 Task: Find and compare Airbnb accommodations in San Francisco for a stay from June 1st to June 2nd for one guest.
Action: Mouse moved to (749, 116)
Screenshot: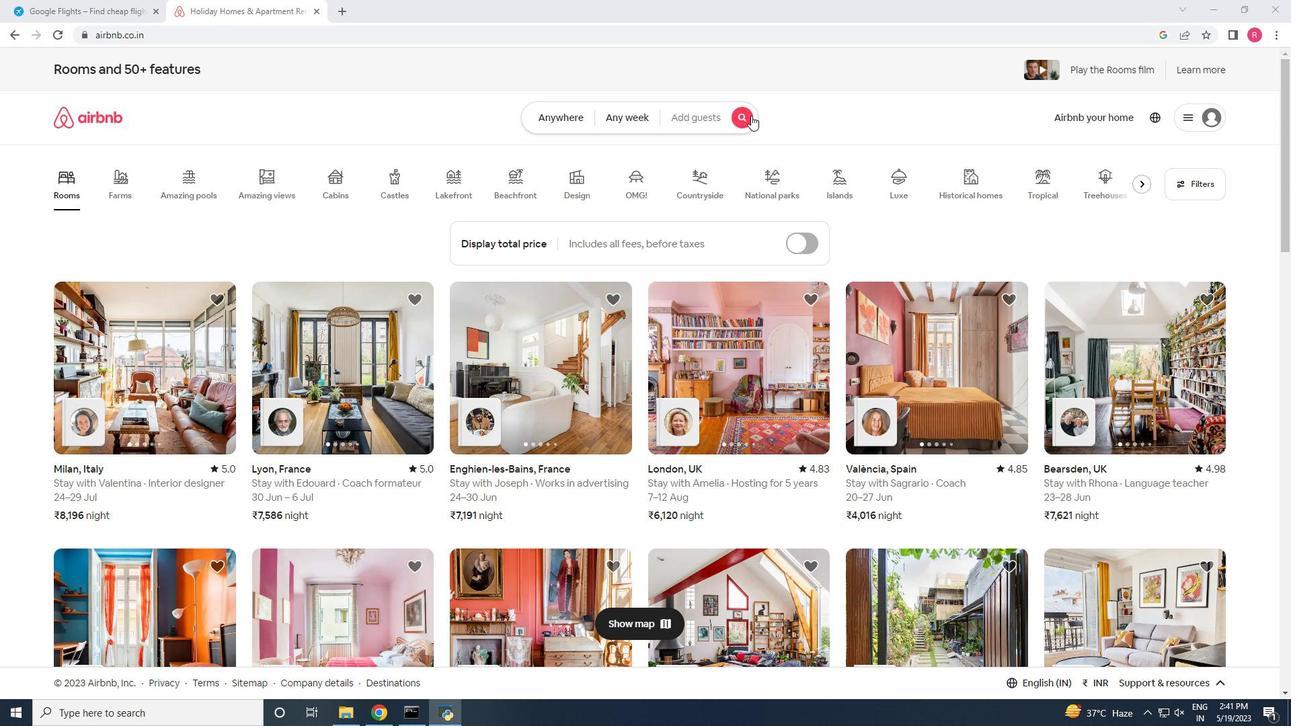 
Action: Mouse pressed left at (749, 116)
Screenshot: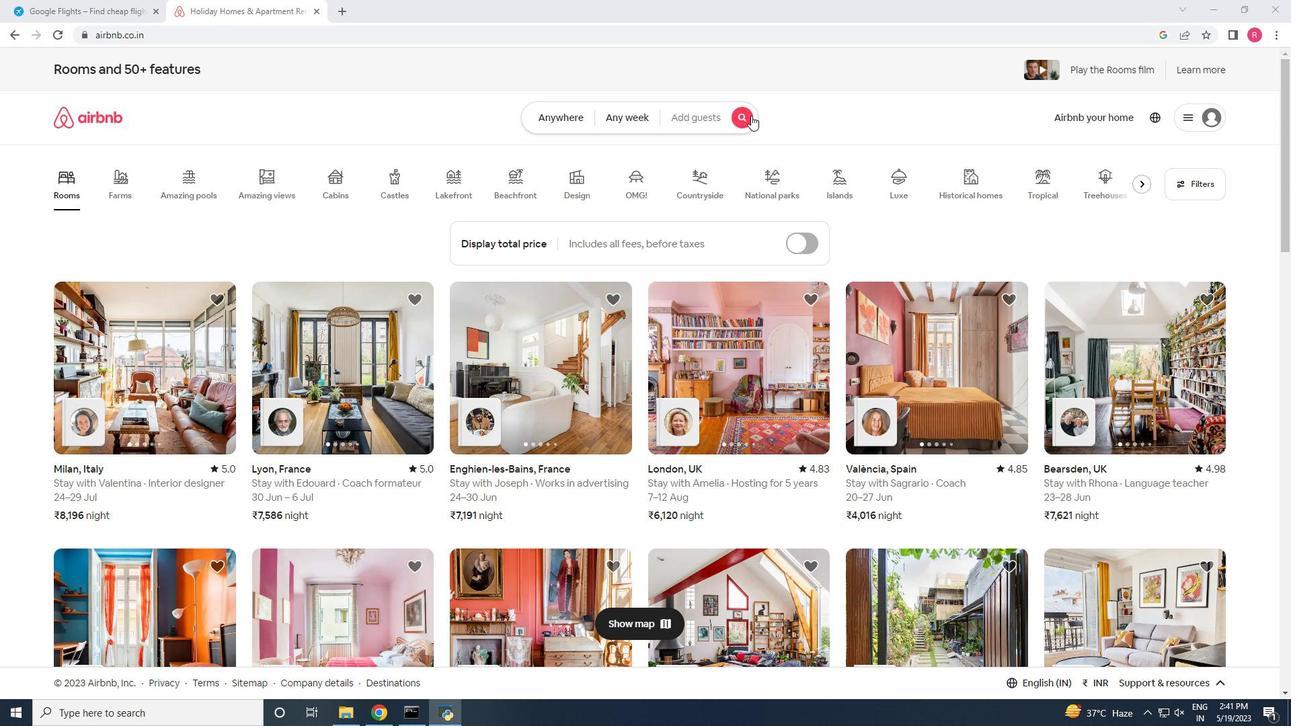 
Action: Mouse moved to (413, 181)
Screenshot: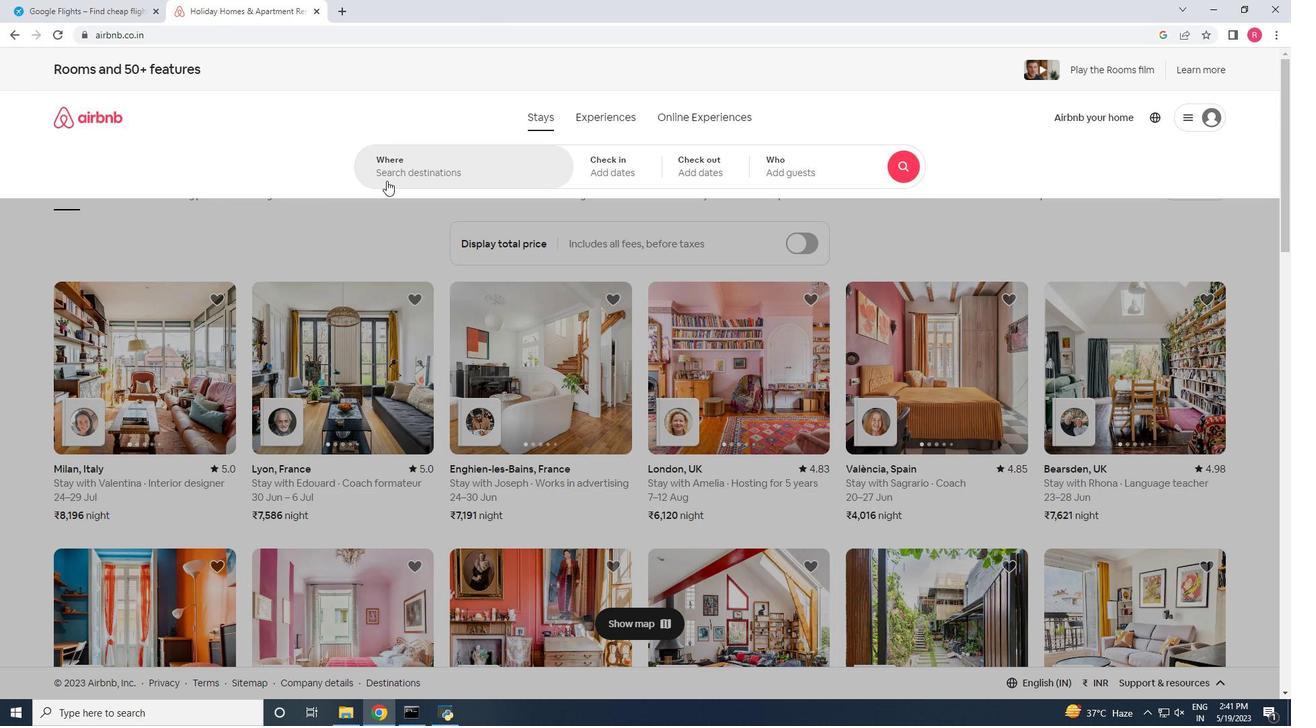 
Action: Mouse pressed left at (413, 181)
Screenshot: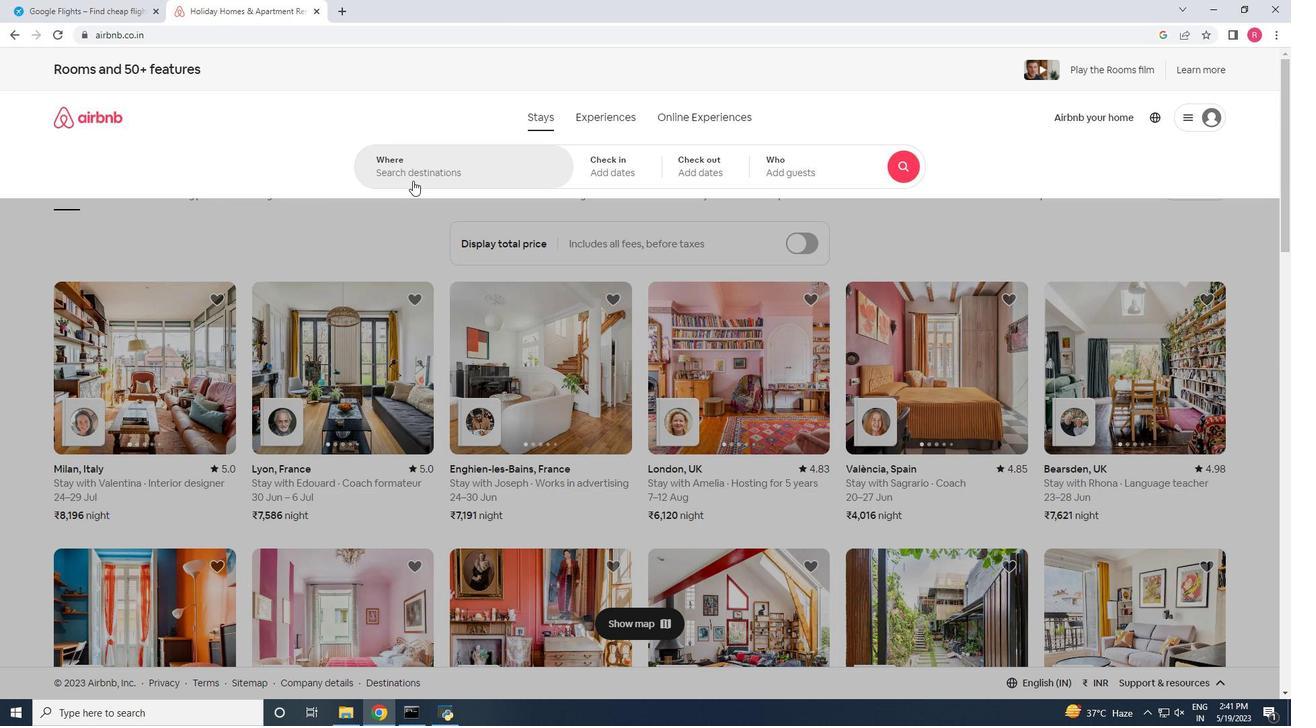 
Action: Mouse moved to (413, 180)
Screenshot: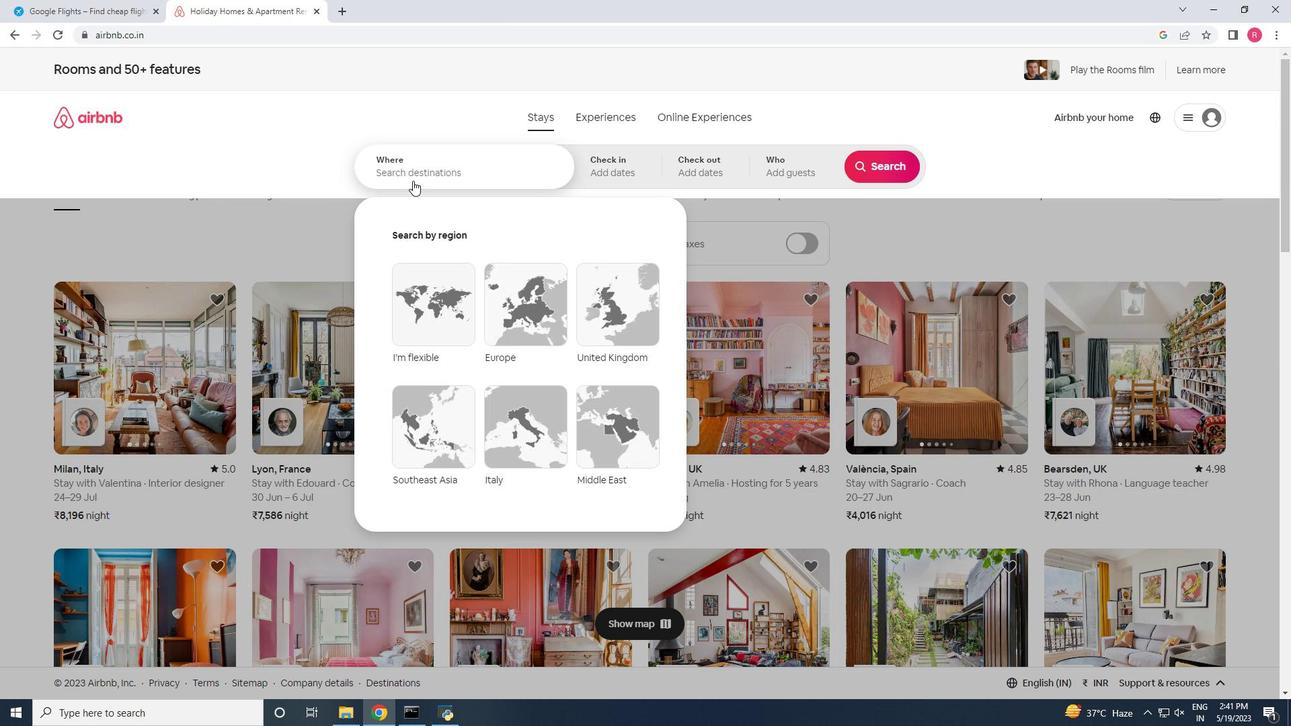 
Action: Key pressed golden<Key.space><Key.space>gatebridge<Key.enter>
Screenshot: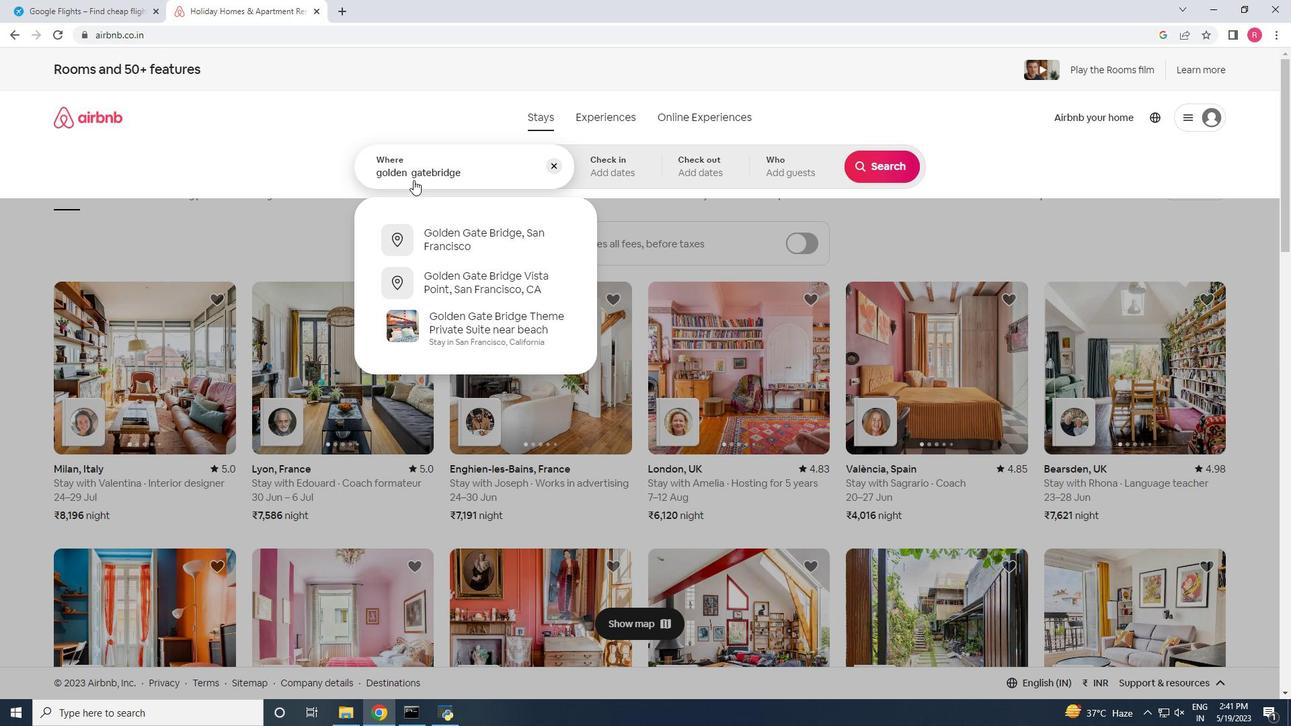 
Action: Mouse moved to (811, 327)
Screenshot: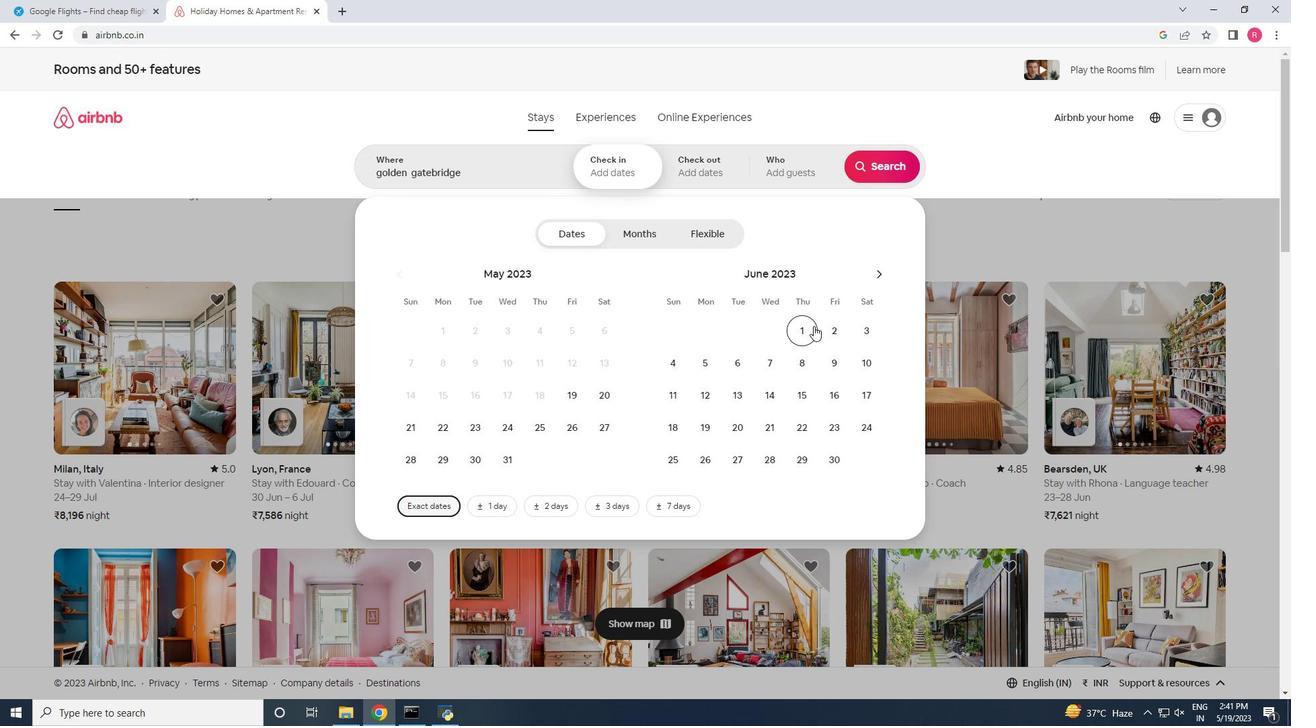 
Action: Mouse pressed left at (811, 327)
Screenshot: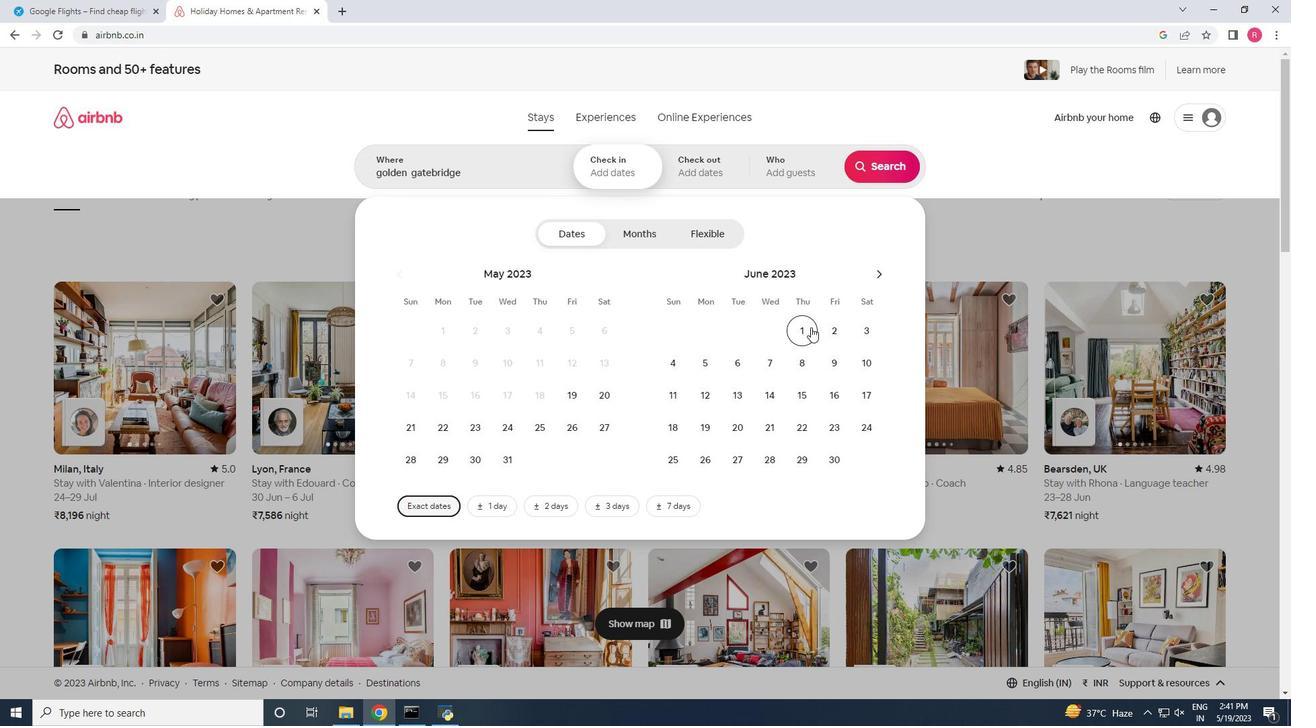 
Action: Mouse moved to (831, 332)
Screenshot: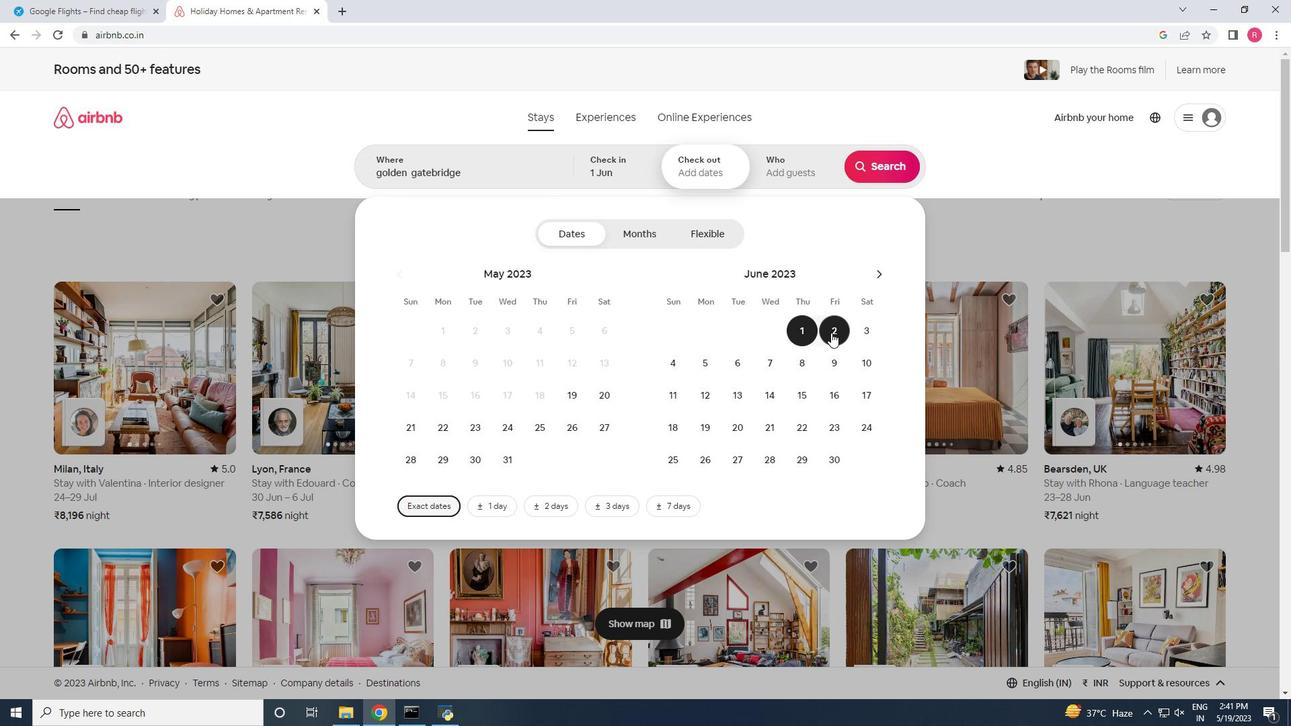 
Action: Mouse pressed left at (831, 332)
Screenshot: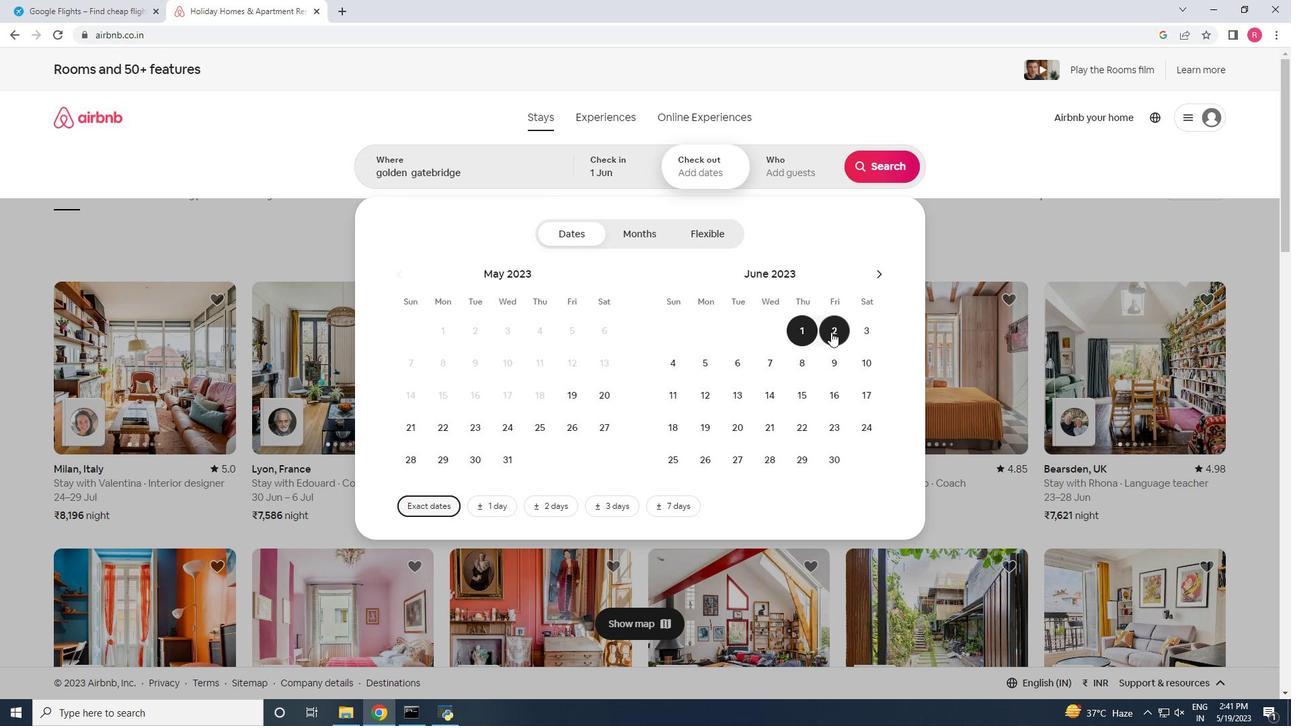 
Action: Mouse moved to (792, 174)
Screenshot: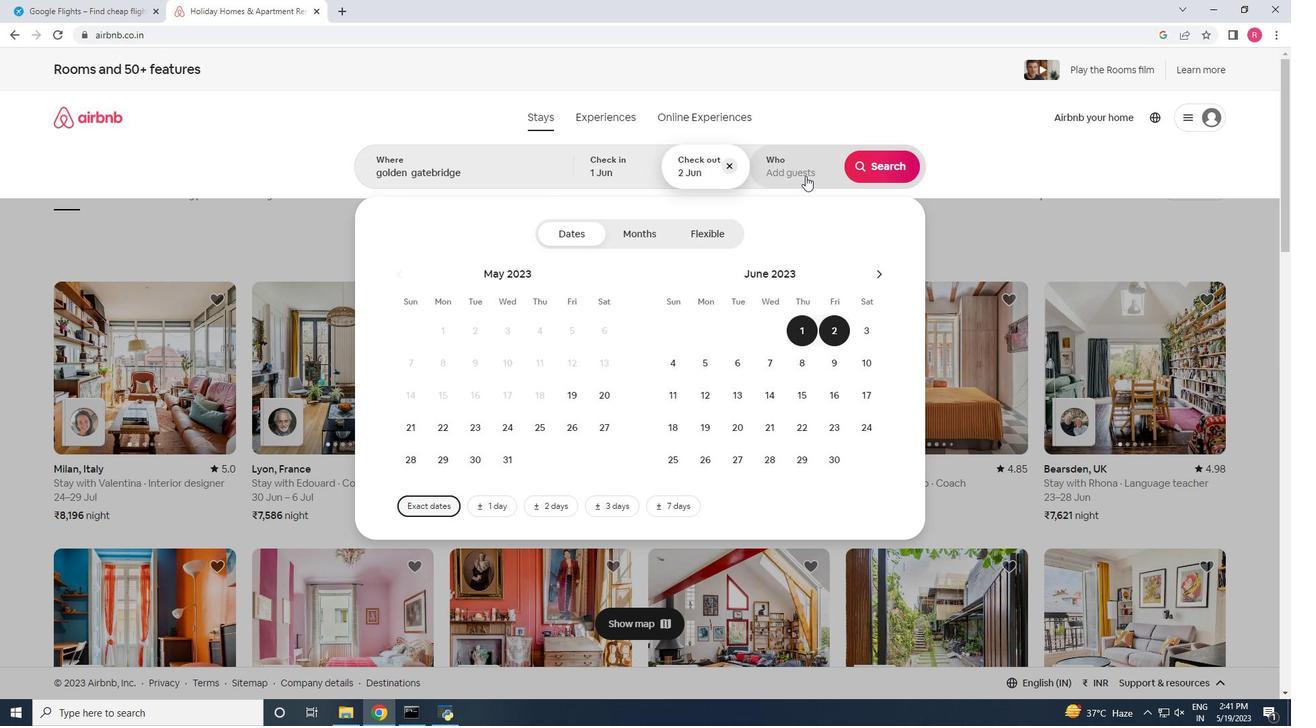 
Action: Mouse pressed left at (792, 174)
Screenshot: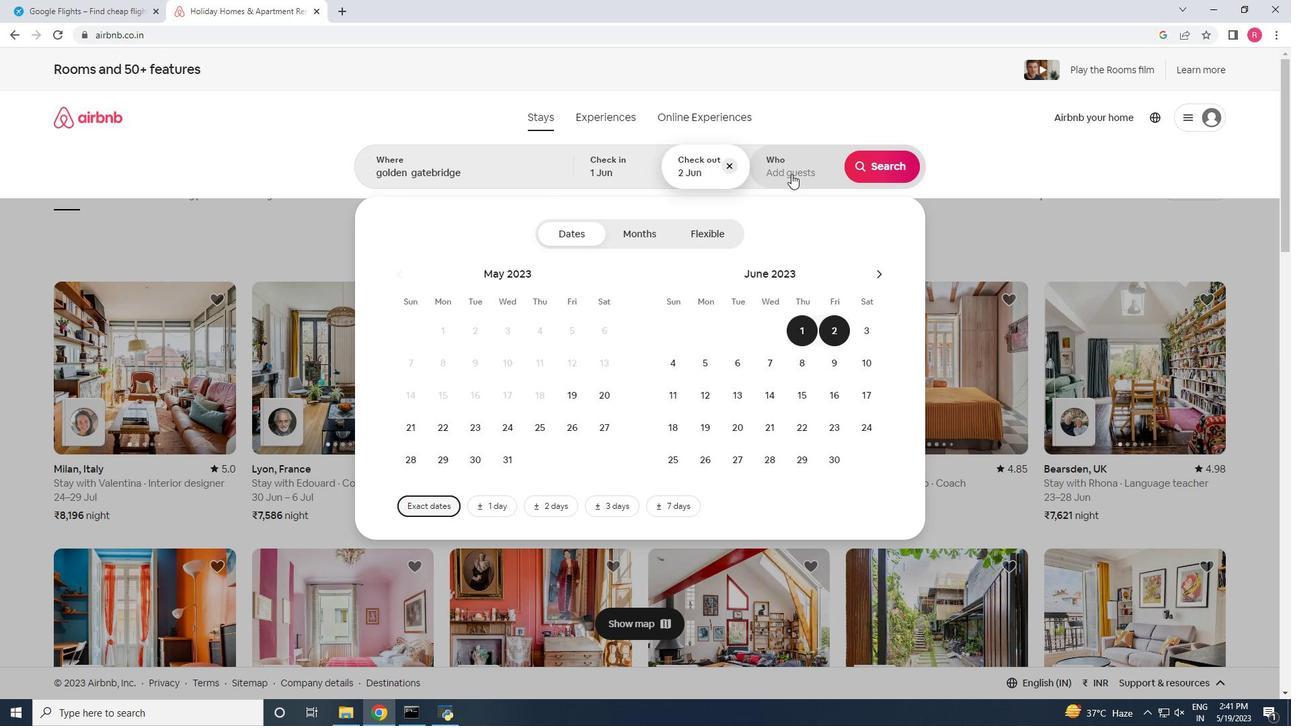 
Action: Mouse moved to (882, 240)
Screenshot: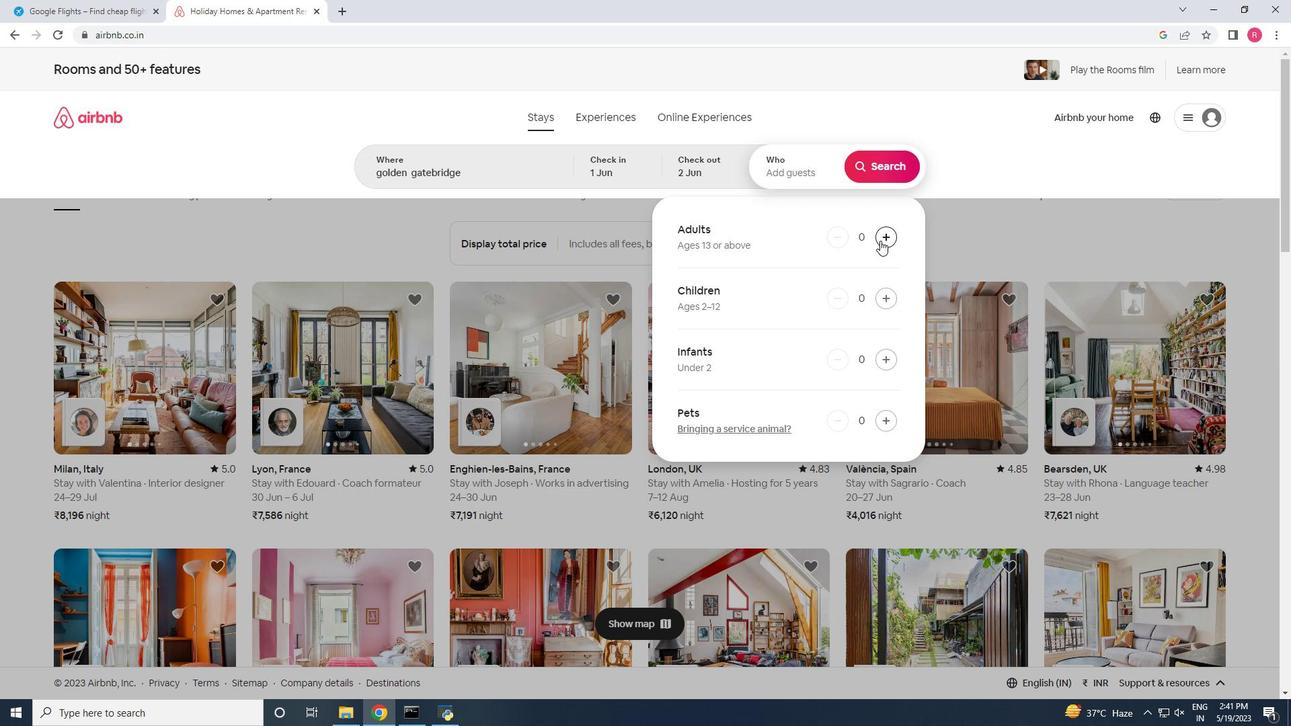 
Action: Mouse pressed left at (882, 240)
Screenshot: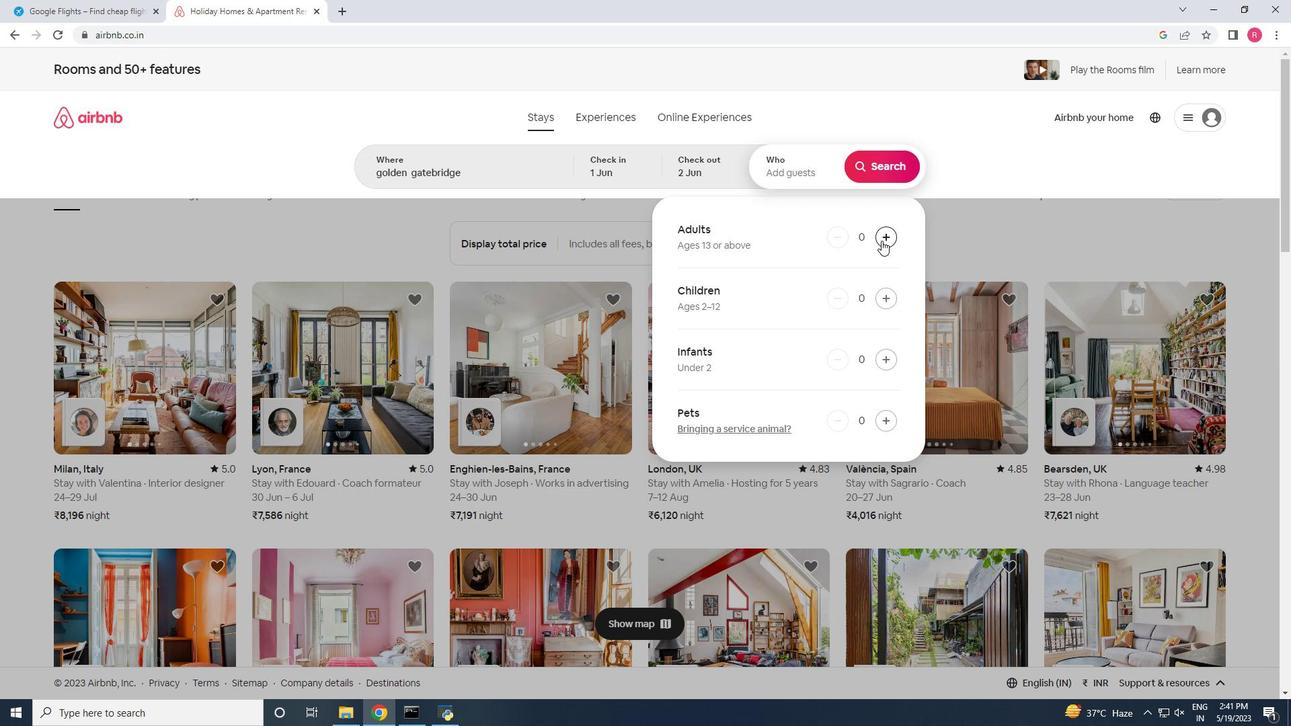 
Action: Mouse moved to (871, 160)
Screenshot: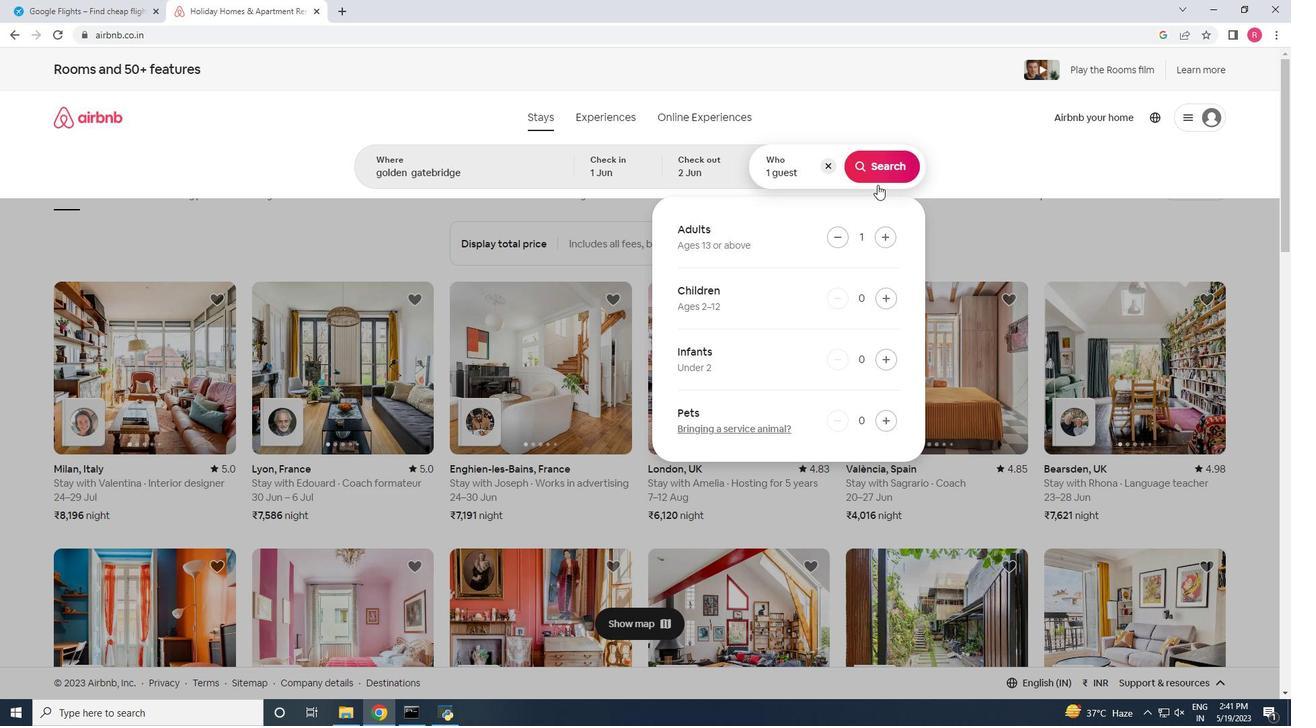 
Action: Mouse pressed left at (871, 160)
Screenshot: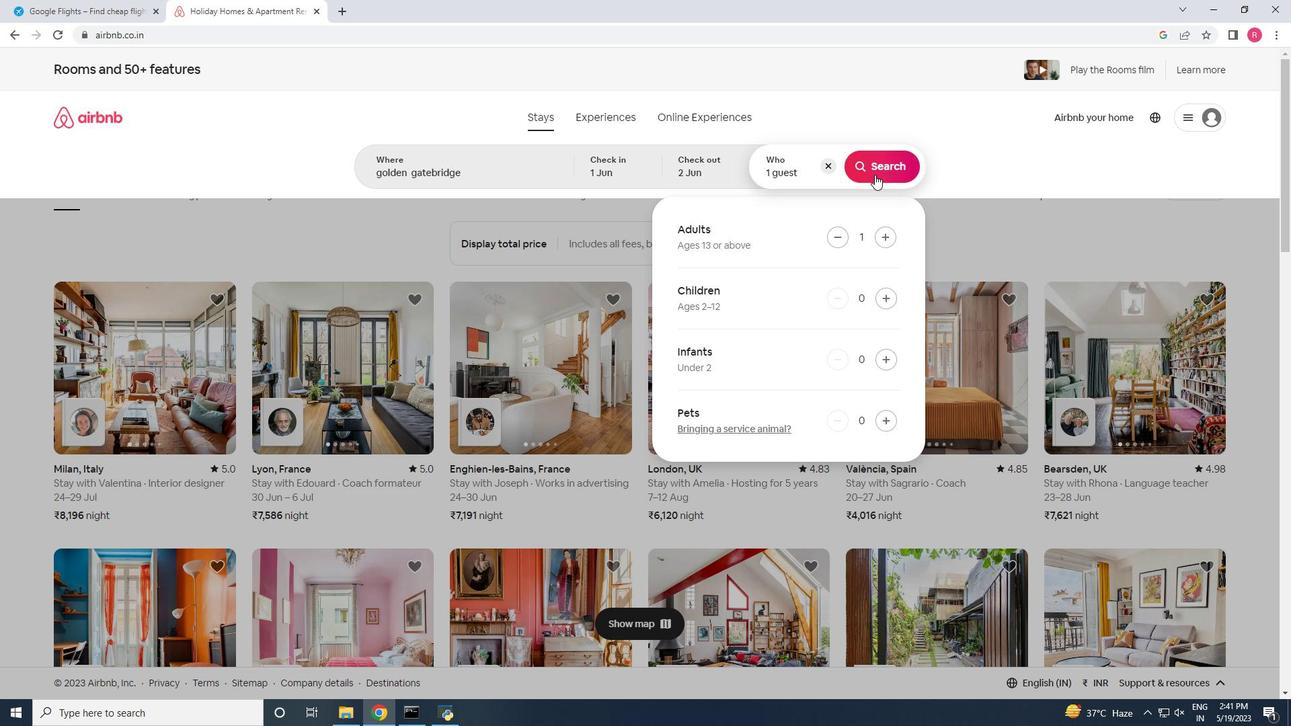 
Action: Mouse moved to (593, 320)
Screenshot: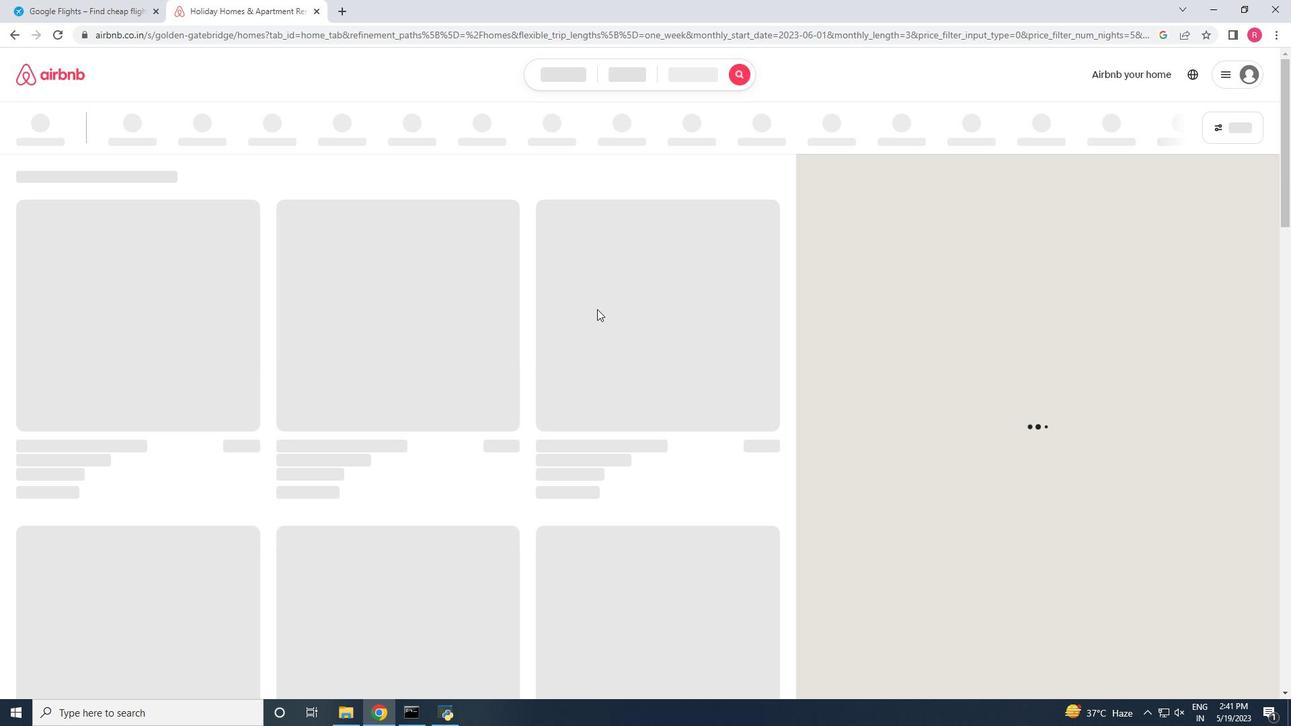 
Action: Mouse scrolled (593, 320) with delta (0, 0)
Screenshot: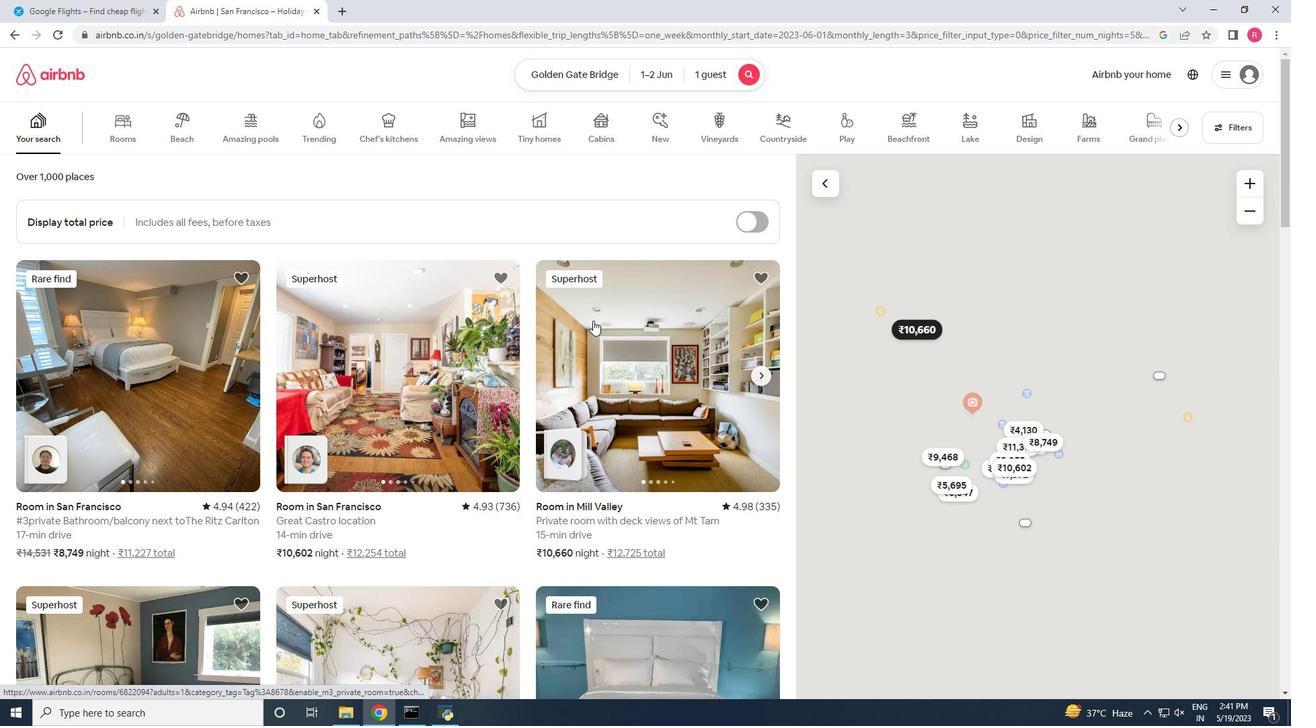 
Action: Mouse moved to (595, 320)
Screenshot: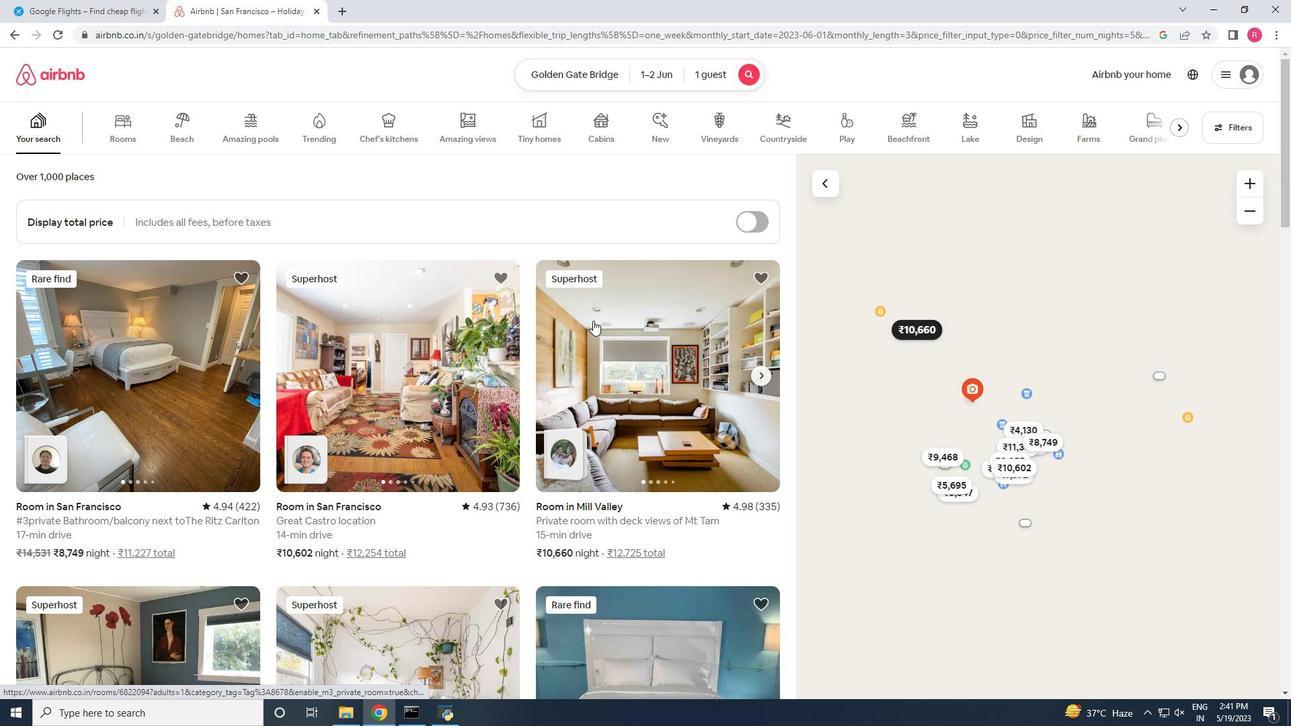 
Action: Mouse scrolled (595, 319) with delta (0, 0)
Screenshot: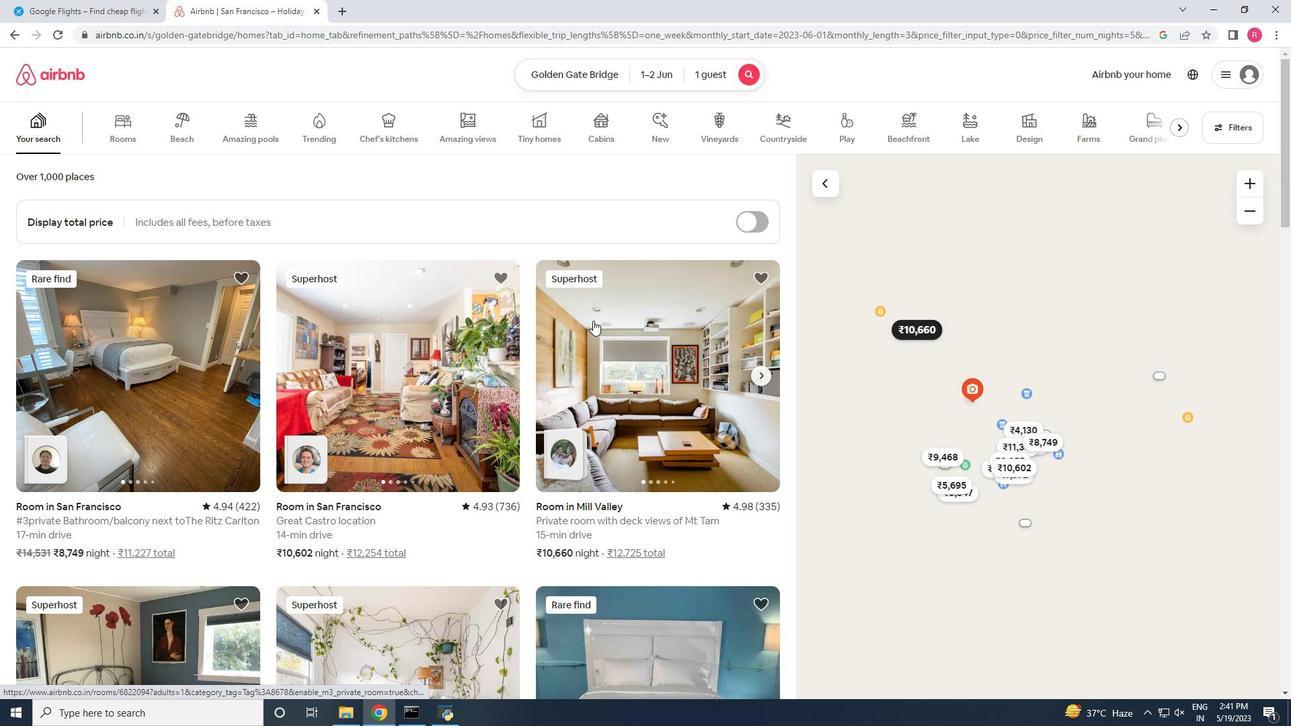 
Action: Mouse moved to (596, 319)
Screenshot: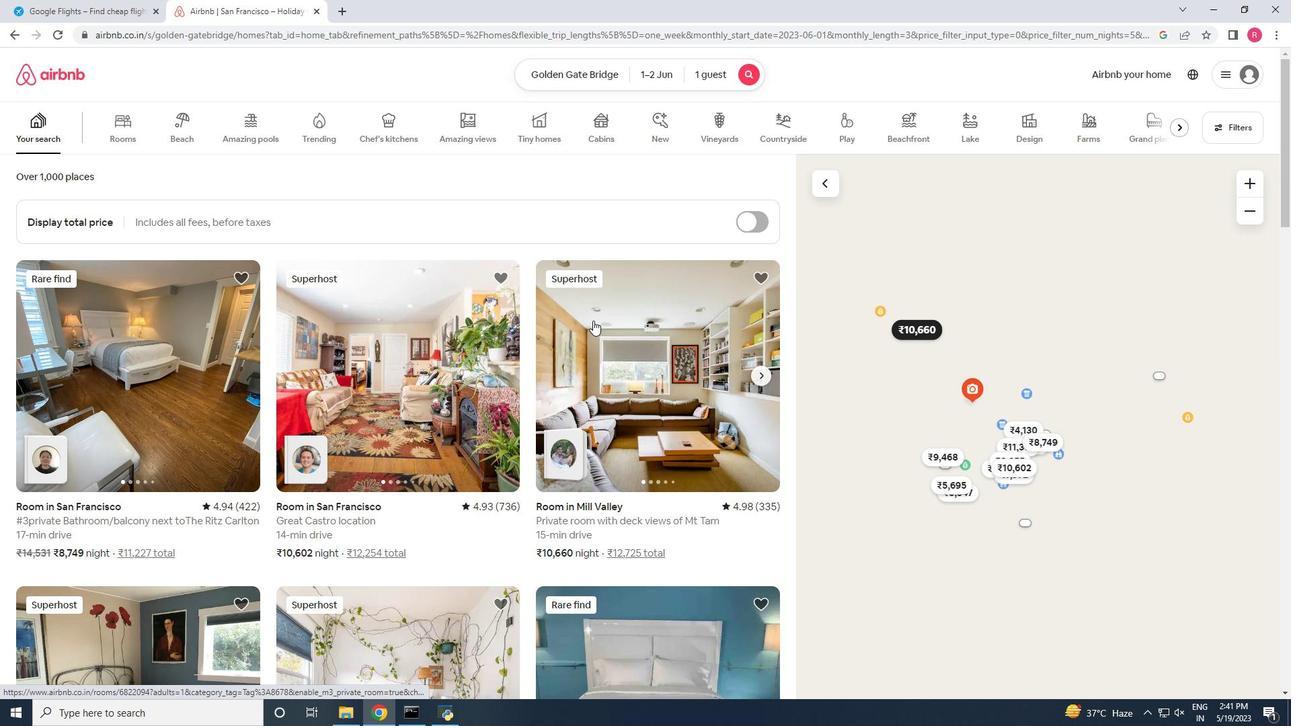 
Action: Mouse scrolled (596, 318) with delta (0, 0)
Screenshot: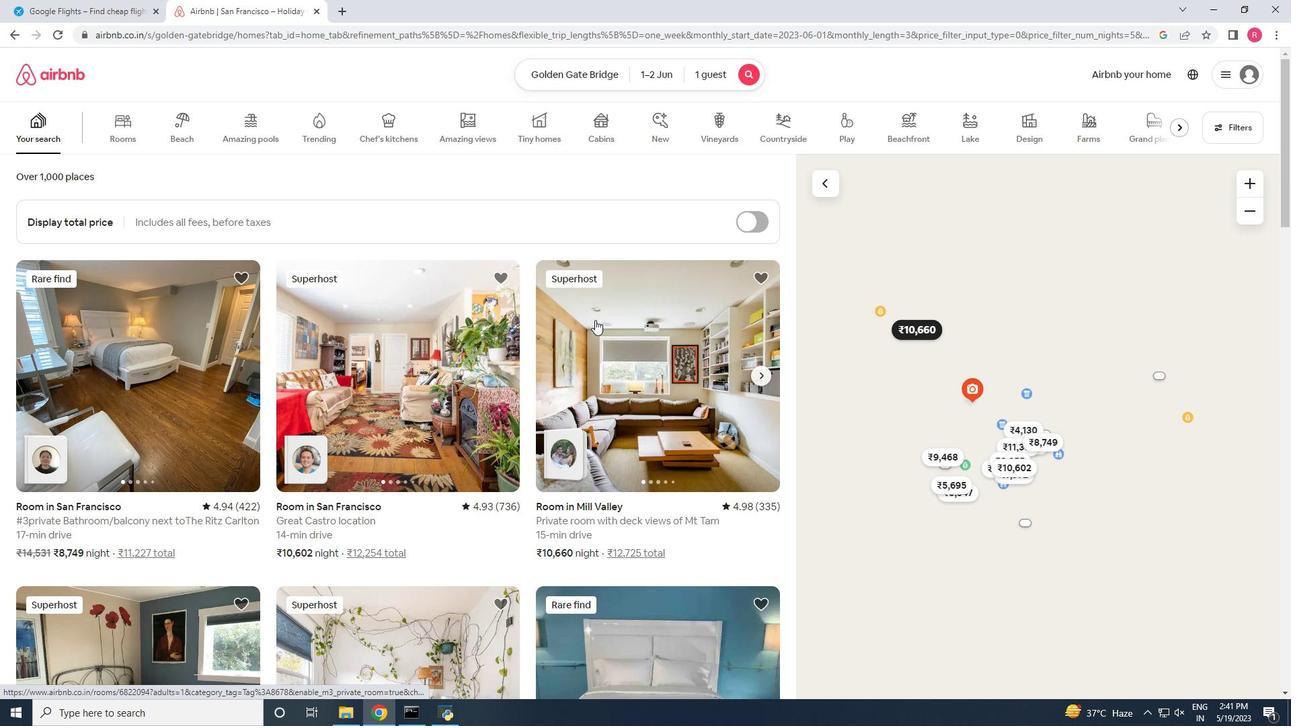 
Action: Mouse scrolled (596, 318) with delta (0, 0)
Screenshot: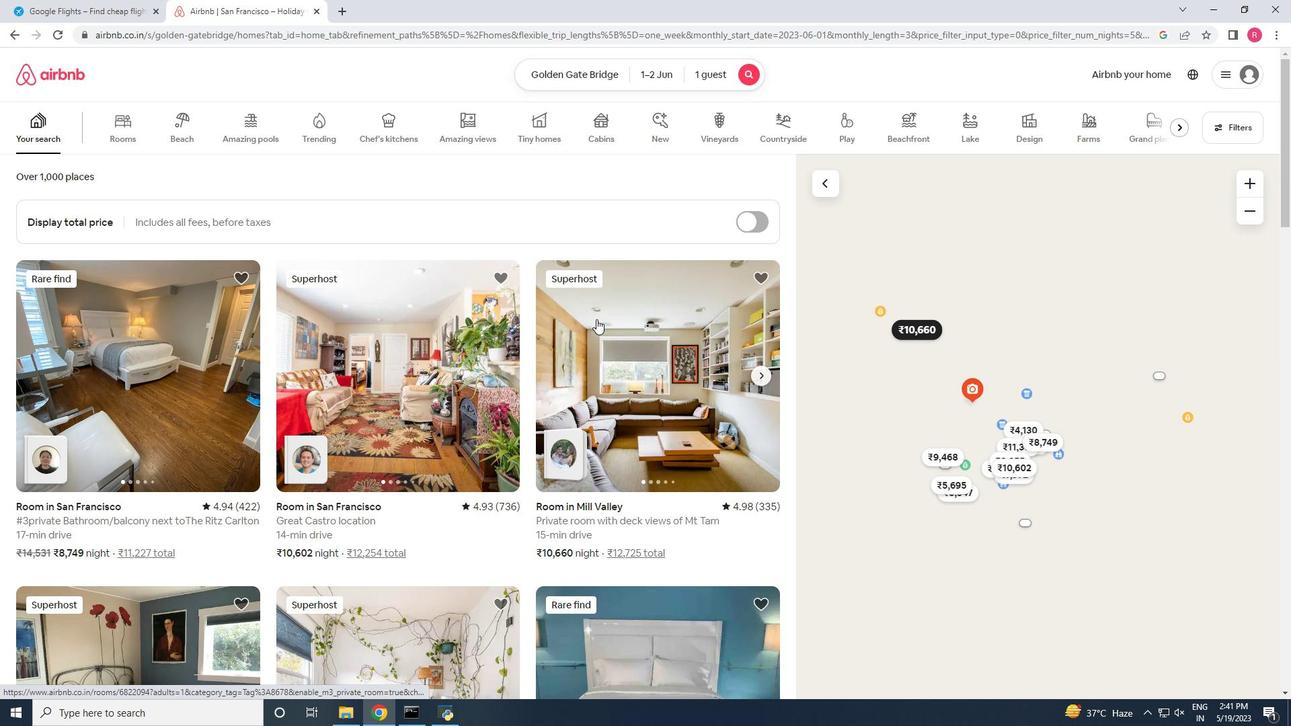 
Action: Mouse scrolled (596, 320) with delta (0, 0)
Screenshot: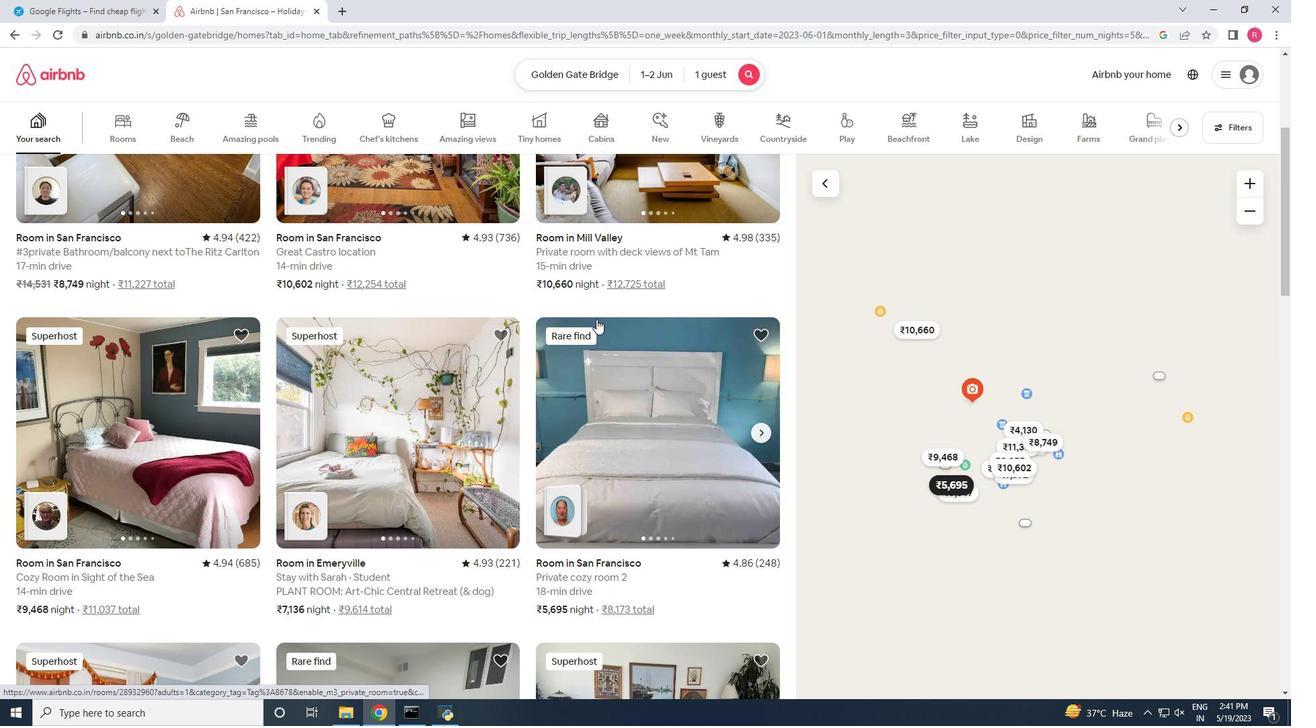 
Action: Mouse moved to (572, 366)
Screenshot: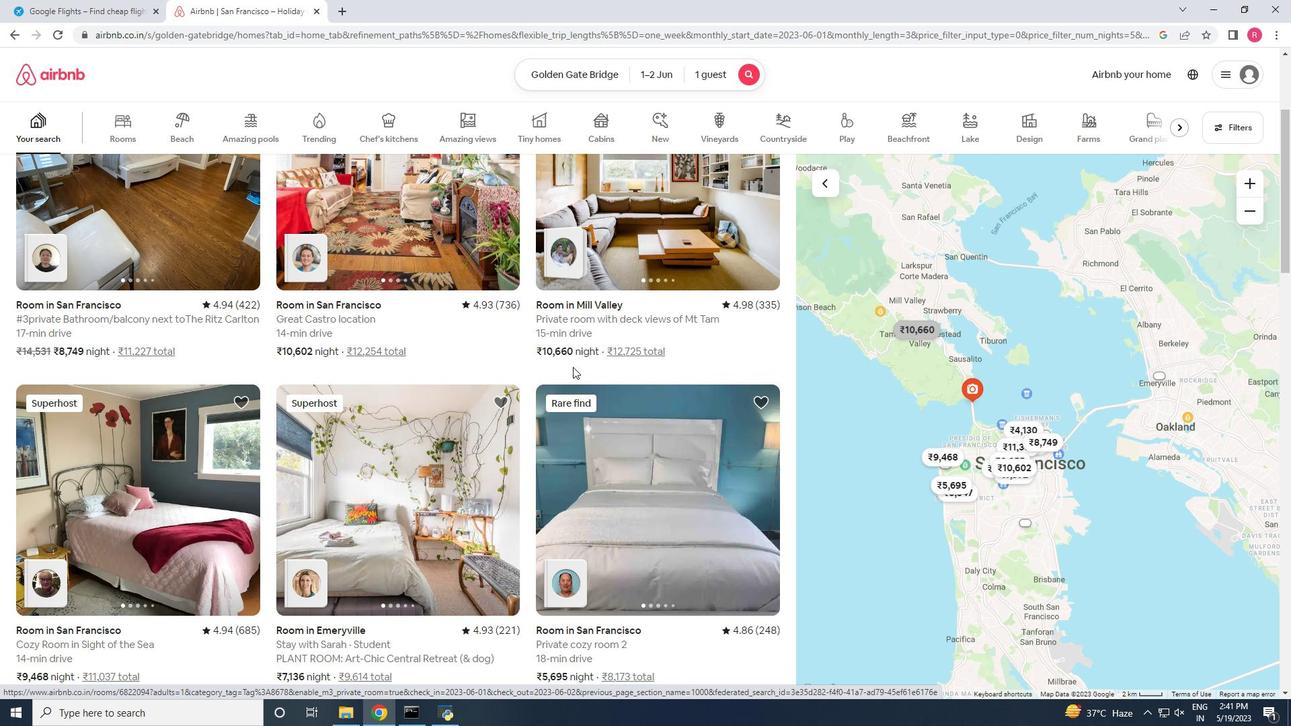 
Action: Mouse scrolled (572, 365) with delta (0, 0)
Screenshot: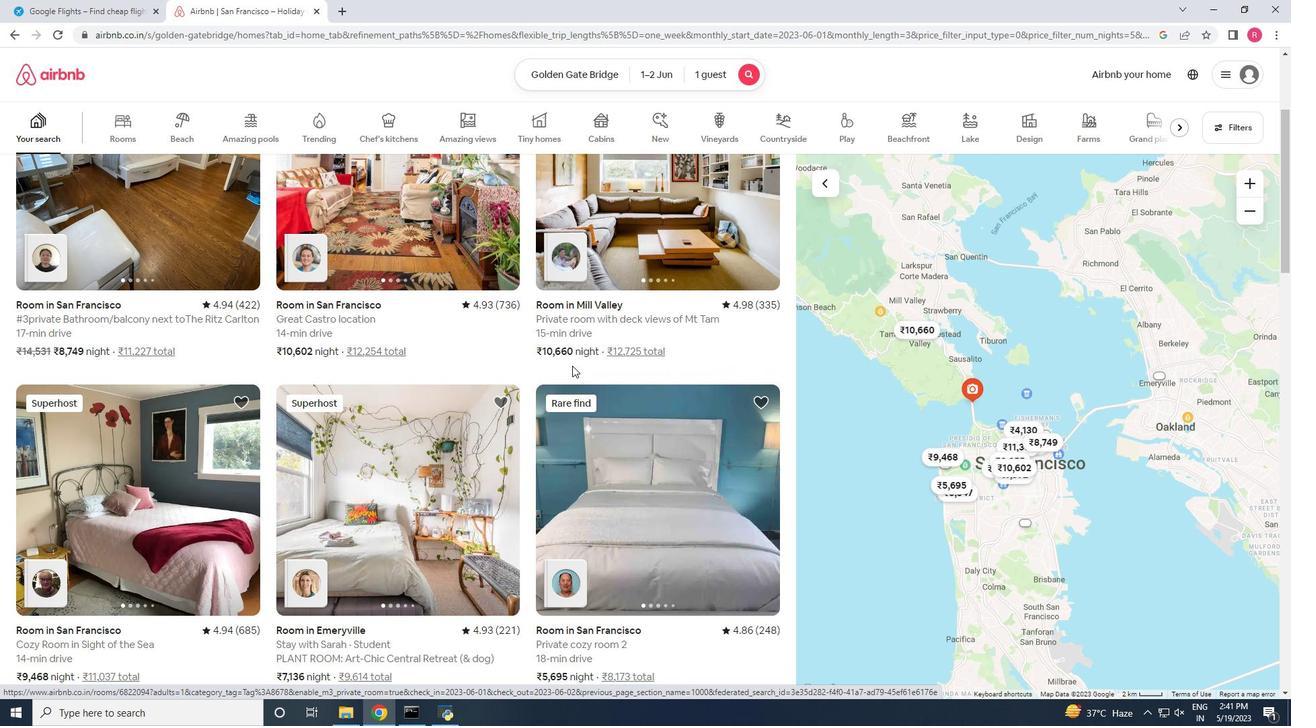 
Action: Mouse scrolled (572, 365) with delta (0, 0)
Screenshot: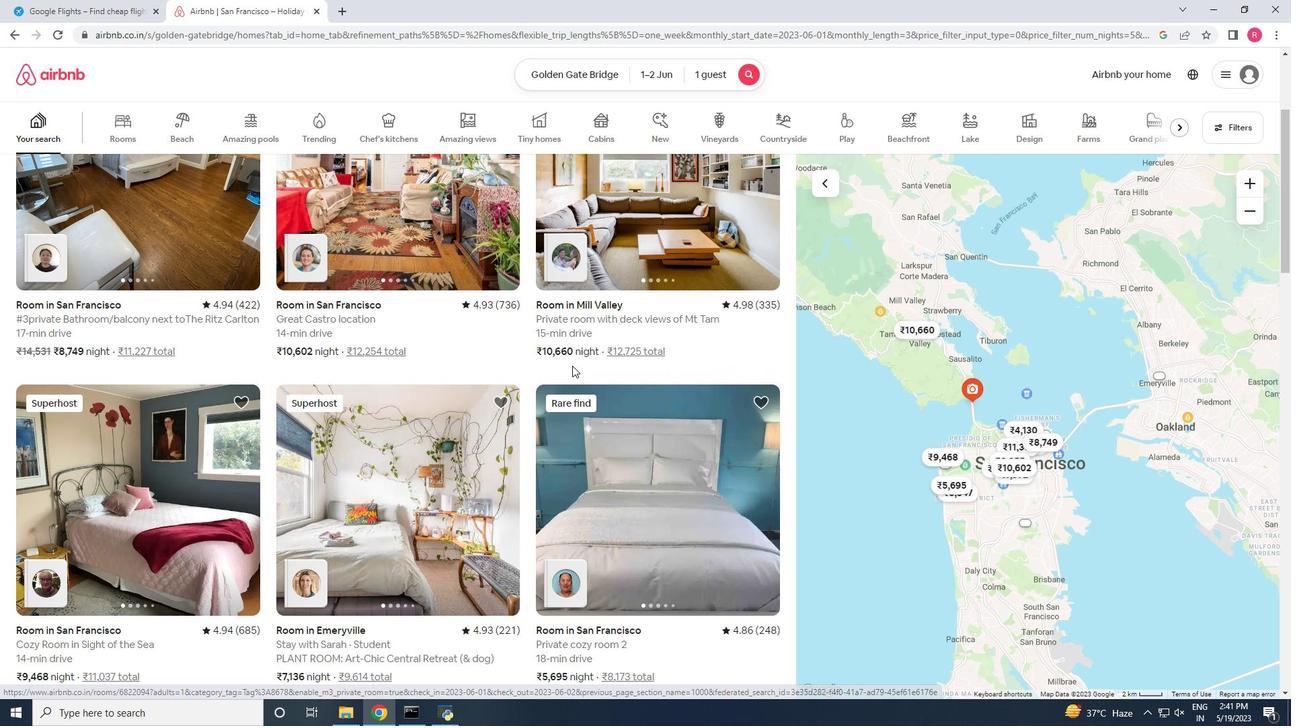 
Action: Mouse scrolled (572, 365) with delta (0, 0)
Screenshot: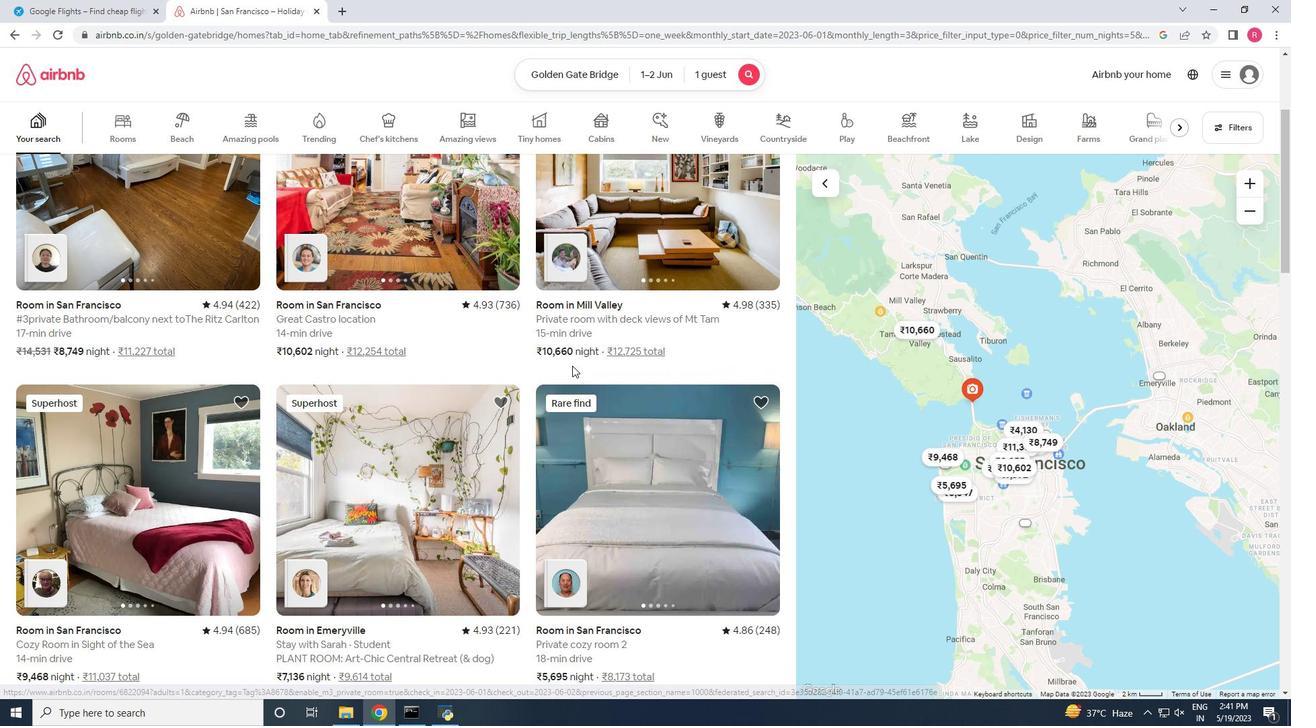 
Action: Mouse scrolled (572, 365) with delta (0, 0)
Screenshot: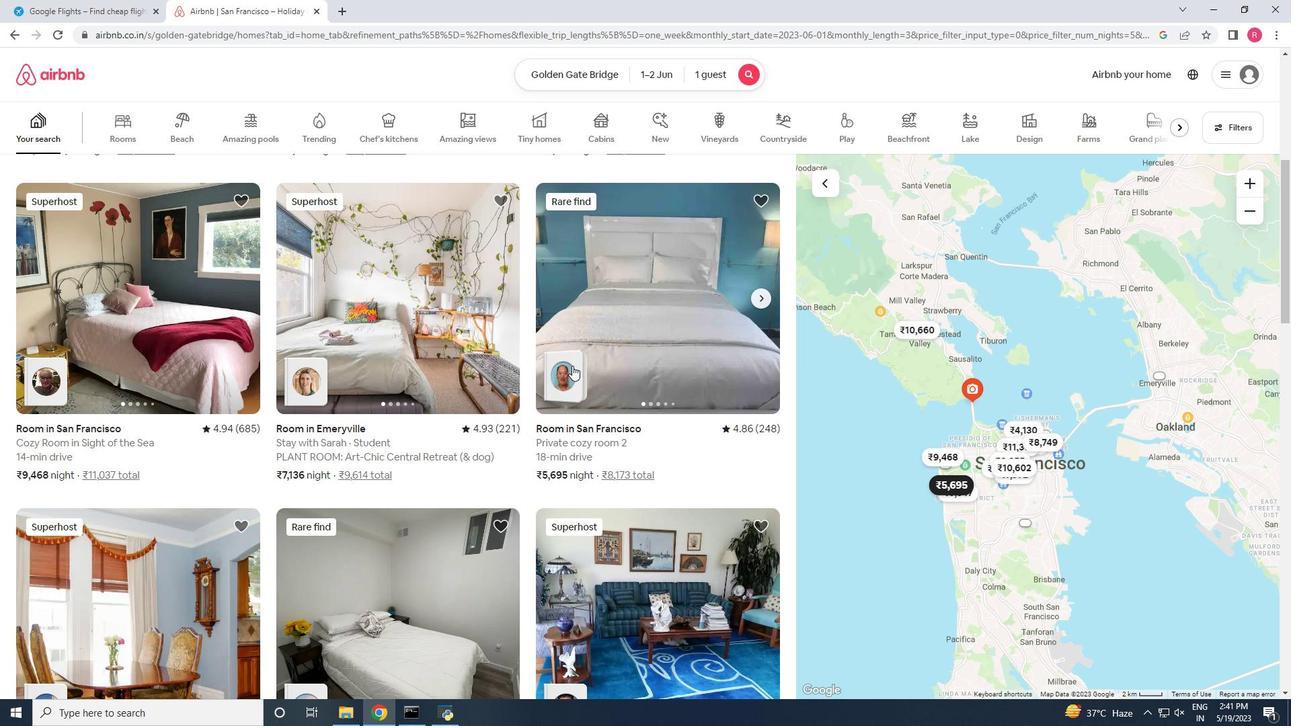 
Action: Mouse scrolled (572, 365) with delta (0, 0)
Screenshot: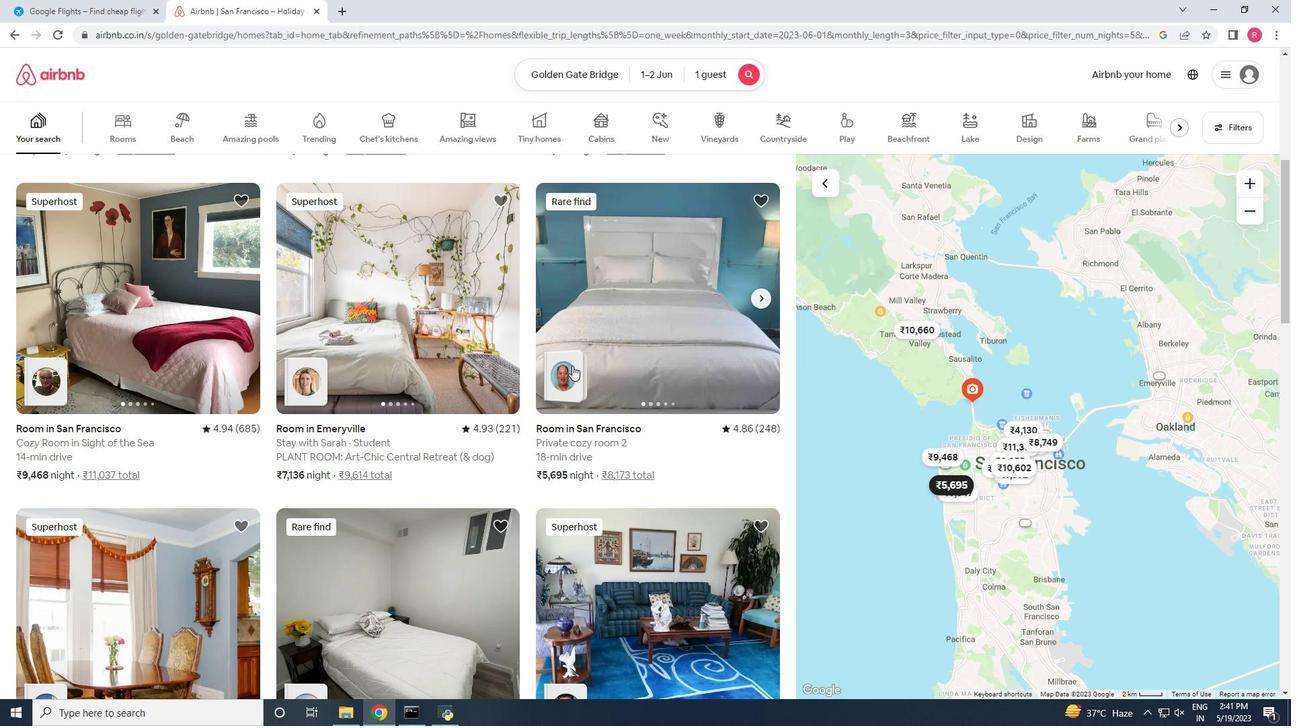 
Action: Mouse scrolled (572, 365) with delta (0, 0)
Screenshot: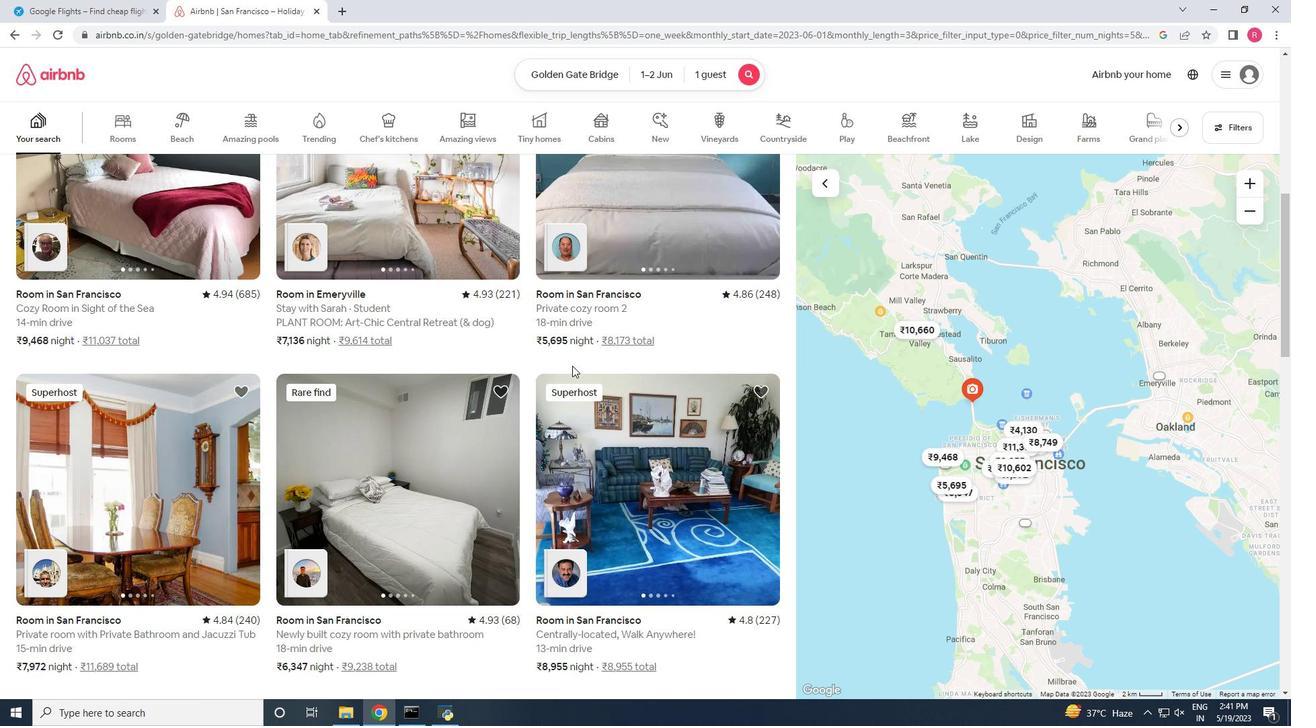 
Action: Mouse scrolled (572, 365) with delta (0, 0)
Screenshot: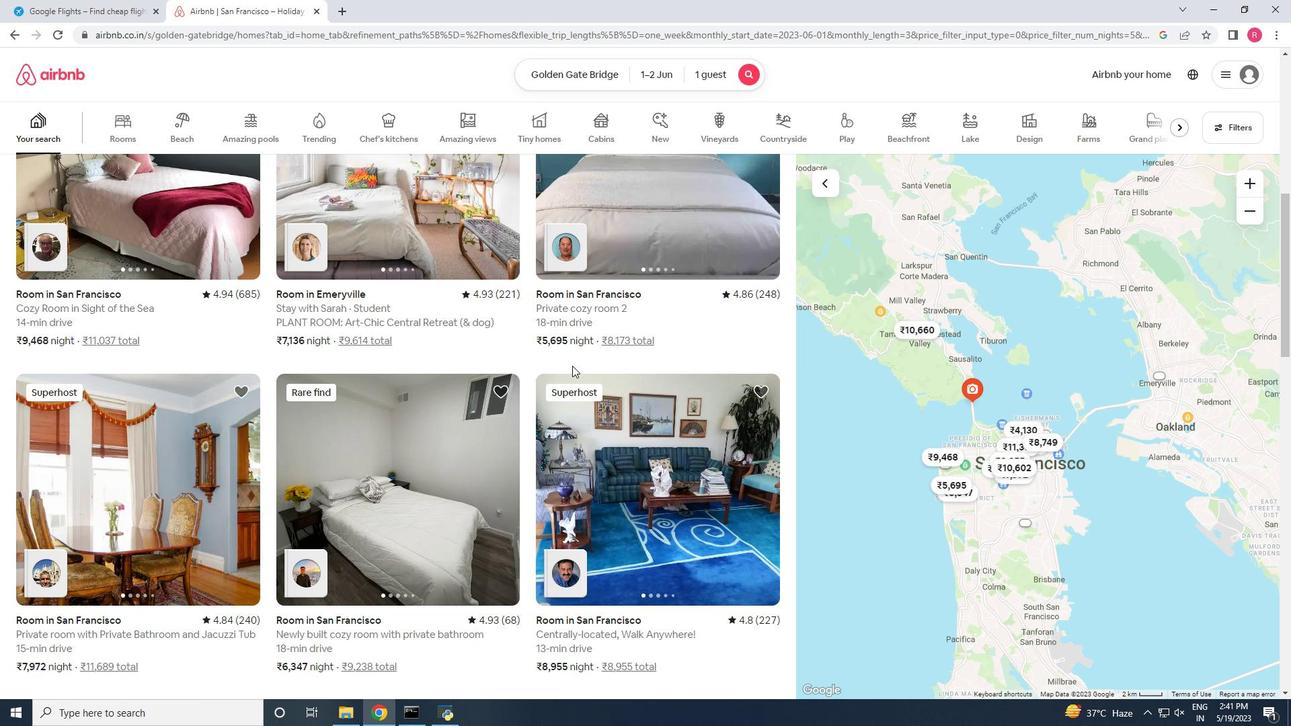 
Action: Mouse scrolled (572, 365) with delta (0, 0)
Screenshot: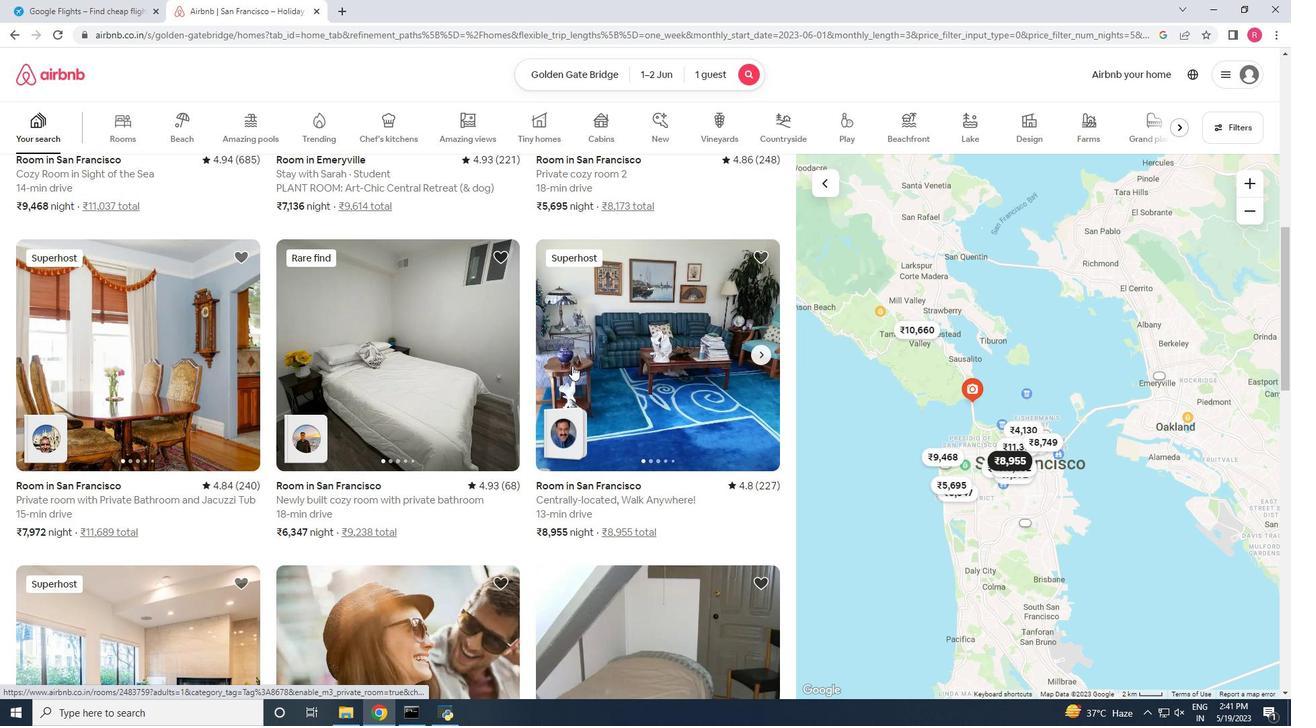 
Action: Mouse scrolled (572, 365) with delta (0, 0)
Screenshot: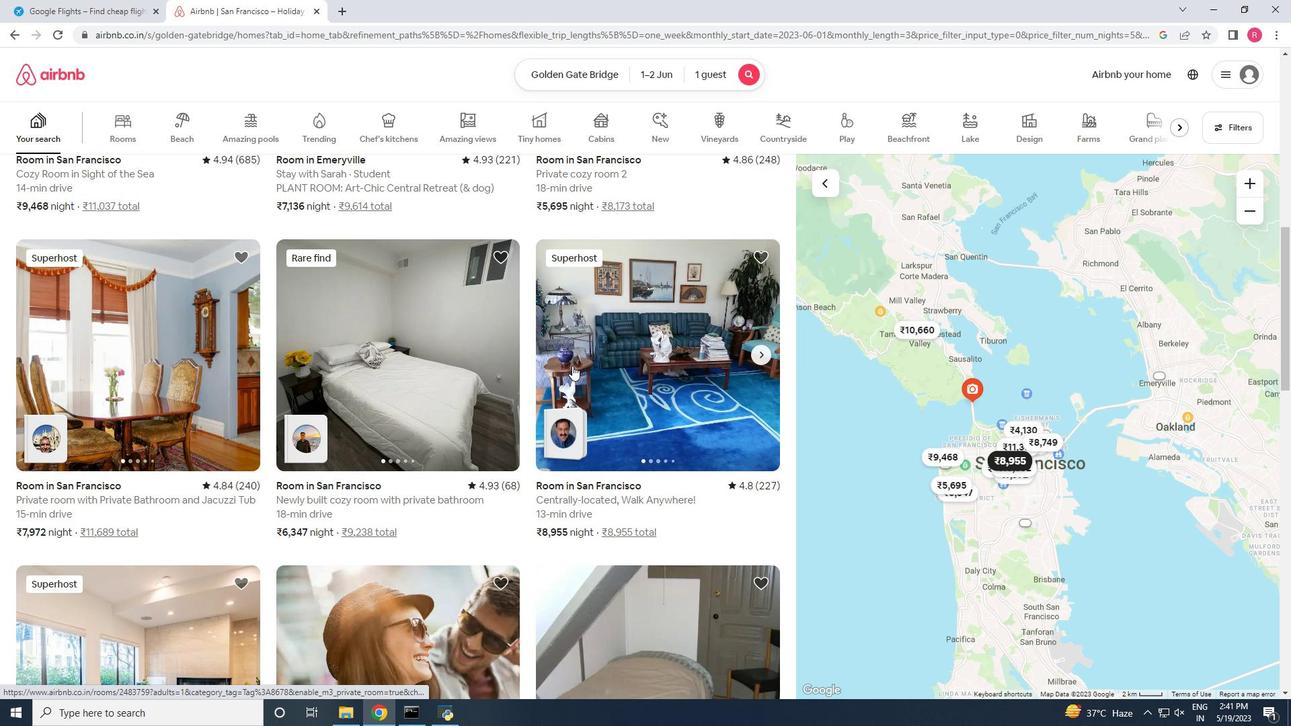 
Action: Mouse moved to (571, 366)
Screenshot: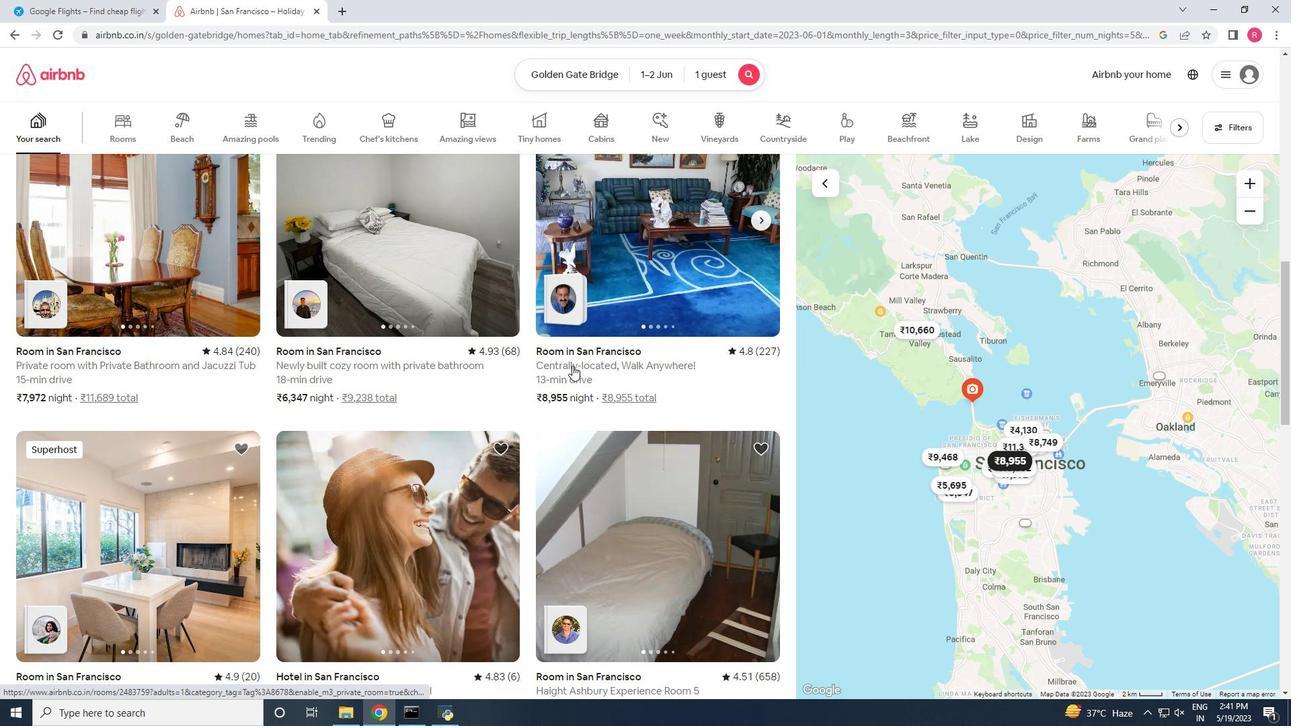 
Action: Mouse scrolled (571, 365) with delta (0, 0)
Screenshot: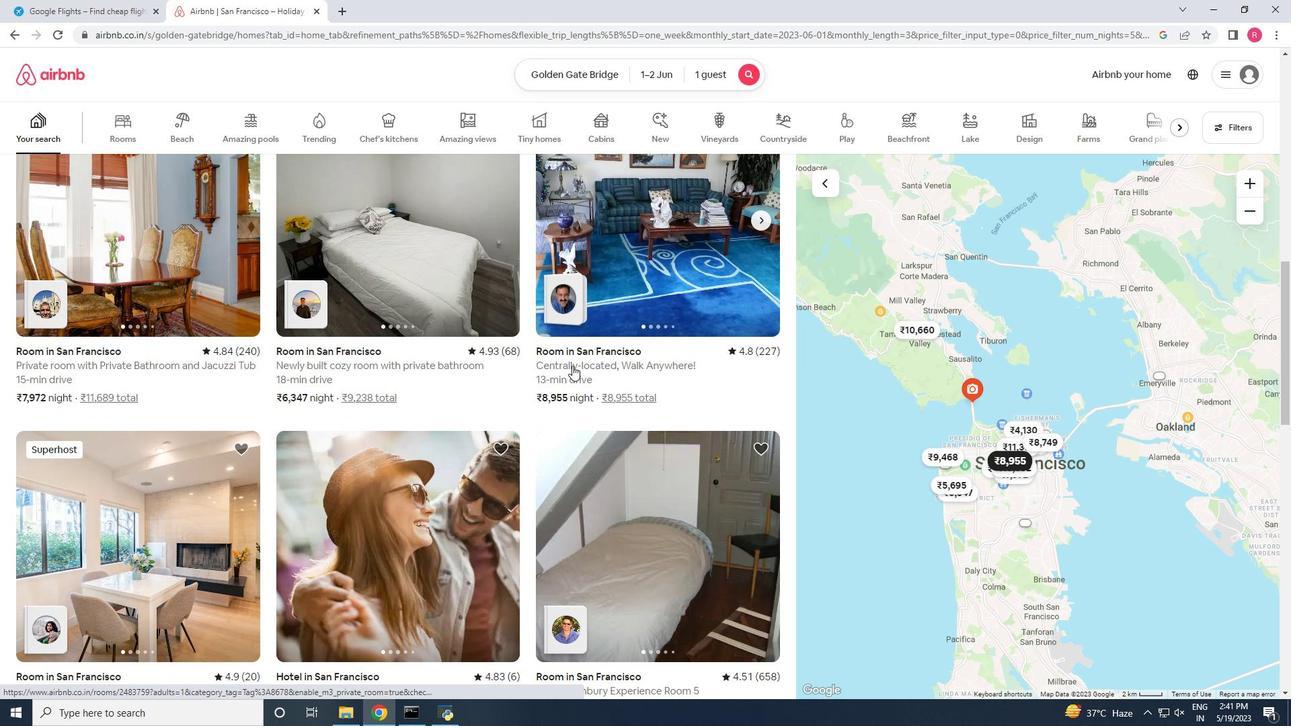 
Action: Mouse scrolled (571, 365) with delta (0, 0)
Screenshot: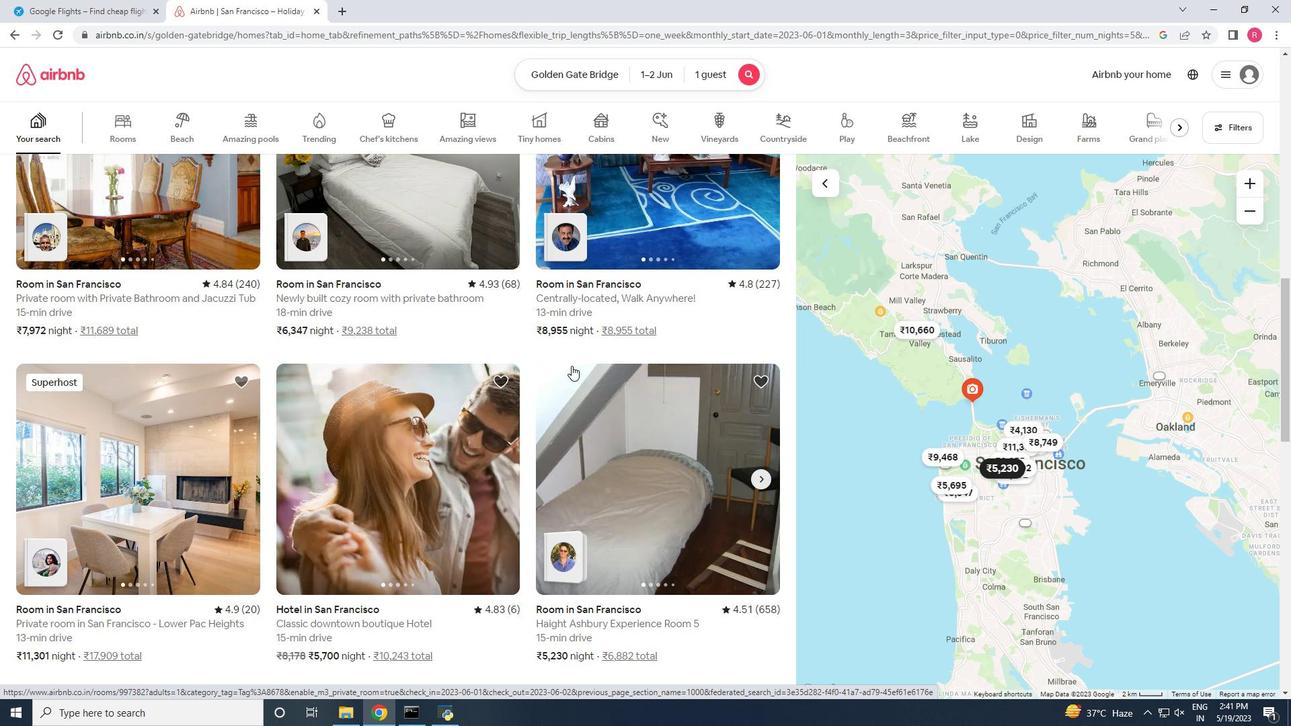 
Action: Mouse scrolled (571, 365) with delta (0, 0)
Screenshot: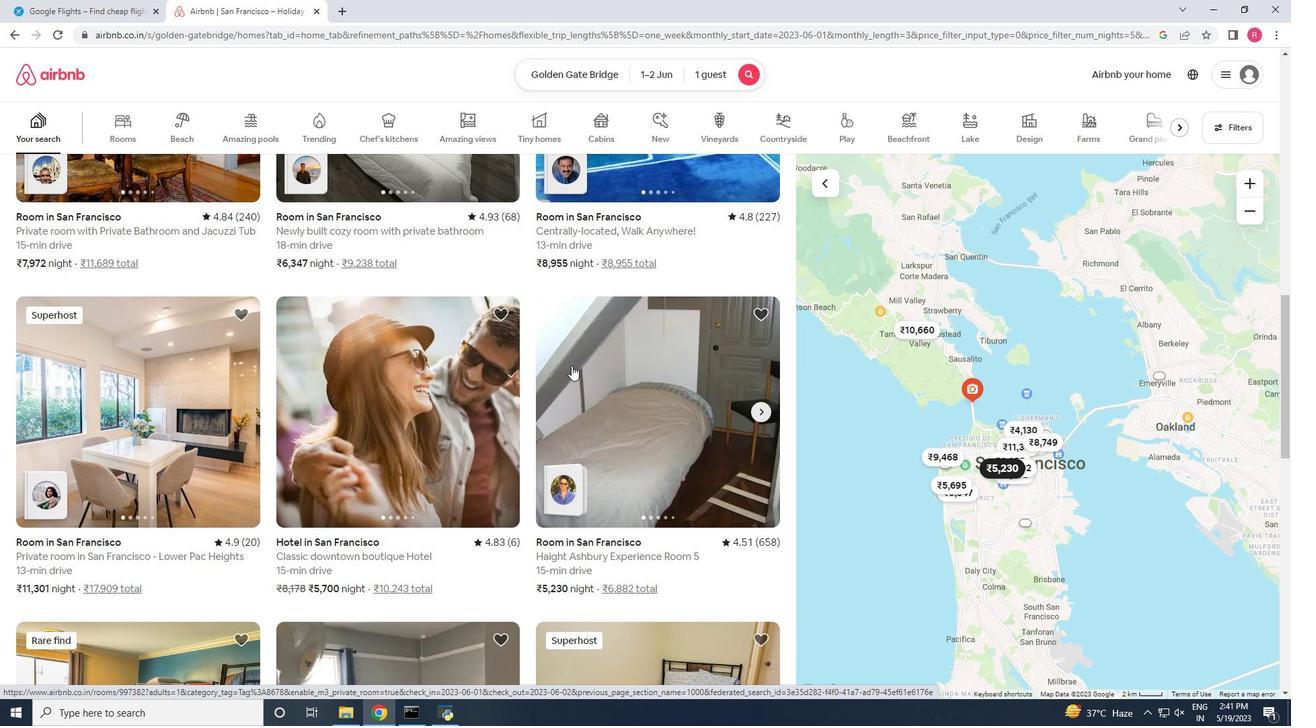 
Action: Mouse scrolled (571, 365) with delta (0, 0)
Screenshot: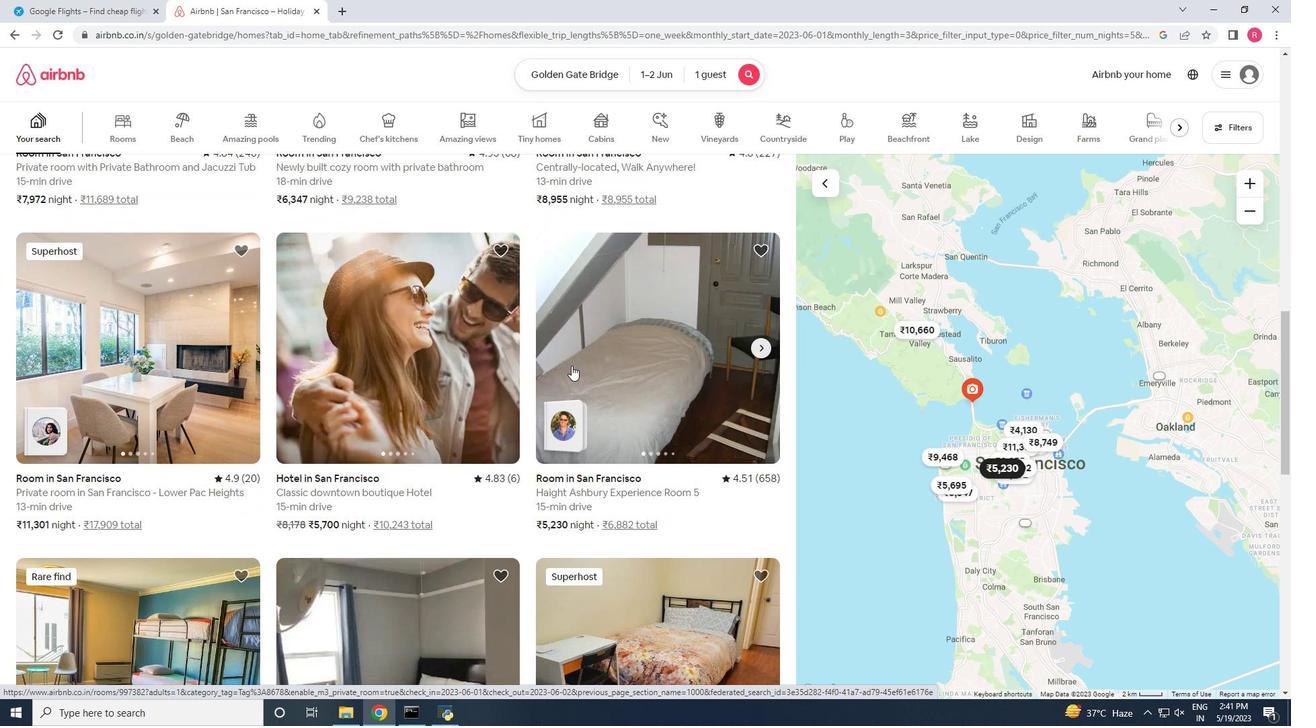 
Action: Mouse scrolled (571, 365) with delta (0, 0)
Screenshot: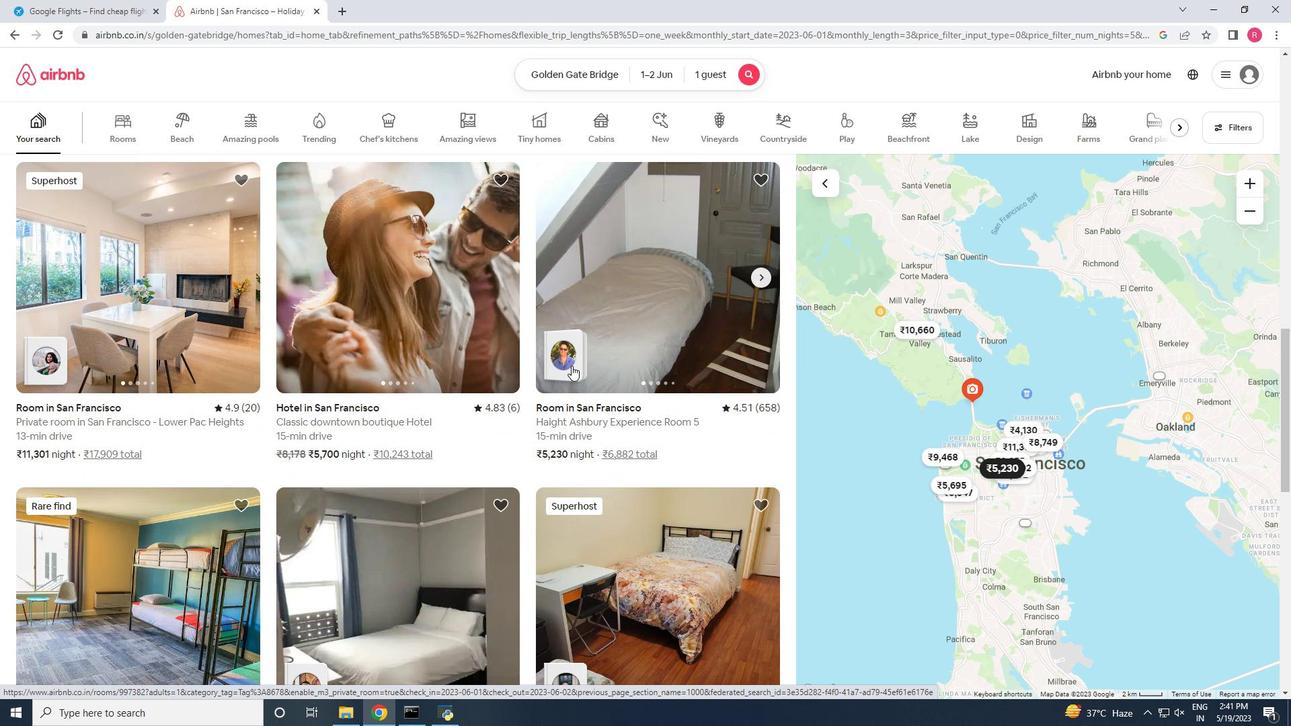 
Action: Mouse scrolled (571, 365) with delta (0, 0)
Screenshot: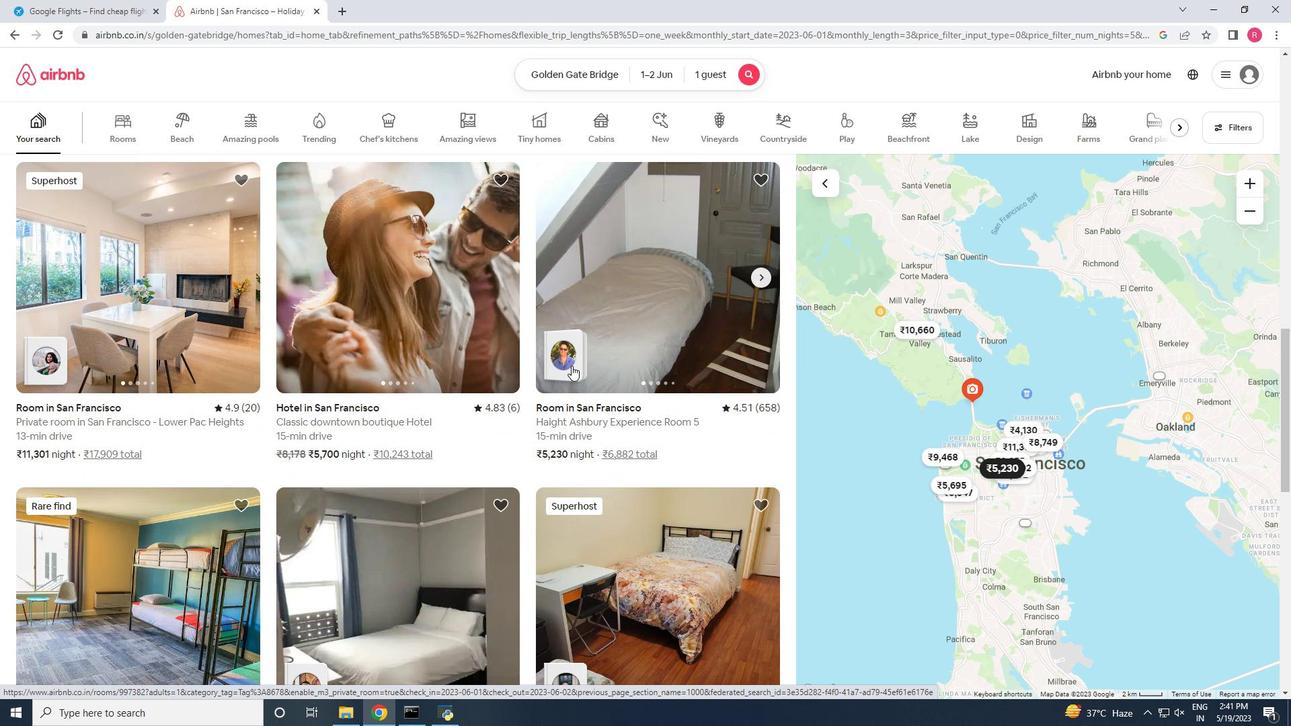 
Action: Mouse scrolled (571, 365) with delta (0, 0)
Screenshot: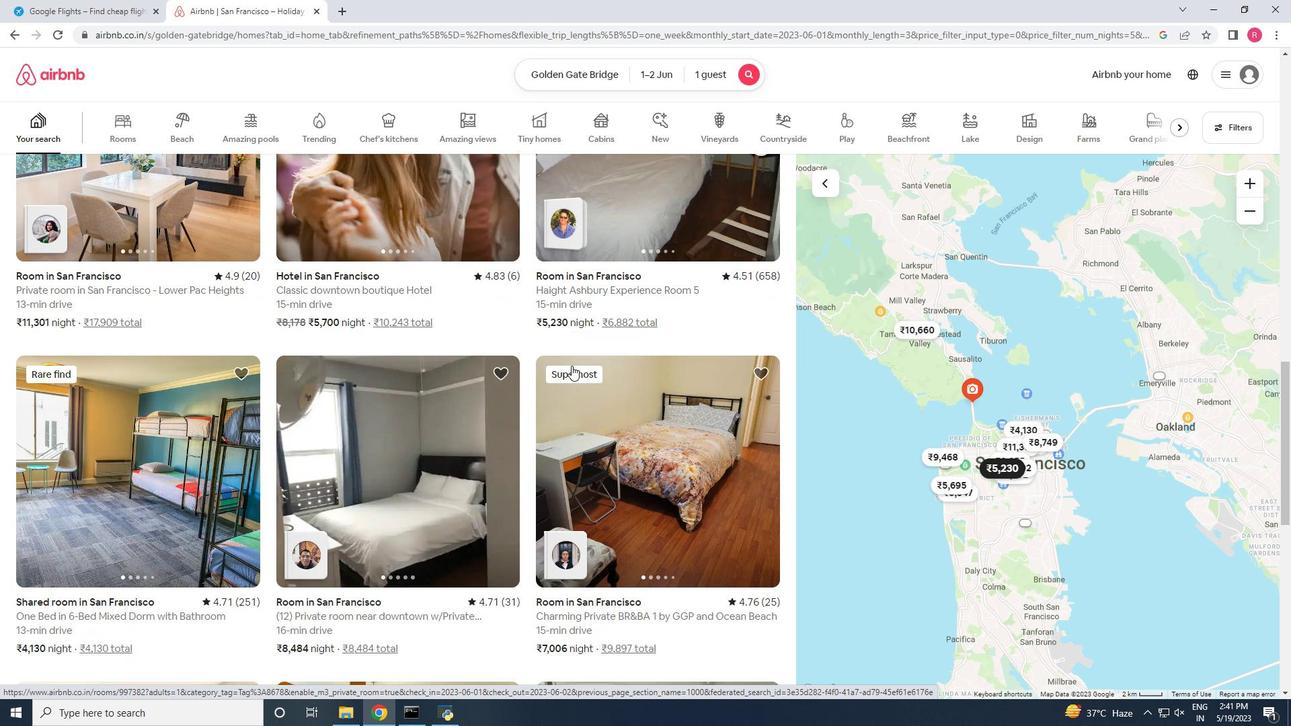 
Action: Mouse moved to (571, 370)
Screenshot: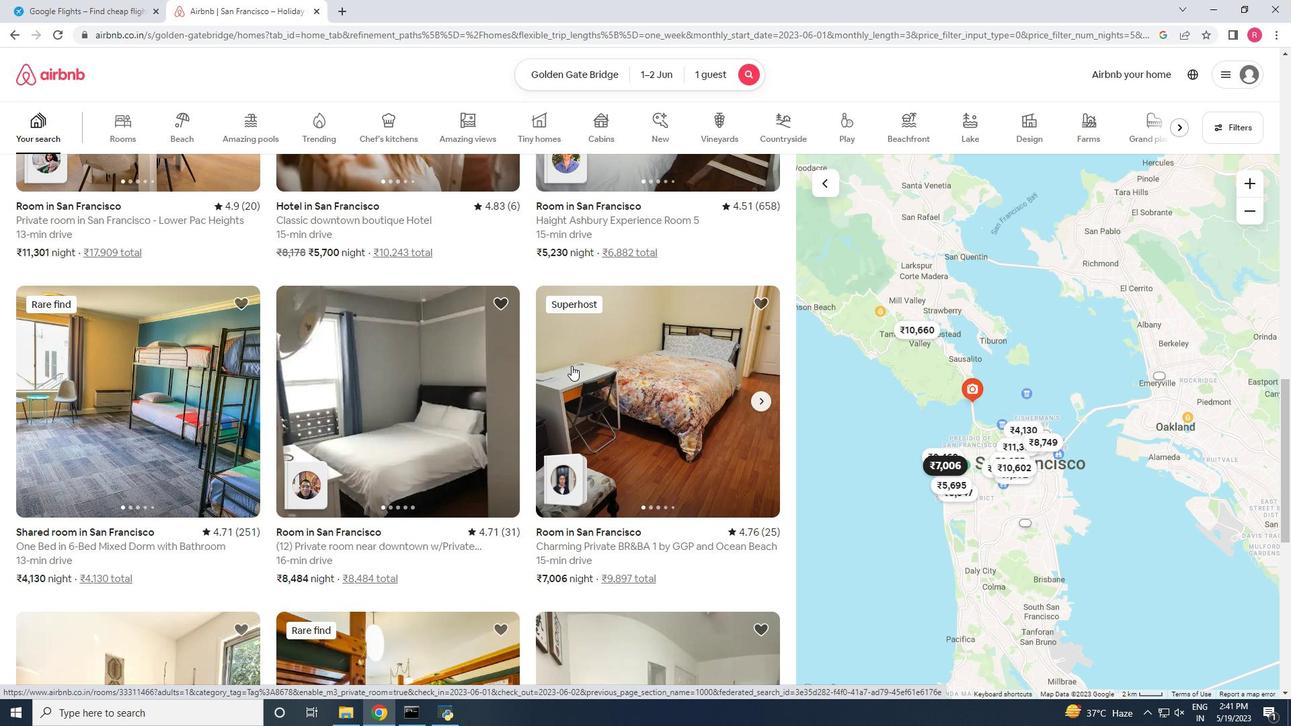
Action: Mouse scrolled (571, 366) with delta (0, 0)
Screenshot: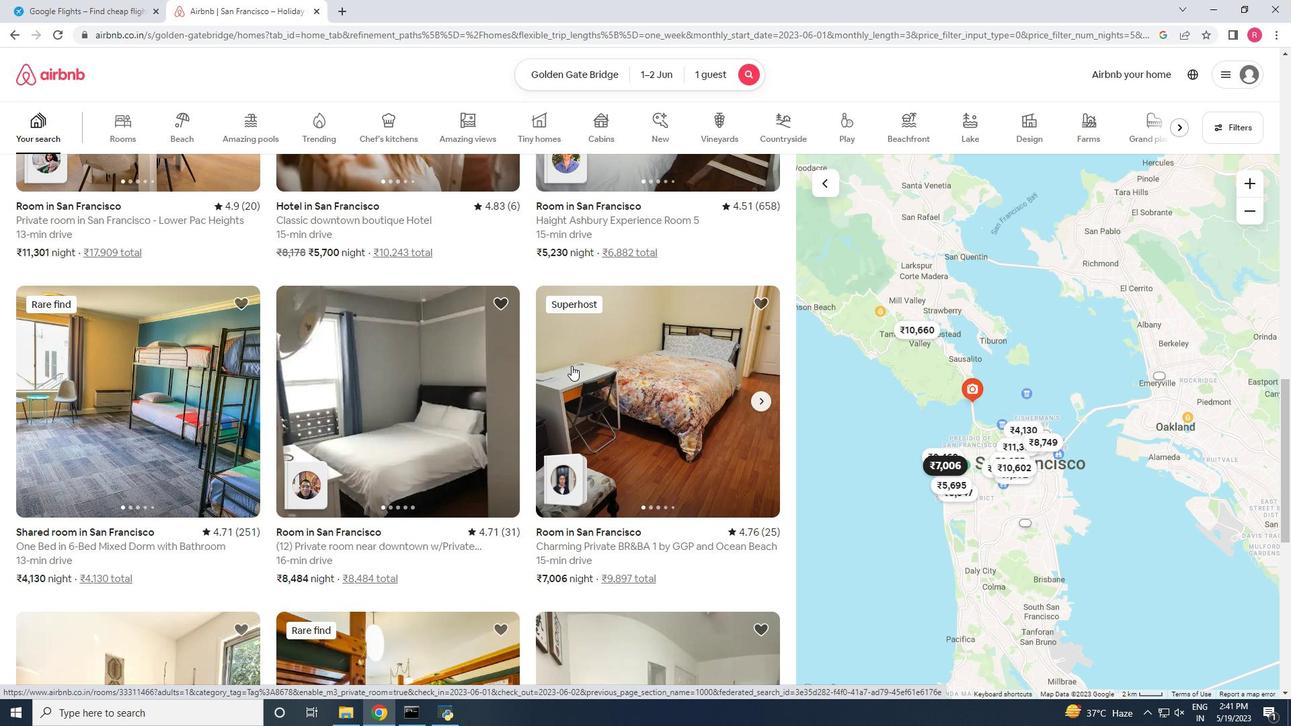
Action: Mouse moved to (559, 374)
Screenshot: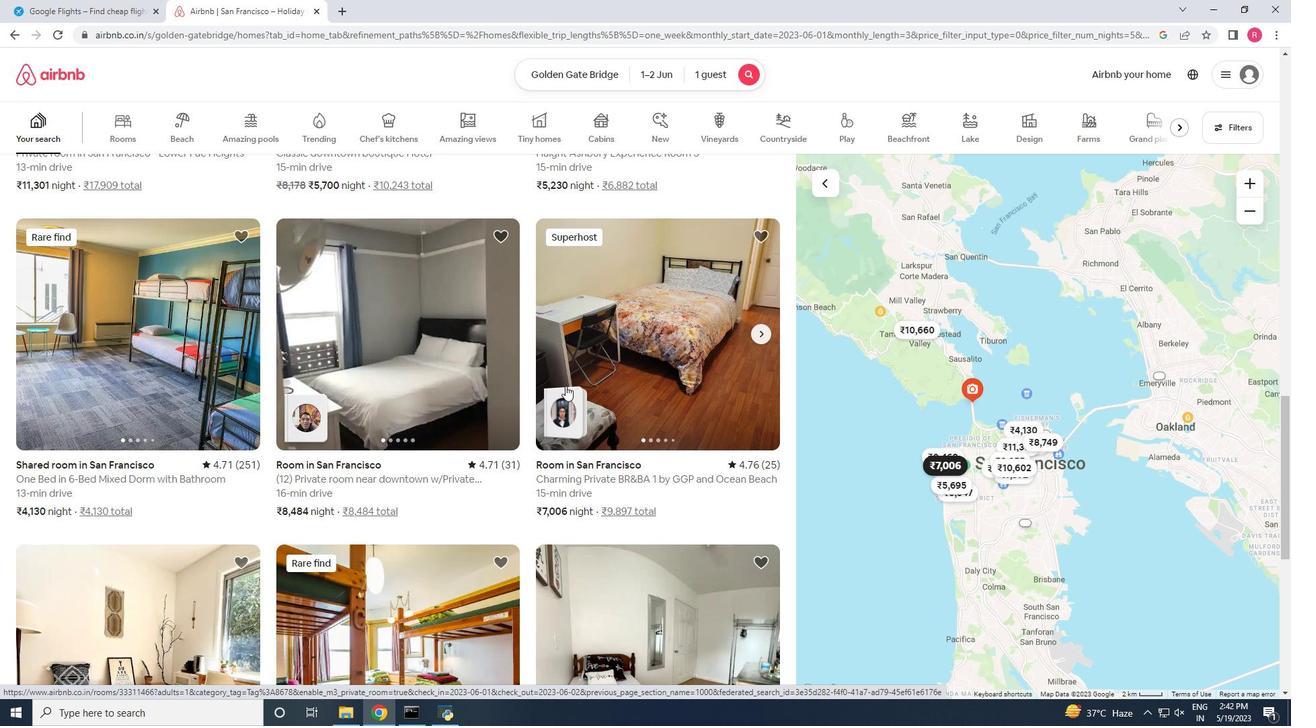 
Action: Mouse scrolled (559, 373) with delta (0, 0)
Screenshot: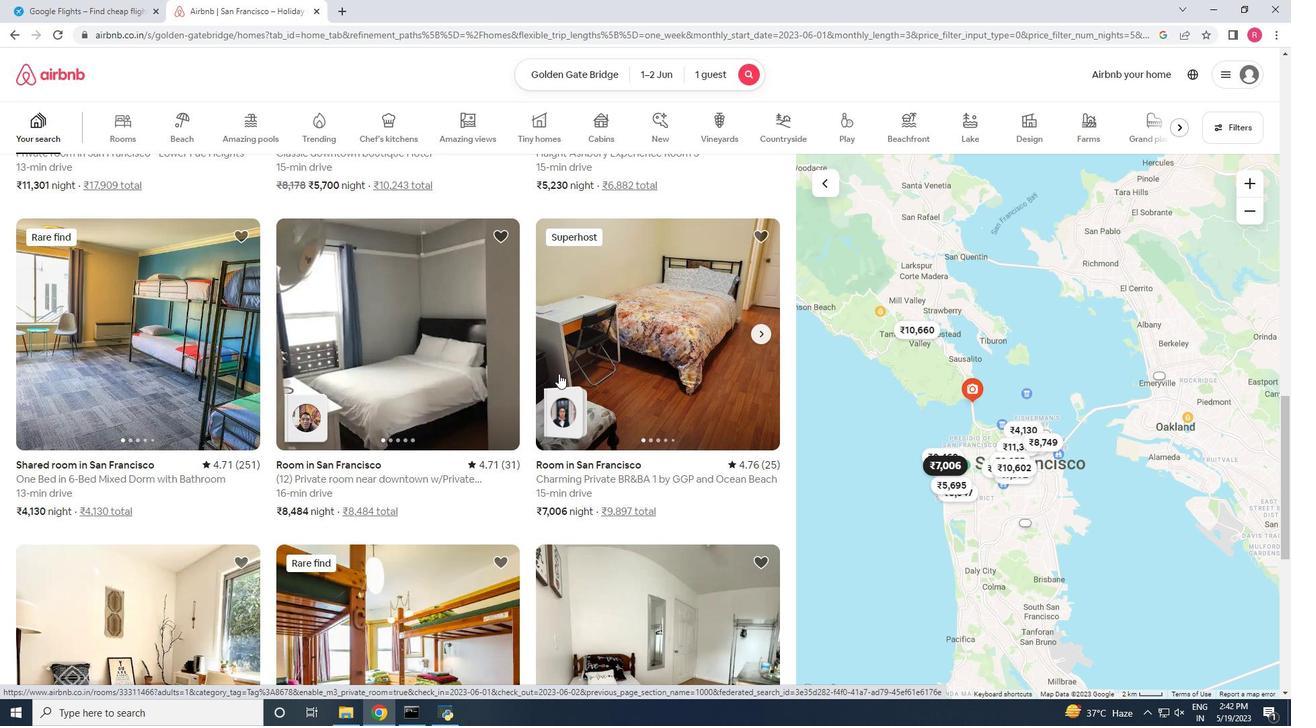 
Action: Mouse scrolled (559, 373) with delta (0, 0)
Screenshot: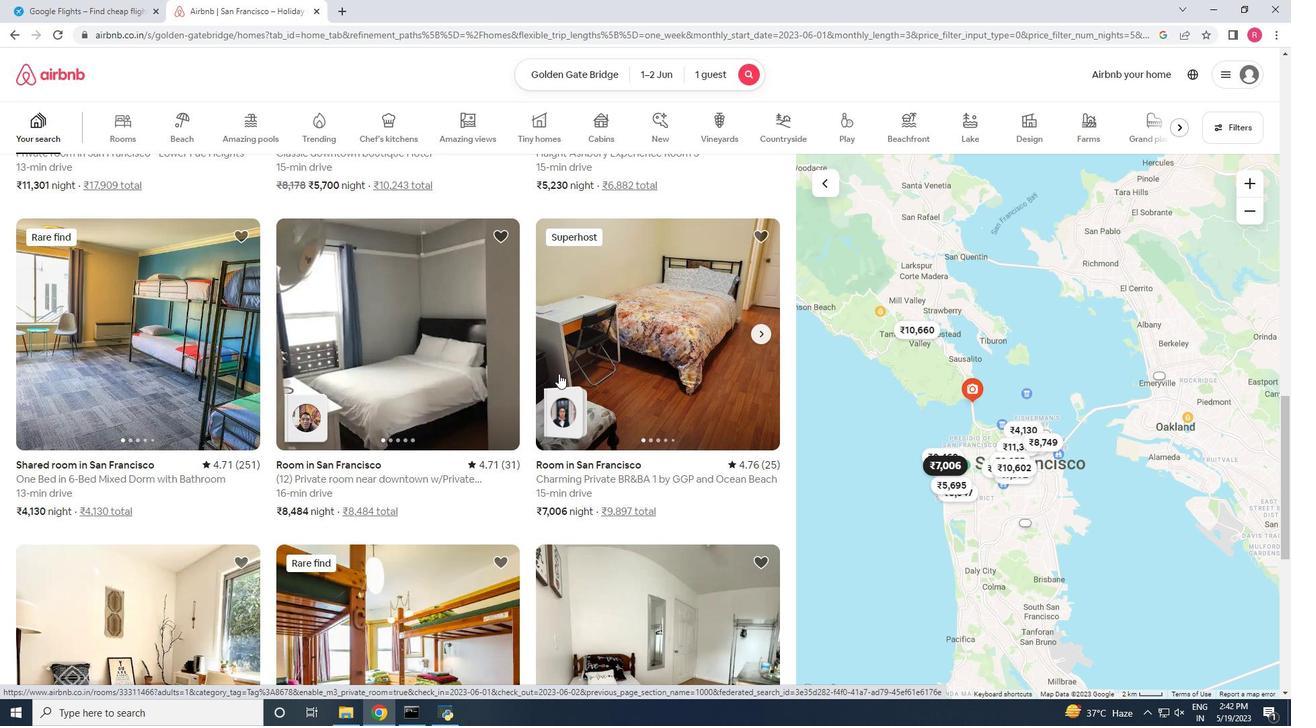
Action: Mouse scrolled (559, 373) with delta (0, 0)
Screenshot: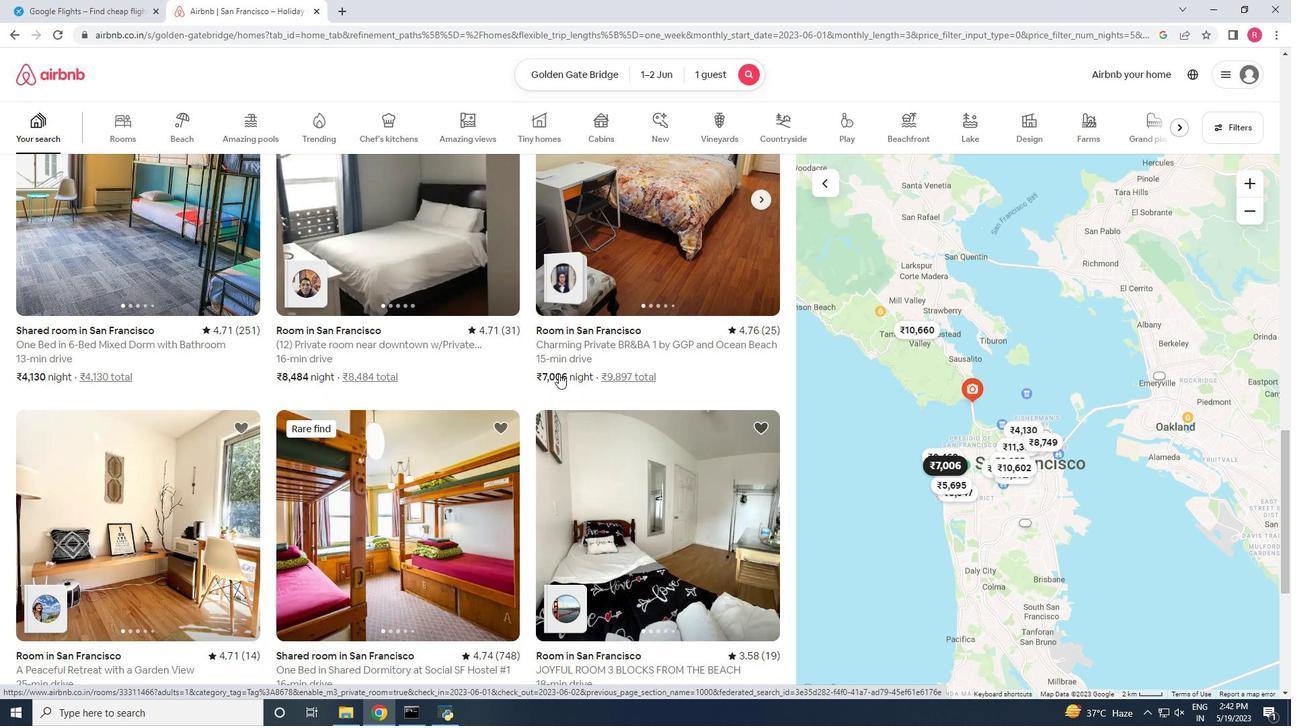 
Action: Mouse scrolled (559, 373) with delta (0, 0)
Screenshot: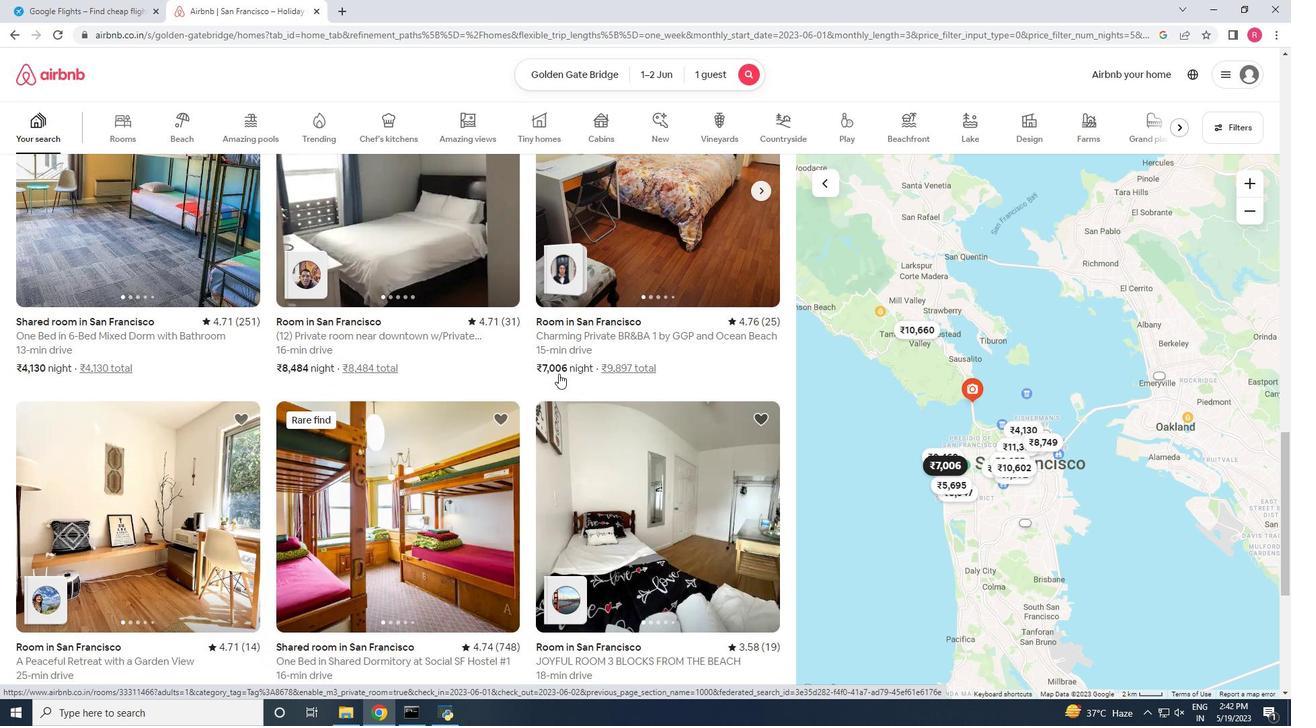 
Action: Mouse scrolled (559, 373) with delta (0, 0)
Screenshot: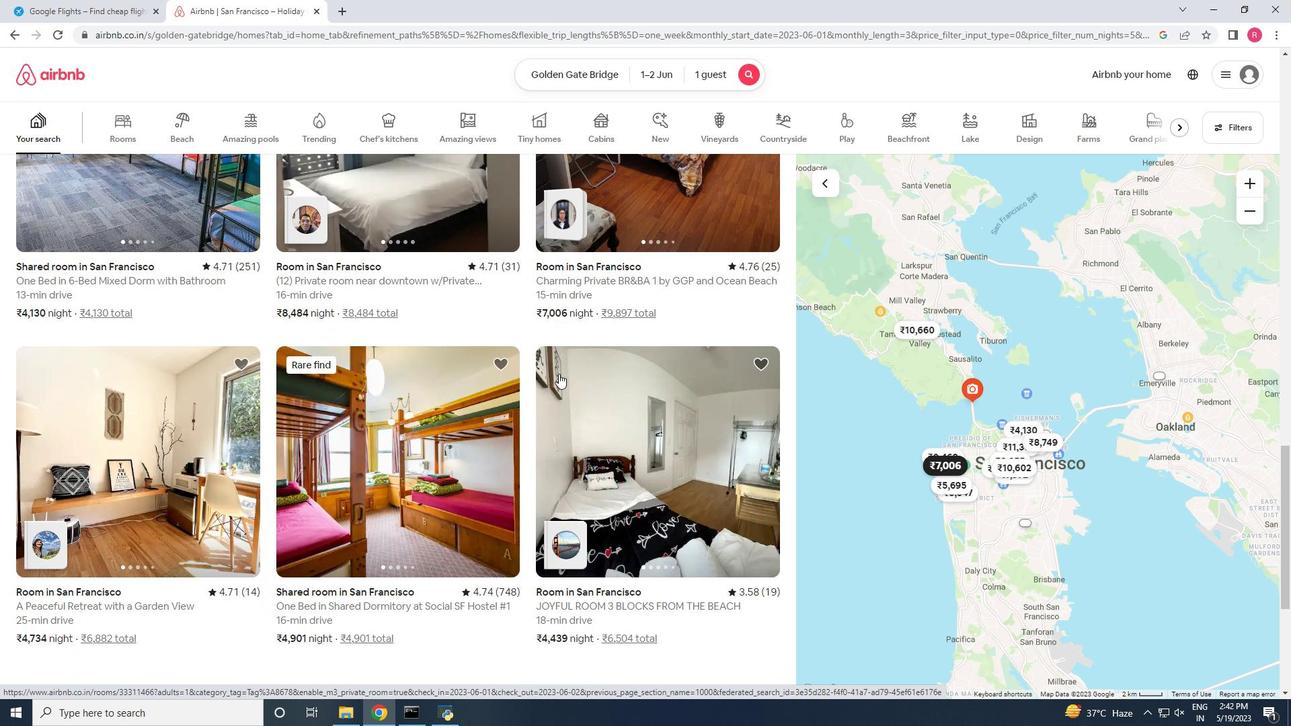 
Action: Mouse moved to (538, 446)
Screenshot: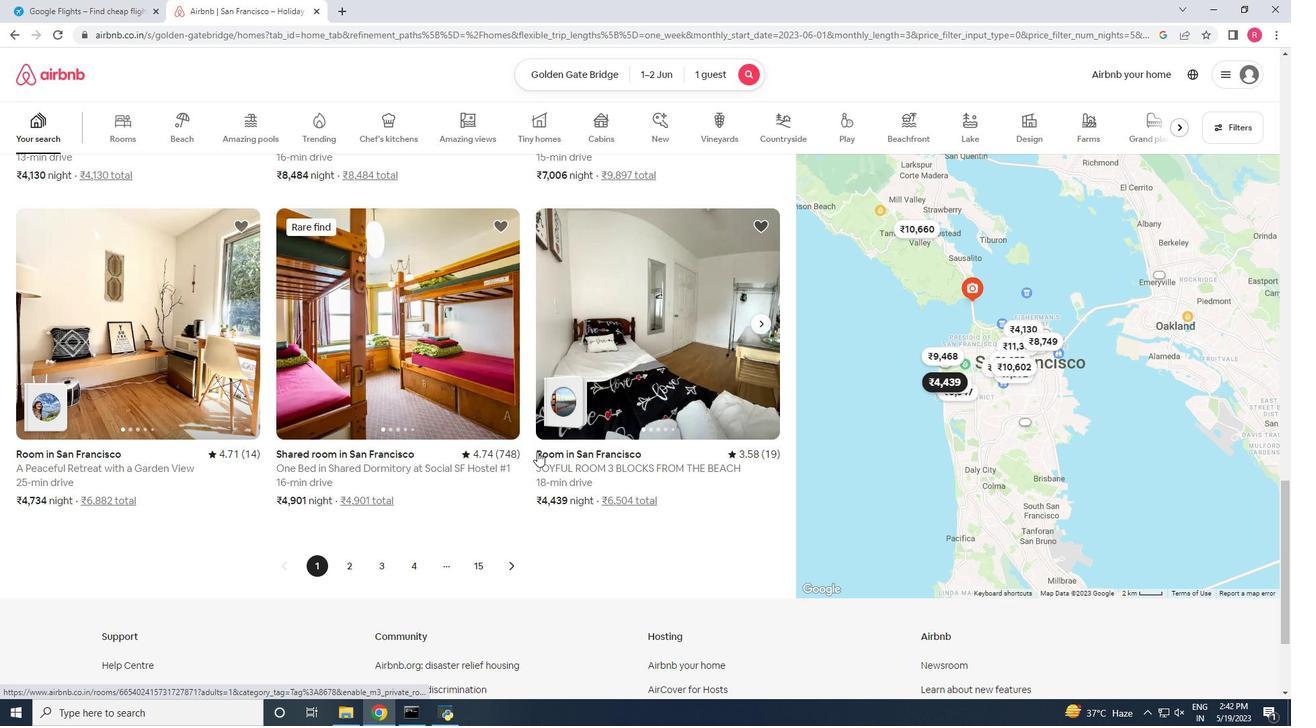 
Action: Mouse scrolled (538, 447) with delta (0, 0)
Screenshot: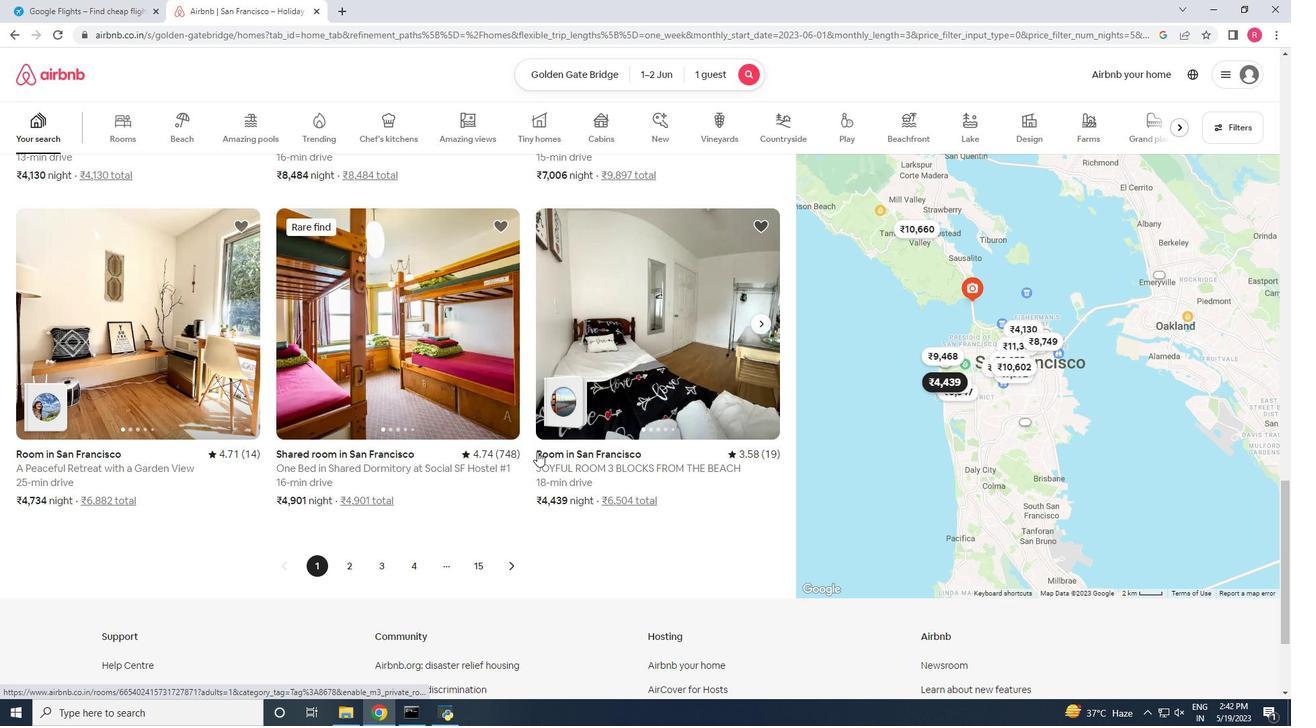 
Action: Mouse moved to (539, 444)
Screenshot: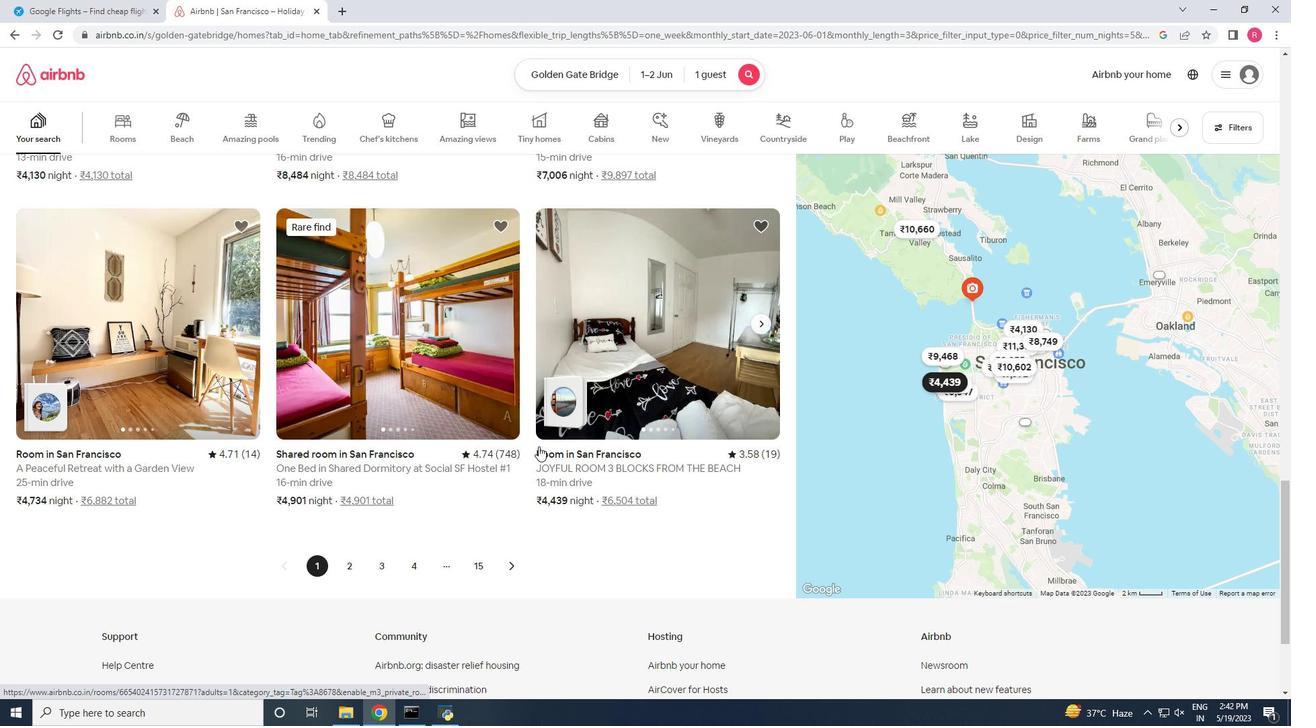 
Action: Mouse scrolled (539, 445) with delta (0, 0)
Screenshot: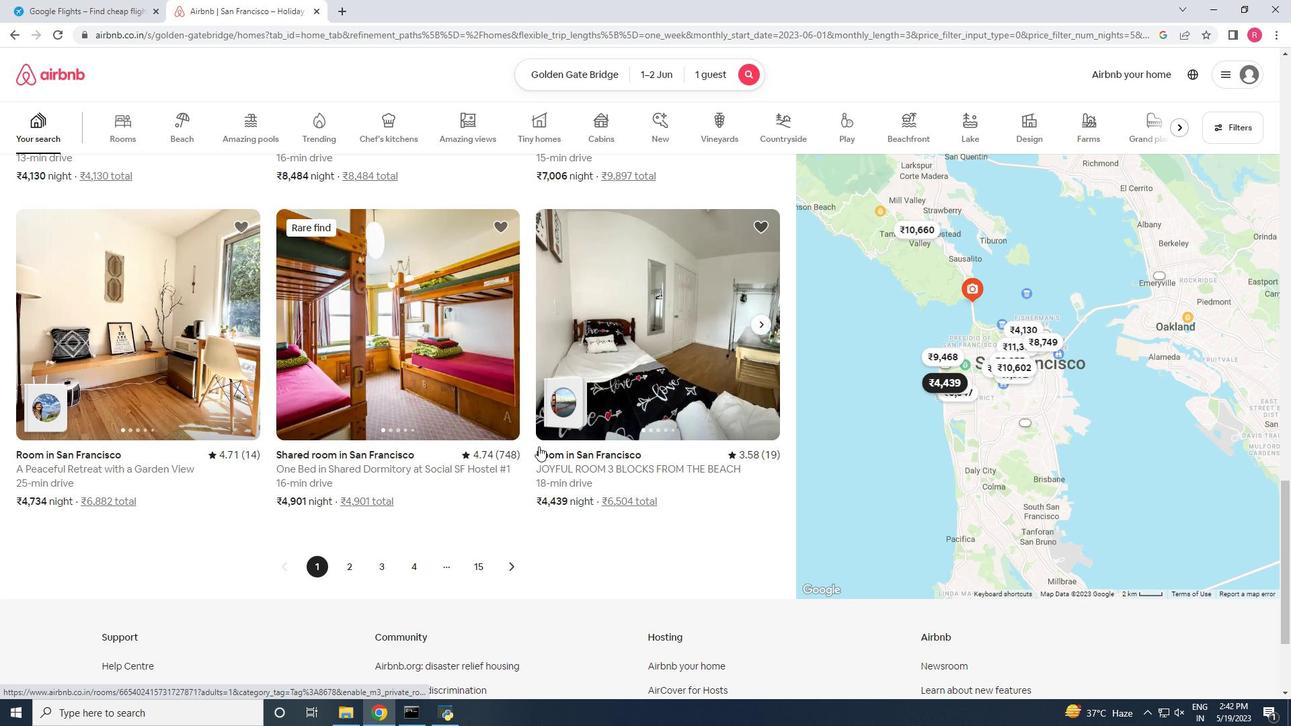 
Action: Mouse scrolled (539, 445) with delta (0, 0)
Screenshot: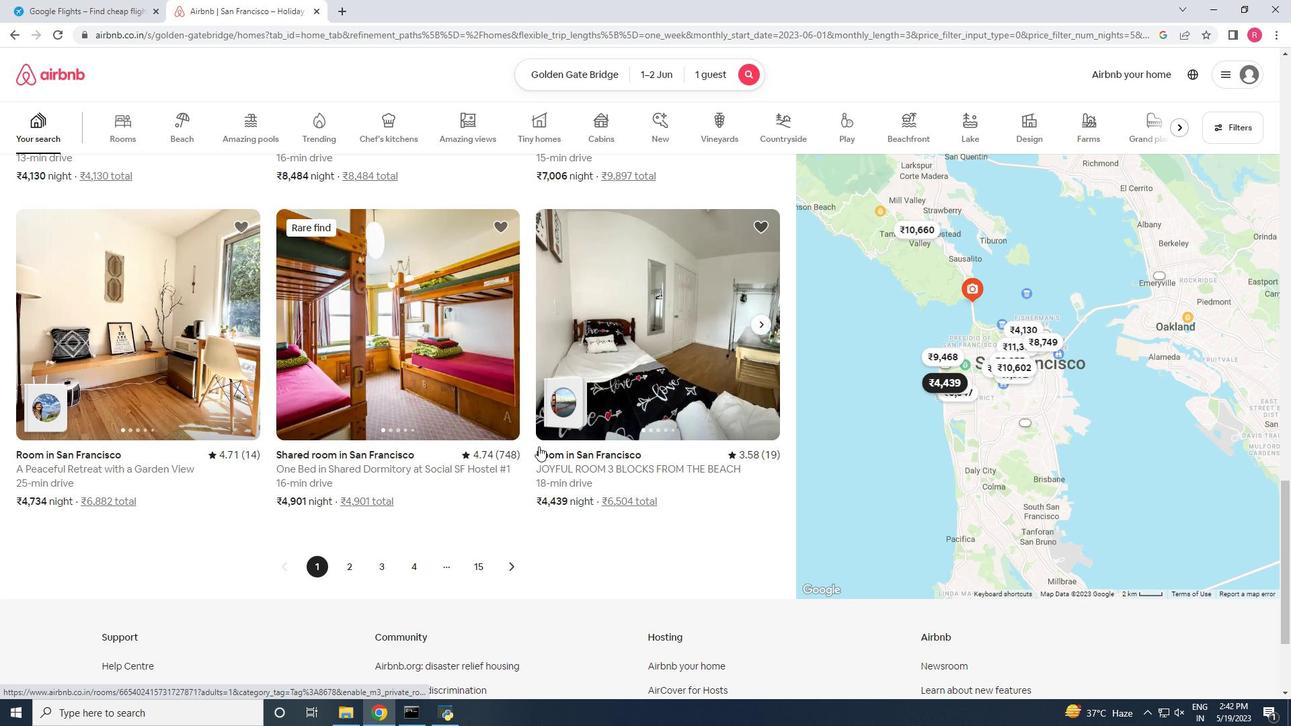 
Action: Mouse scrolled (539, 445) with delta (0, 0)
Screenshot: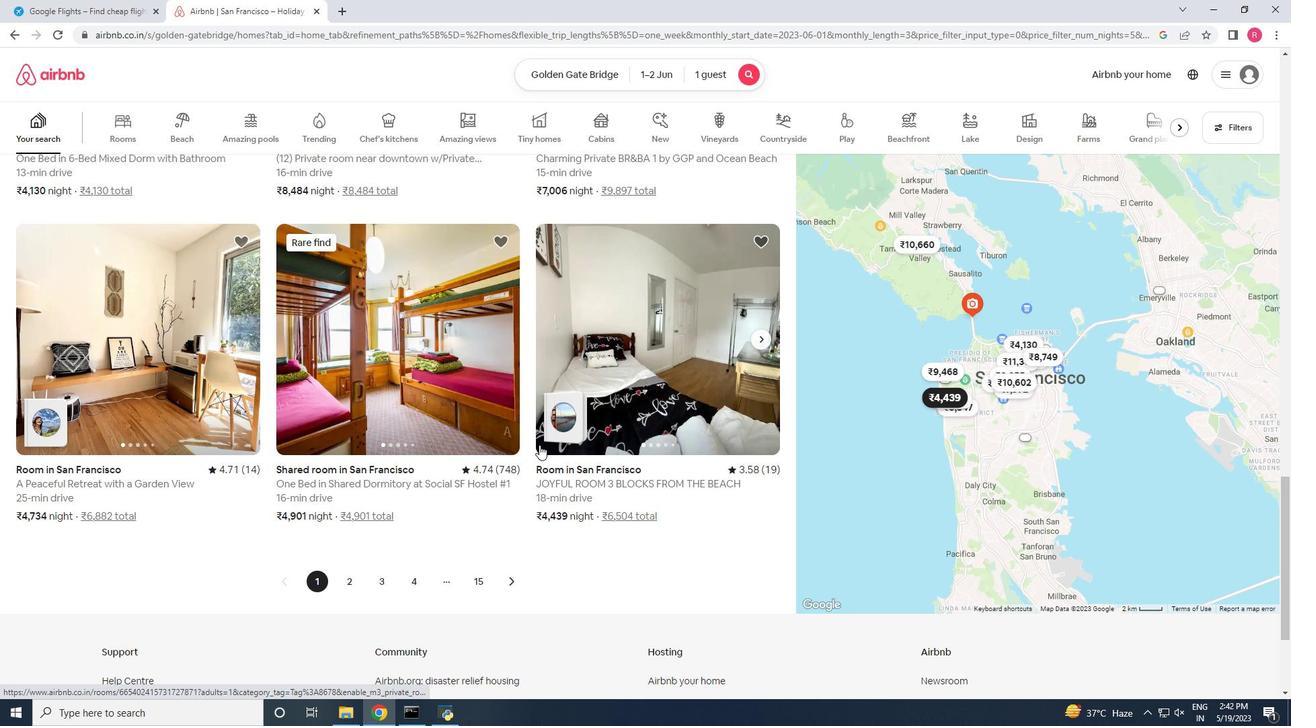 
Action: Mouse scrolled (539, 445) with delta (0, 0)
Screenshot: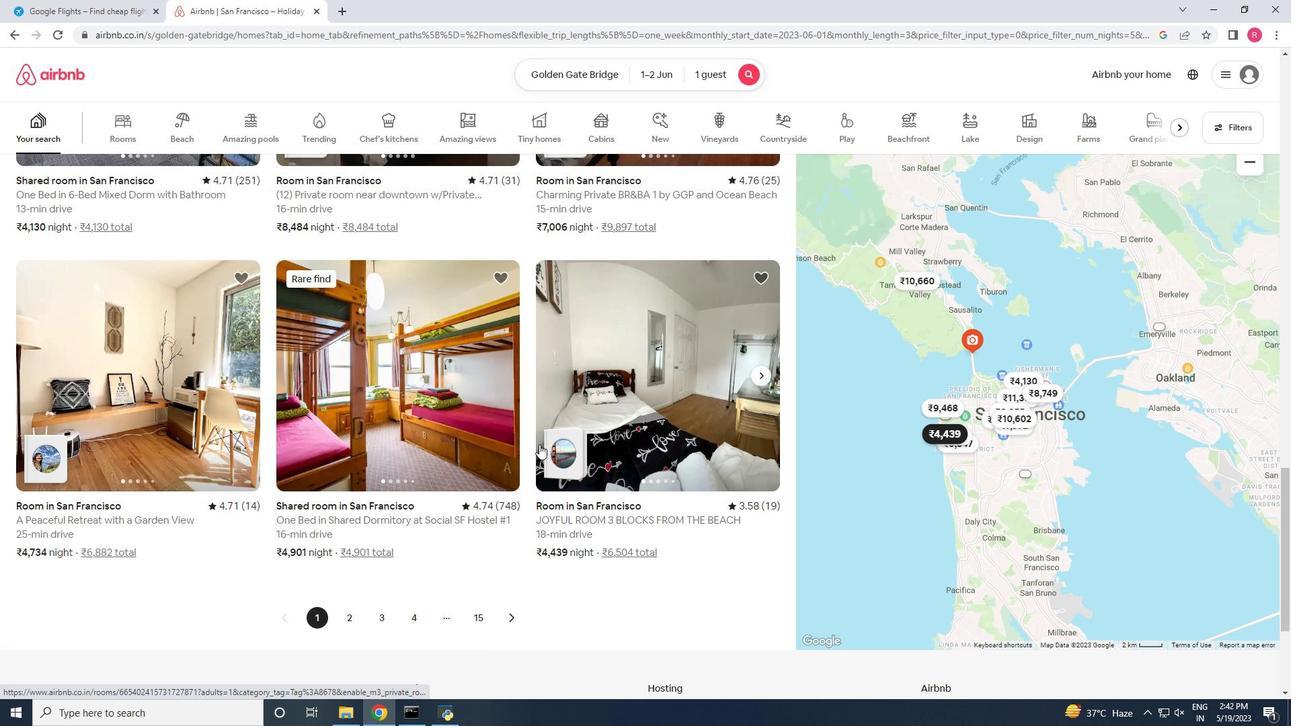
Action: Mouse scrolled (539, 445) with delta (0, 0)
Screenshot: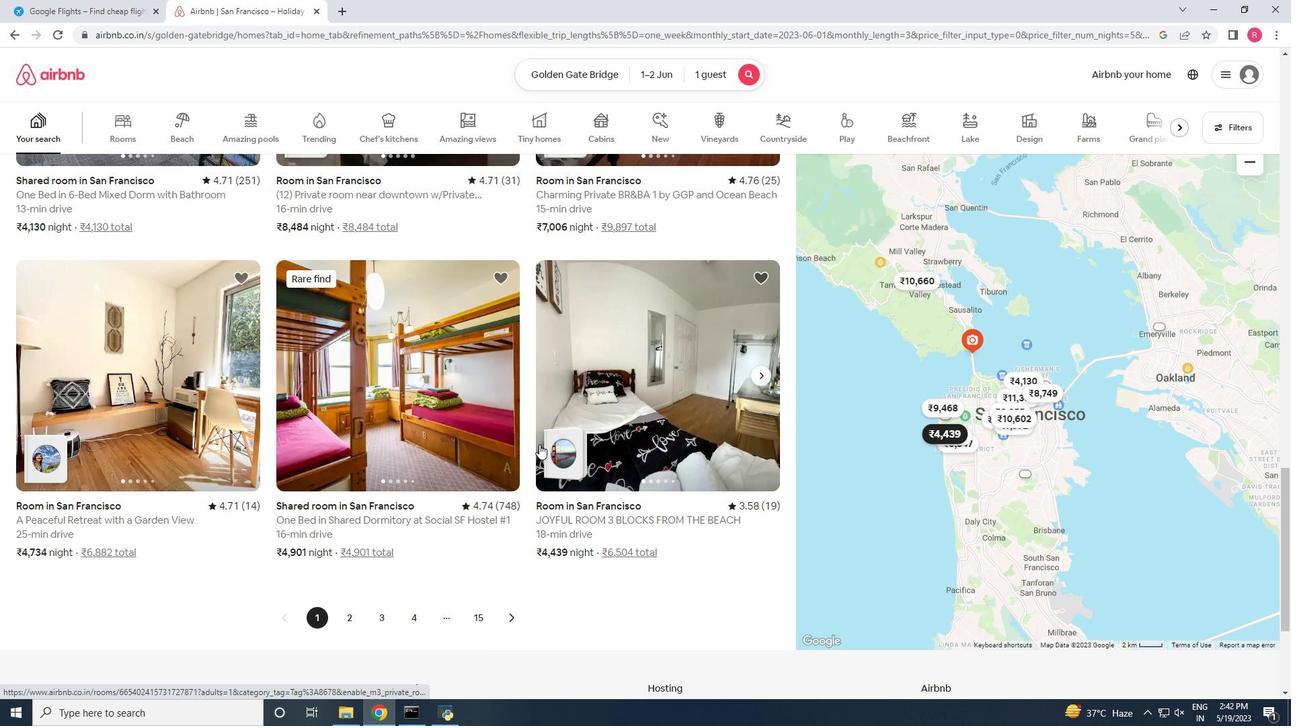 
Action: Mouse moved to (539, 443)
Screenshot: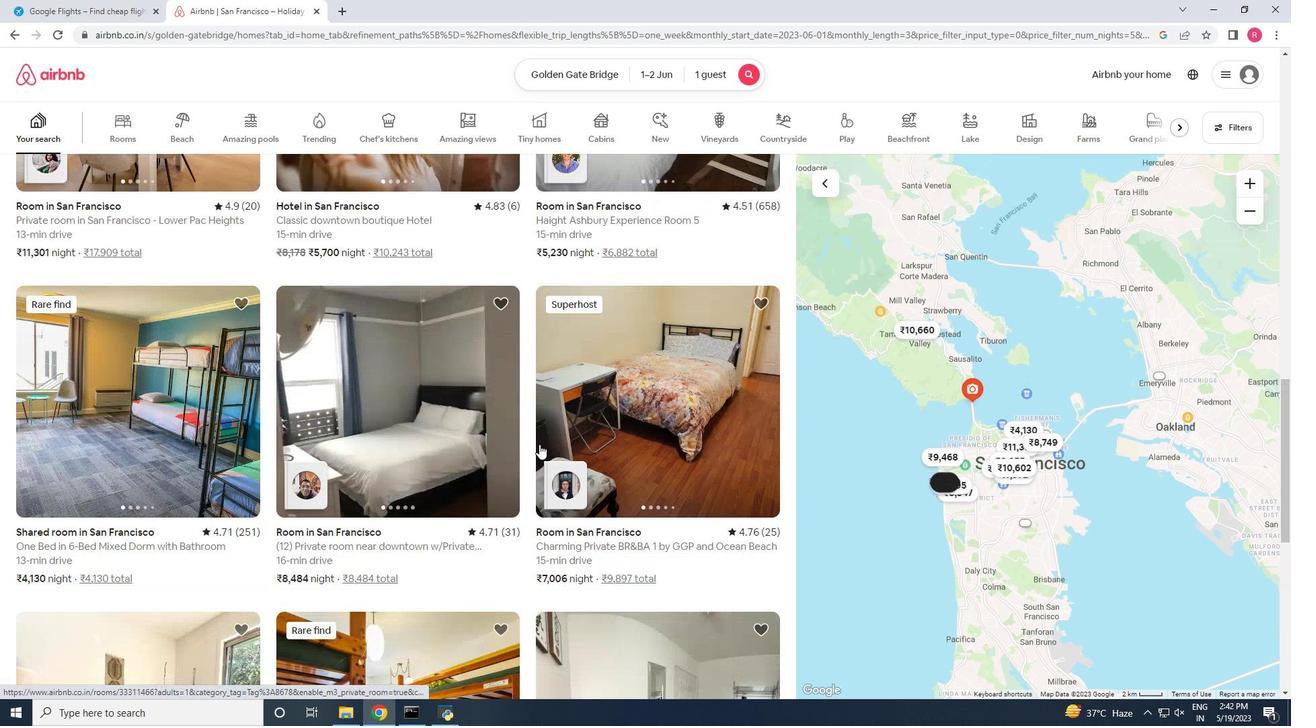 
Action: Mouse scrolled (539, 444) with delta (0, 0)
Screenshot: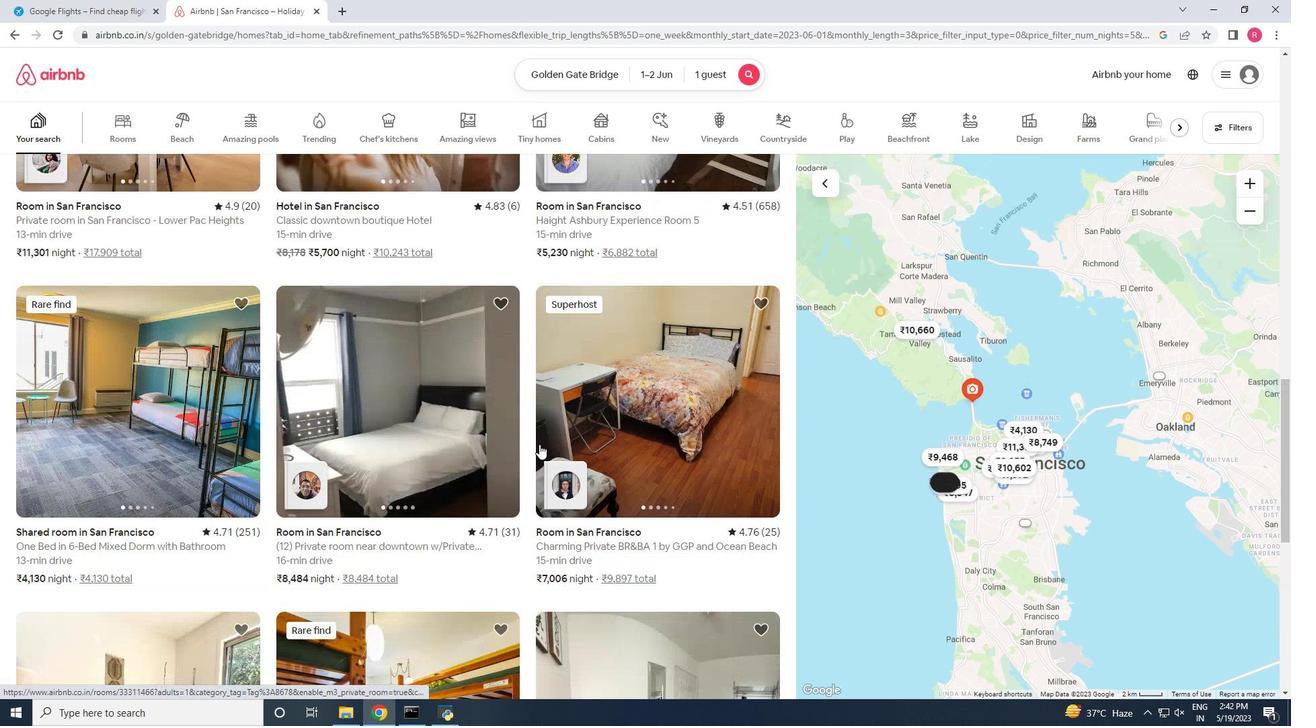
Action: Mouse moved to (540, 442)
Screenshot: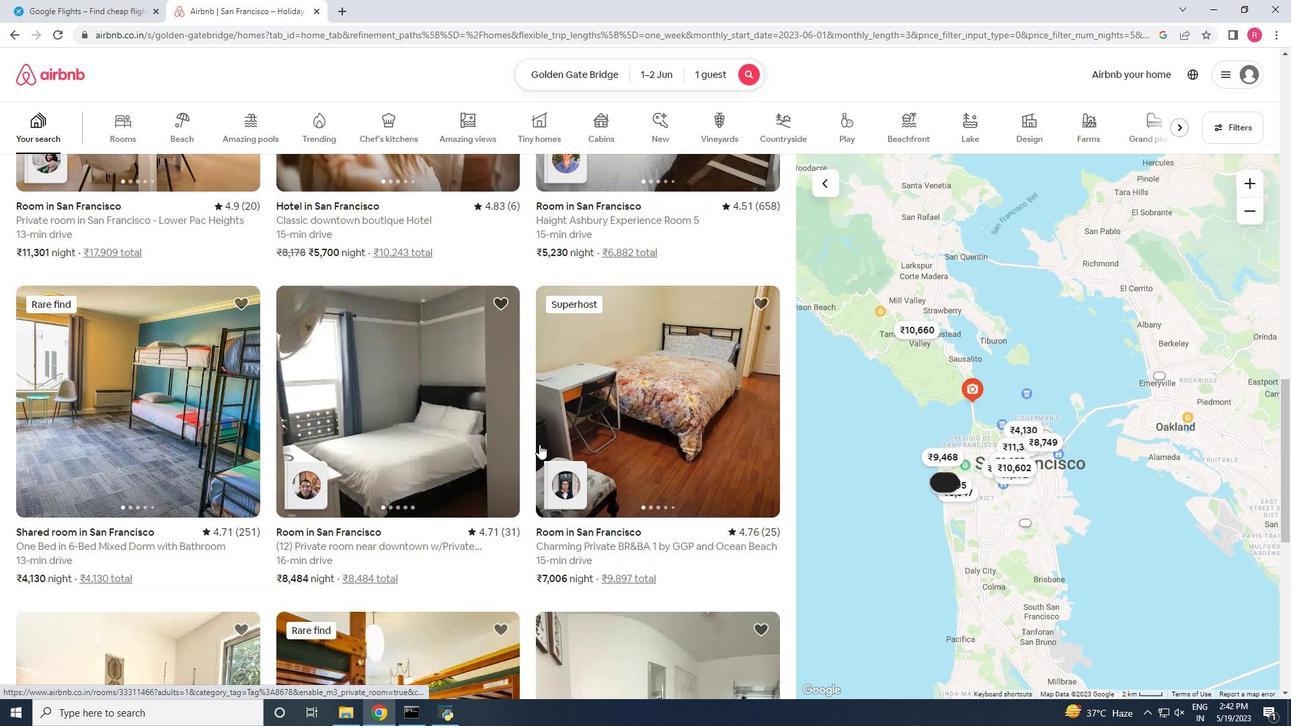 
Action: Mouse scrolled (540, 443) with delta (0, 0)
Screenshot: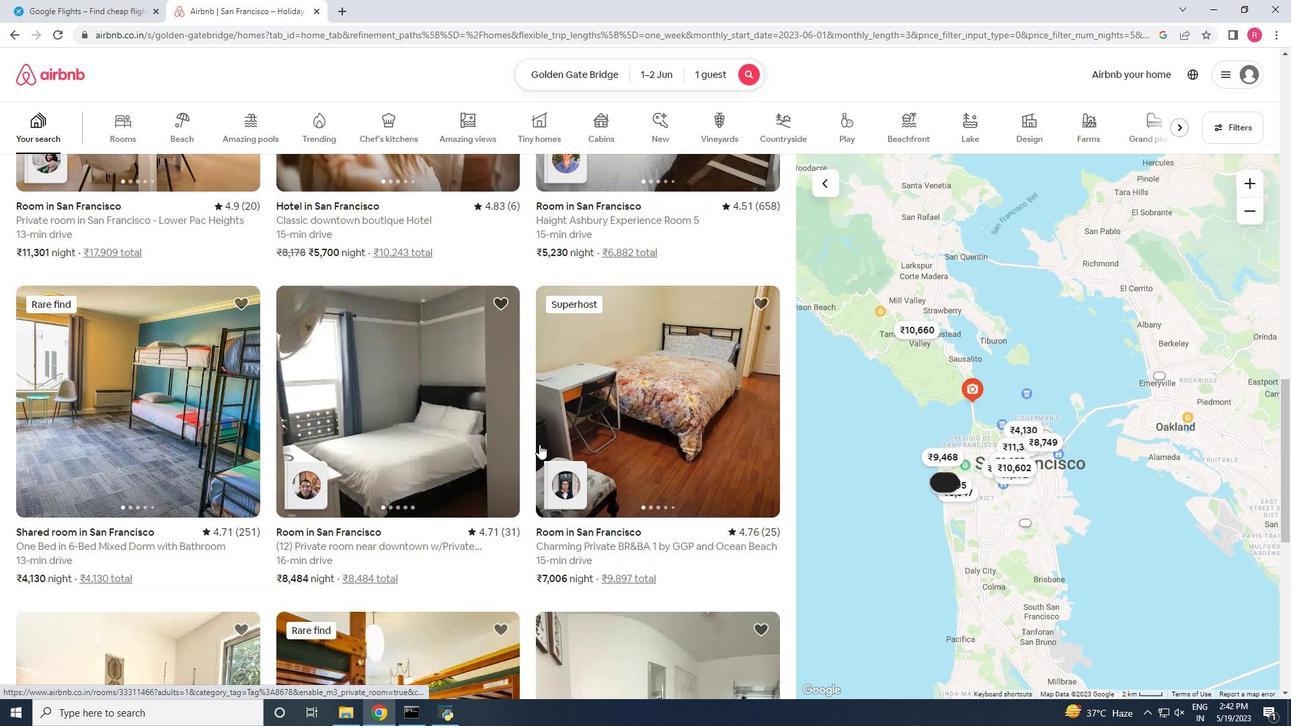 
Action: Mouse scrolled (540, 443) with delta (0, 0)
Screenshot: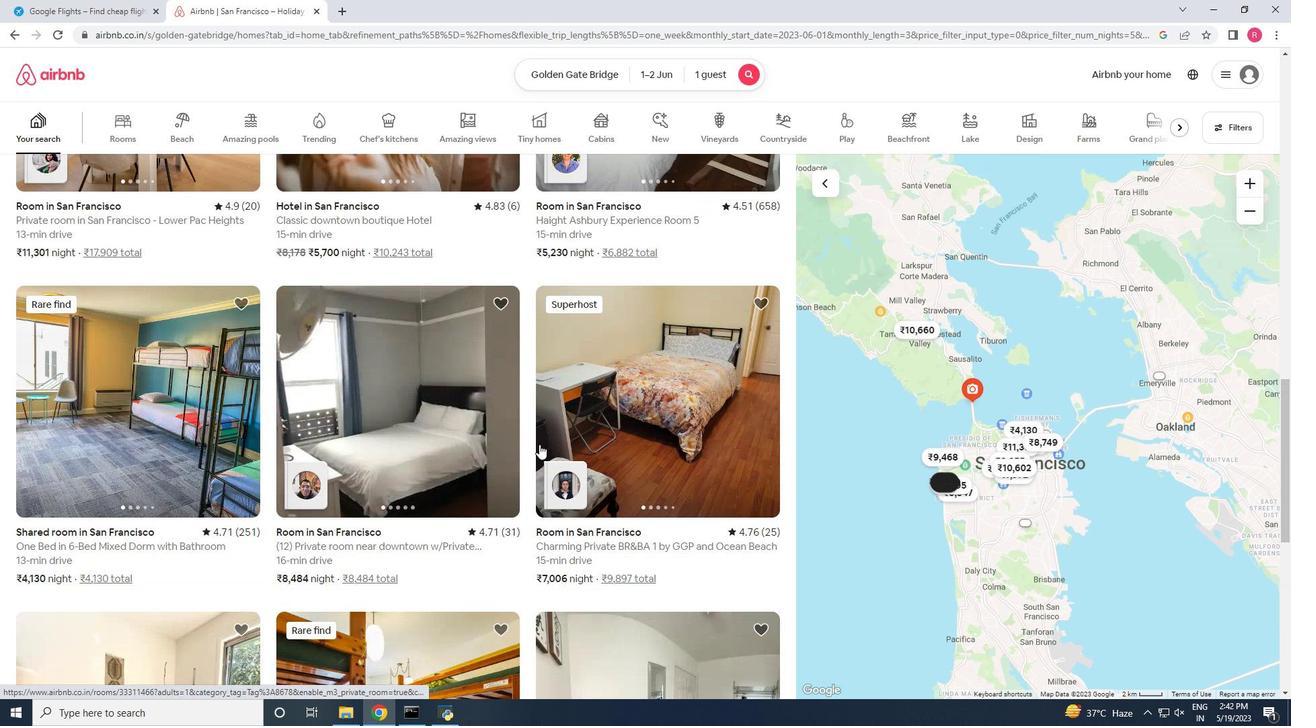 
Action: Mouse moved to (545, 444)
Screenshot: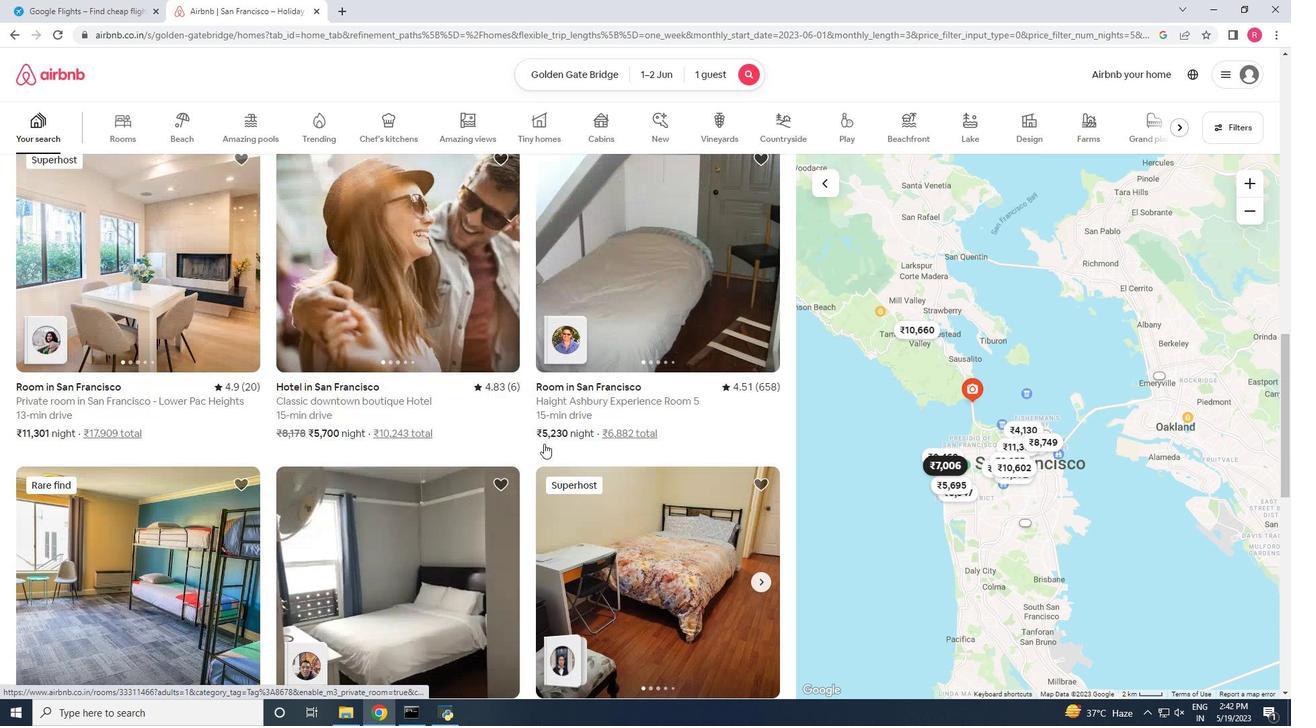 
Action: Mouse scrolled (545, 445) with delta (0, 0)
Screenshot: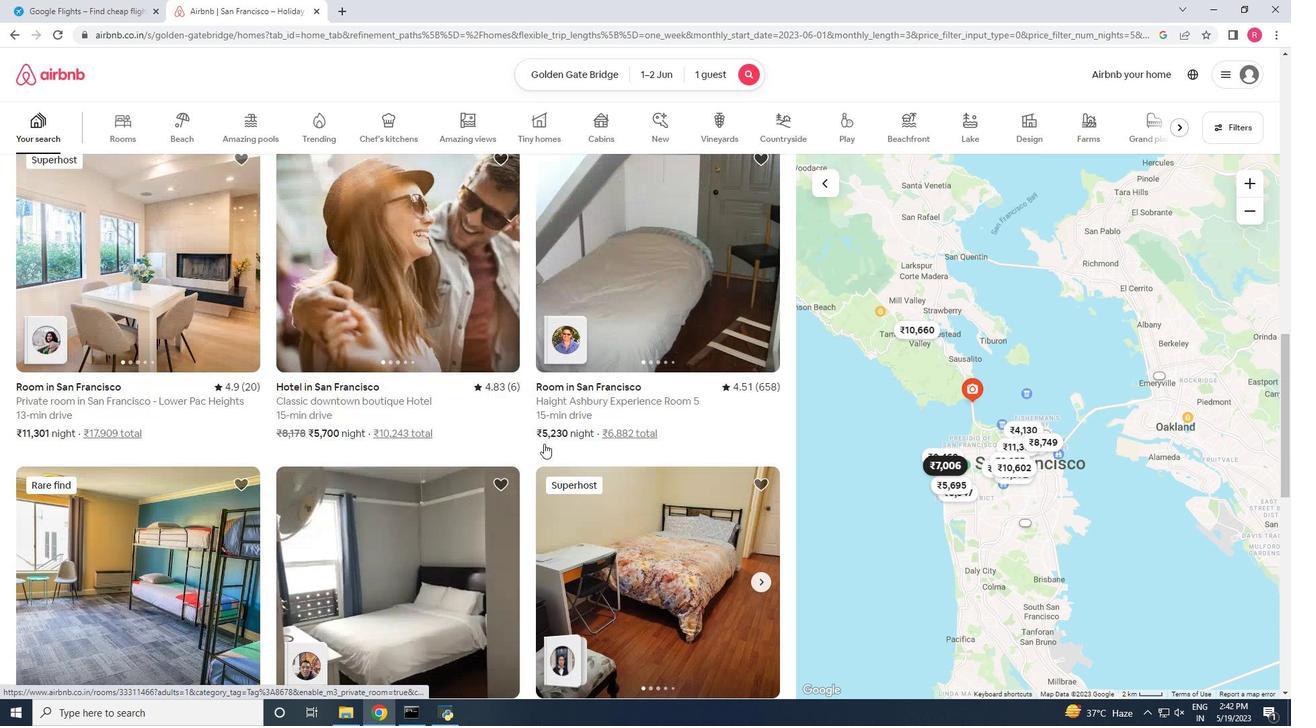 
Action: Mouse moved to (547, 442)
Screenshot: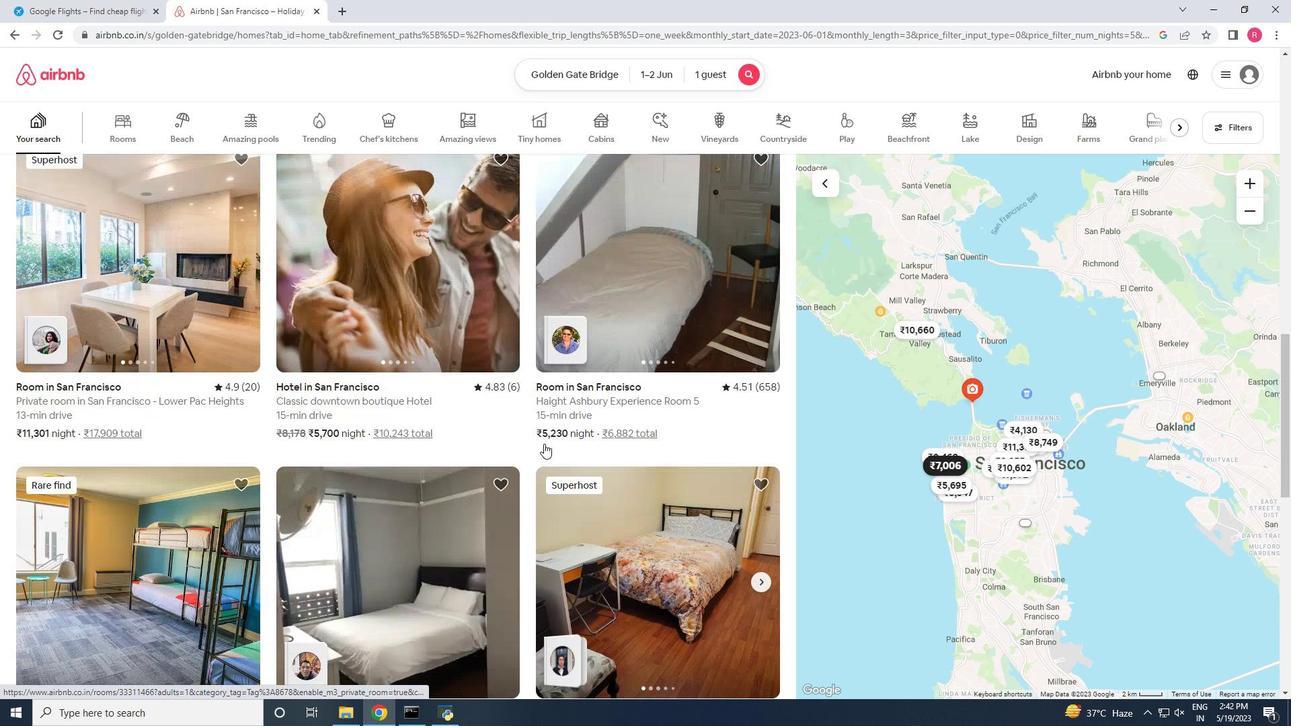 
Action: Mouse scrolled (547, 443) with delta (0, 0)
Screenshot: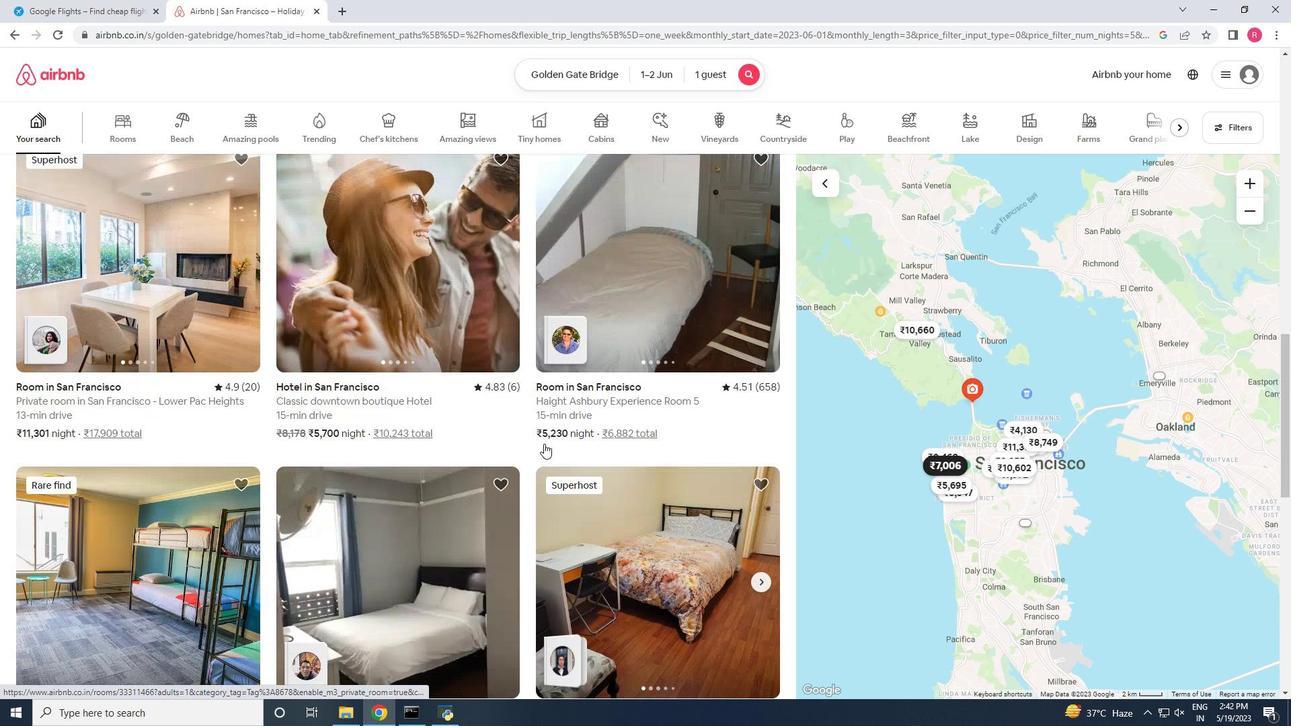 
Action: Mouse scrolled (547, 443) with delta (0, 0)
Screenshot: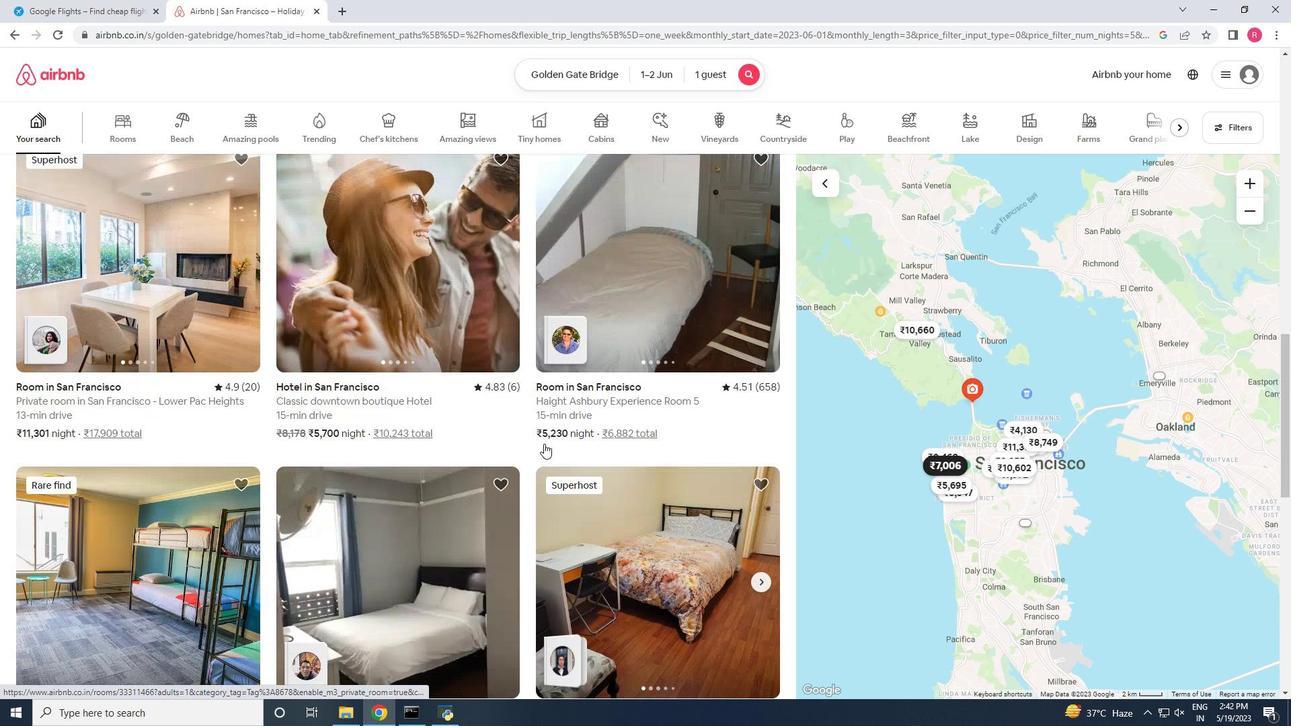 
Action: Mouse scrolled (547, 443) with delta (0, 0)
Screenshot: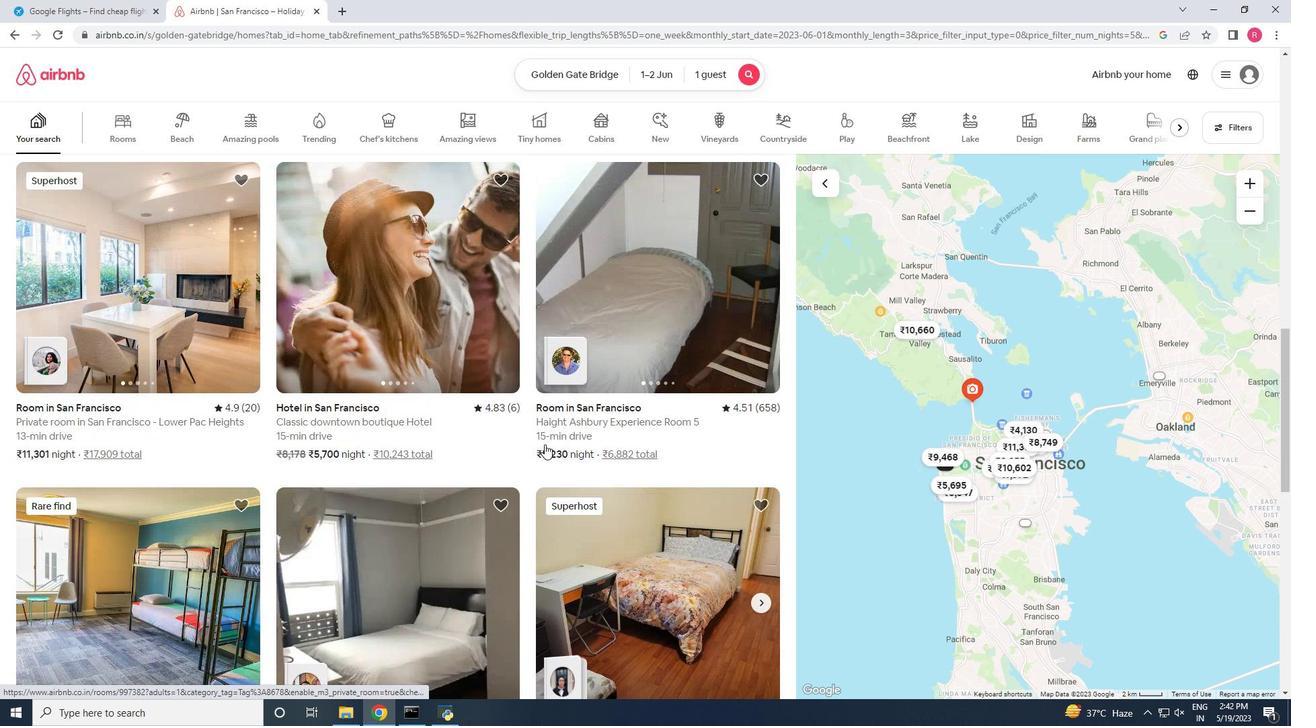 
Action: Mouse scrolled (547, 443) with delta (0, 0)
Screenshot: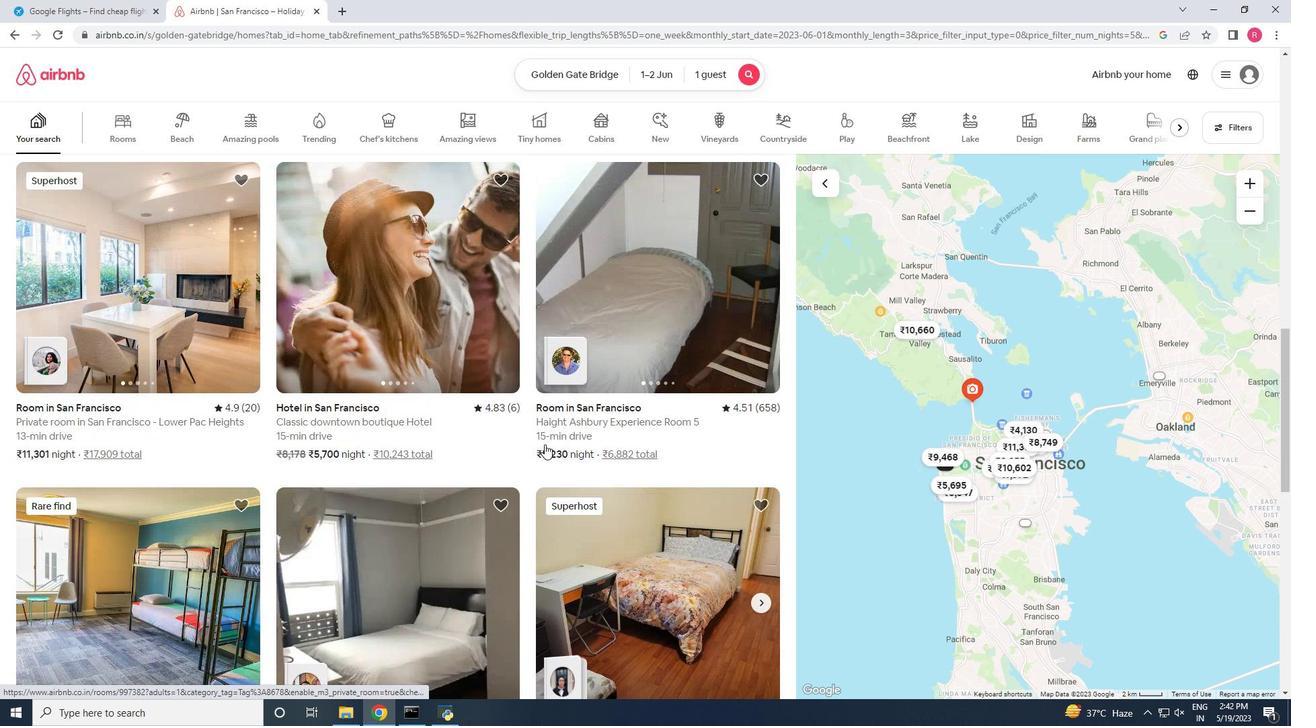 
Action: Mouse moved to (547, 440)
Screenshot: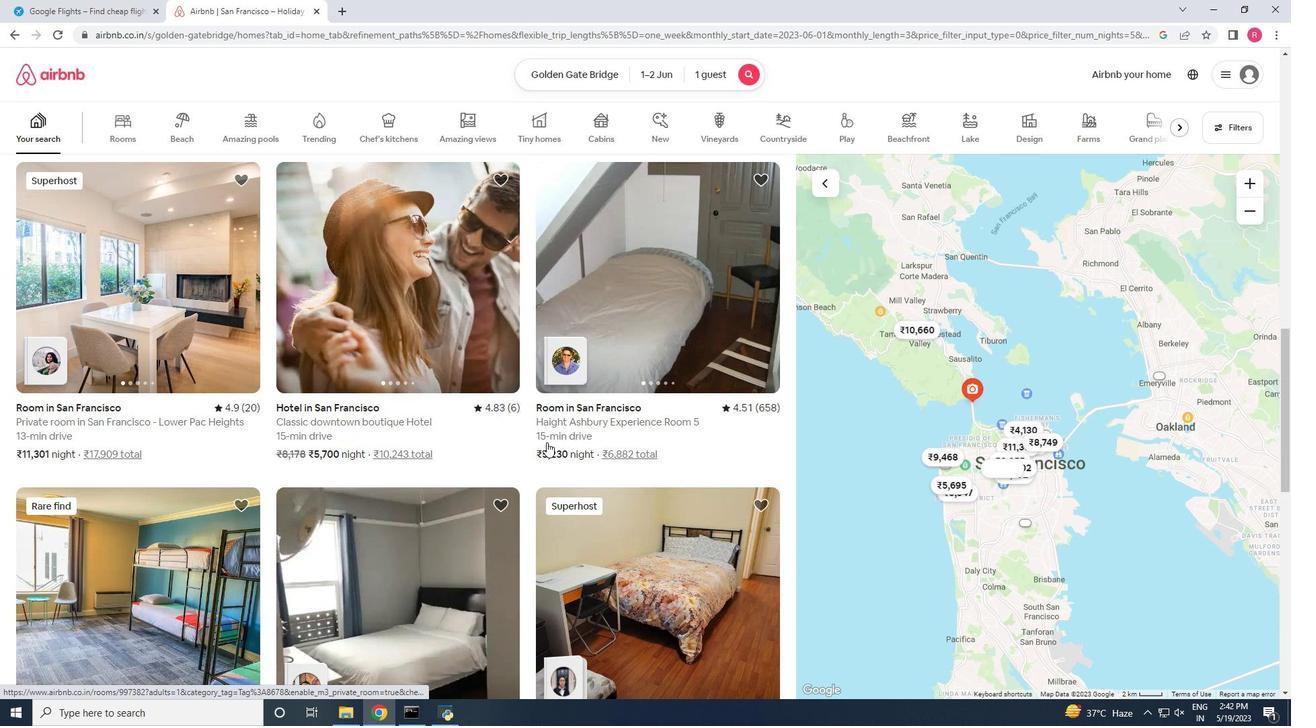 
Action: Mouse scrolled (547, 441) with delta (0, 0)
Screenshot: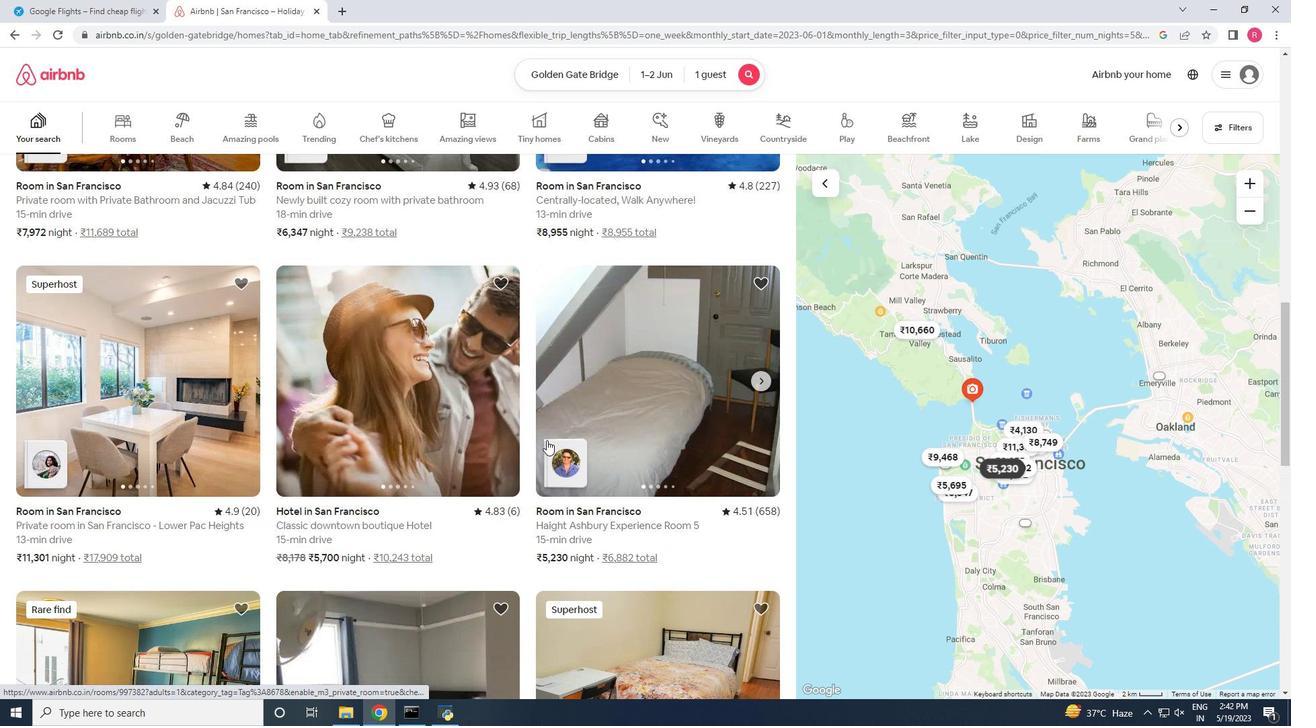 
Action: Mouse scrolled (547, 441) with delta (0, 0)
Screenshot: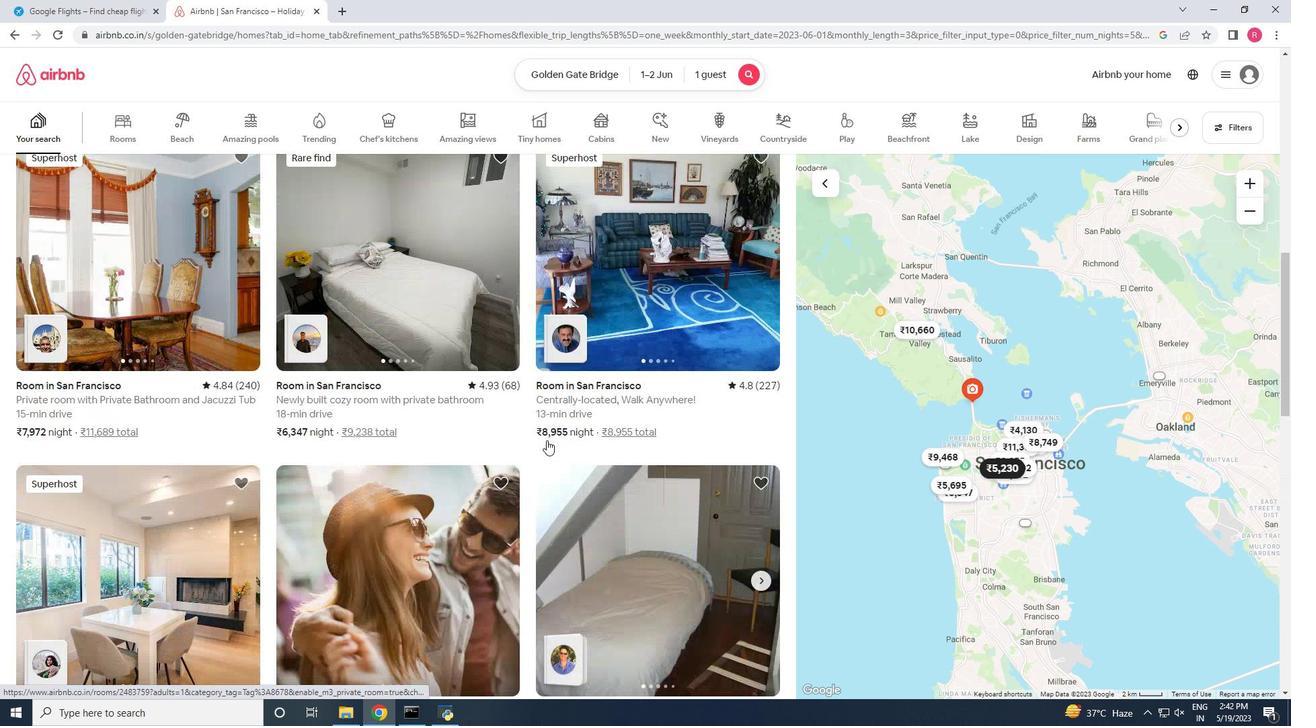 
Action: Mouse scrolled (547, 441) with delta (0, 0)
Screenshot: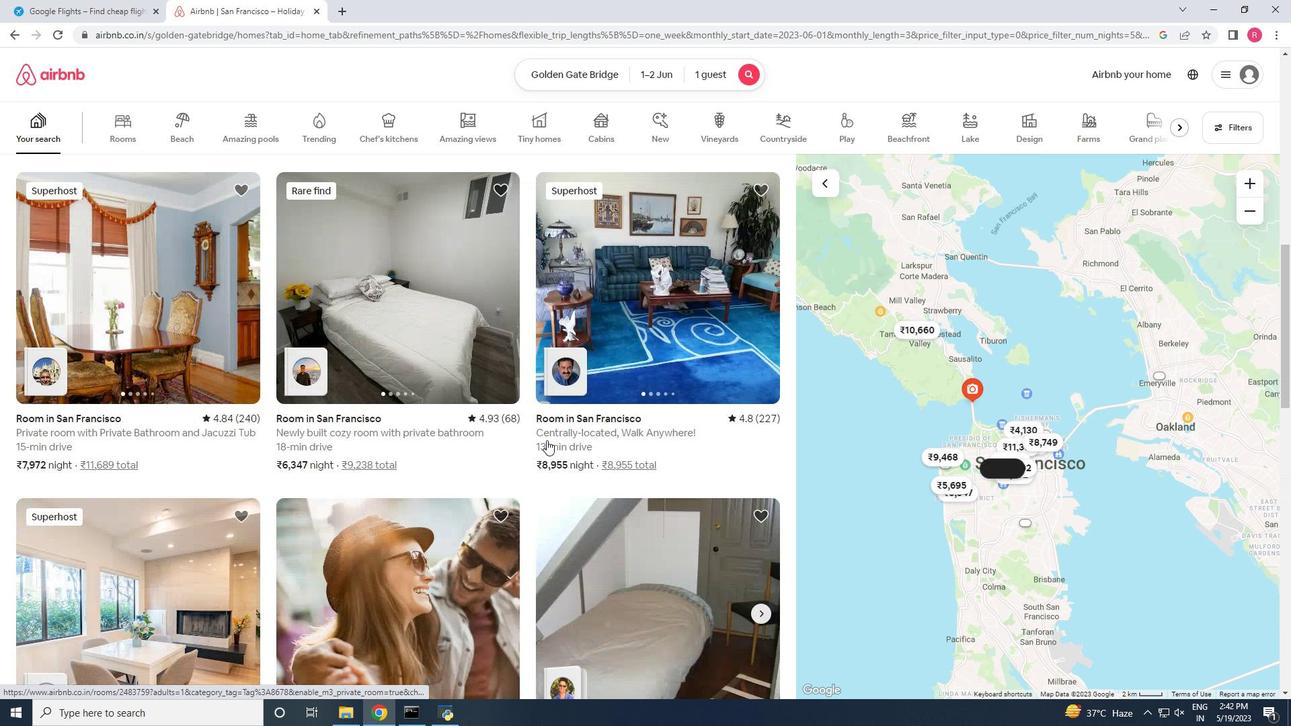
Action: Mouse moved to (552, 435)
Screenshot: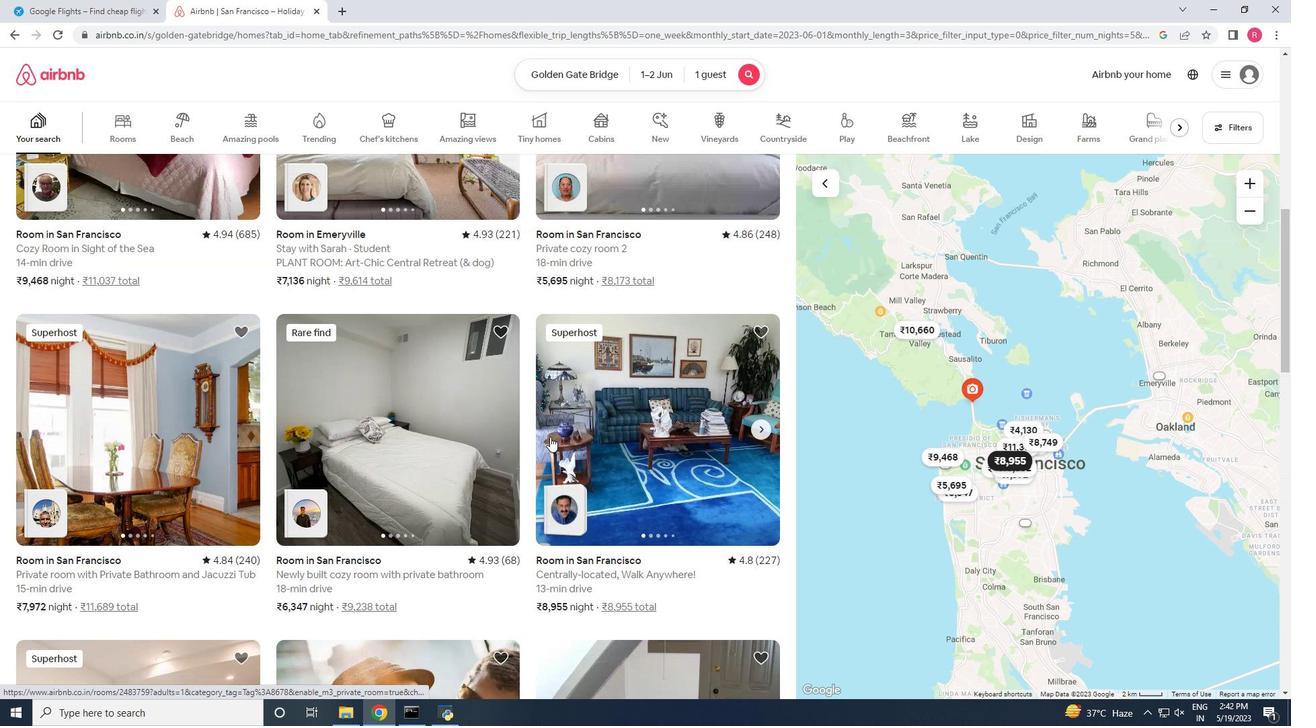 
Action: Mouse scrolled (552, 436) with delta (0, 0)
Screenshot: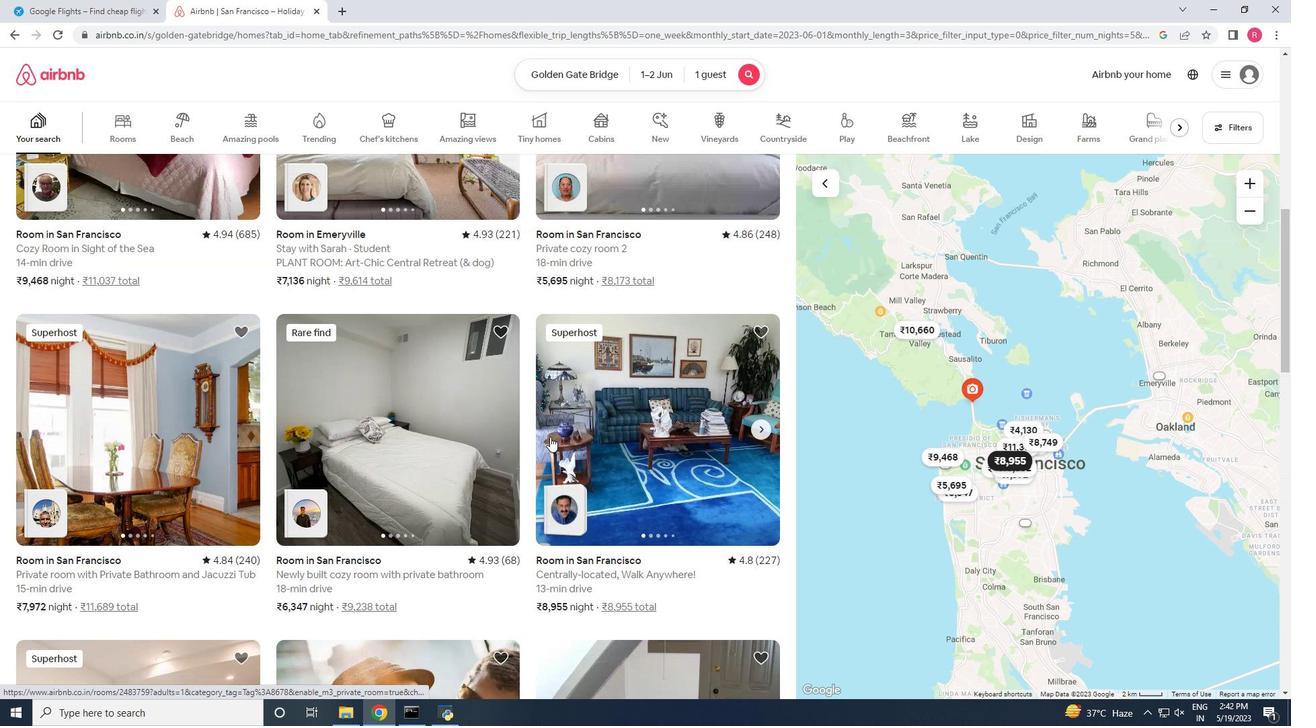 
Action: Mouse scrolled (552, 436) with delta (0, 0)
Screenshot: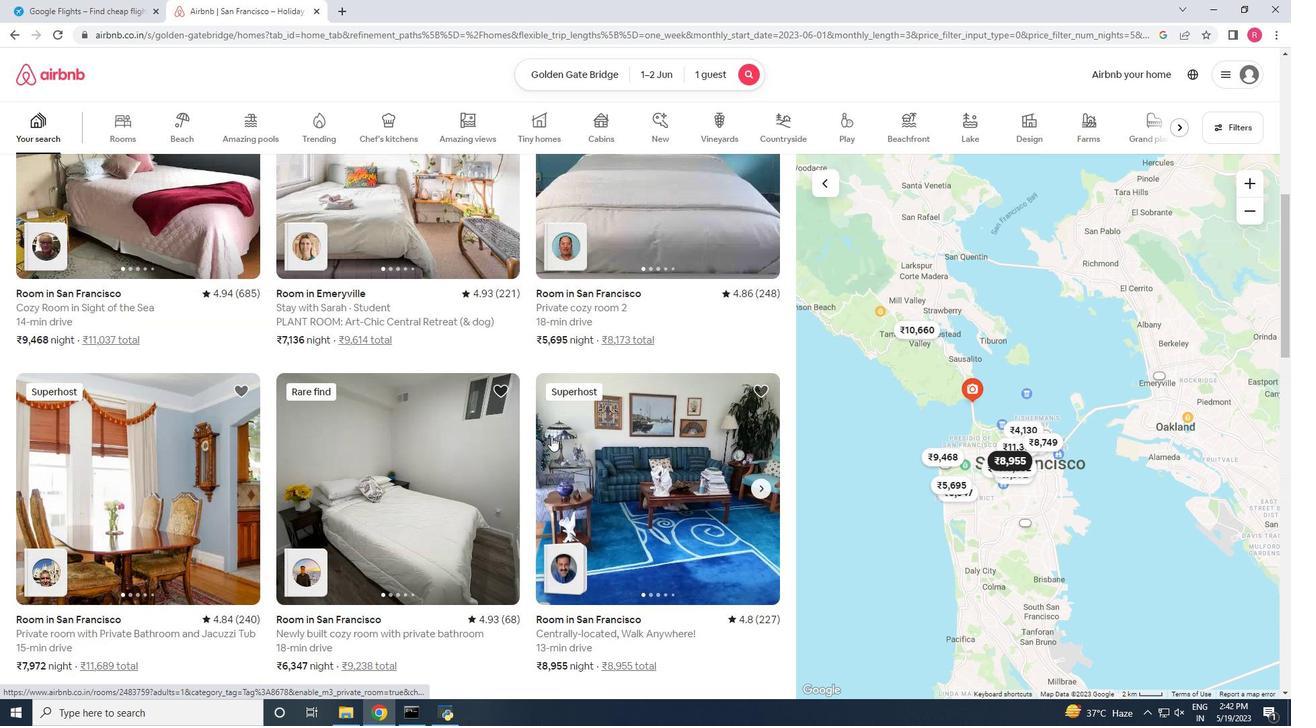 
Action: Mouse scrolled (552, 436) with delta (0, 0)
Screenshot: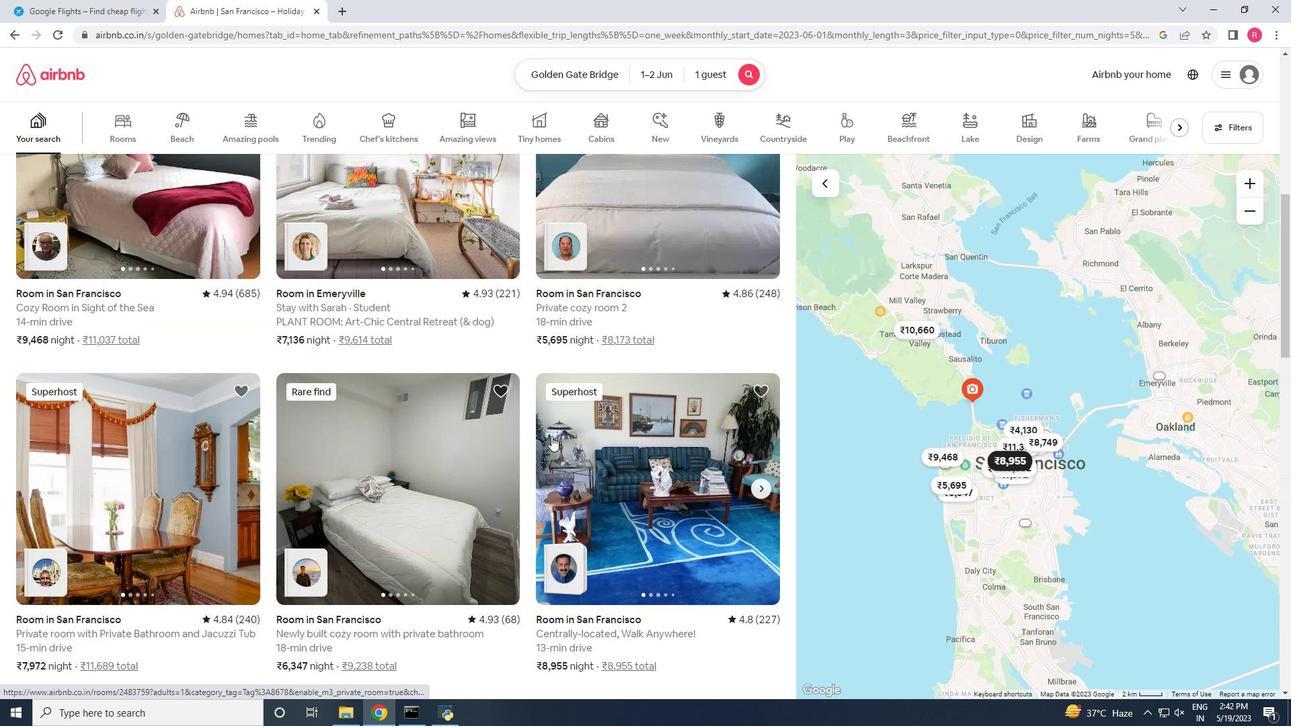 
Action: Mouse scrolled (552, 436) with delta (0, 0)
Screenshot: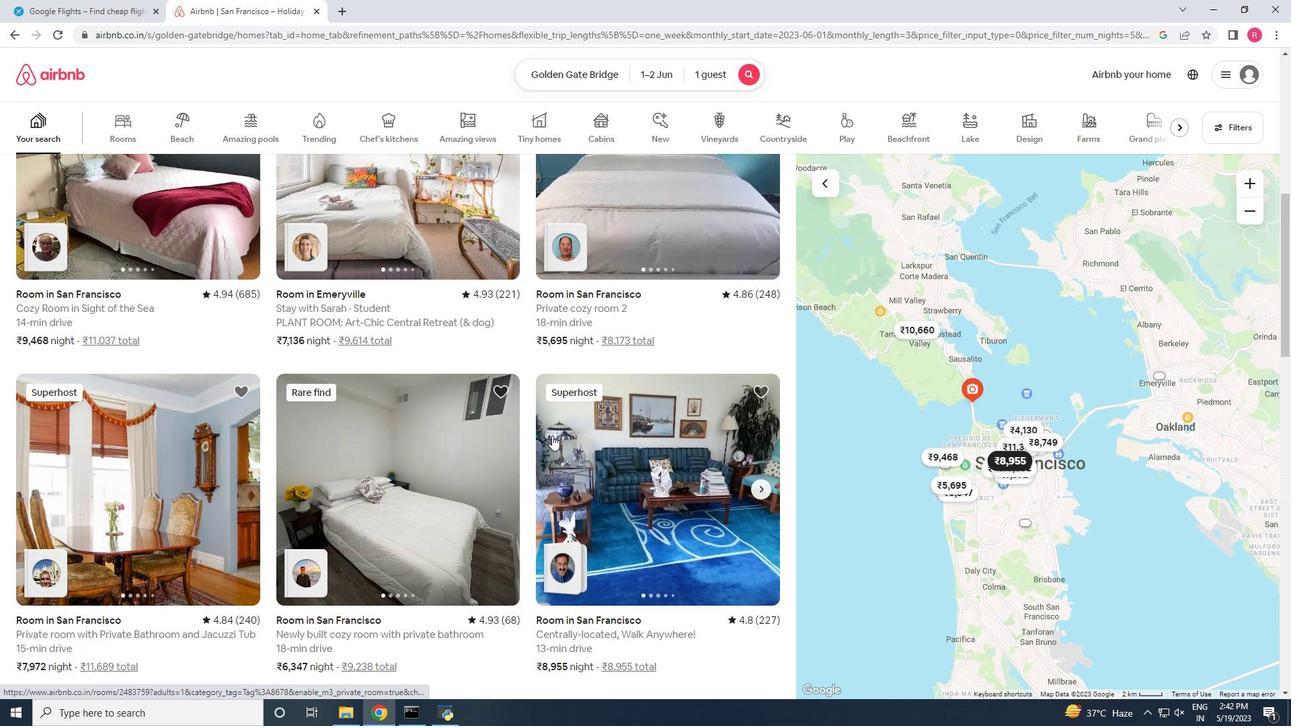 
Action: Mouse scrolled (552, 436) with delta (0, 0)
Screenshot: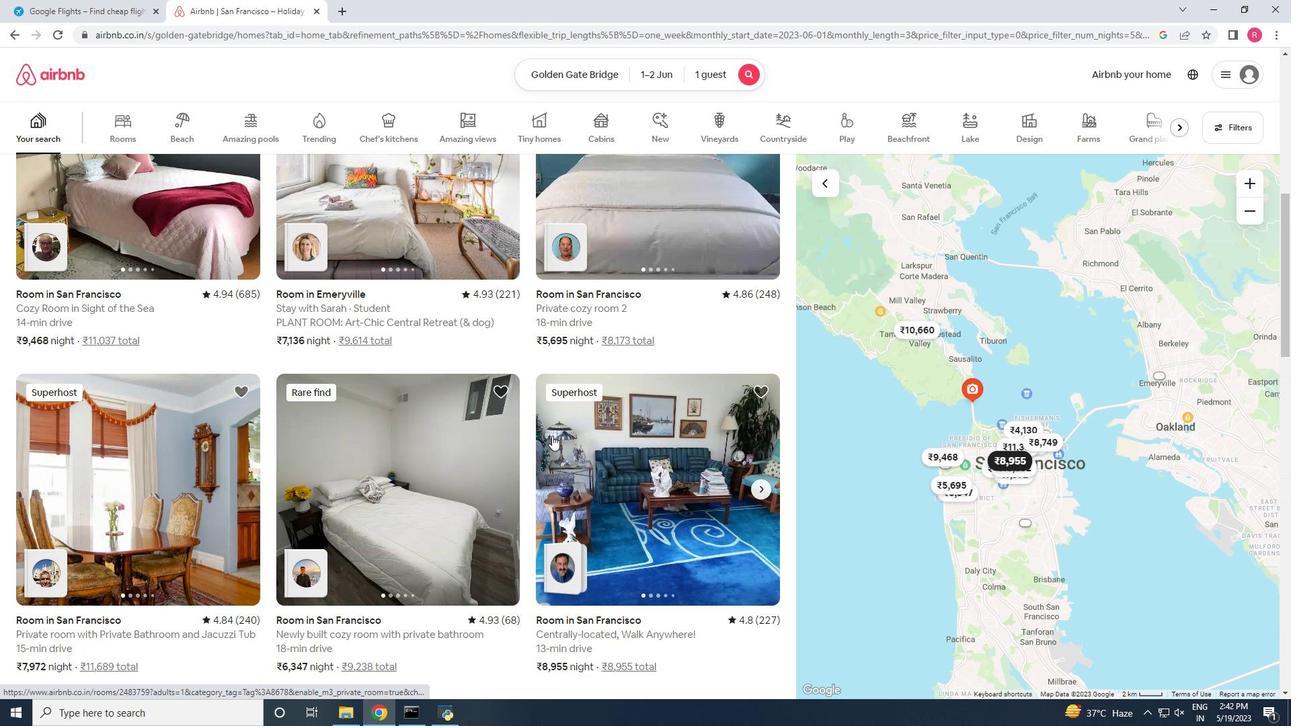 
Action: Mouse scrolled (552, 436) with delta (0, 0)
Screenshot: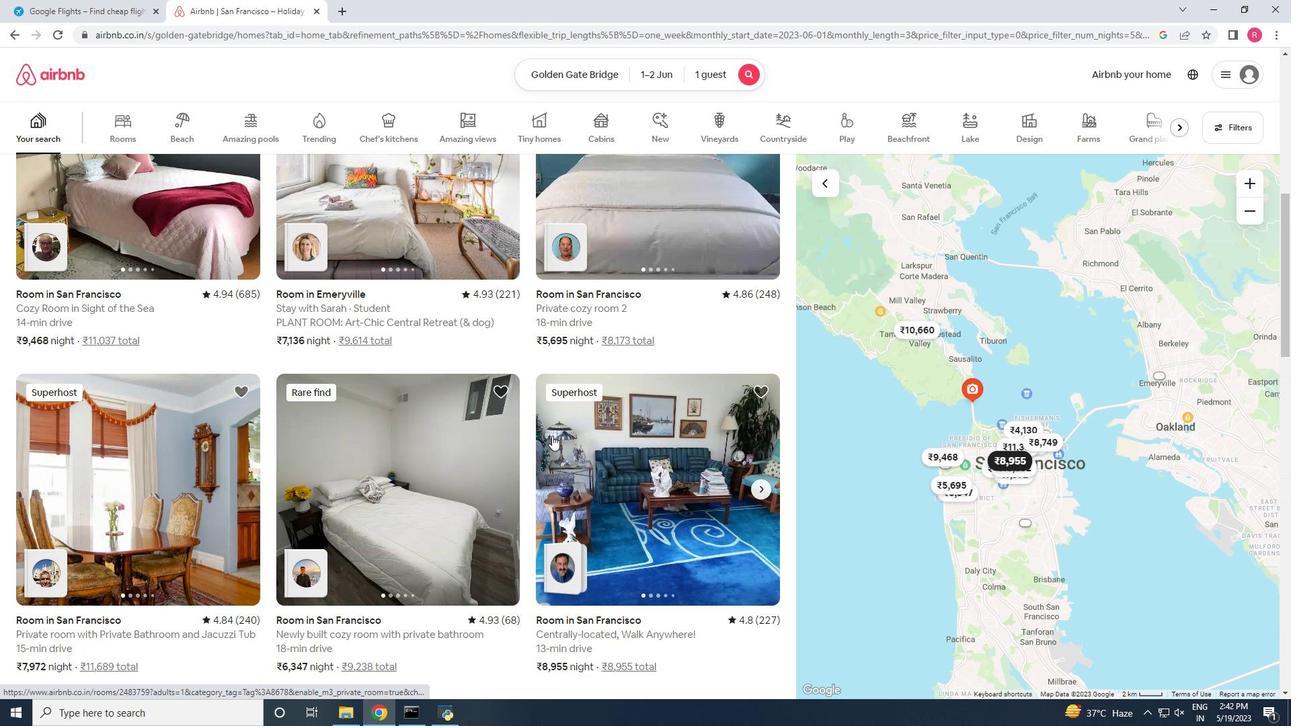 
Action: Mouse scrolled (552, 436) with delta (0, 0)
Screenshot: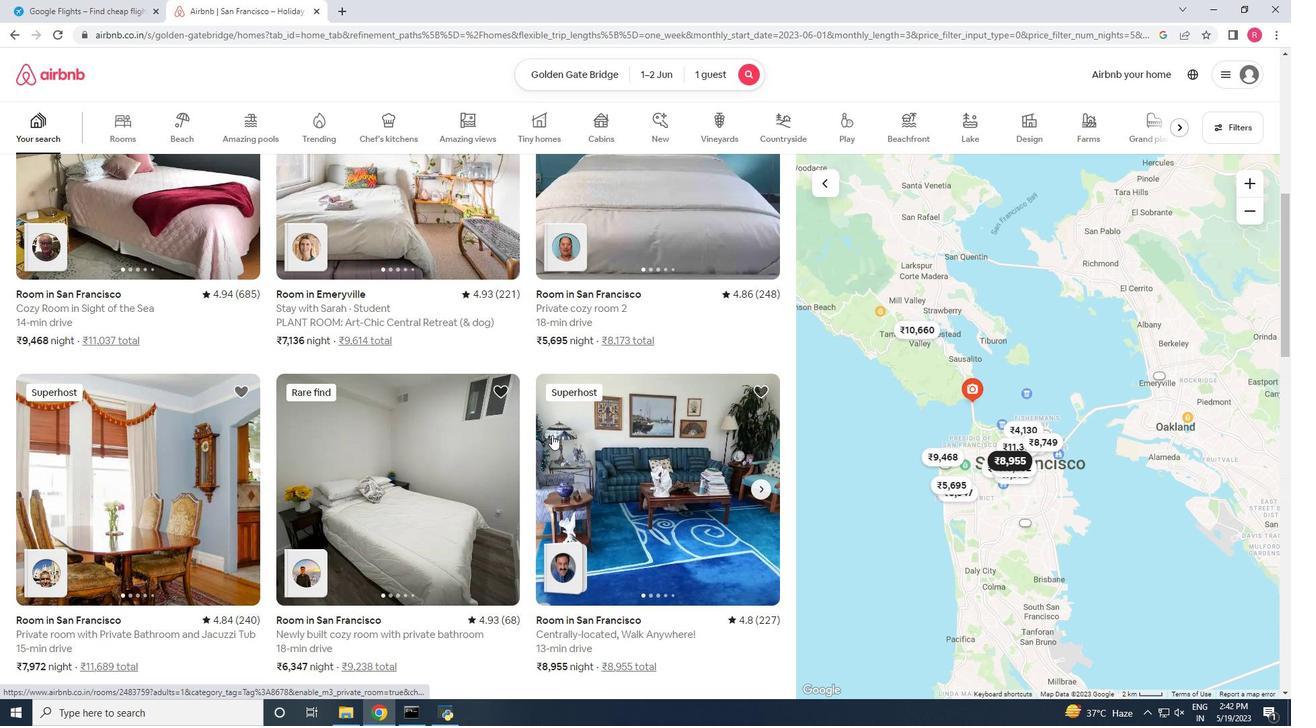 
Action: Mouse moved to (552, 434)
Screenshot: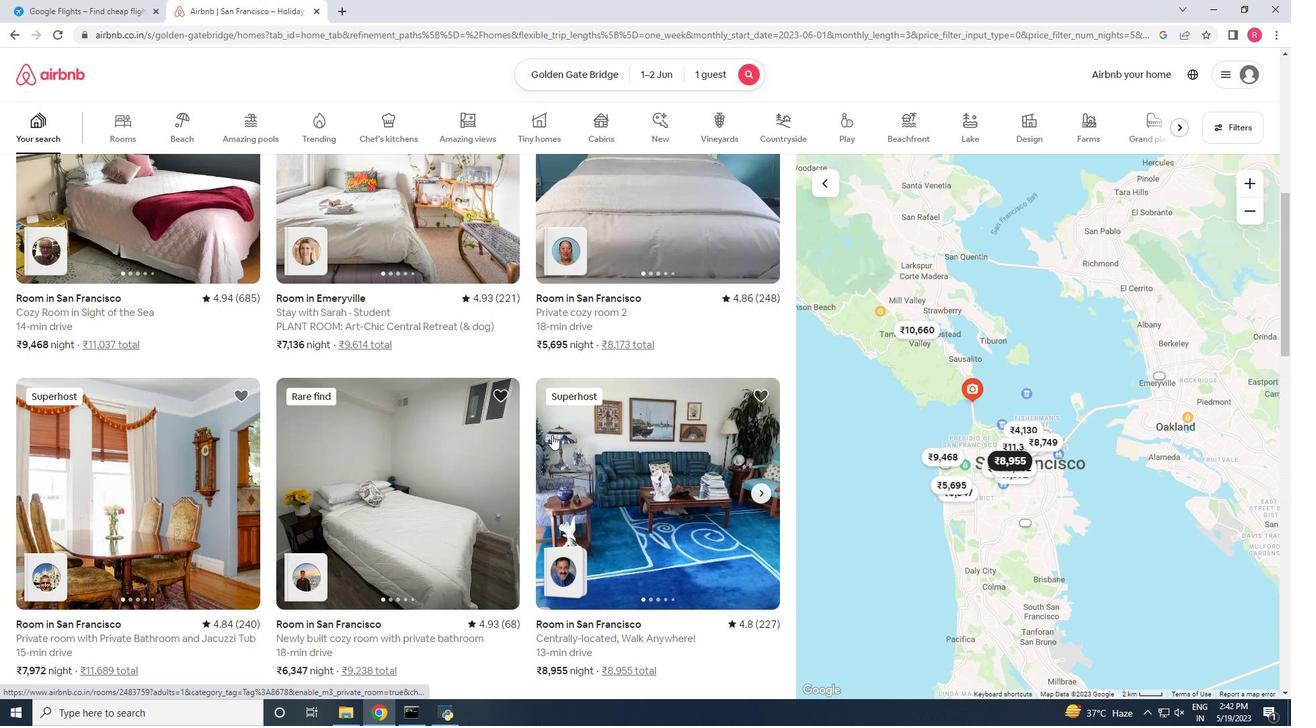 
Action: Mouse scrolled (552, 435) with delta (0, 0)
Screenshot: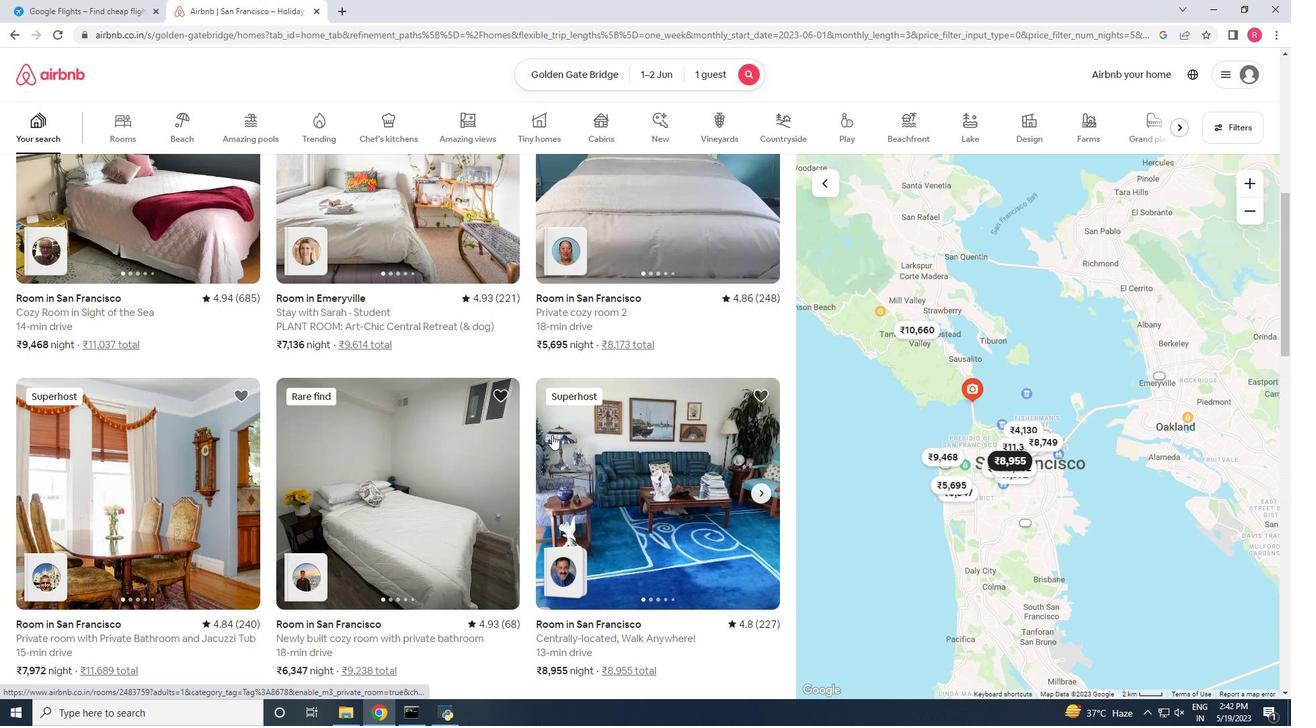 
Action: Mouse moved to (552, 431)
Screenshot: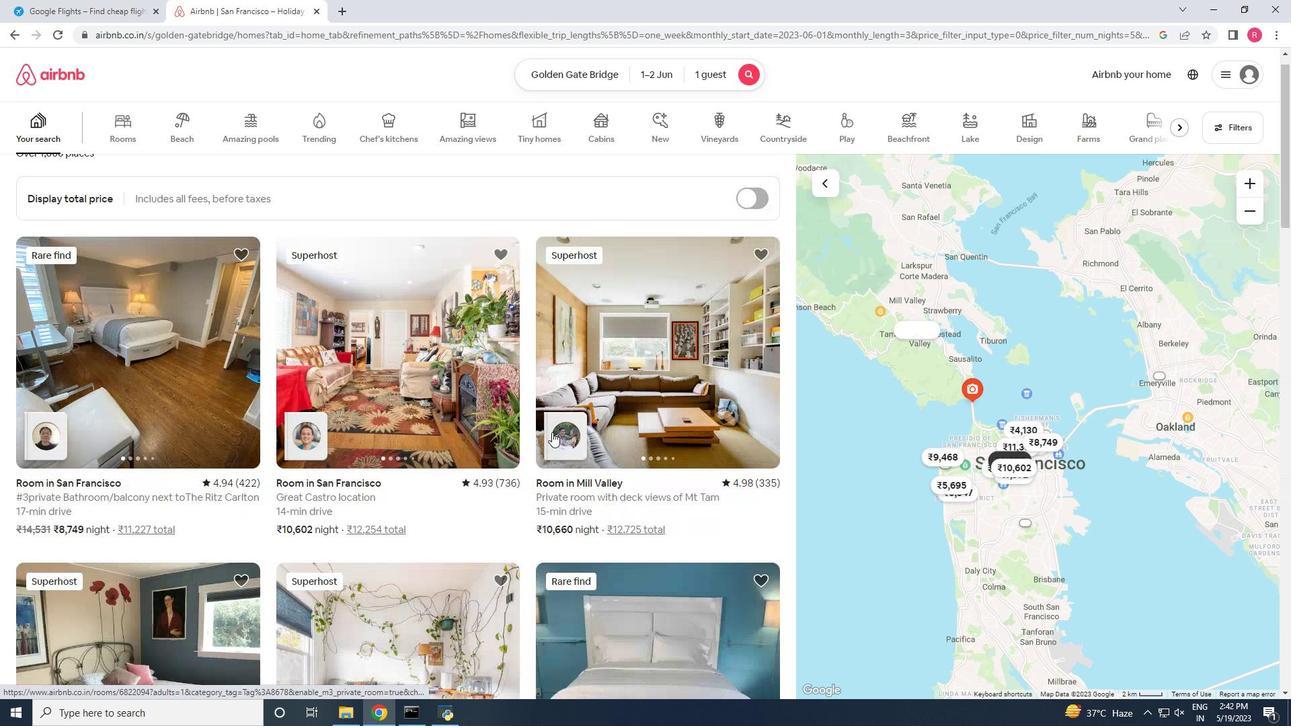 
Action: Mouse scrolled (552, 432) with delta (0, 0)
Screenshot: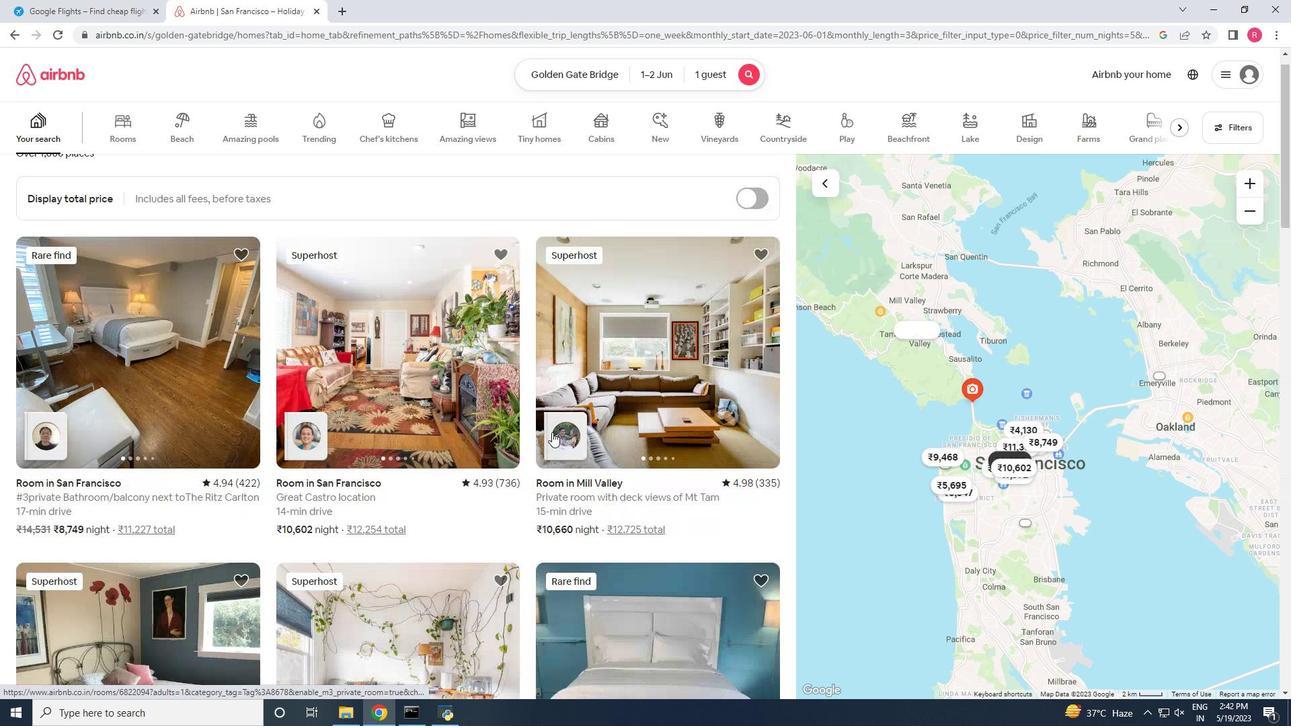 
Action: Mouse scrolled (552, 432) with delta (0, 0)
Screenshot: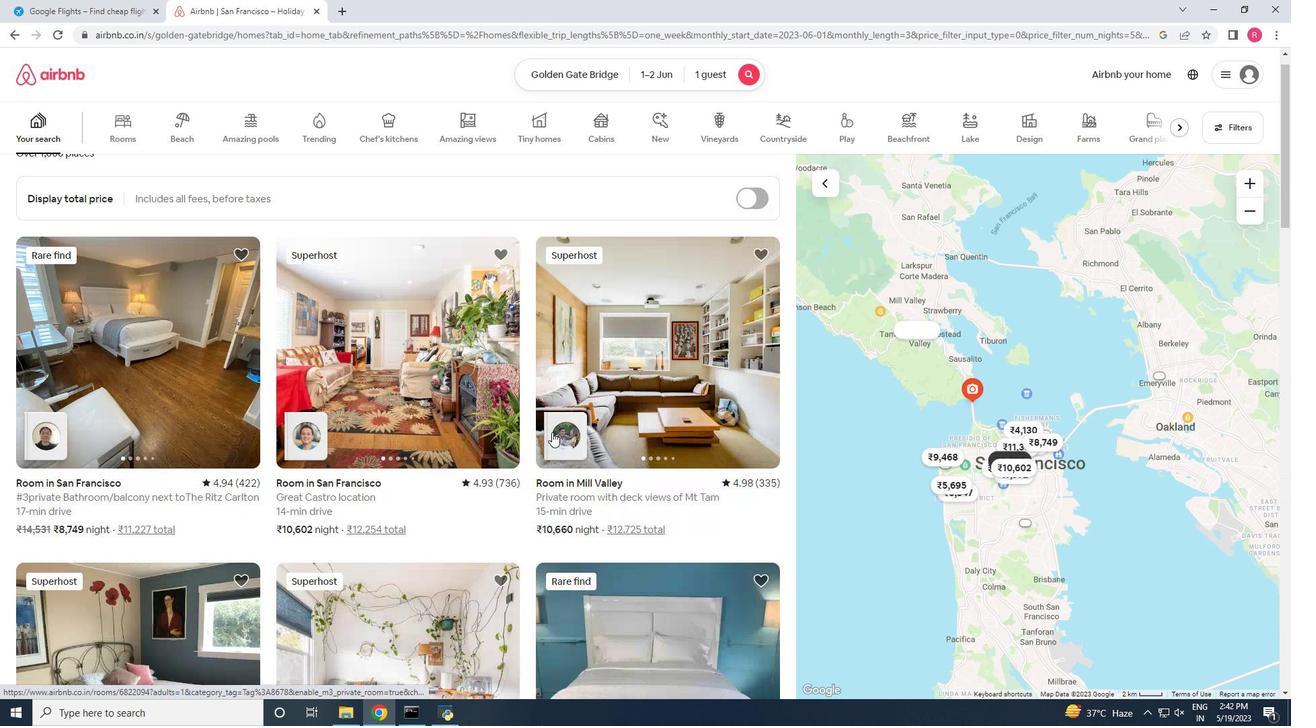 
Action: Mouse scrolled (552, 432) with delta (0, 0)
Screenshot: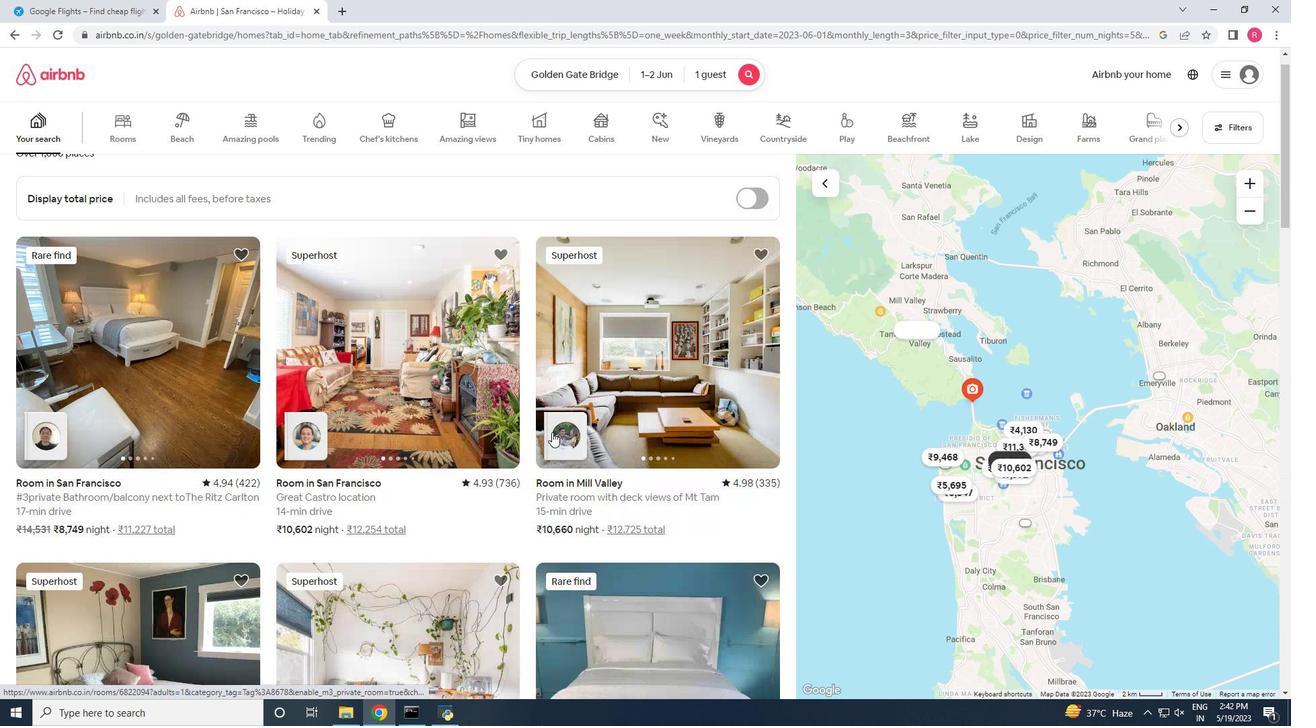 
Action: Mouse scrolled (552, 432) with delta (0, 0)
Screenshot: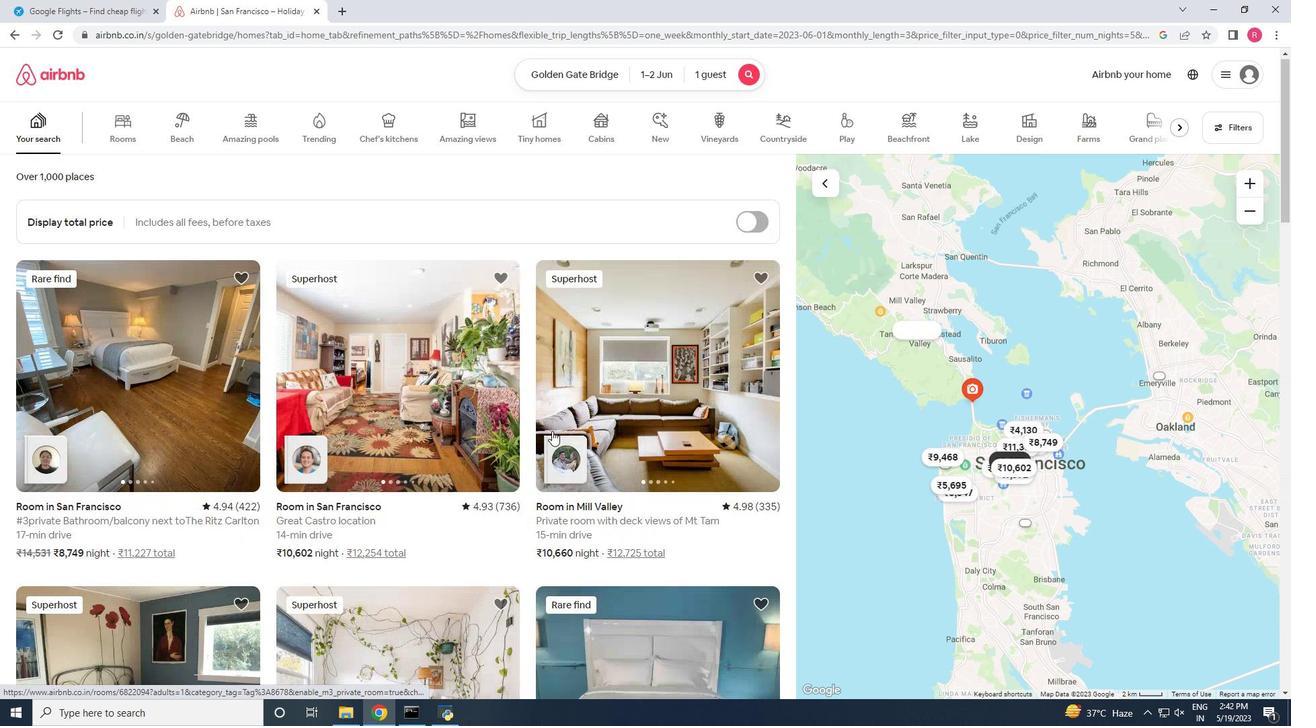 
Action: Mouse scrolled (552, 432) with delta (0, 0)
Screenshot: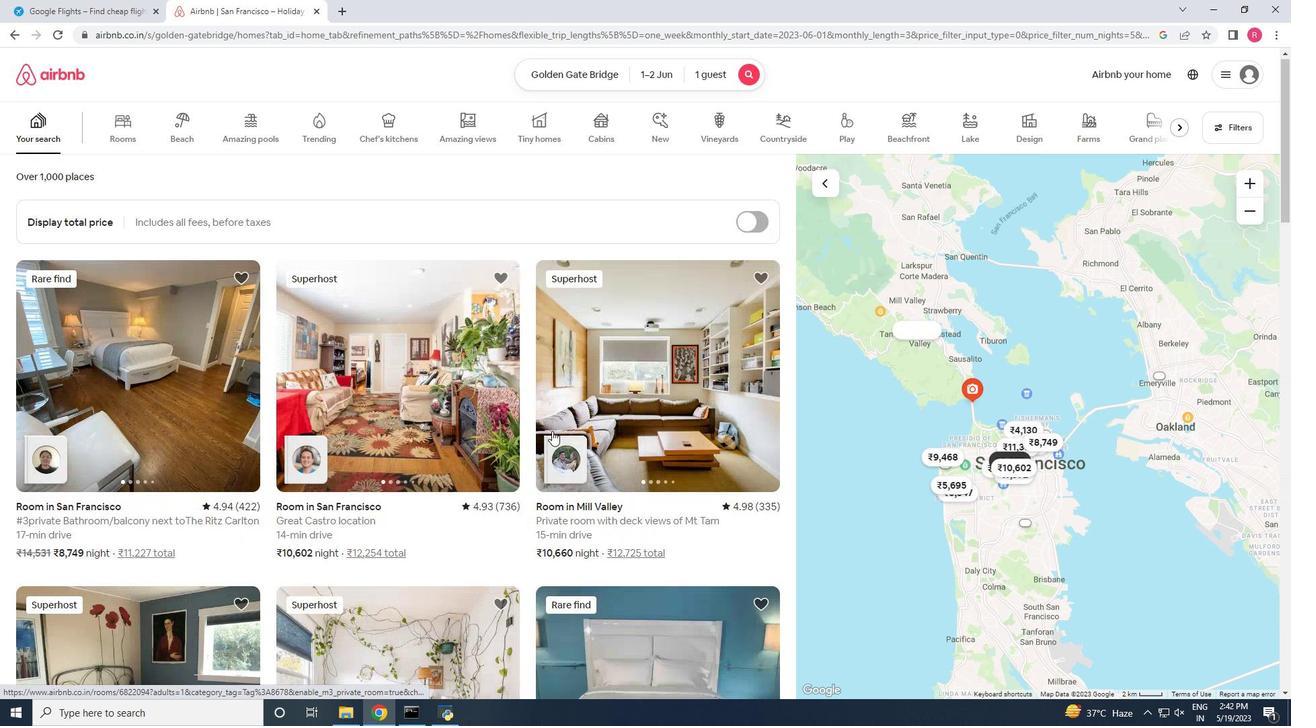 
Action: Mouse moved to (114, 415)
Screenshot: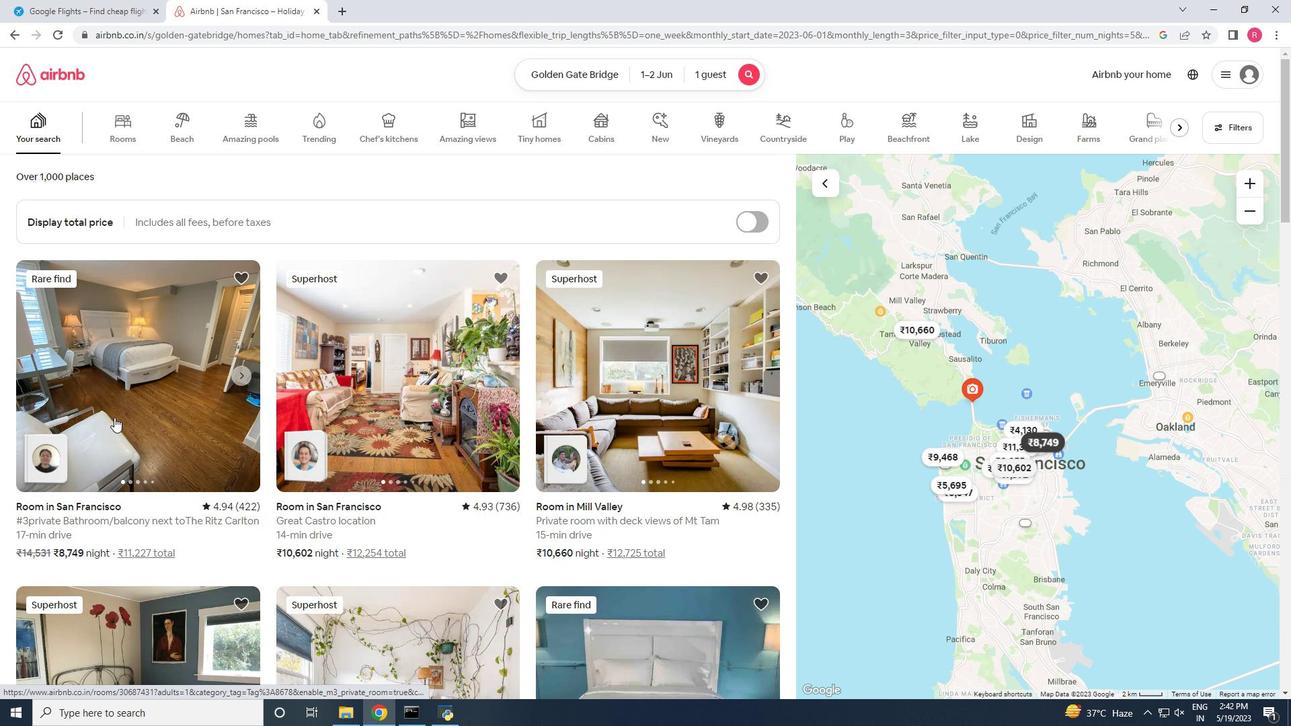 
Action: Mouse pressed left at (114, 415)
Screenshot: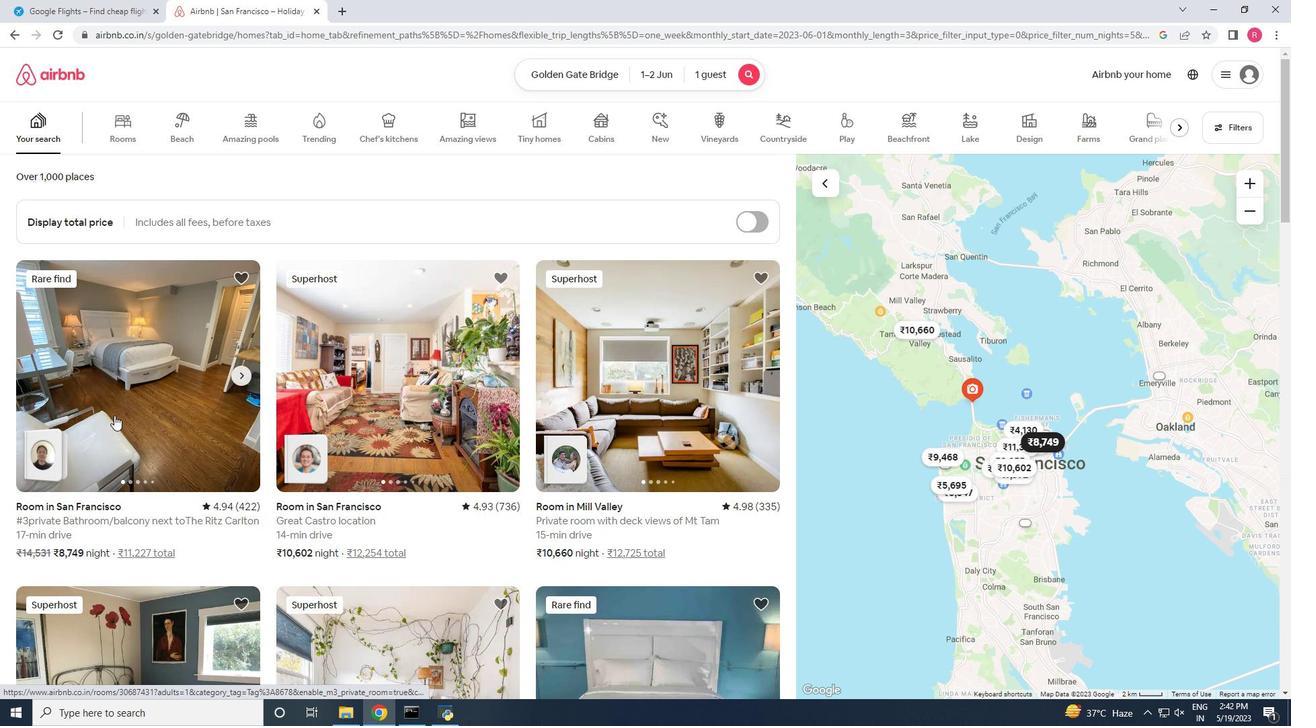 
Action: Mouse moved to (537, 432)
Screenshot: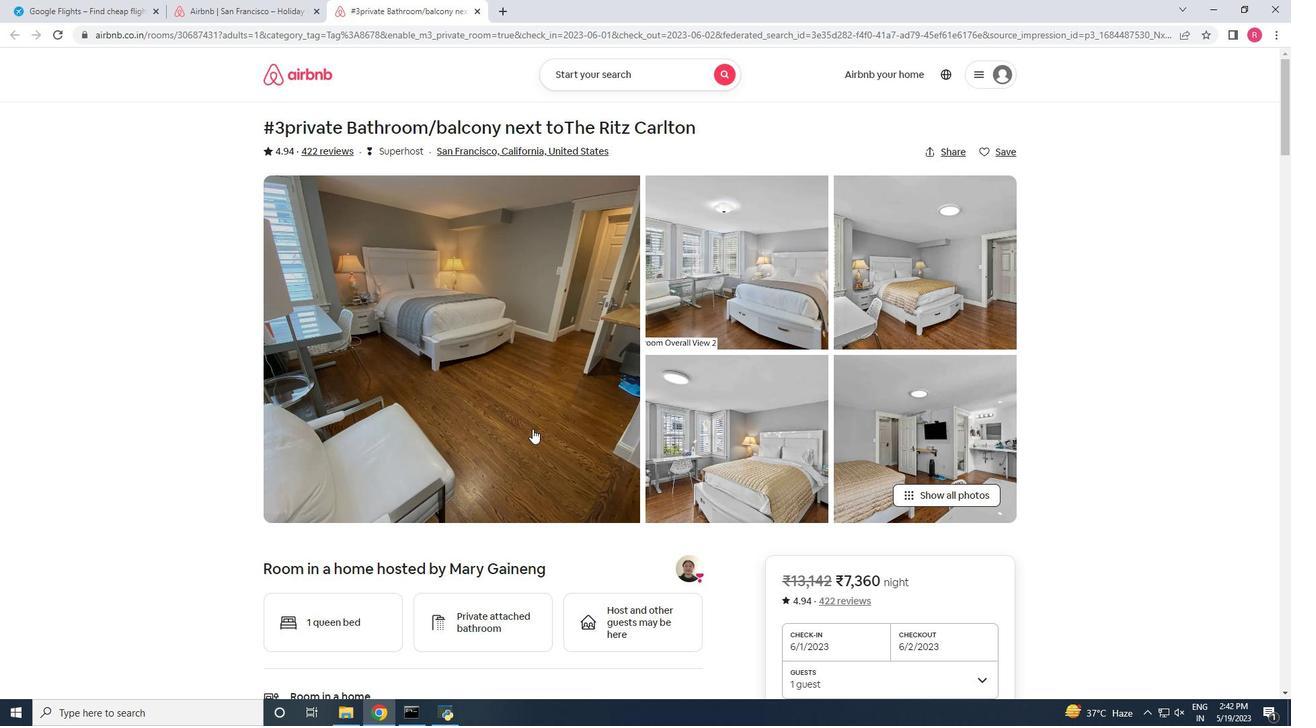
Action: Mouse scrolled (537, 432) with delta (0, 0)
Screenshot: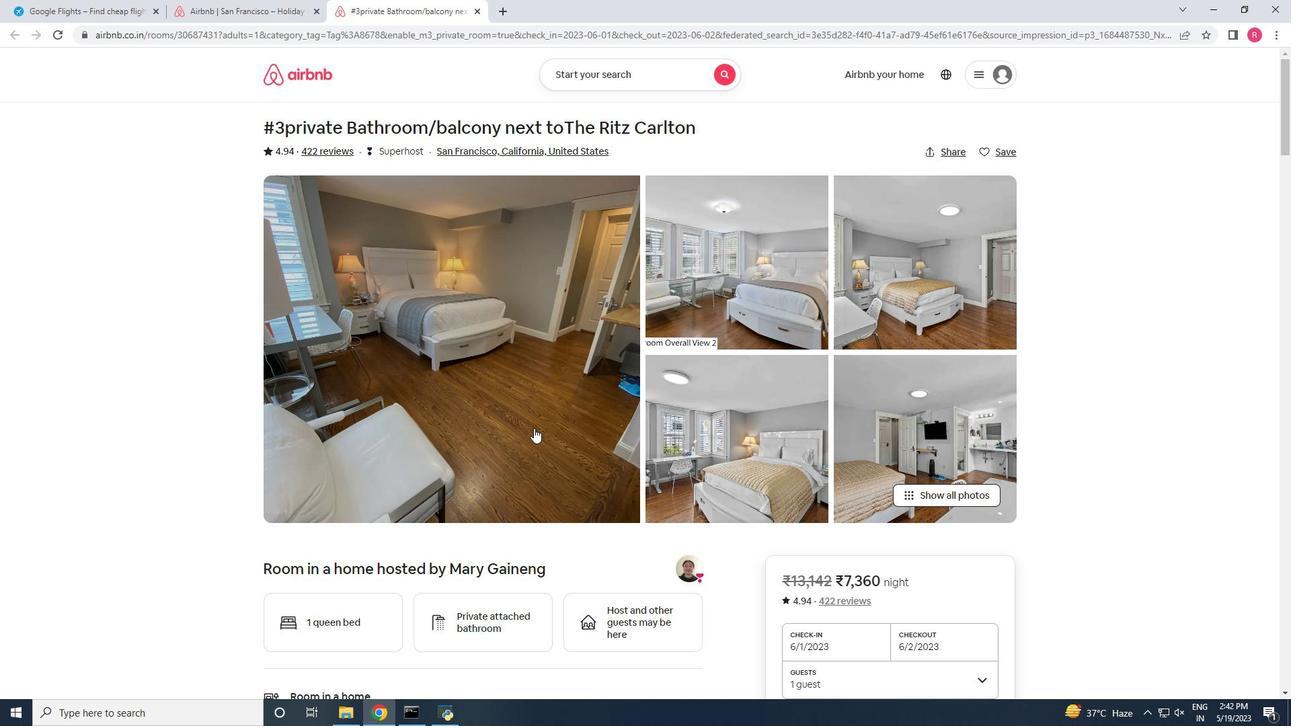 
Action: Mouse scrolled (537, 432) with delta (0, 0)
Screenshot: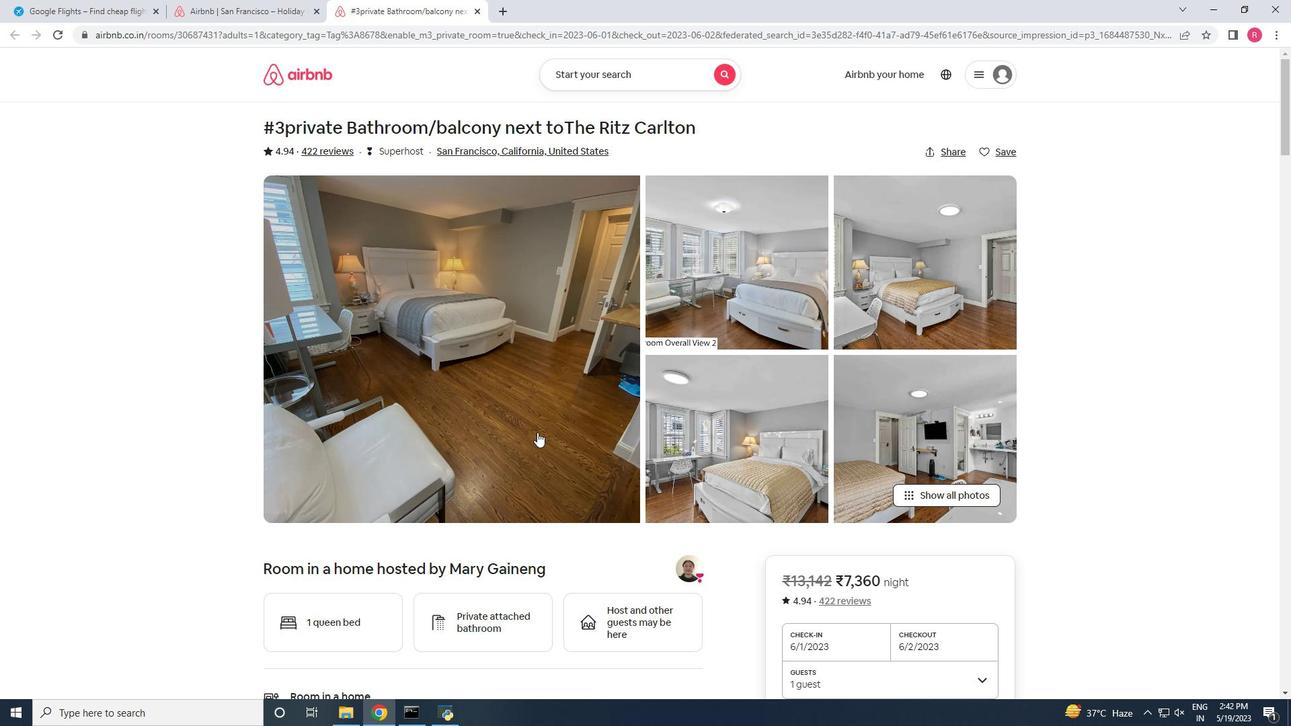 
Action: Mouse moved to (734, 460)
Screenshot: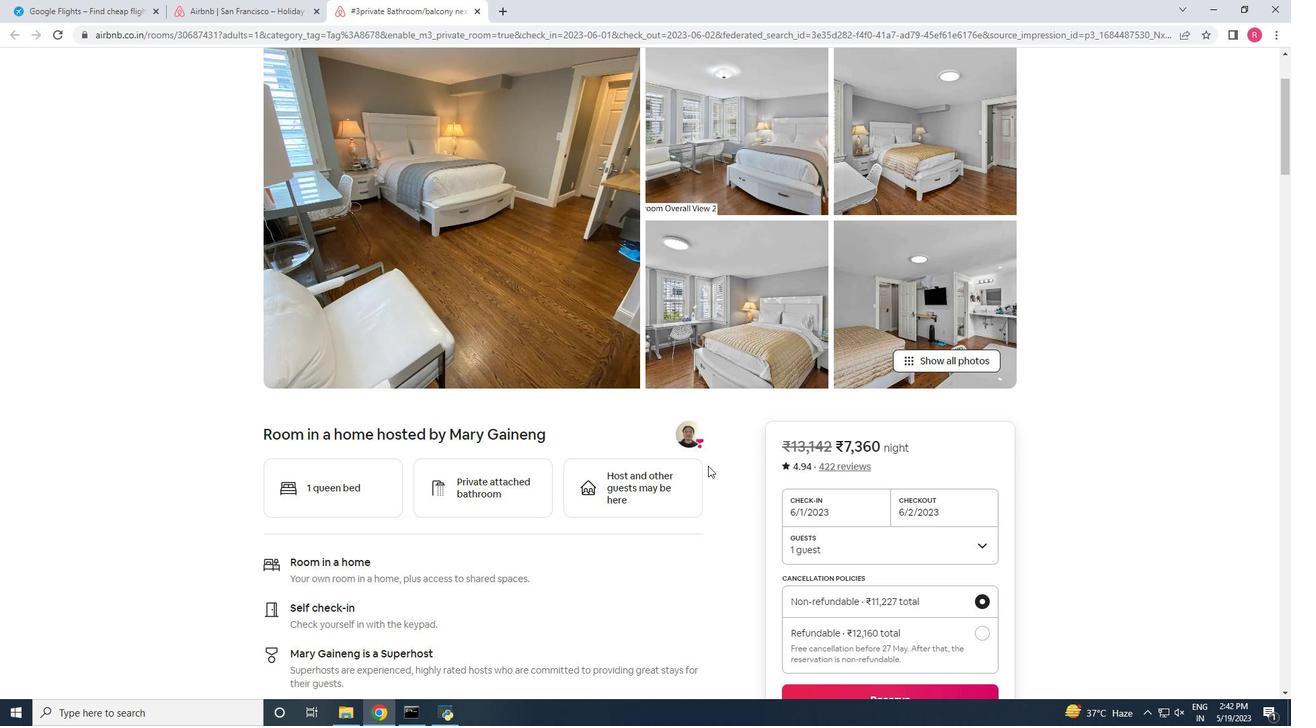
Action: Mouse scrolled (734, 460) with delta (0, 0)
Screenshot: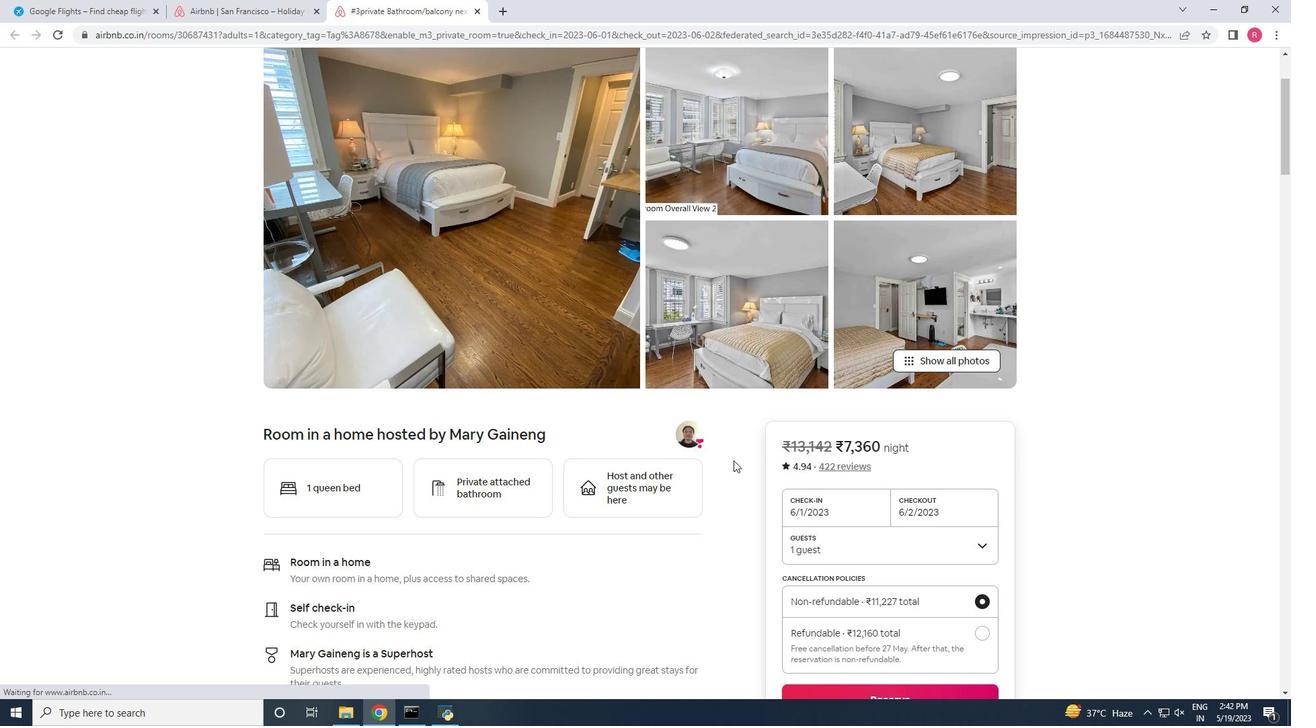 
Action: Mouse scrolled (734, 460) with delta (0, 0)
Screenshot: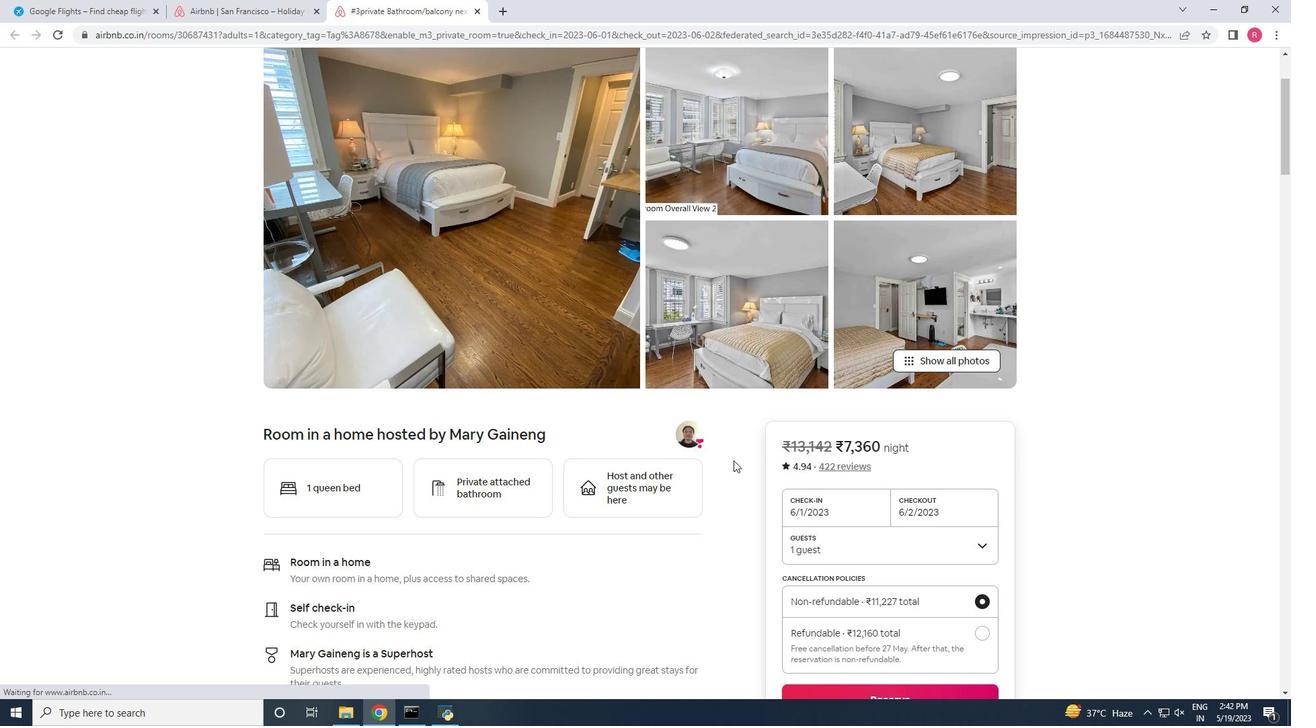 
Action: Mouse moved to (917, 229)
Screenshot: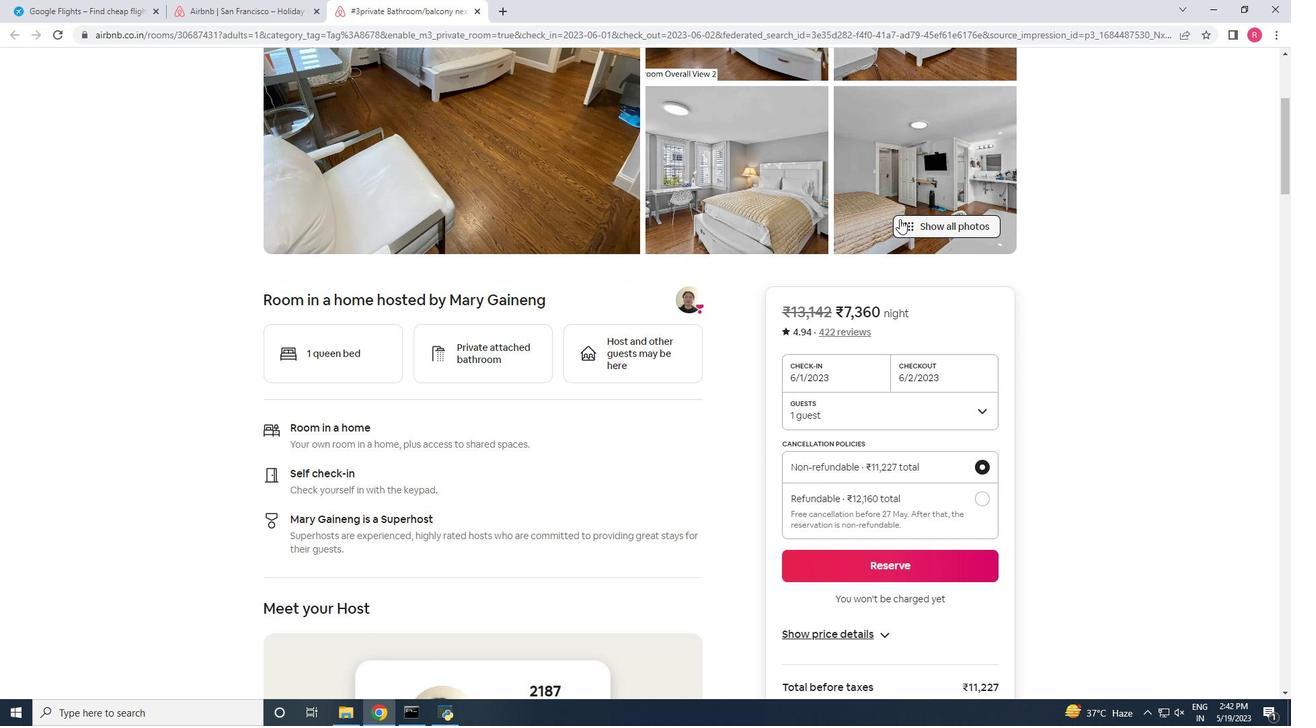 
Action: Mouse pressed left at (917, 229)
Screenshot: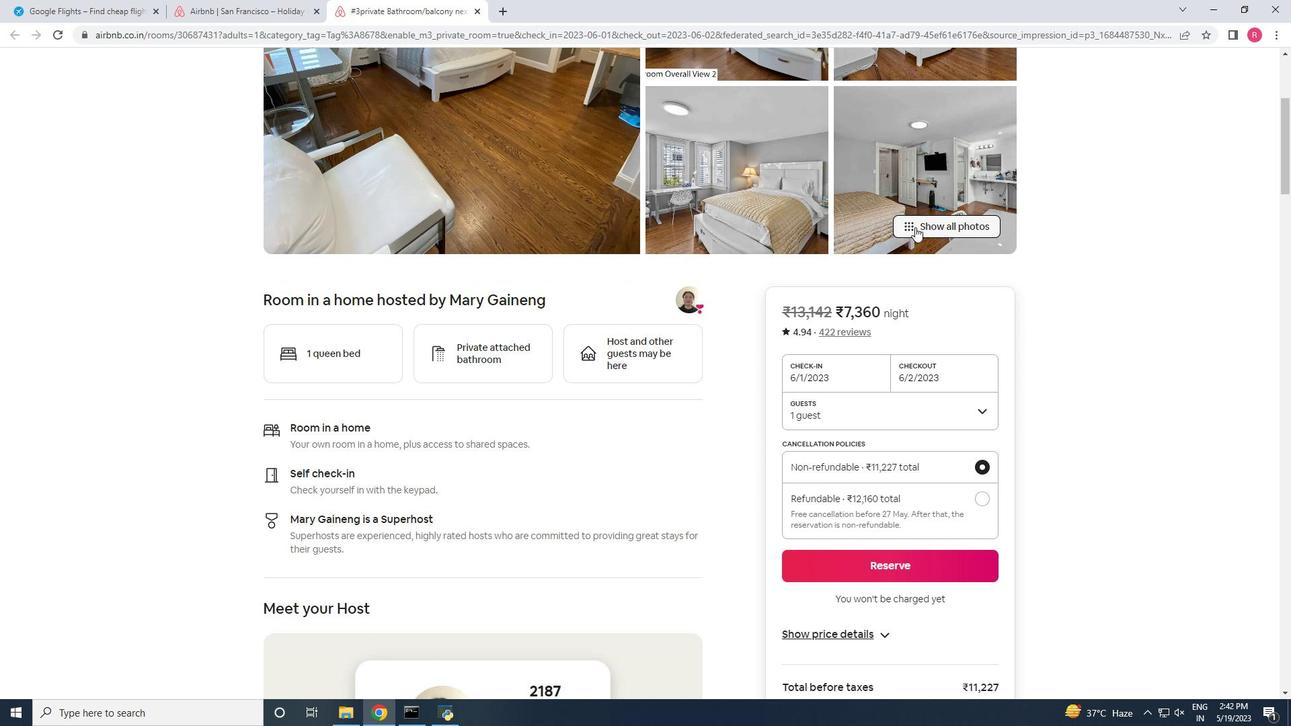 
Action: Mouse moved to (524, 415)
Screenshot: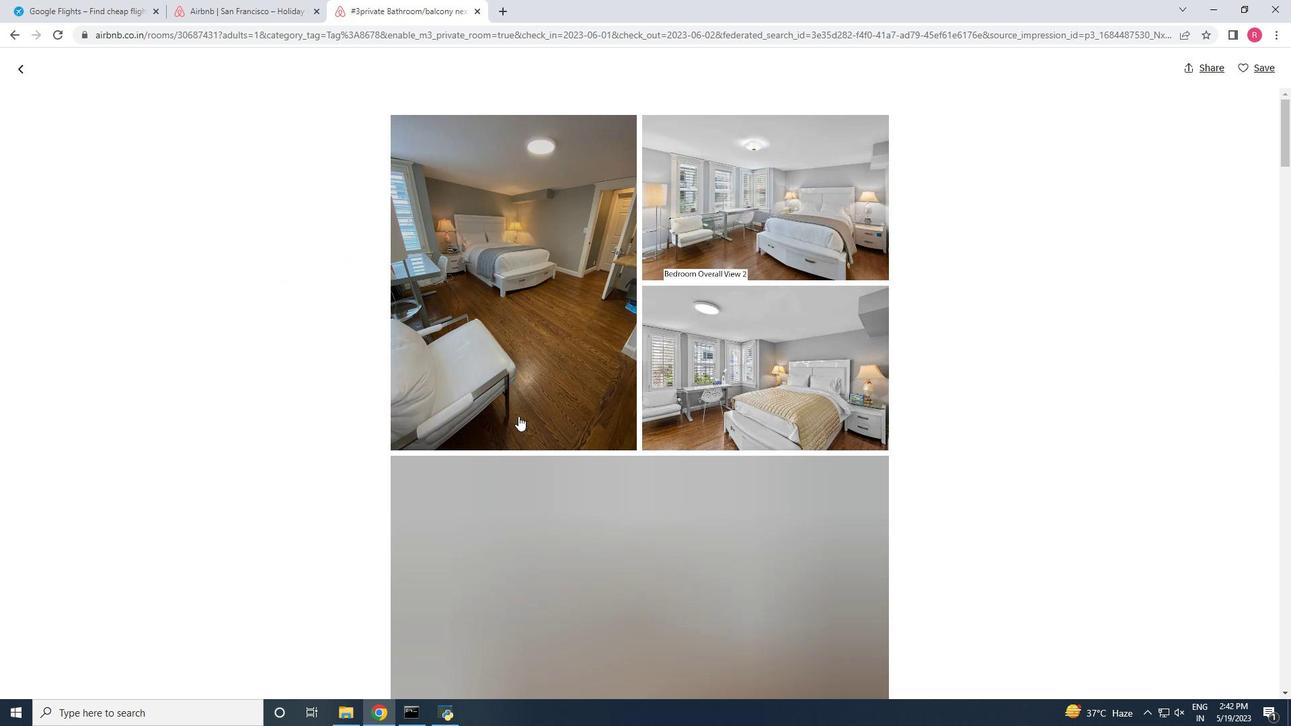 
Action: Mouse scrolled (524, 414) with delta (0, 0)
Screenshot: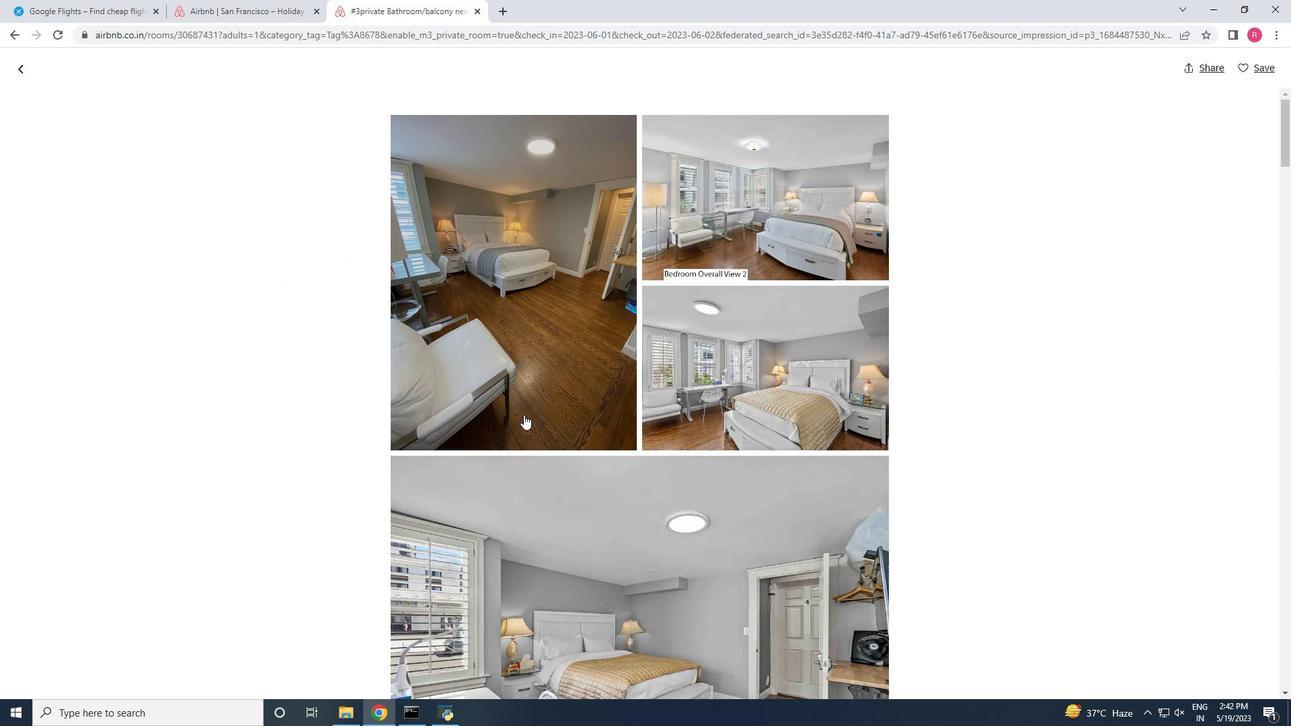 
Action: Mouse scrolled (524, 414) with delta (0, 0)
Screenshot: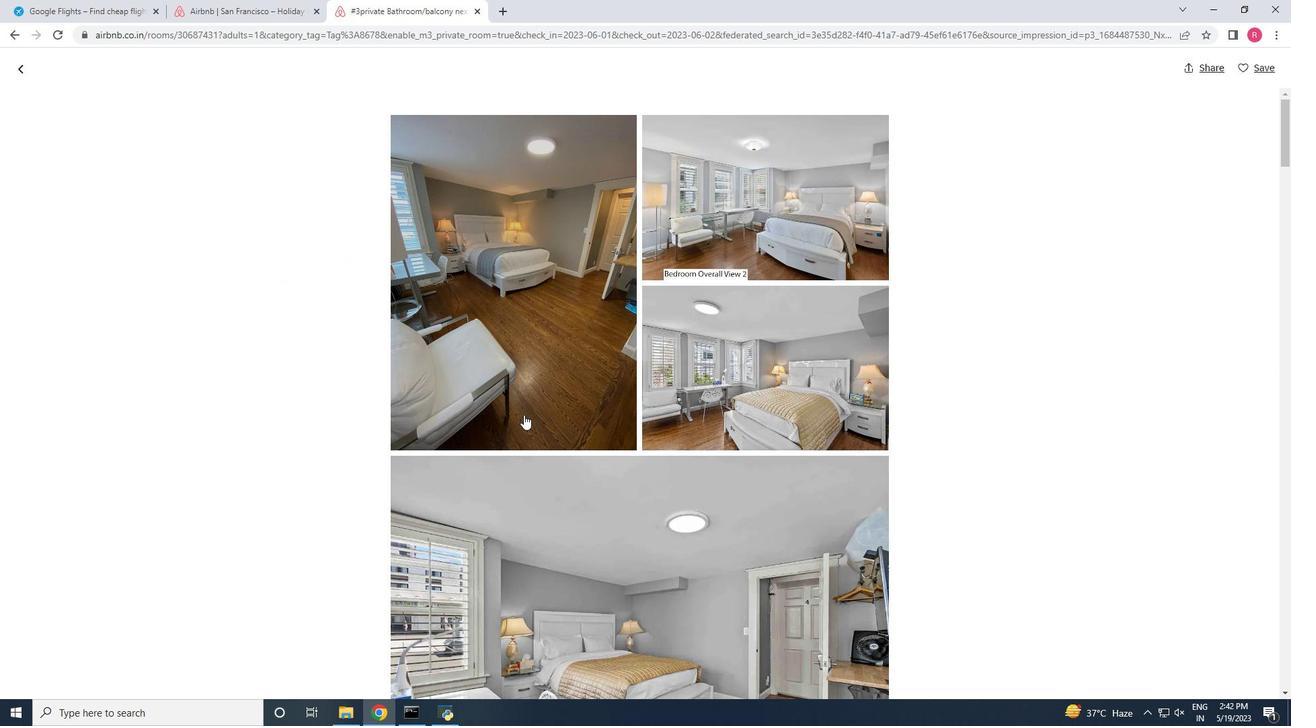 
Action: Mouse moved to (524, 421)
Screenshot: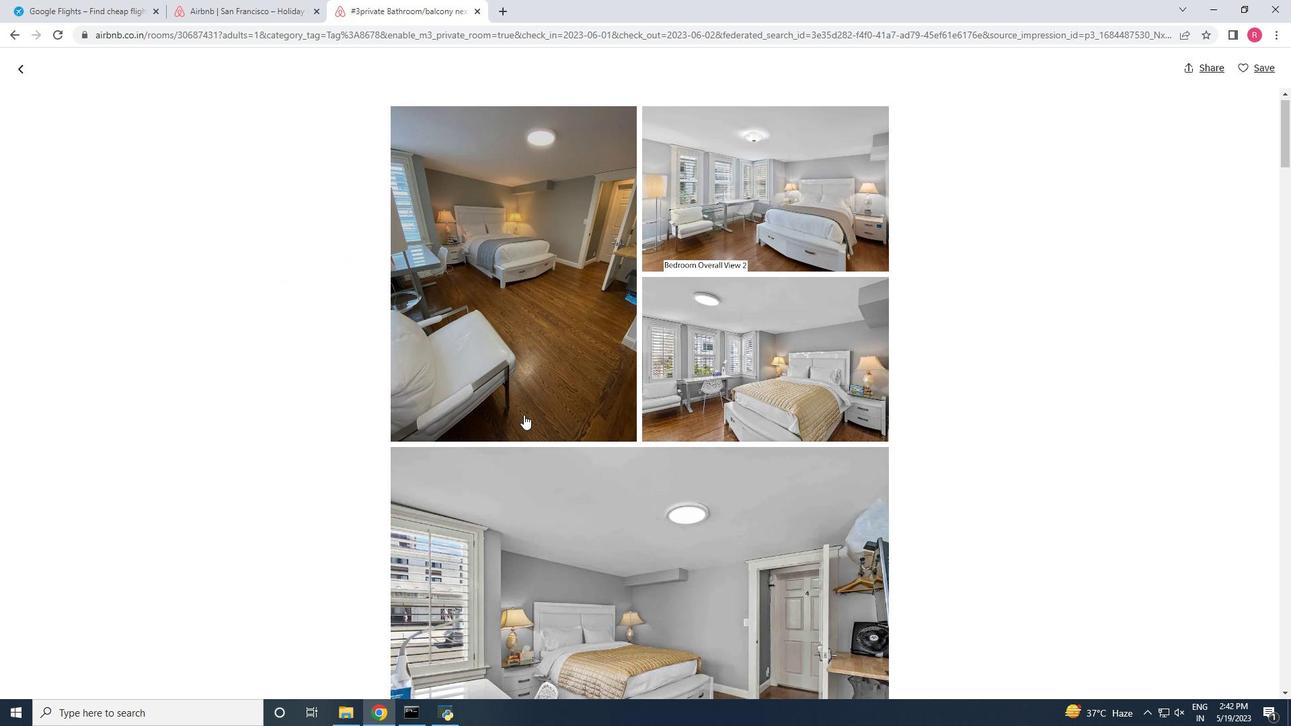 
Action: Mouse scrolled (524, 421) with delta (0, 0)
Screenshot: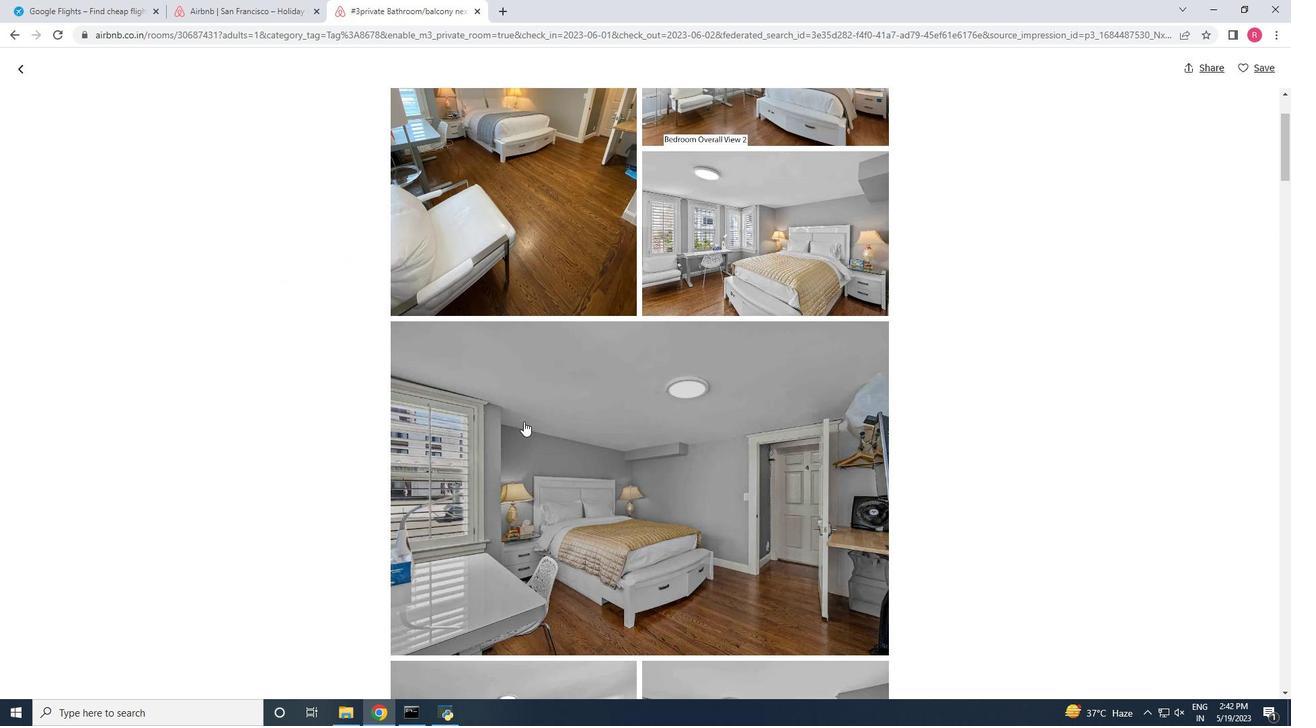 
Action: Mouse scrolled (524, 421) with delta (0, 0)
Screenshot: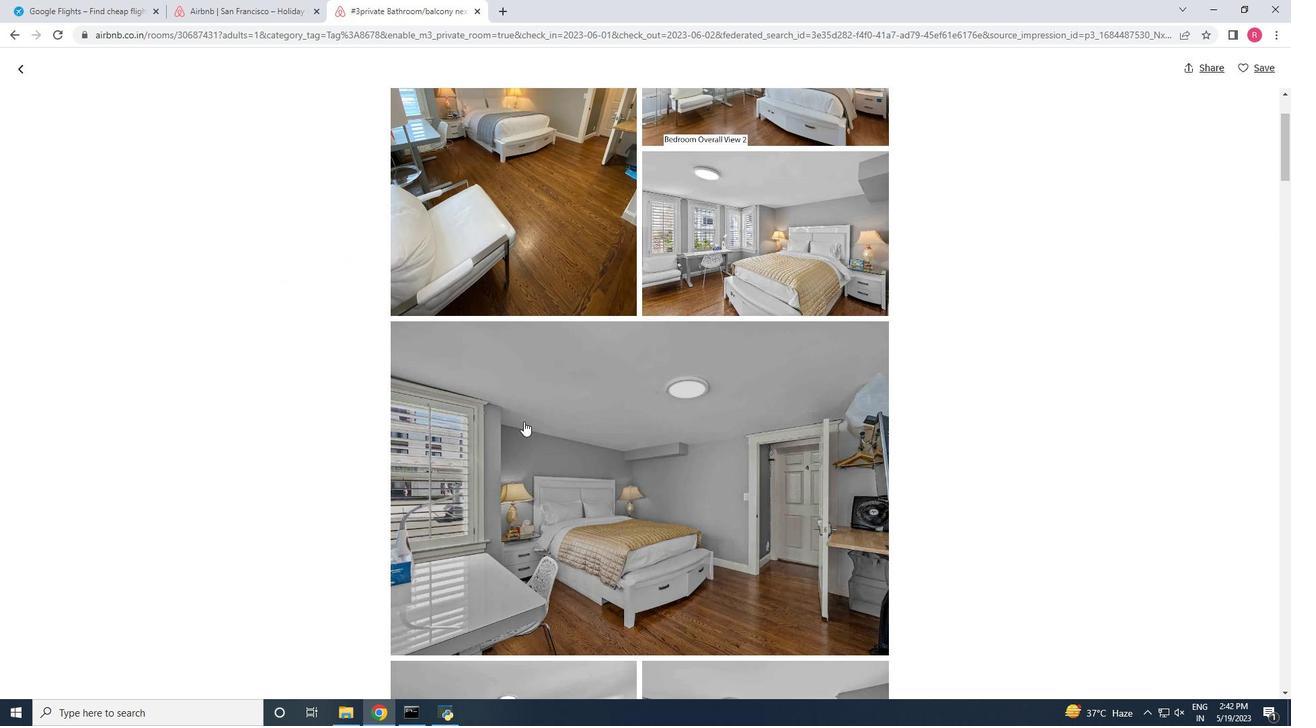 
Action: Mouse scrolled (524, 421) with delta (0, 0)
Screenshot: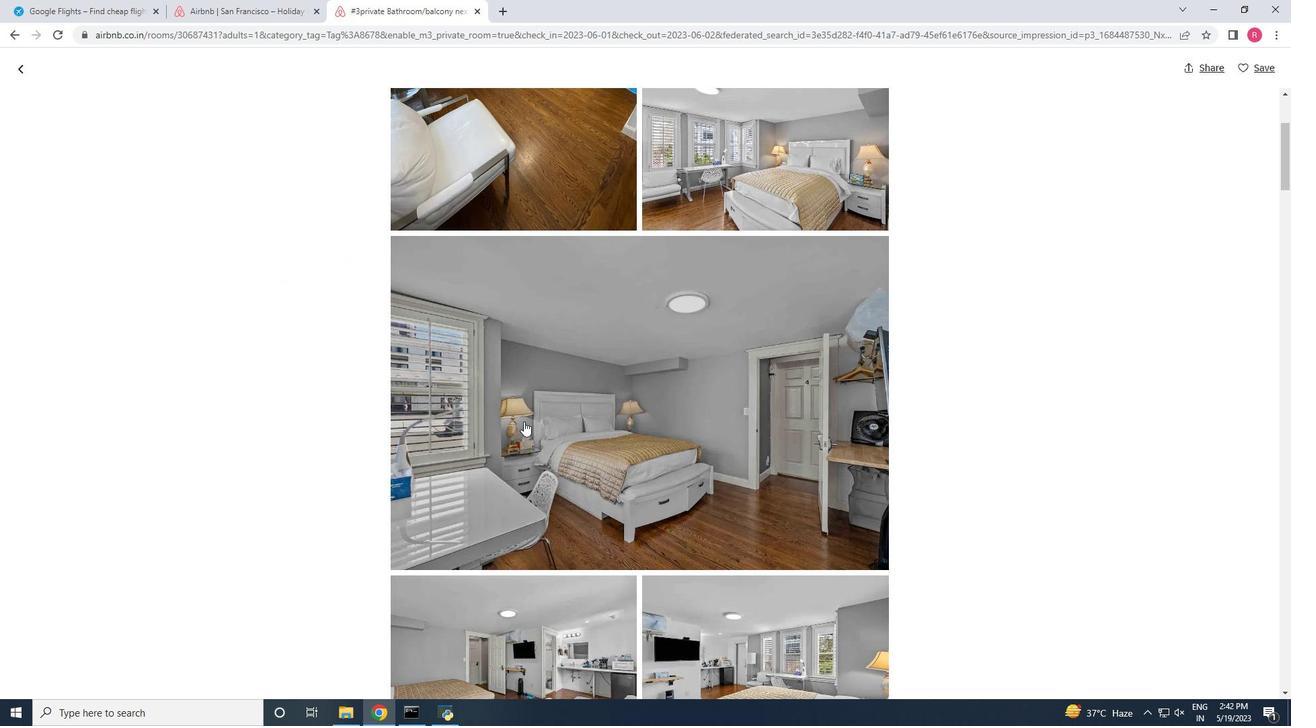 
Action: Mouse scrolled (524, 421) with delta (0, 0)
Screenshot: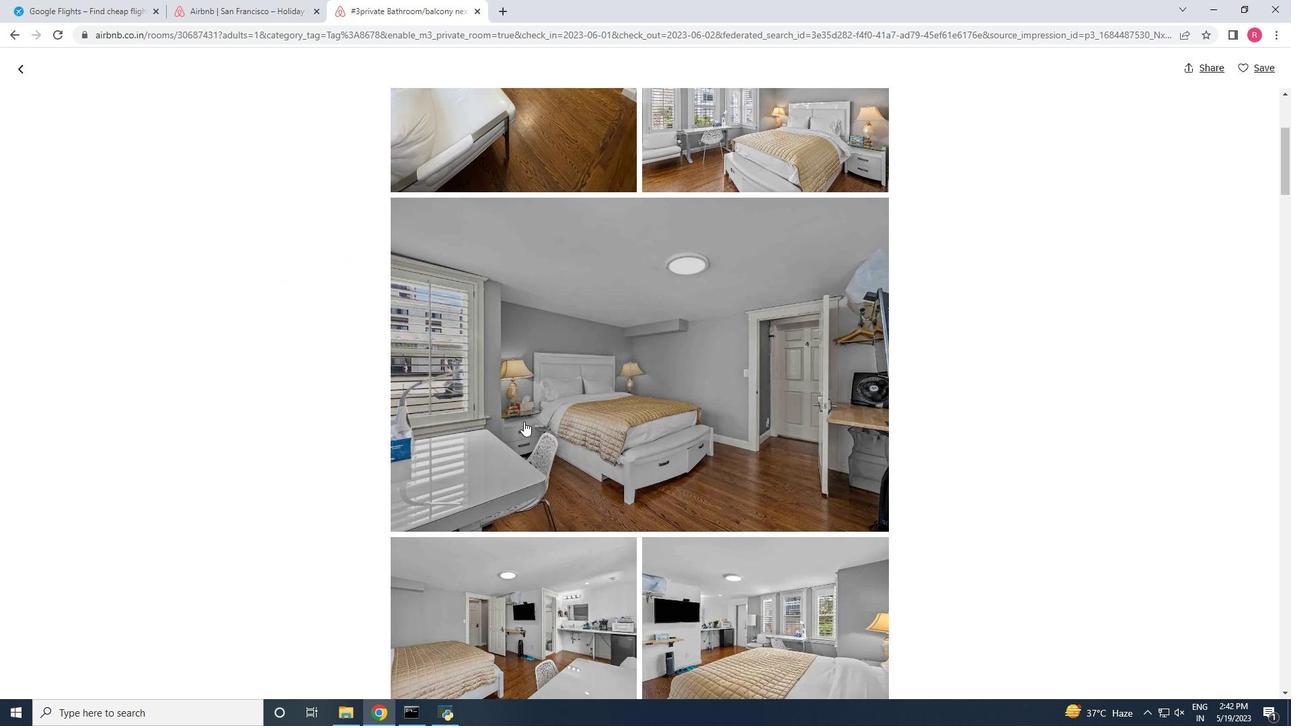 
Action: Mouse scrolled (524, 421) with delta (0, 0)
Screenshot: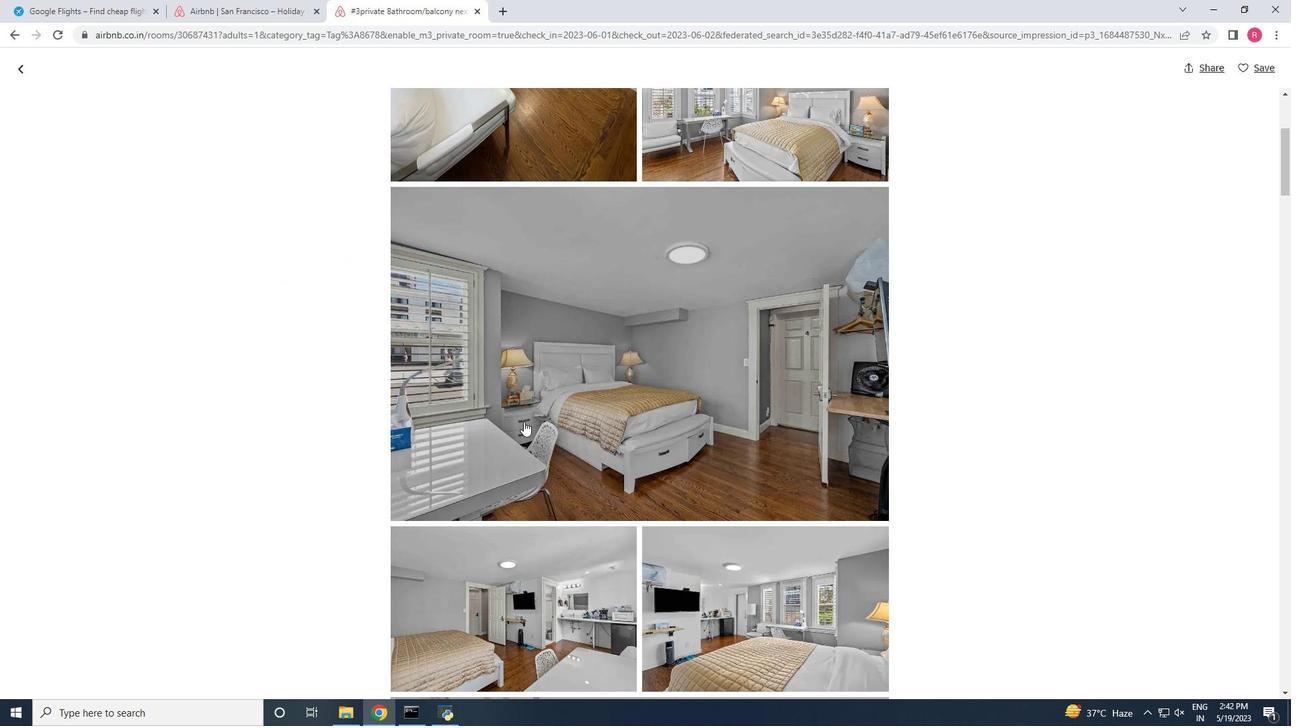
Action: Mouse scrolled (524, 421) with delta (0, 0)
Screenshot: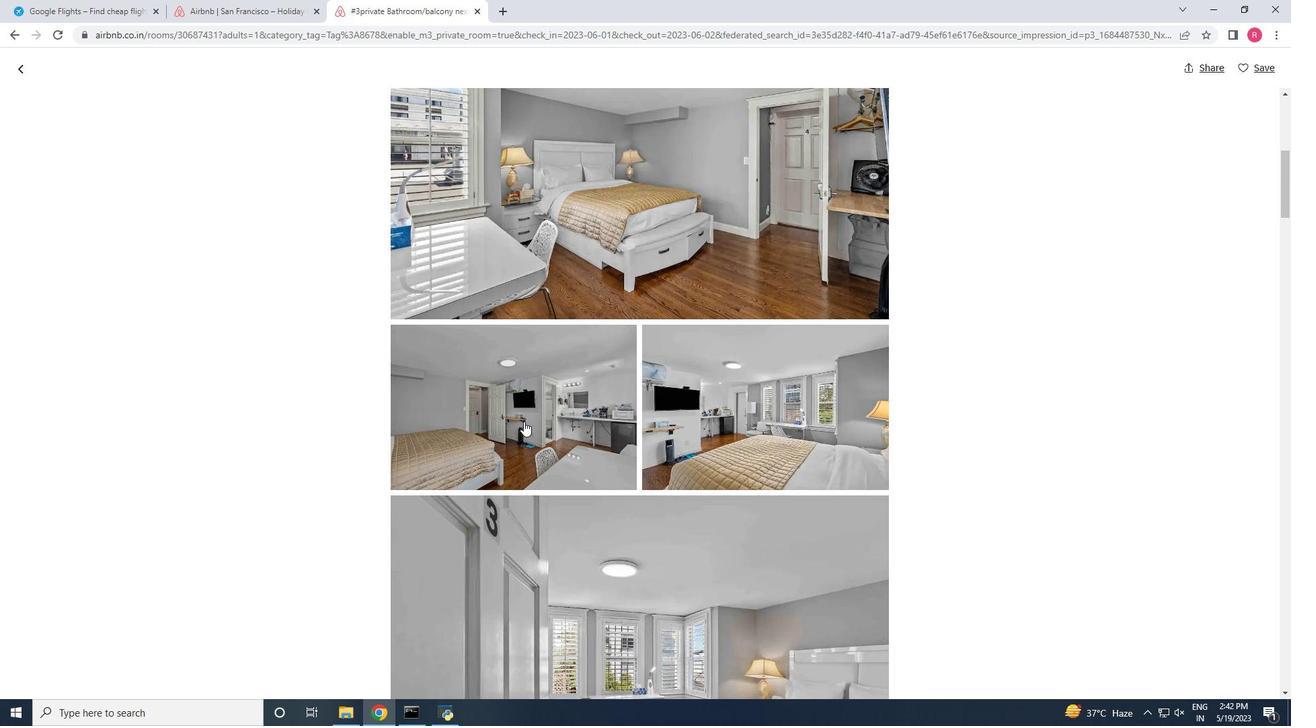 
Action: Mouse scrolled (524, 421) with delta (0, 0)
Screenshot: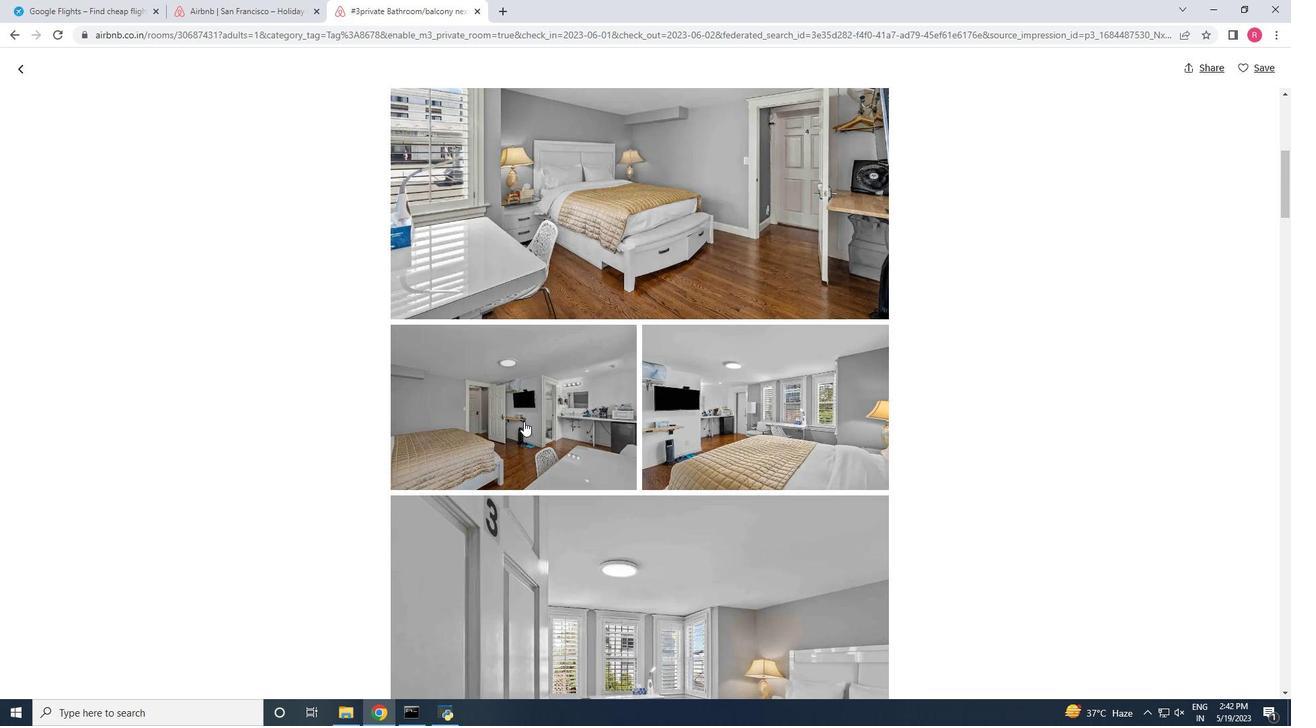 
Action: Mouse scrolled (524, 421) with delta (0, 0)
Screenshot: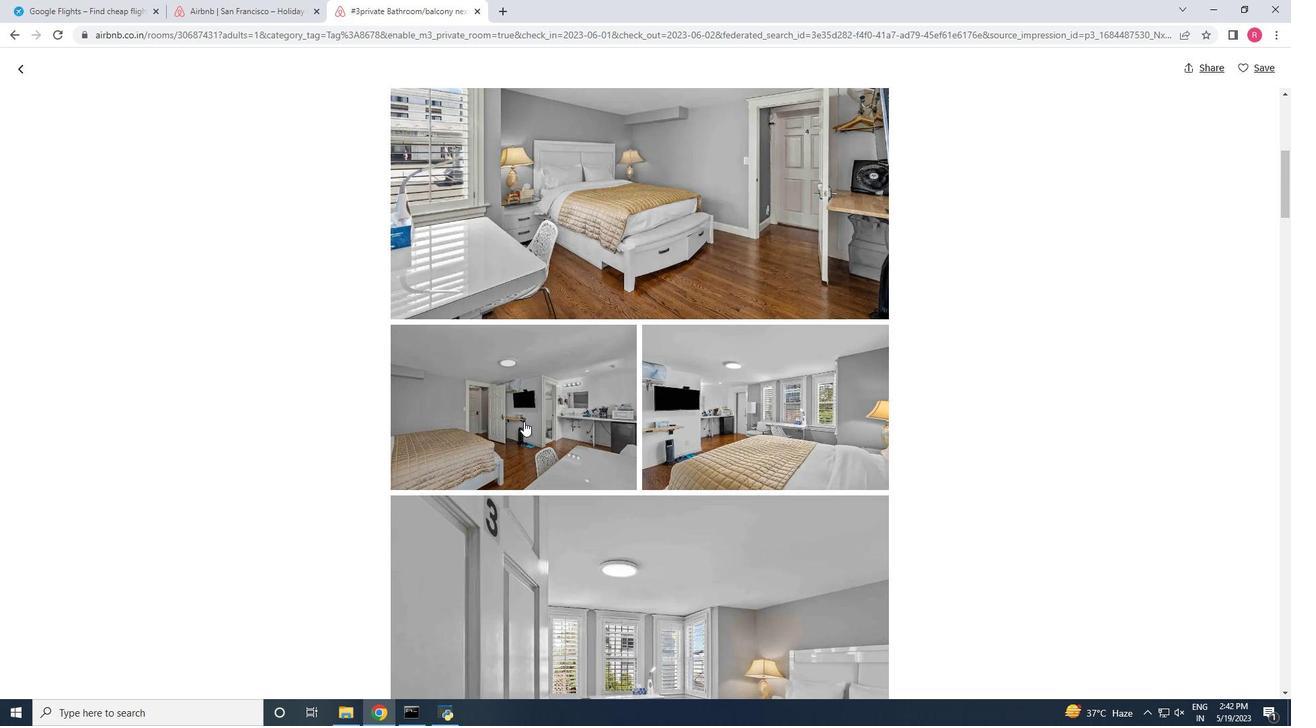
Action: Mouse scrolled (524, 421) with delta (0, 0)
Screenshot: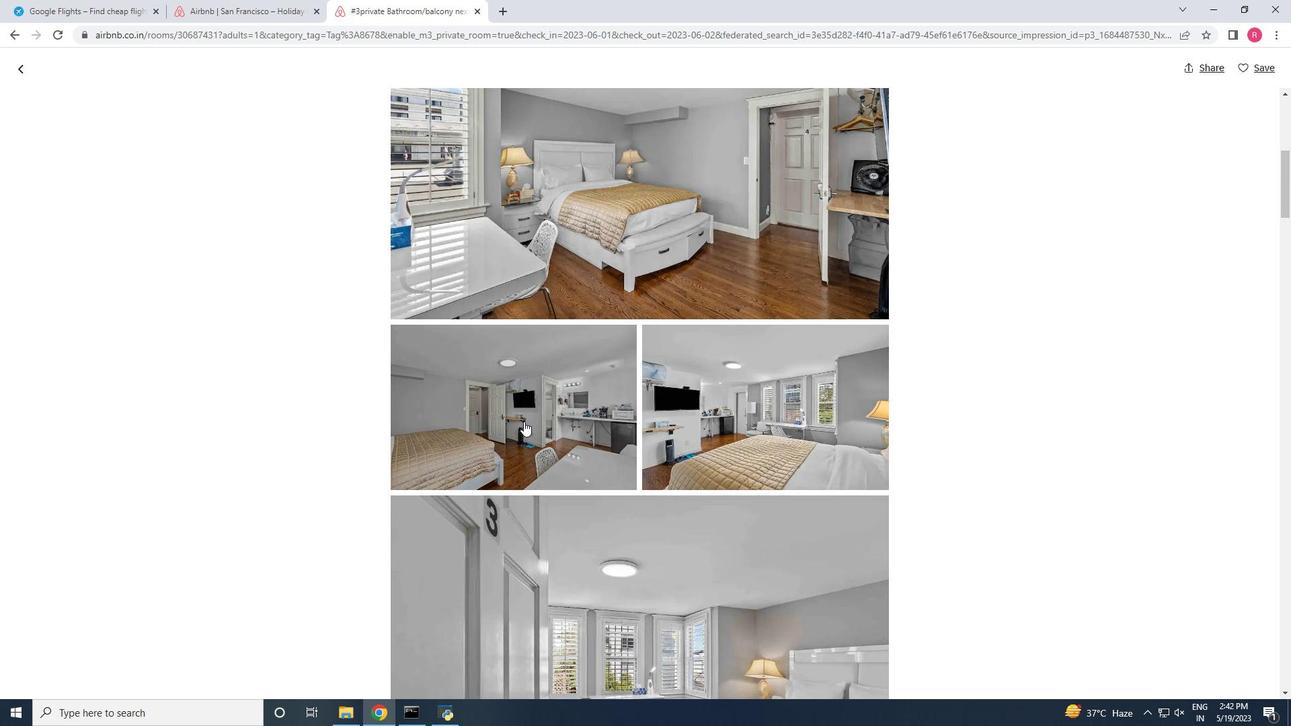 
Action: Mouse scrolled (524, 421) with delta (0, 0)
Screenshot: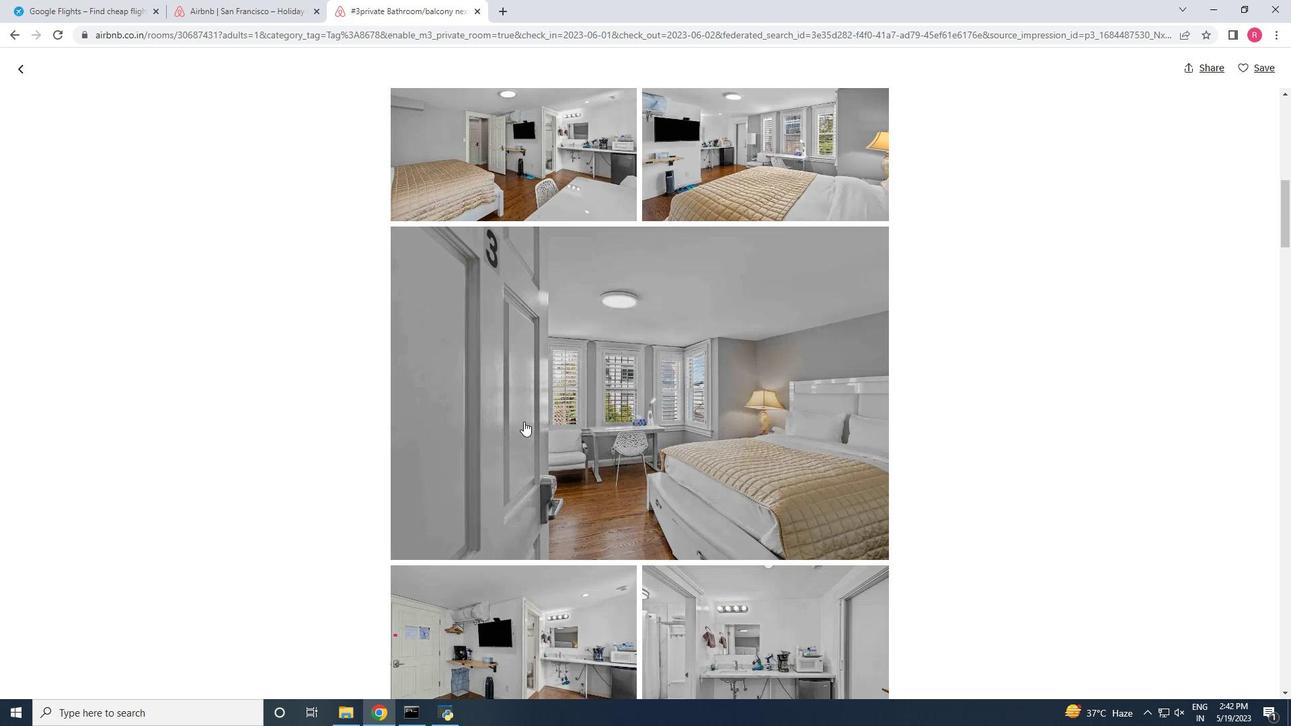 
Action: Mouse scrolled (524, 421) with delta (0, 0)
Screenshot: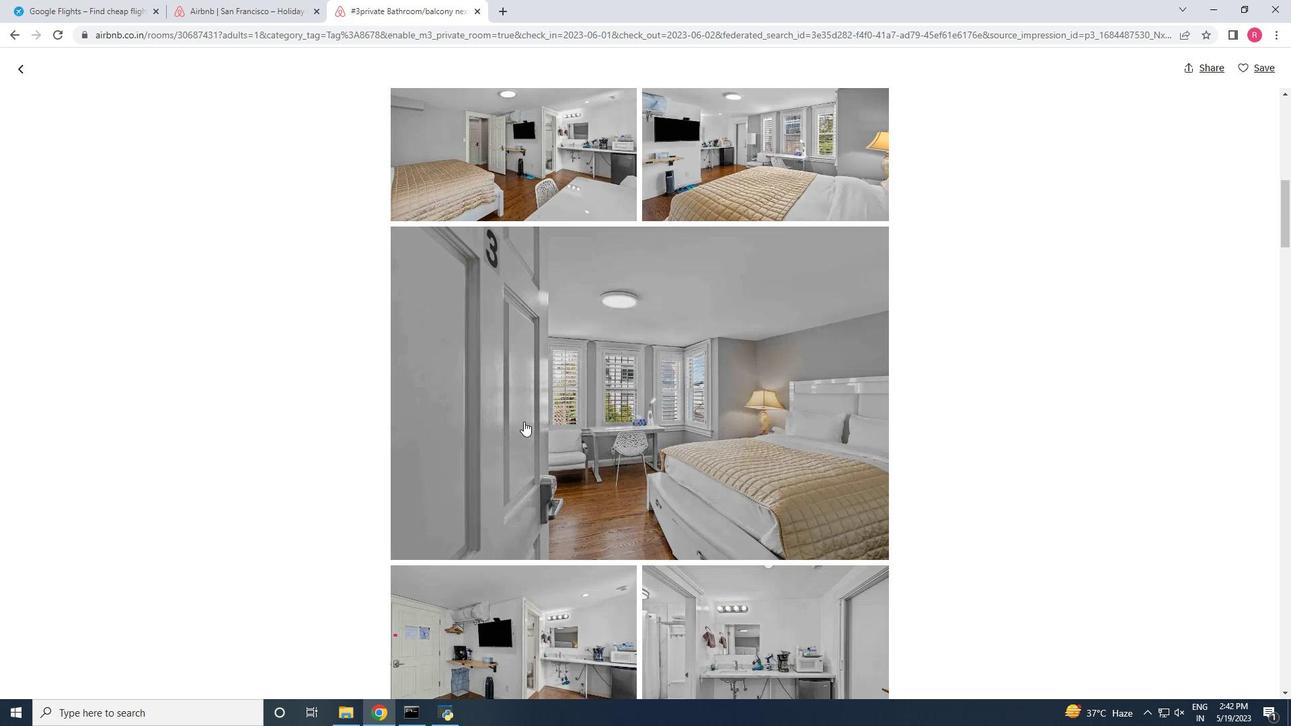 
Action: Mouse scrolled (524, 421) with delta (0, 0)
Screenshot: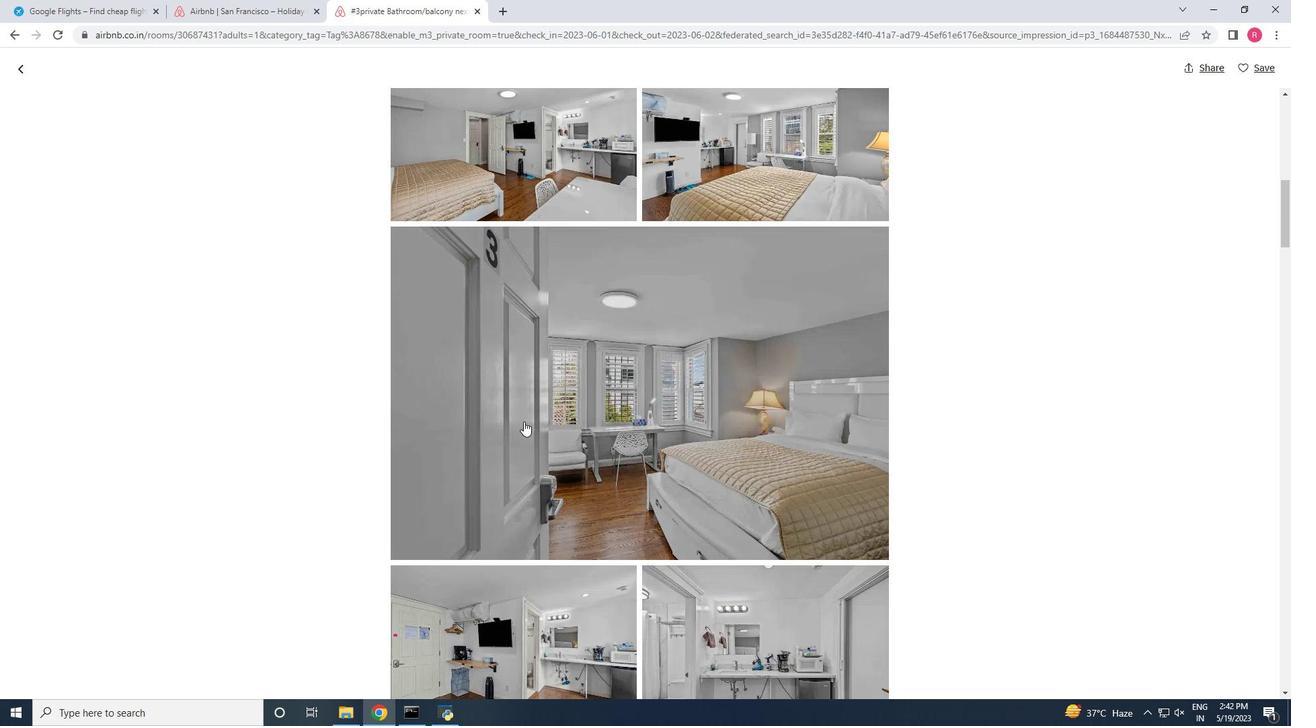 
Action: Mouse scrolled (524, 421) with delta (0, 0)
Screenshot: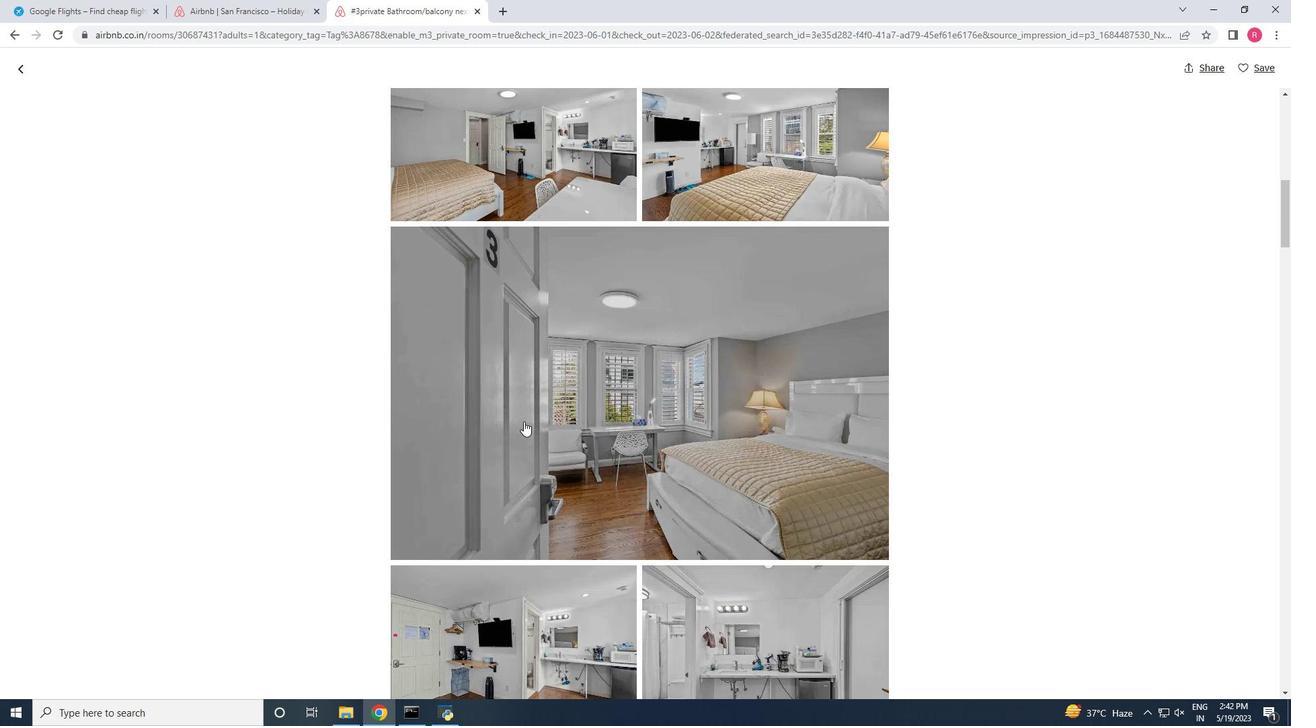 
Action: Mouse scrolled (524, 421) with delta (0, 0)
Screenshot: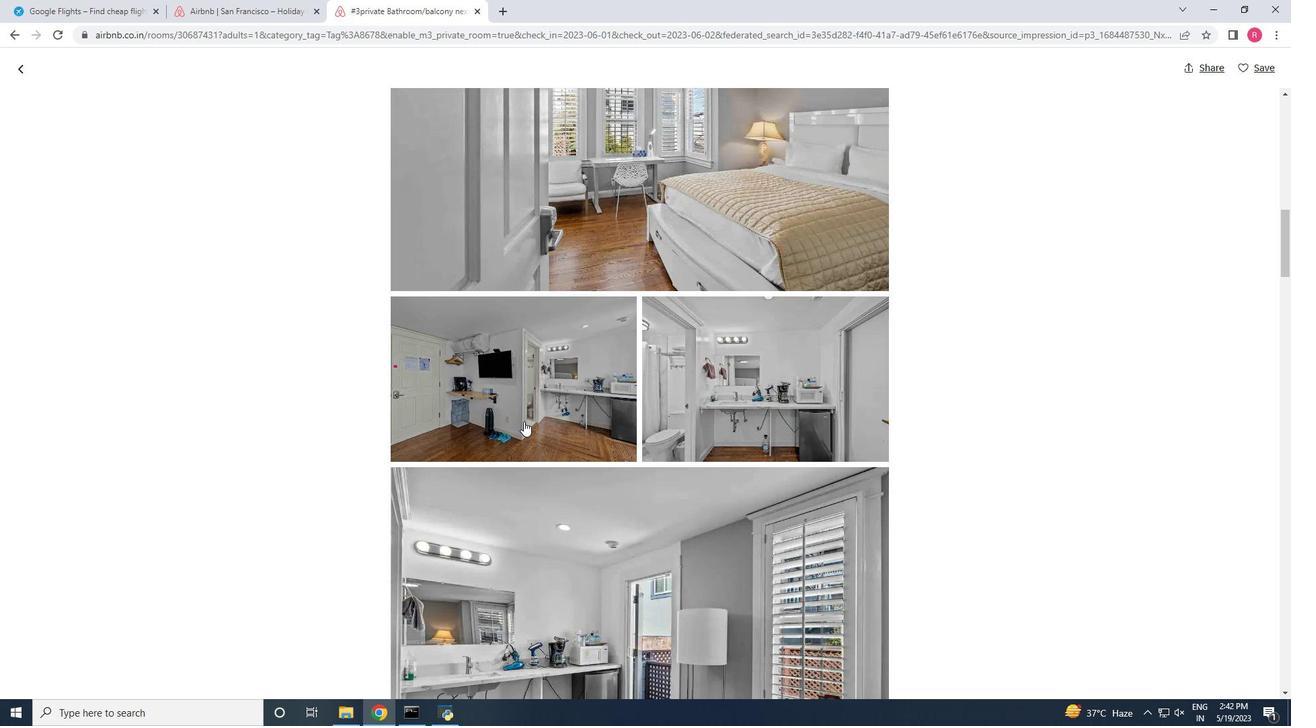 
Action: Mouse scrolled (524, 421) with delta (0, 0)
Screenshot: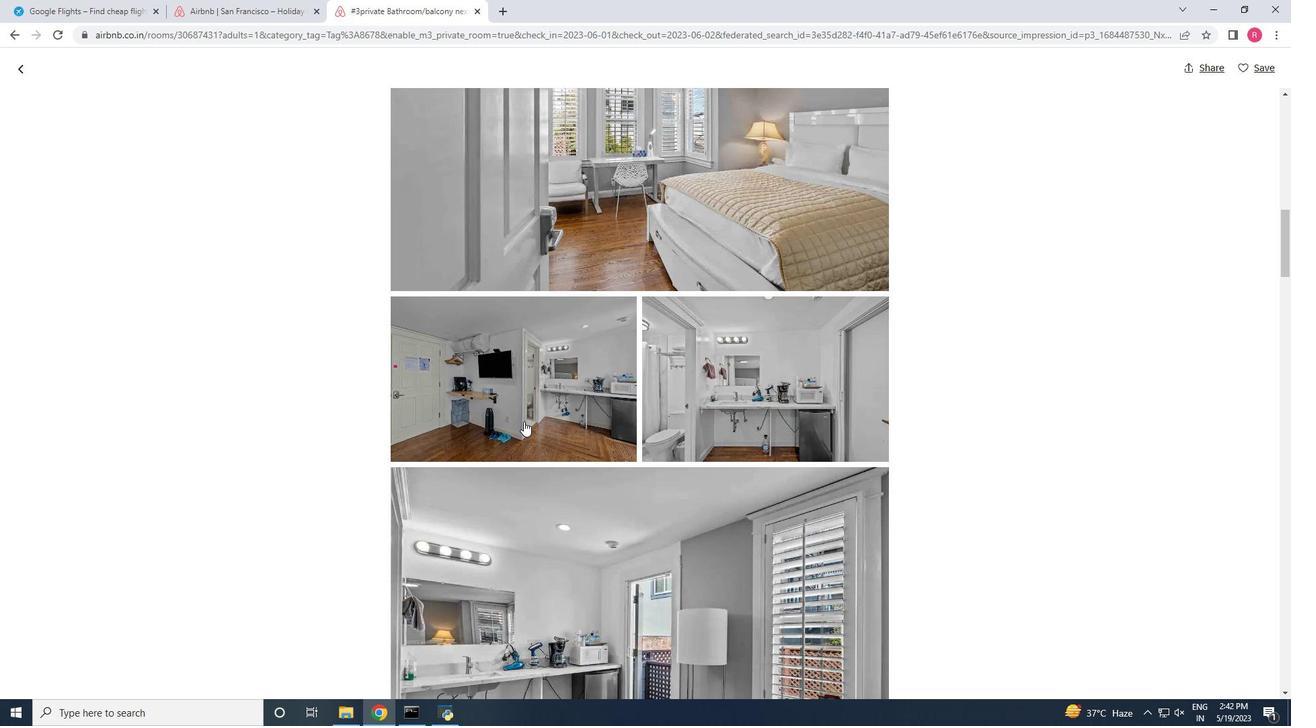 
Action: Mouse scrolled (524, 421) with delta (0, 0)
Screenshot: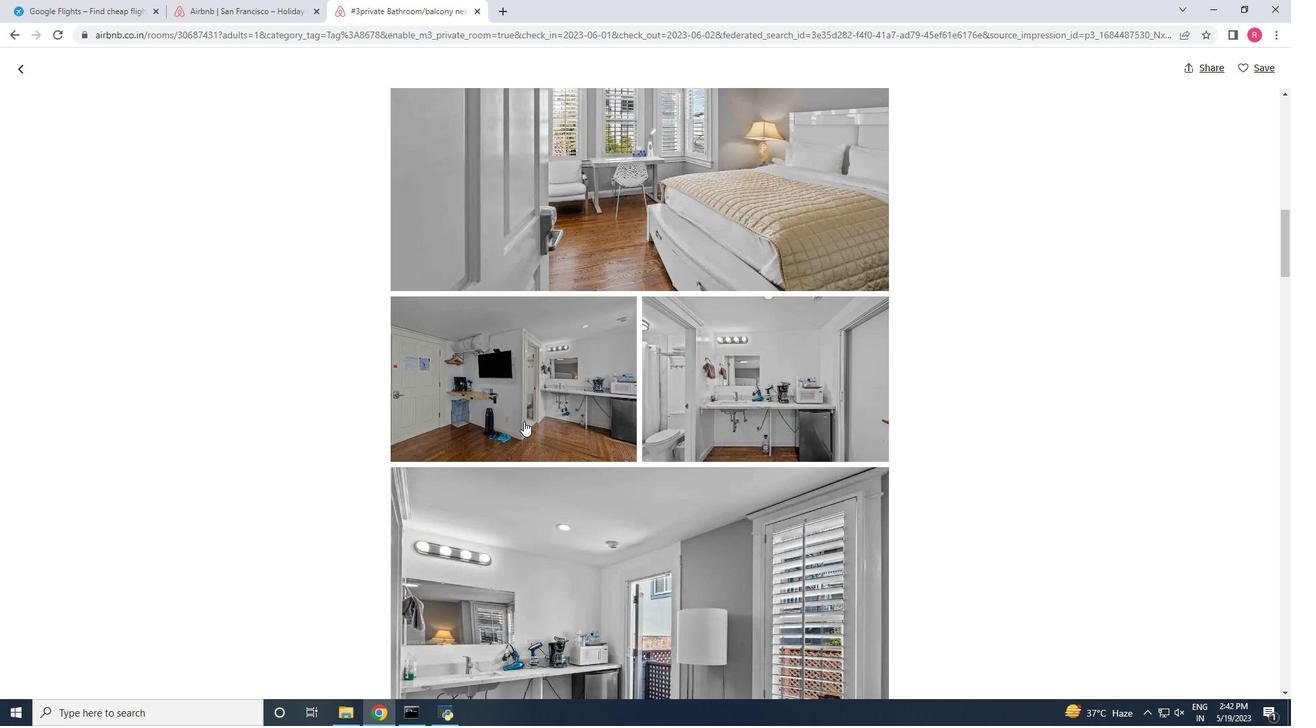 
Action: Mouse scrolled (524, 421) with delta (0, 0)
Screenshot: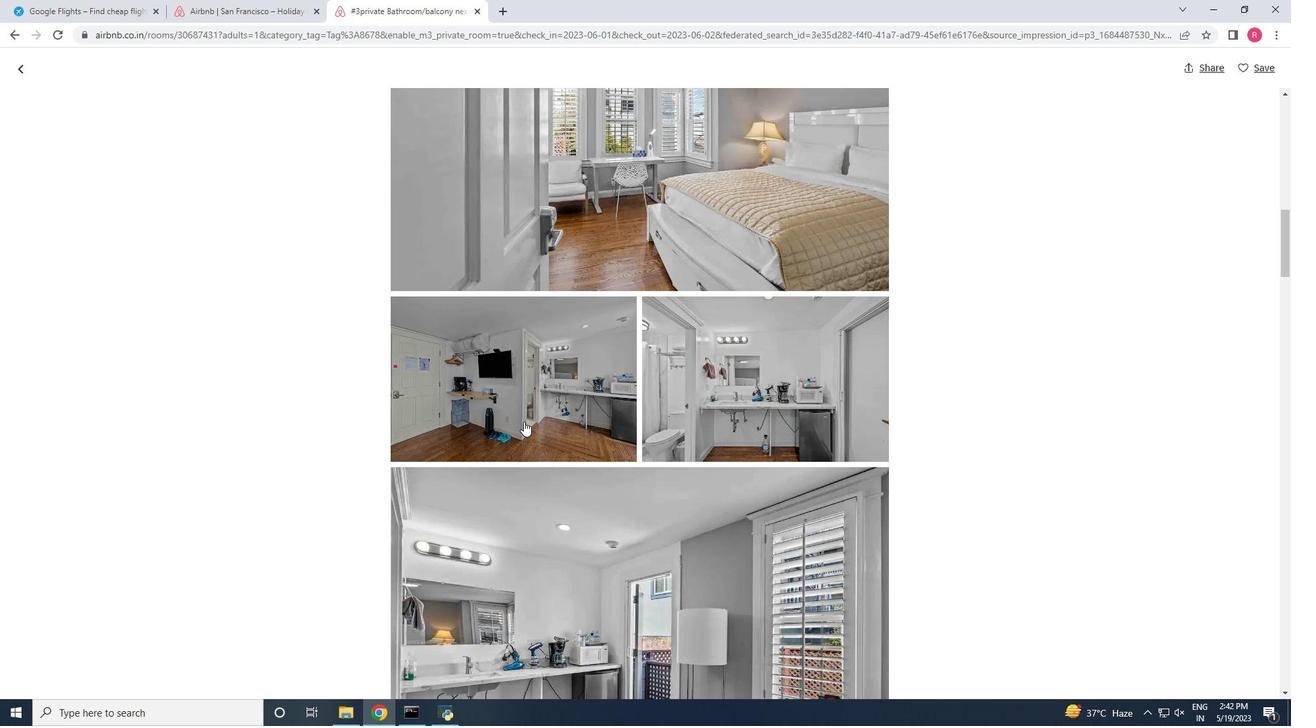 
Action: Mouse scrolled (524, 421) with delta (0, 0)
Screenshot: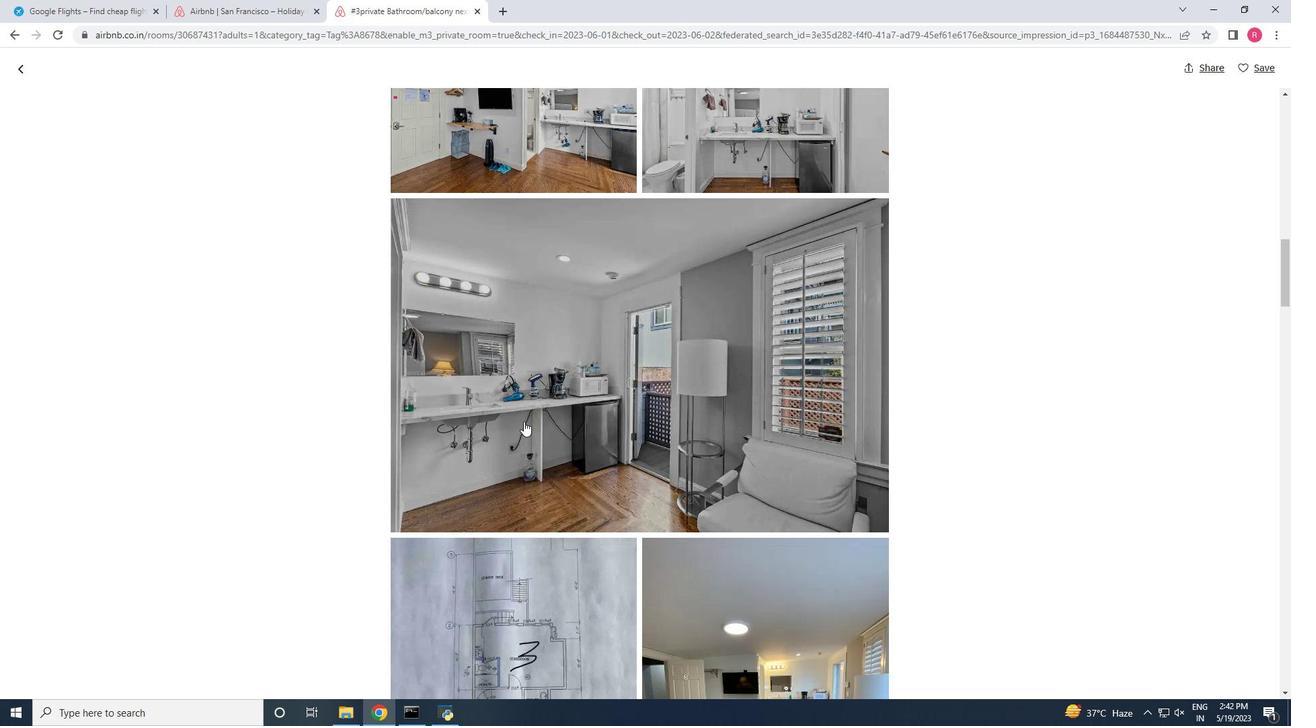 
Action: Mouse scrolled (524, 421) with delta (0, 0)
Screenshot: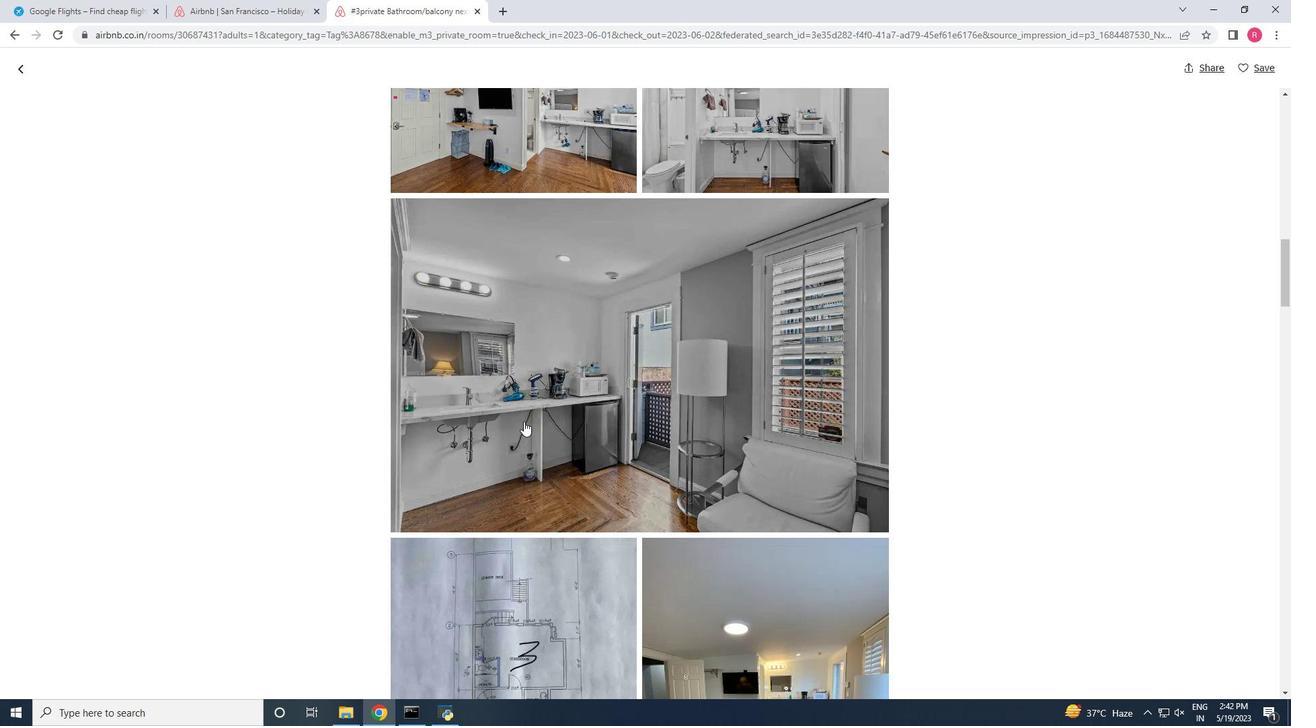 
Action: Mouse scrolled (524, 421) with delta (0, 0)
Screenshot: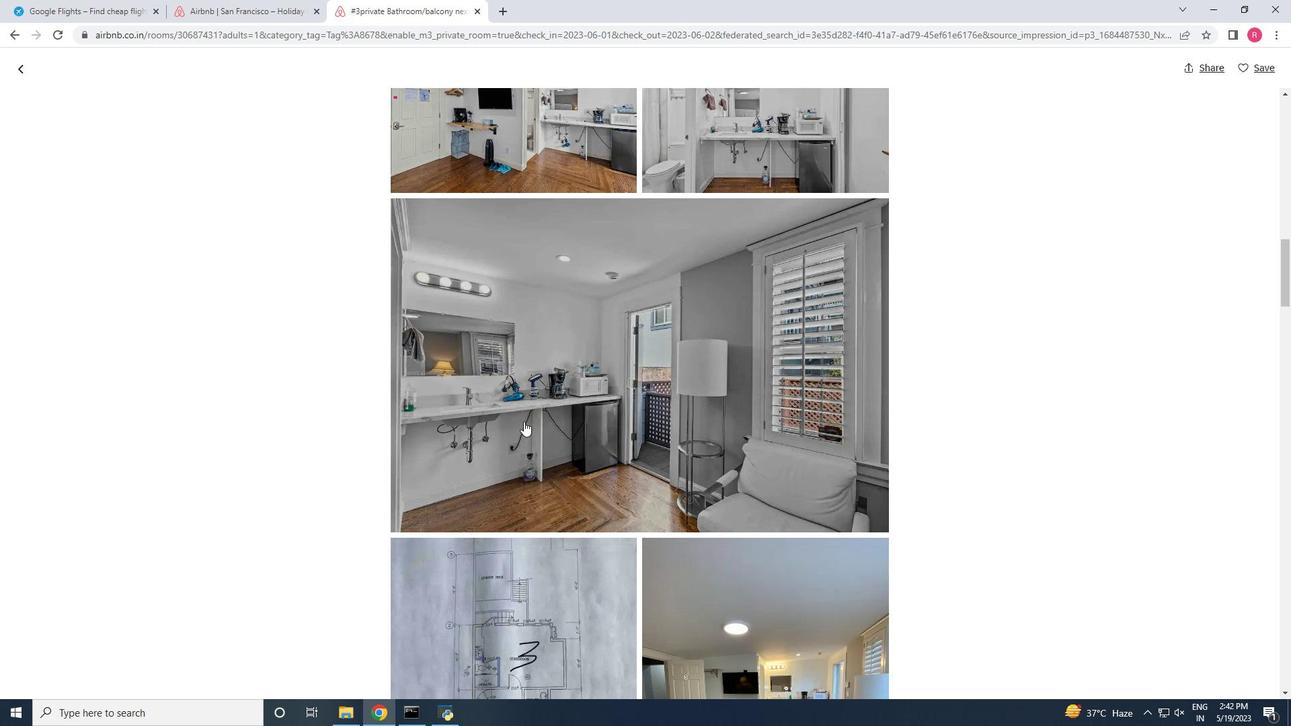 
Action: Mouse scrolled (524, 421) with delta (0, 0)
Screenshot: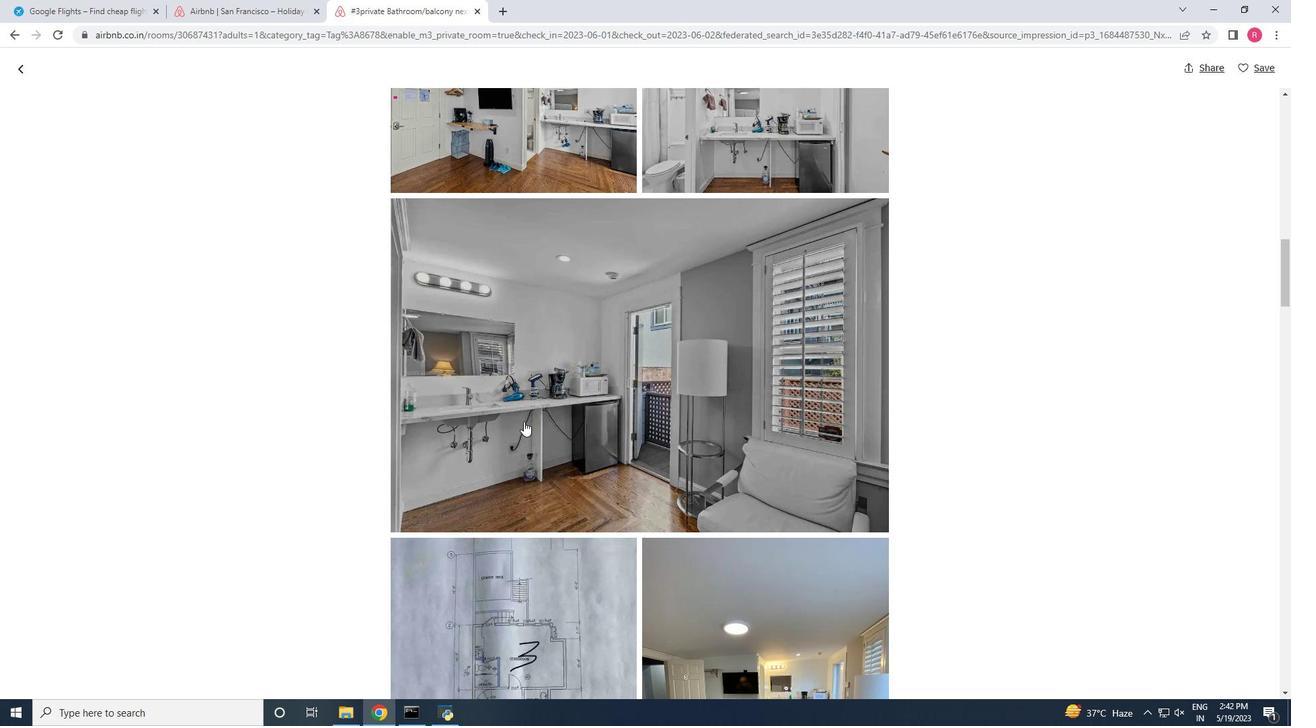 
Action: Mouse scrolled (524, 421) with delta (0, 0)
Screenshot: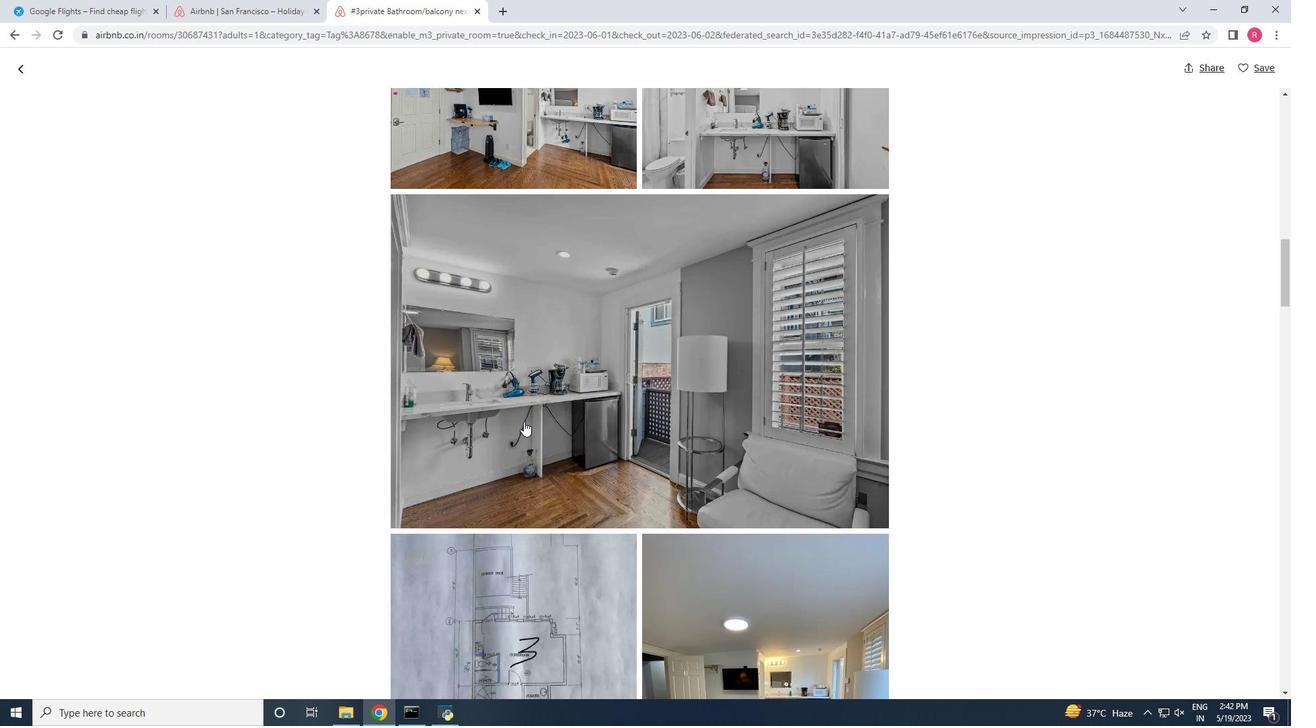 
Action: Mouse scrolled (524, 421) with delta (0, 0)
Screenshot: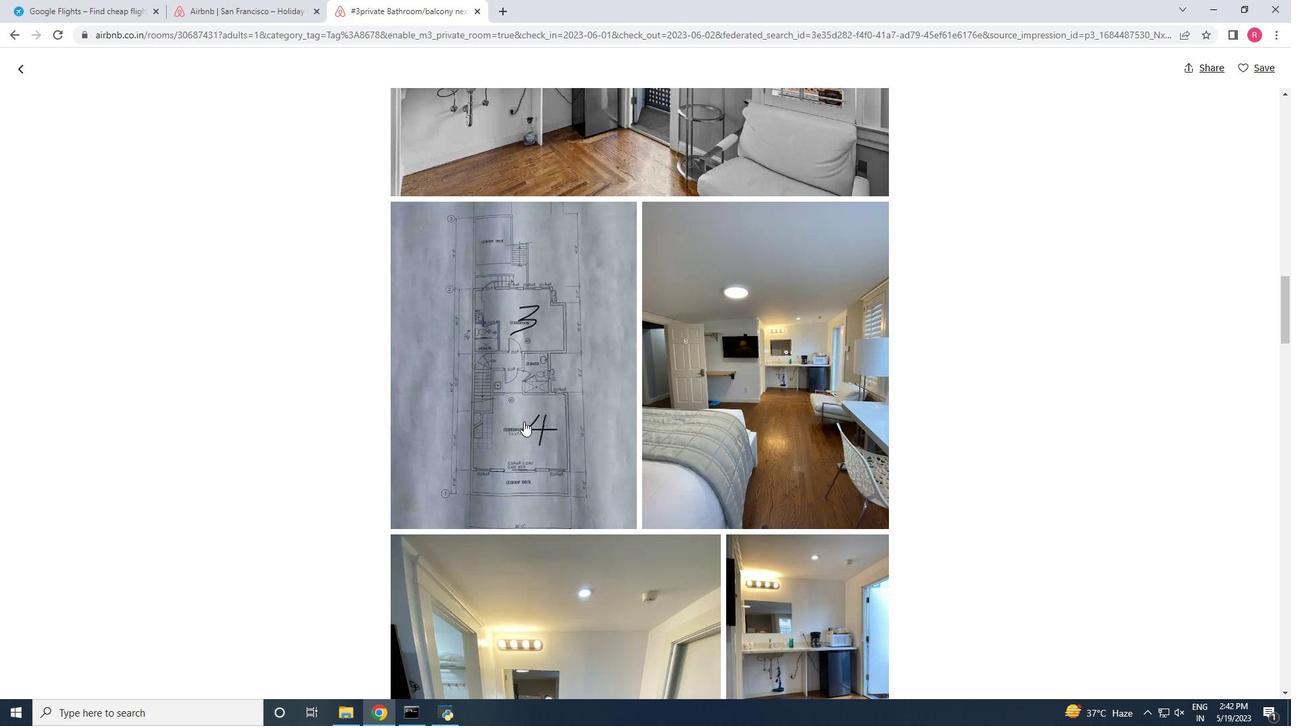 
Action: Mouse scrolled (524, 421) with delta (0, 0)
Screenshot: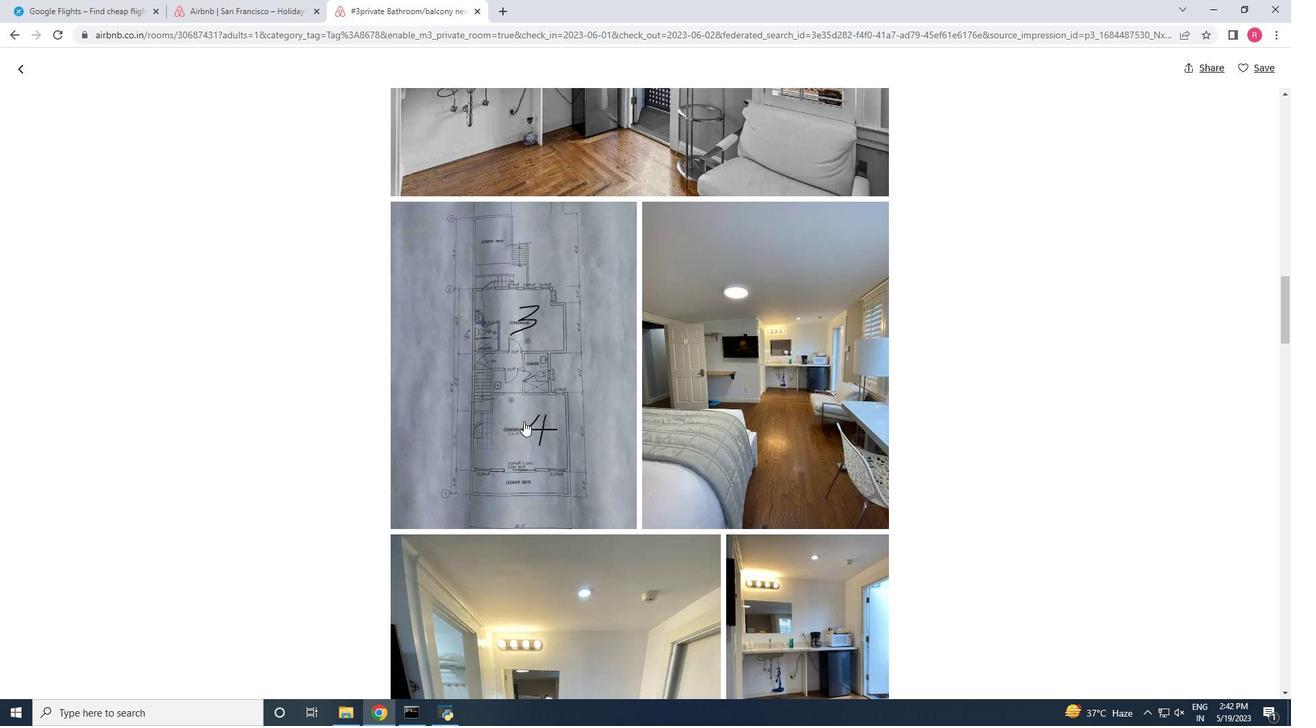 
Action: Mouse scrolled (524, 421) with delta (0, 0)
Screenshot: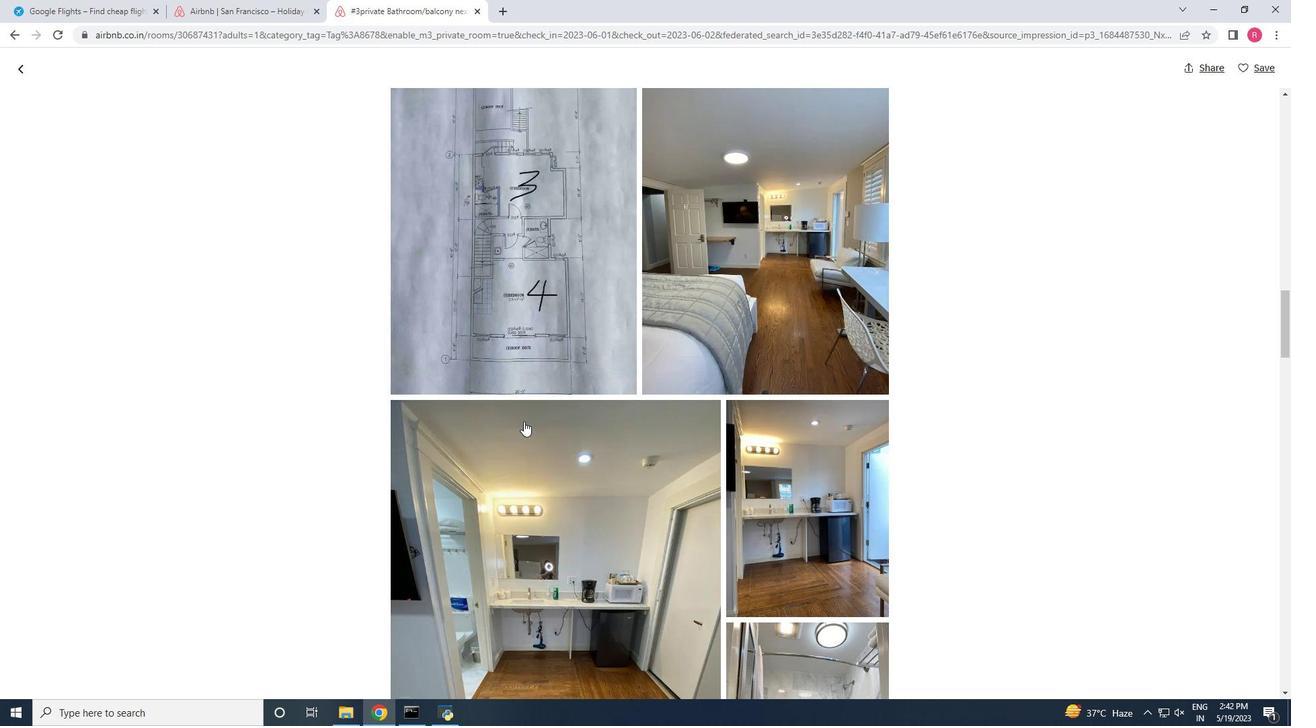 
Action: Mouse scrolled (524, 421) with delta (0, 0)
Screenshot: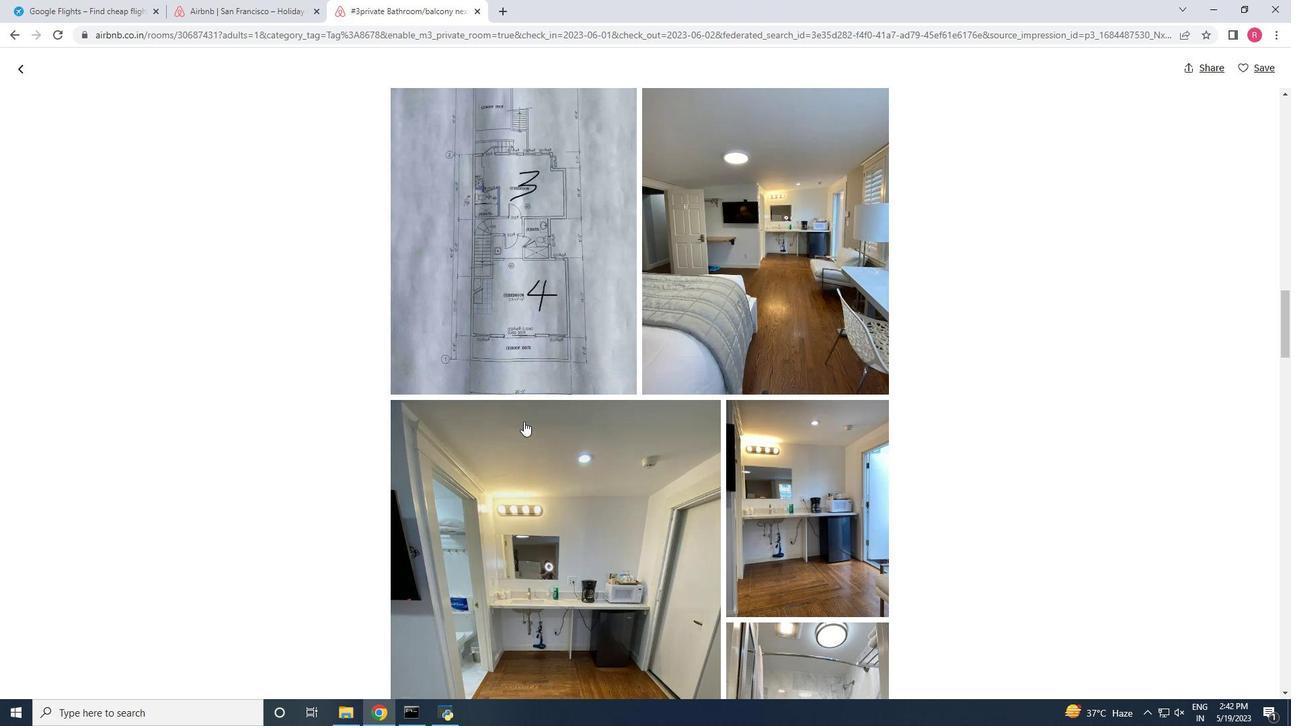 
Action: Mouse scrolled (524, 421) with delta (0, 0)
Screenshot: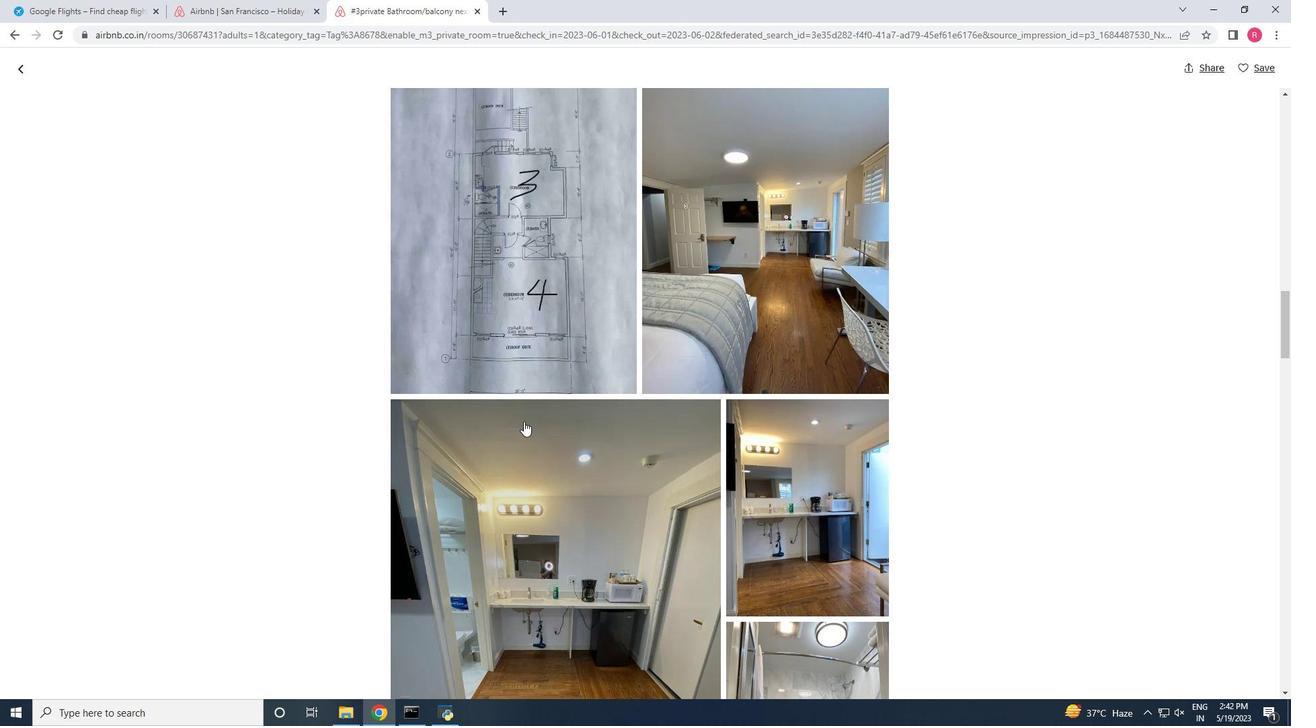 
Action: Mouse scrolled (524, 421) with delta (0, 0)
Screenshot: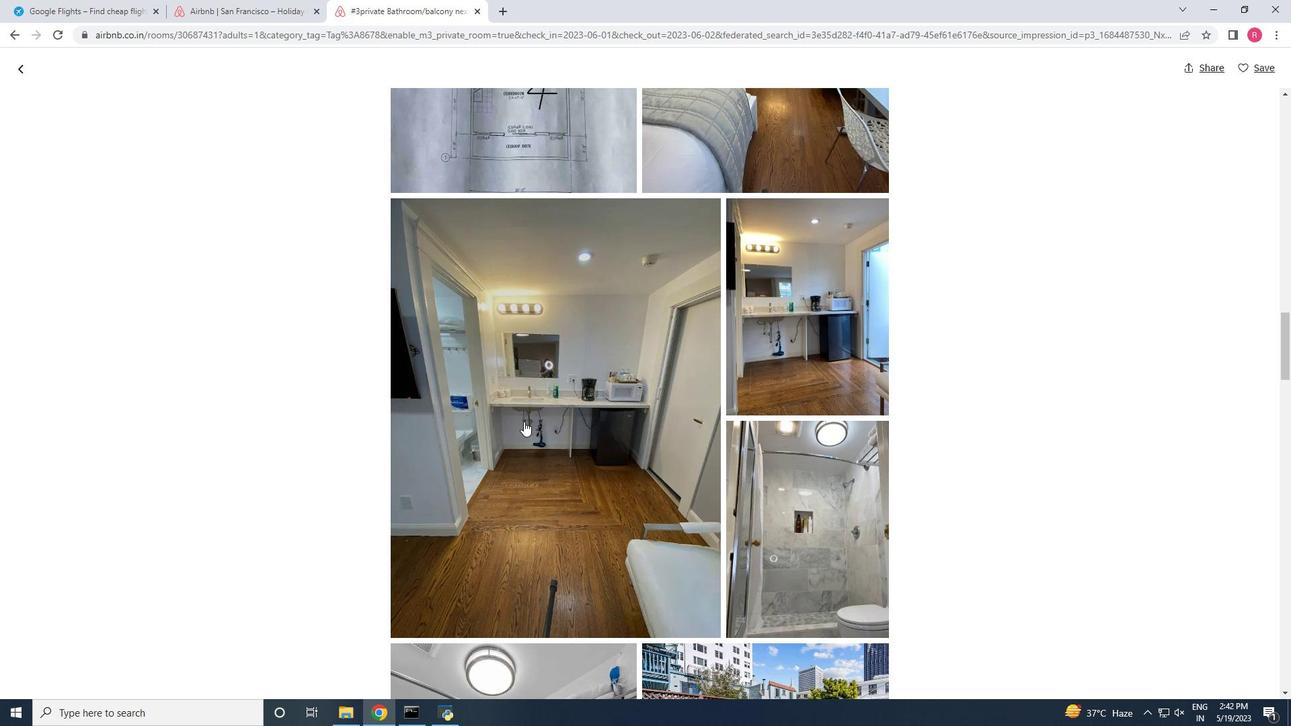
Action: Mouse scrolled (524, 421) with delta (0, 0)
Screenshot: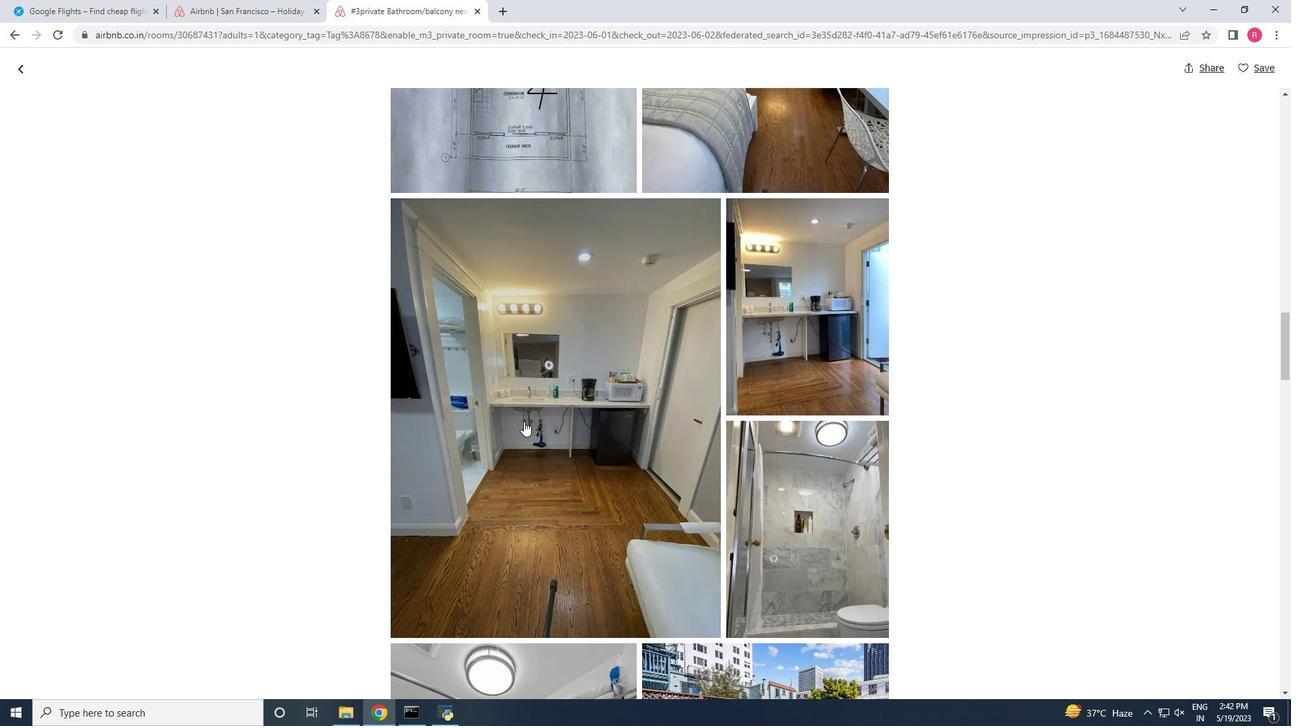 
Action: Mouse scrolled (524, 421) with delta (0, 0)
Screenshot: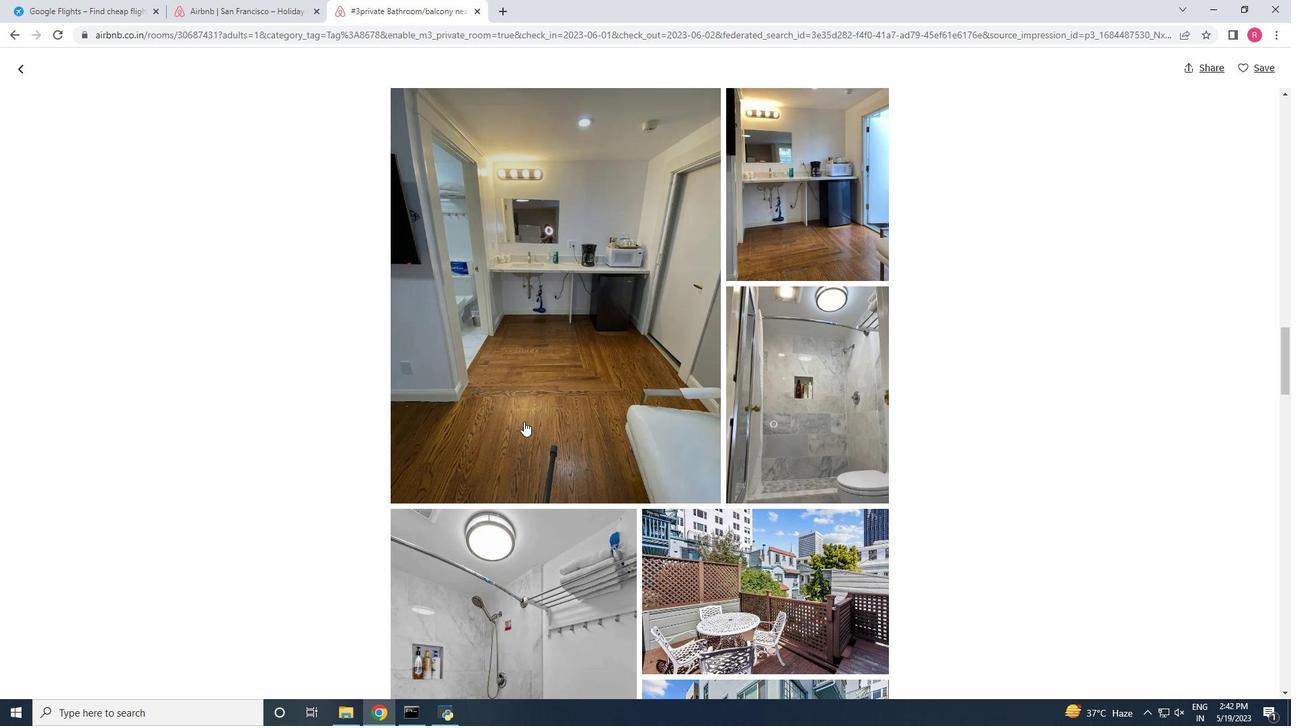 
Action: Mouse scrolled (524, 421) with delta (0, 0)
Screenshot: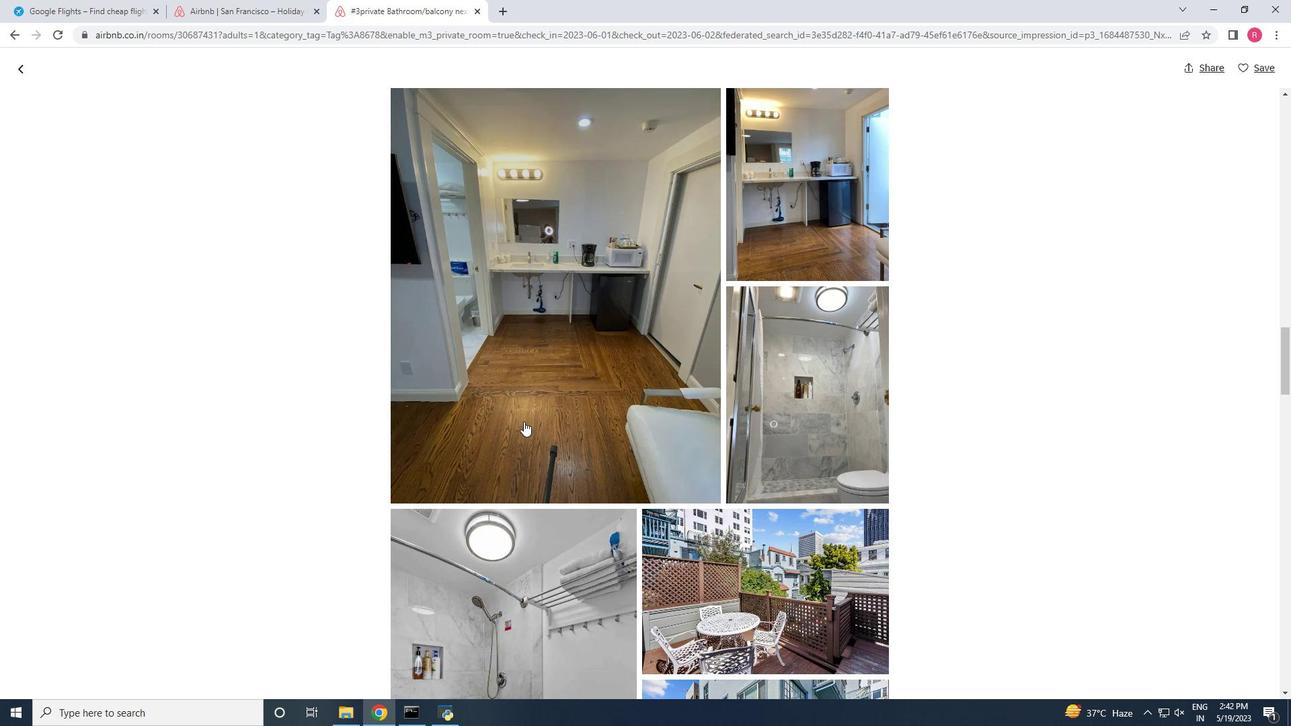 
Action: Mouse scrolled (524, 421) with delta (0, 0)
Screenshot: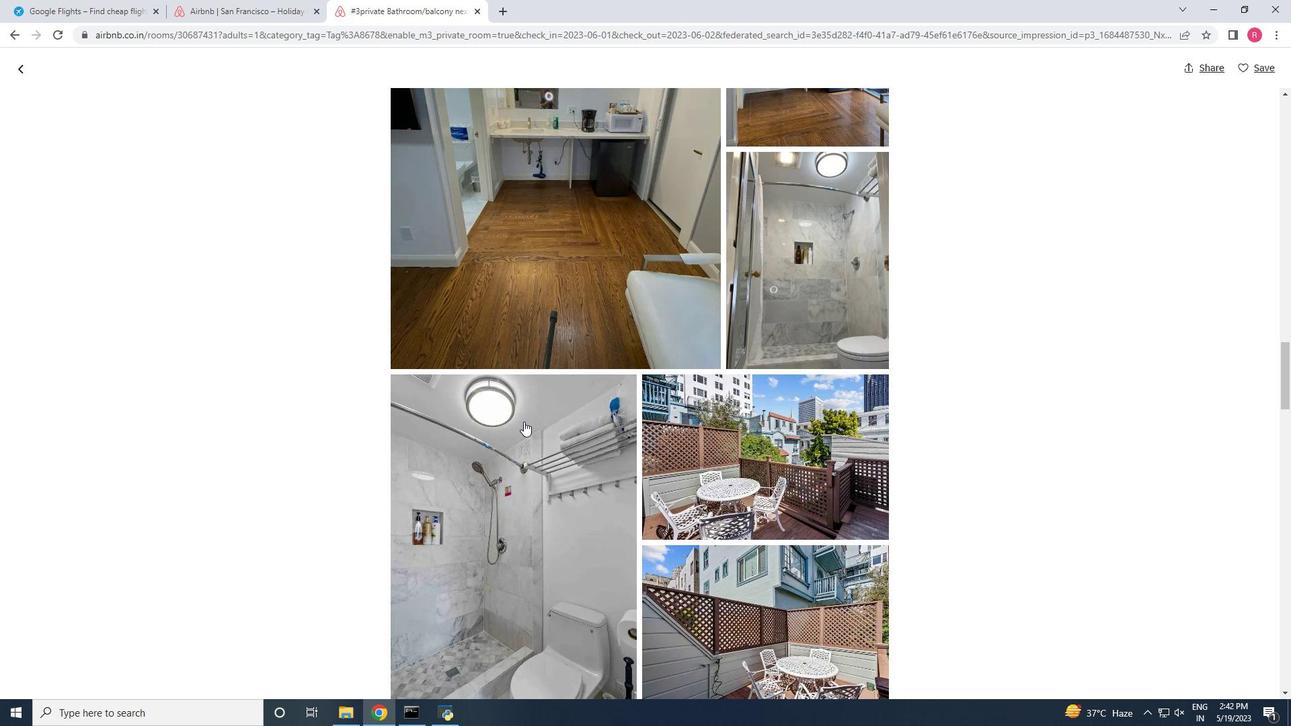 
Action: Mouse scrolled (524, 421) with delta (0, 0)
Screenshot: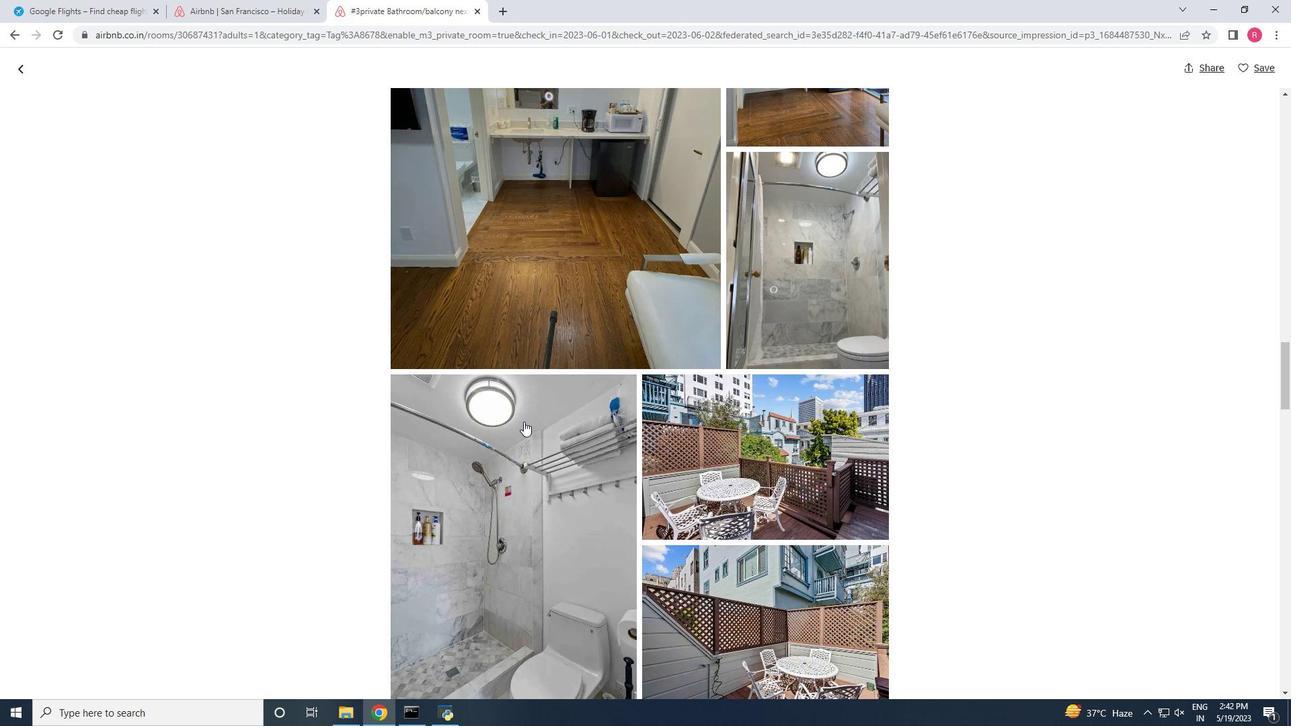 
Action: Mouse scrolled (524, 421) with delta (0, 0)
Screenshot: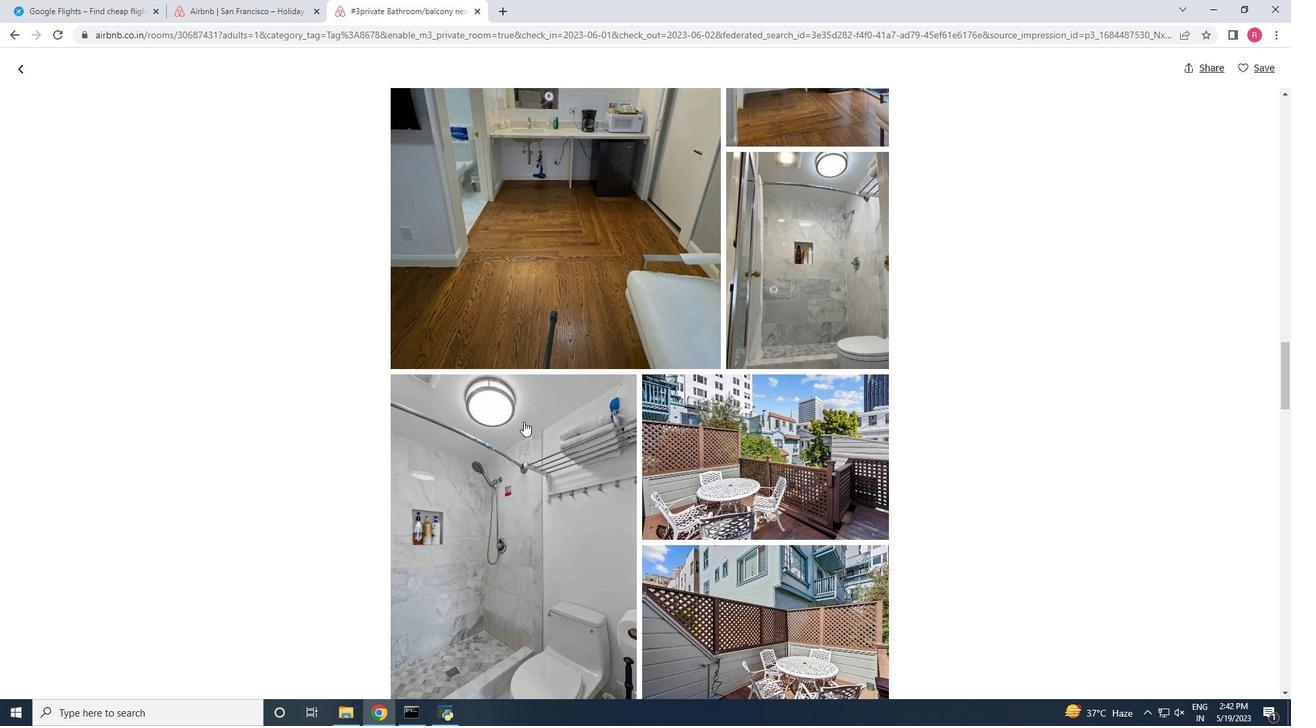 
Action: Mouse scrolled (524, 421) with delta (0, 0)
Screenshot: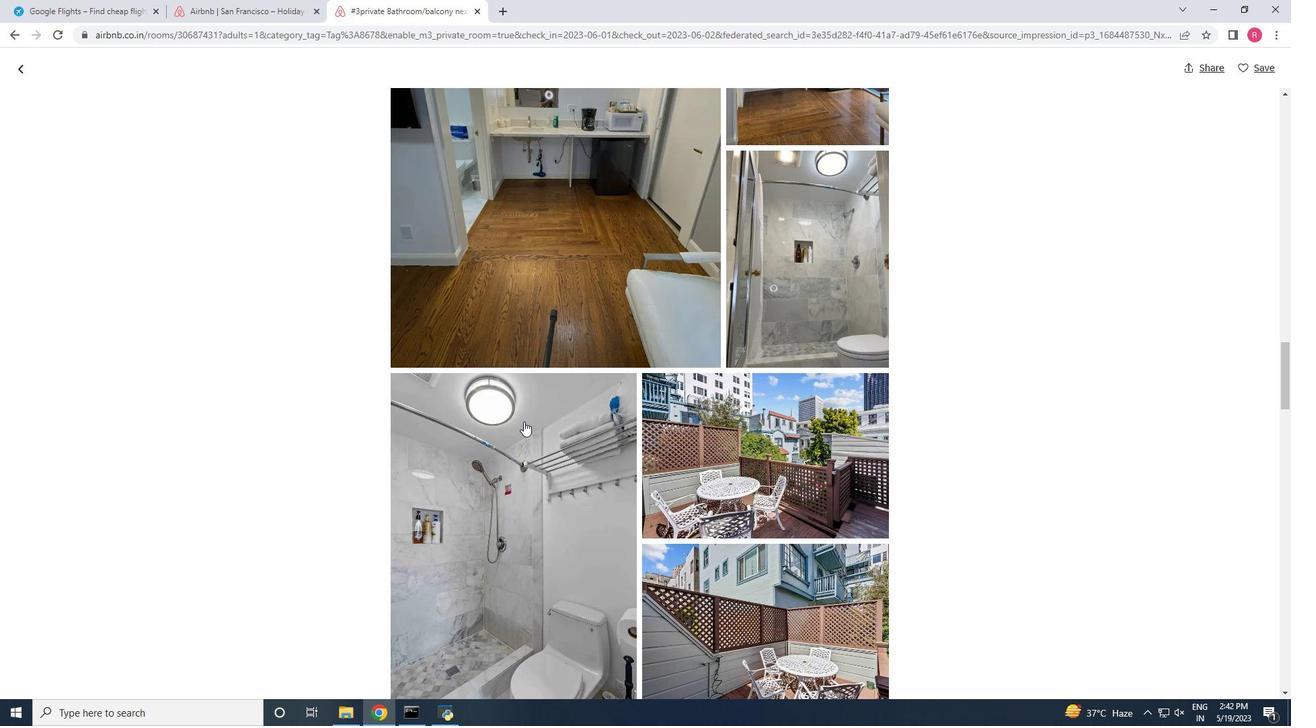 
Action: Mouse scrolled (524, 421) with delta (0, 0)
Screenshot: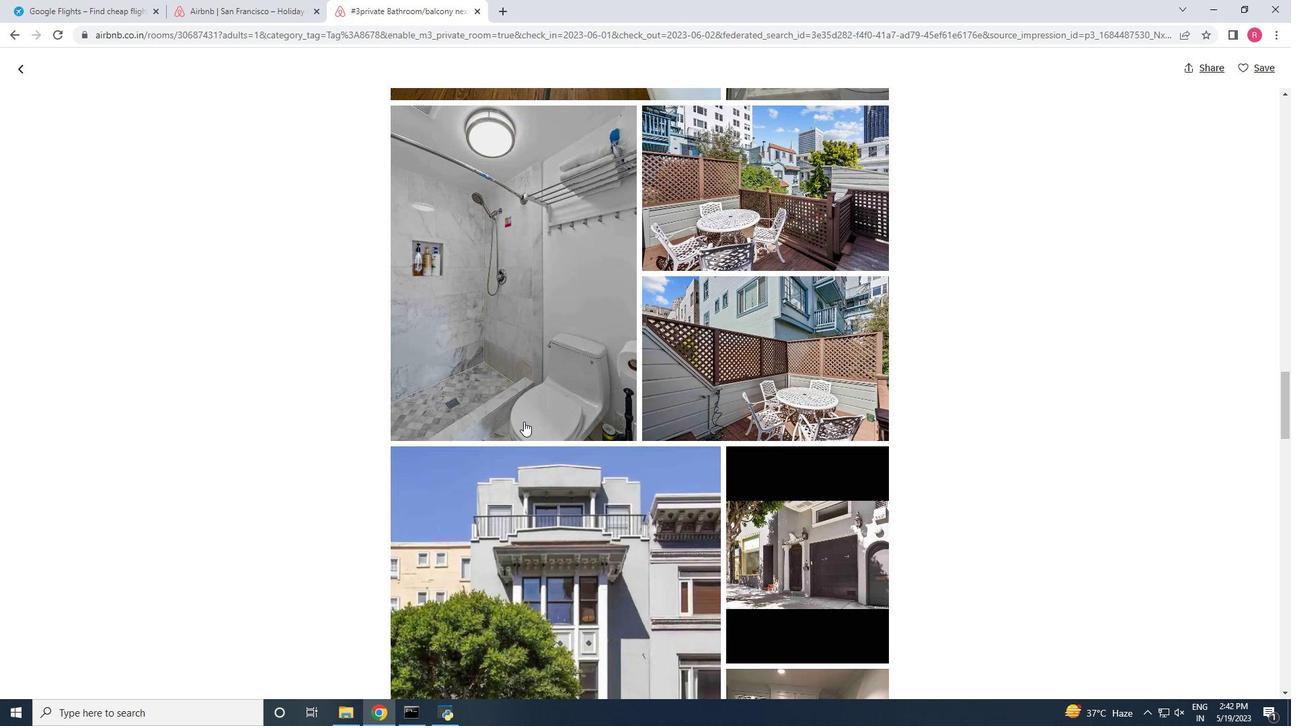 
Action: Mouse scrolled (524, 421) with delta (0, 0)
Screenshot: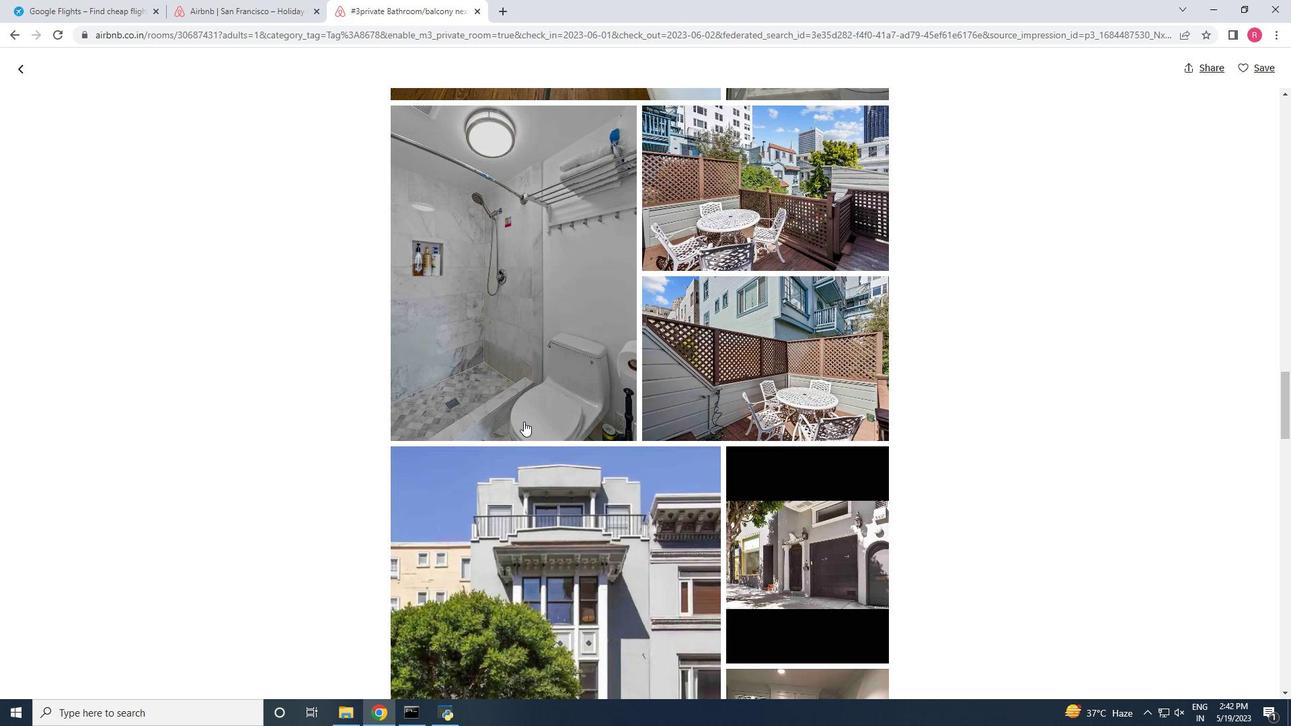 
Action: Mouse scrolled (524, 421) with delta (0, 0)
Screenshot: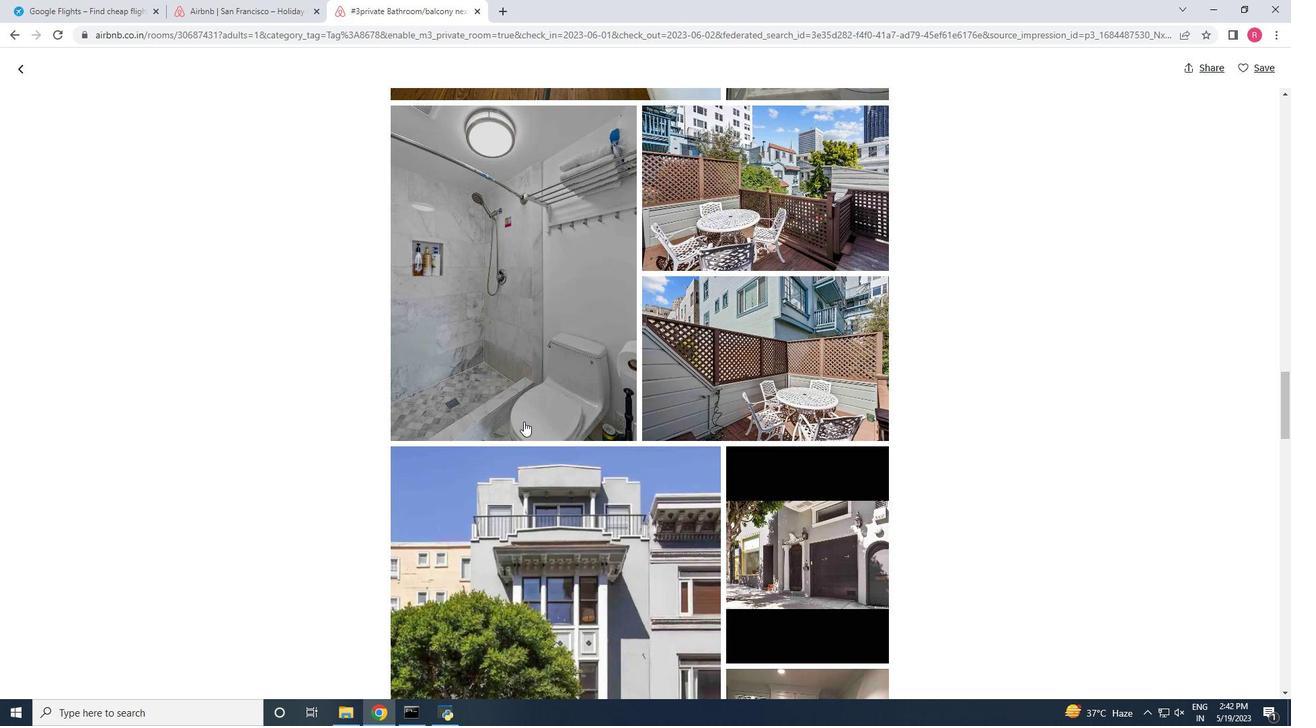 
Action: Mouse scrolled (524, 421) with delta (0, 0)
Screenshot: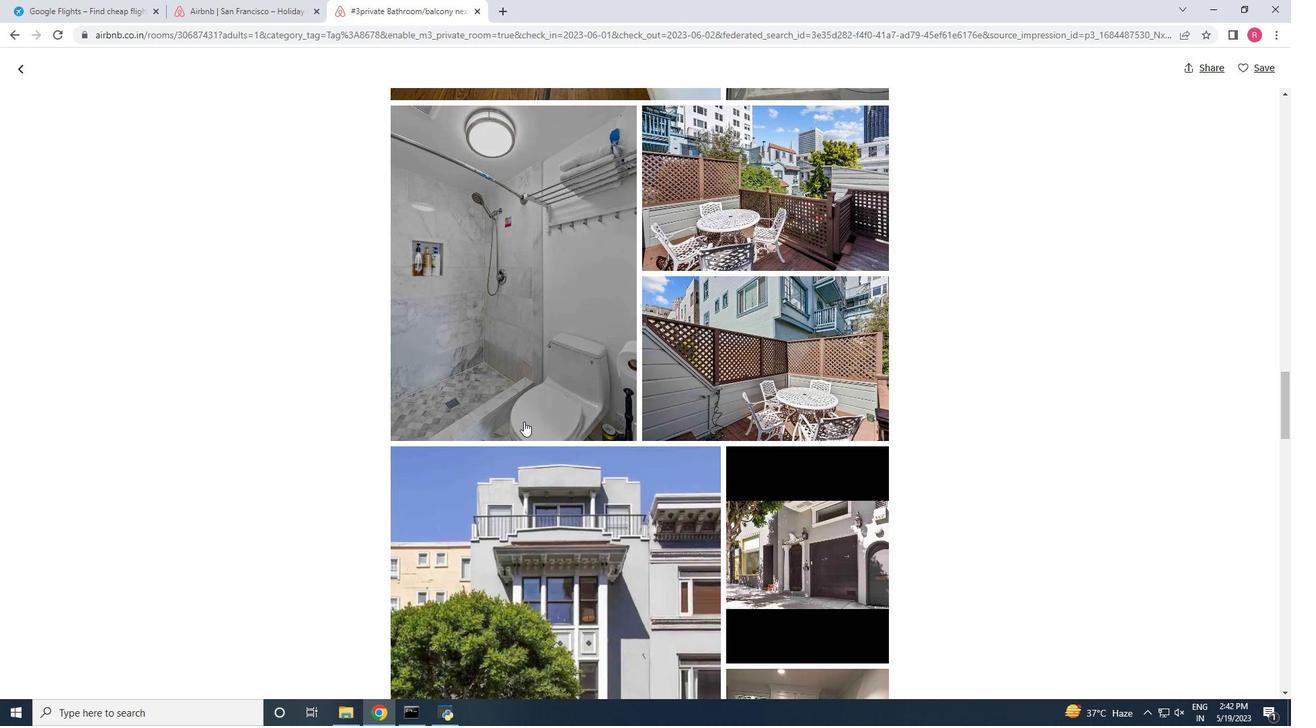 
Action: Mouse scrolled (524, 421) with delta (0, 0)
Screenshot: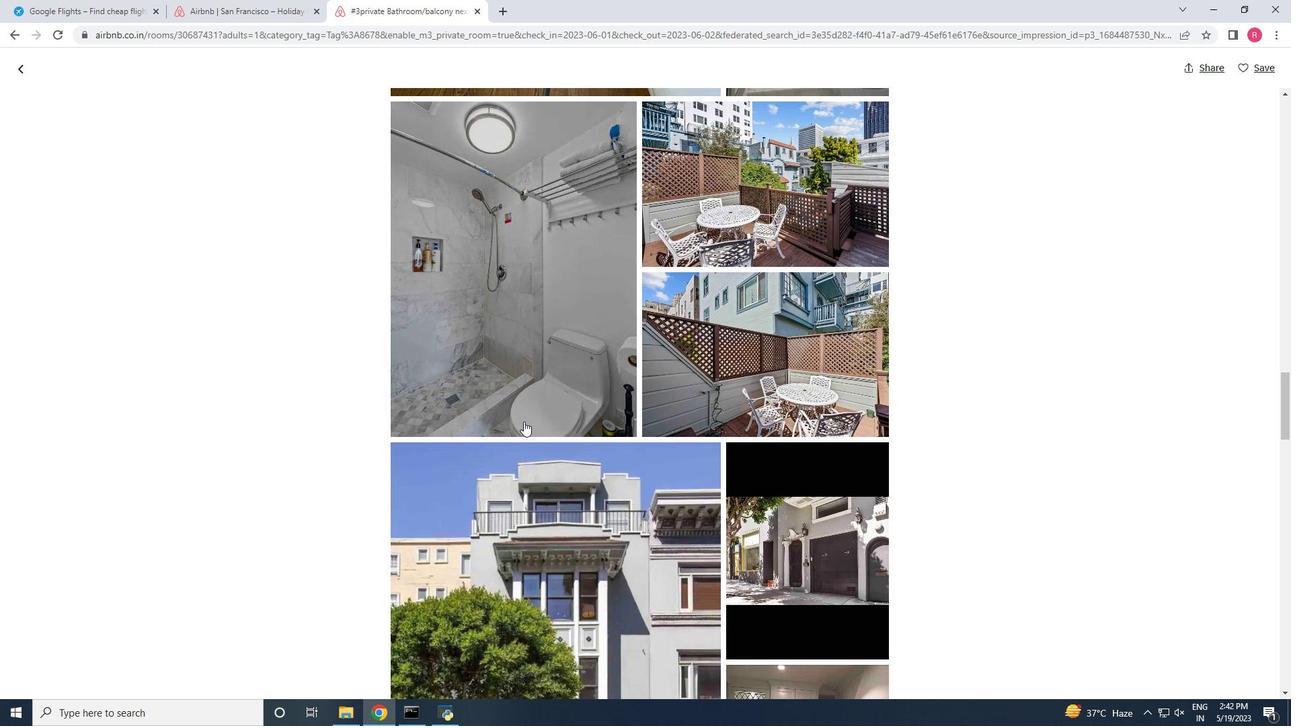 
Action: Mouse scrolled (524, 421) with delta (0, 0)
Screenshot: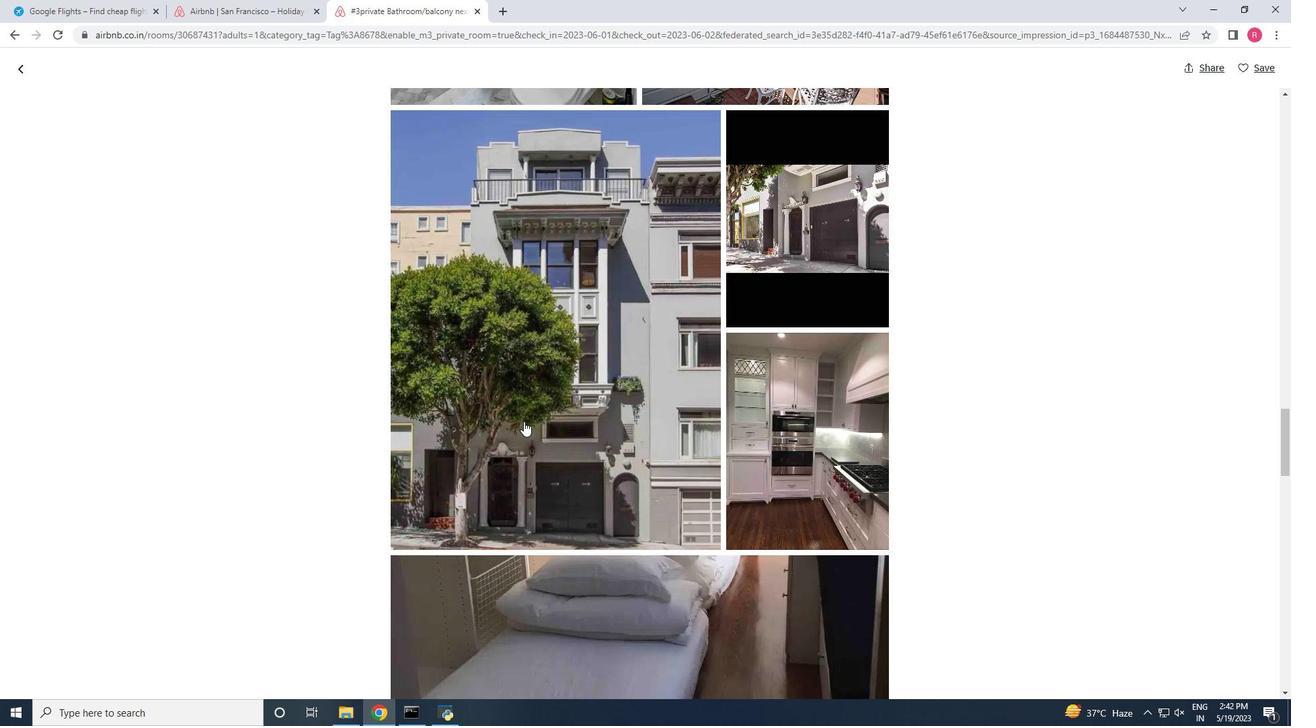 
Action: Mouse scrolled (524, 421) with delta (0, 0)
Screenshot: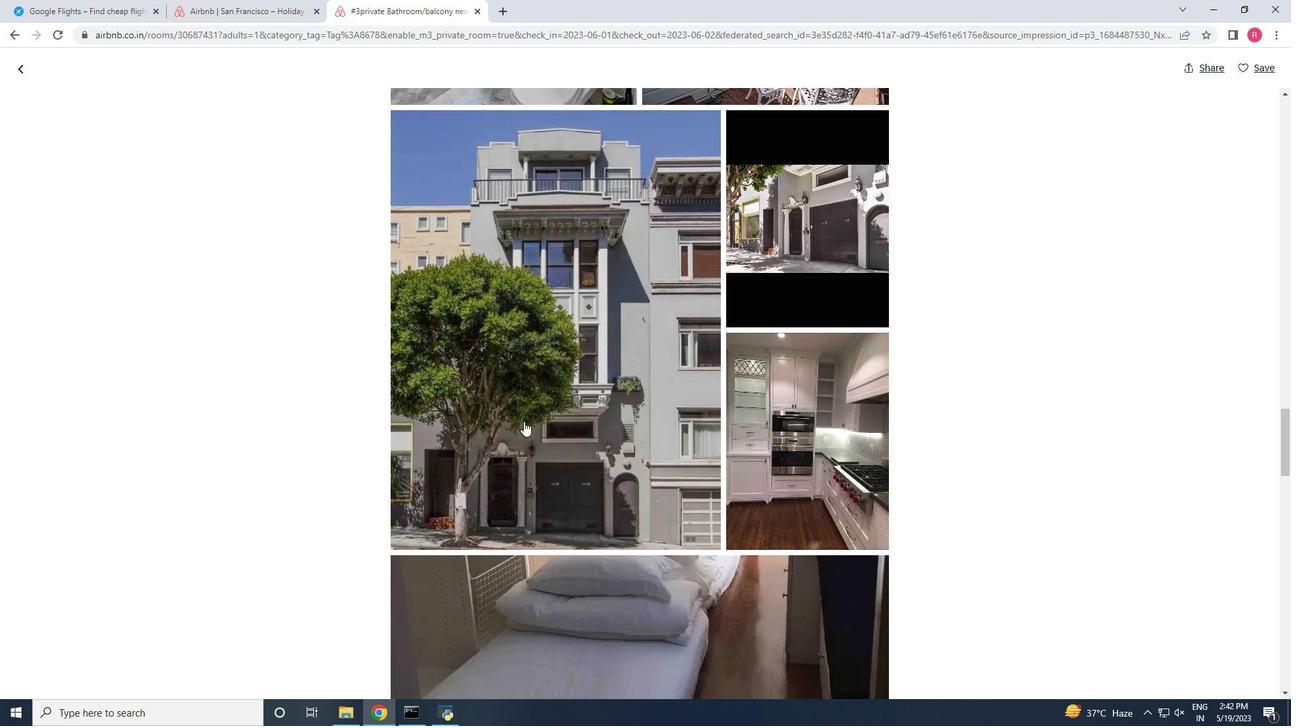 
Action: Mouse scrolled (524, 421) with delta (0, 0)
Screenshot: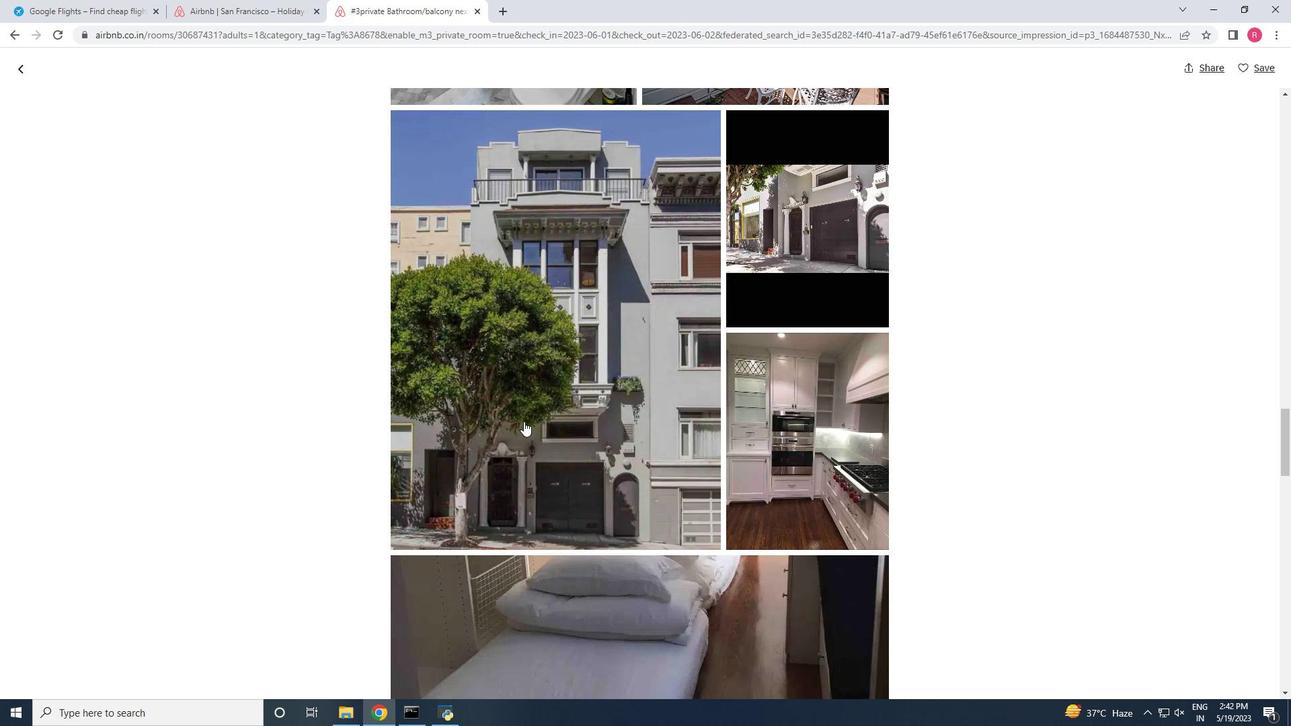 
Action: Mouse scrolled (524, 421) with delta (0, 0)
Screenshot: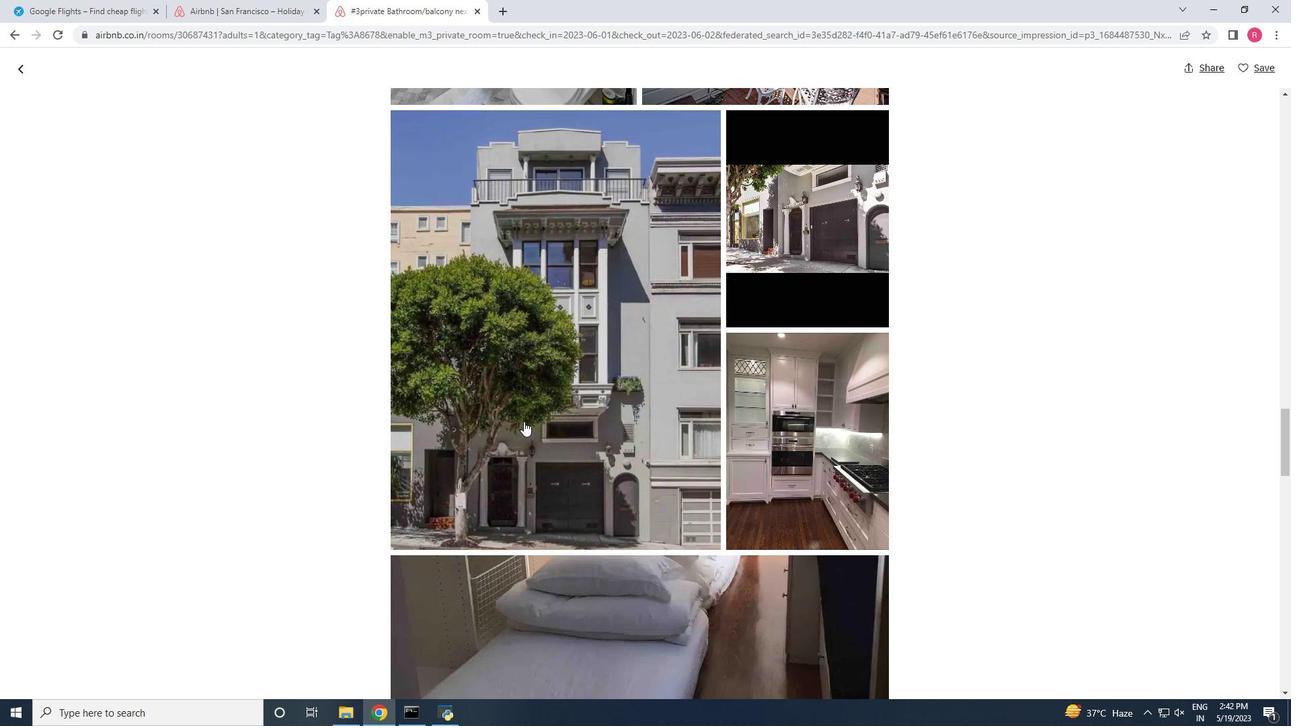 
Action: Mouse scrolled (524, 421) with delta (0, 0)
Screenshot: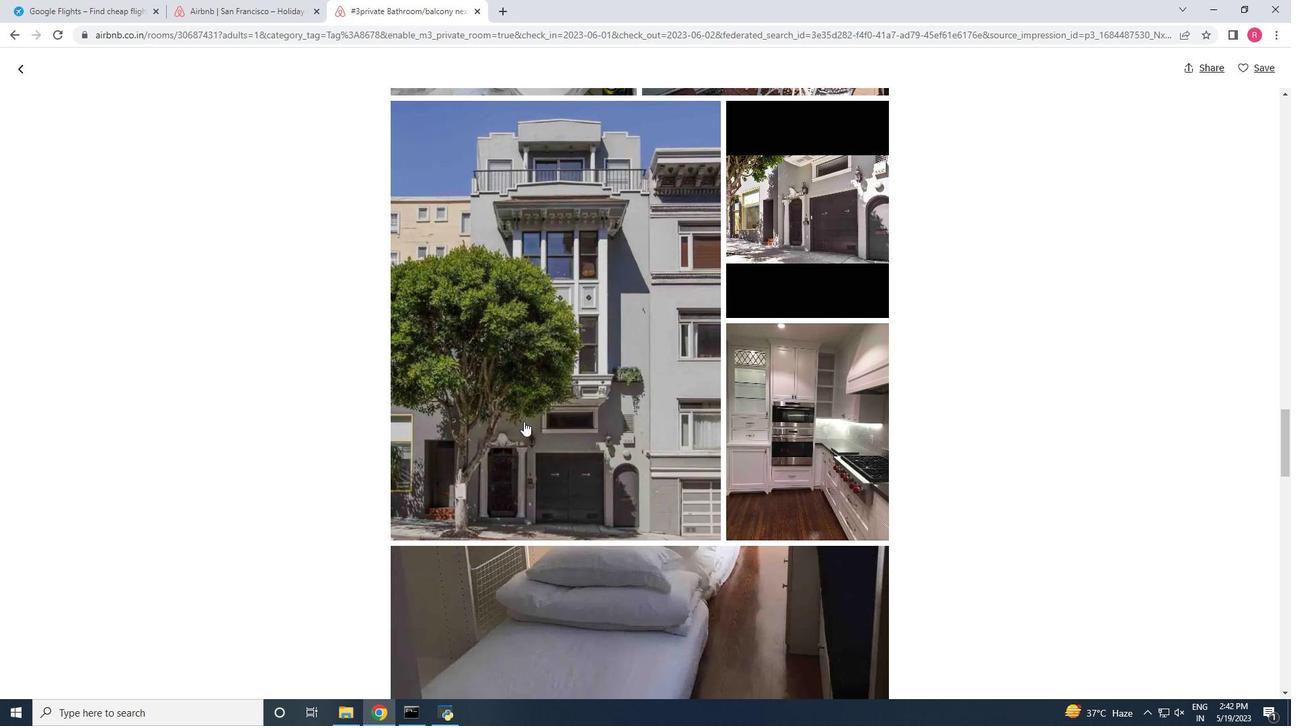 
Action: Mouse scrolled (524, 421) with delta (0, 0)
Screenshot: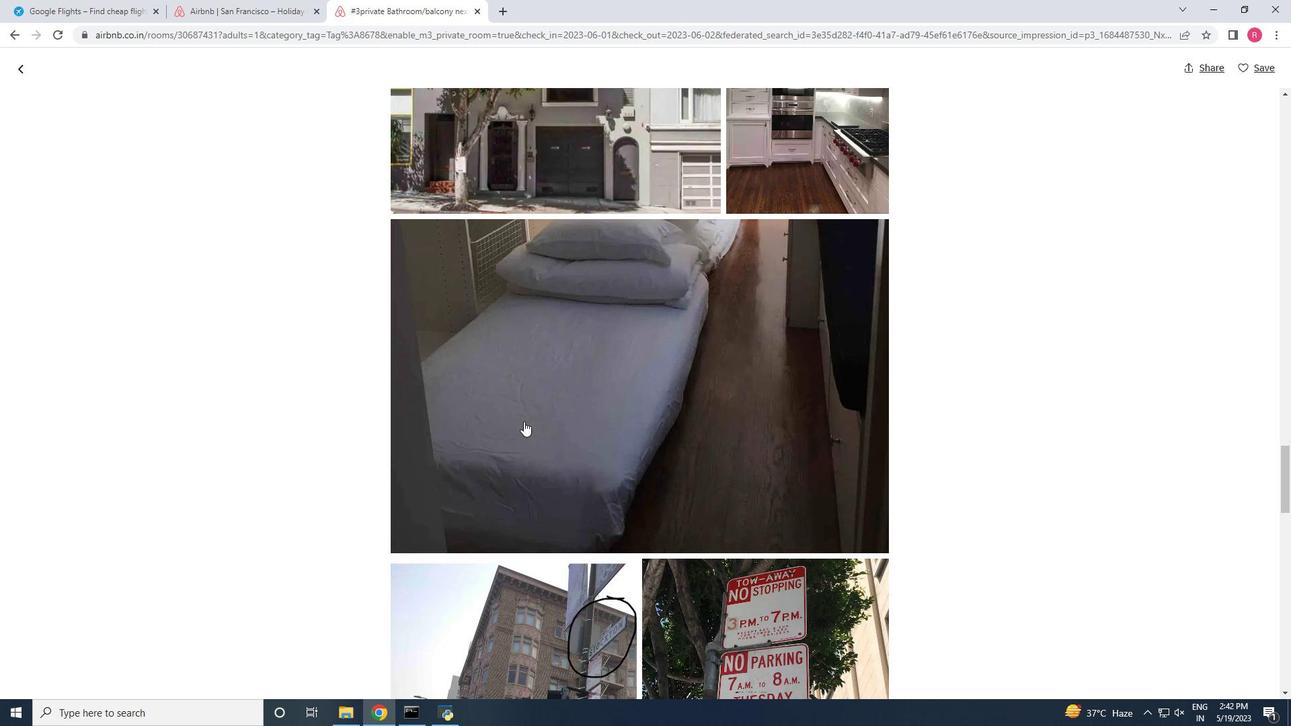 
Action: Mouse scrolled (524, 421) with delta (0, 0)
Screenshot: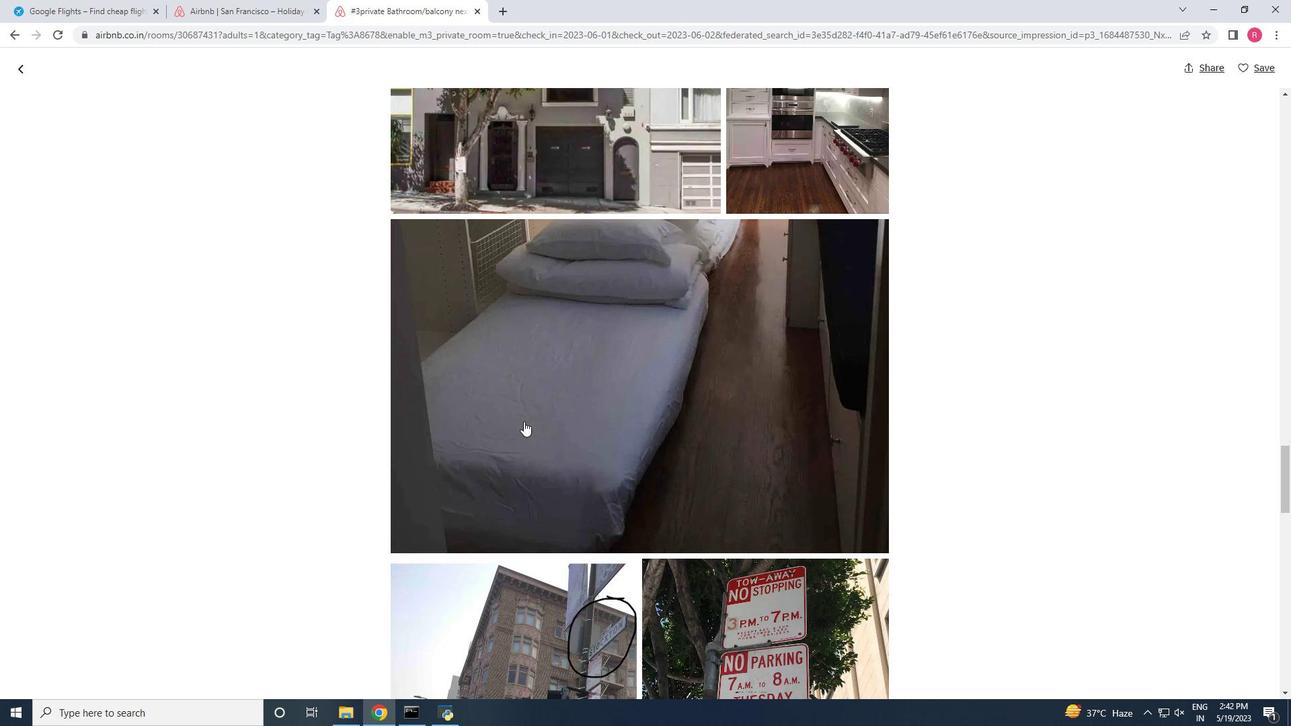 
Action: Mouse scrolled (524, 421) with delta (0, 0)
Screenshot: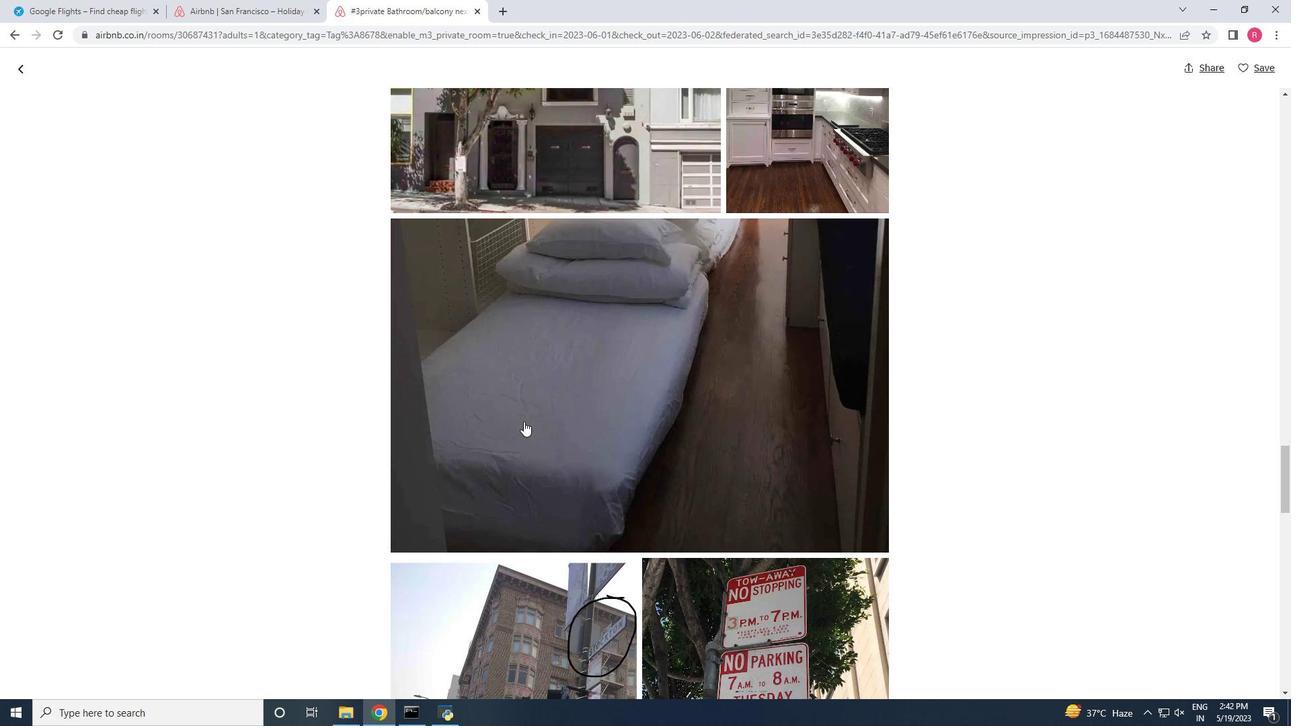 
Action: Mouse scrolled (524, 421) with delta (0, 0)
Screenshot: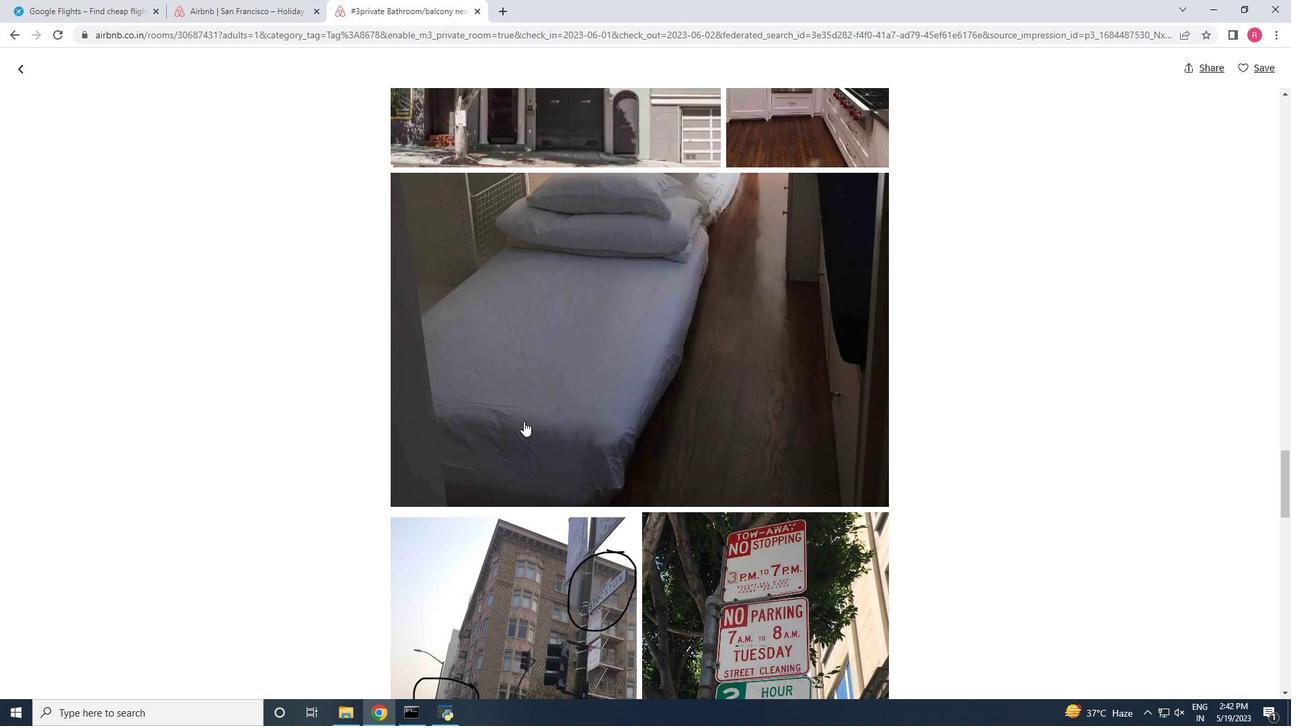 
Action: Mouse scrolled (524, 421) with delta (0, 0)
Screenshot: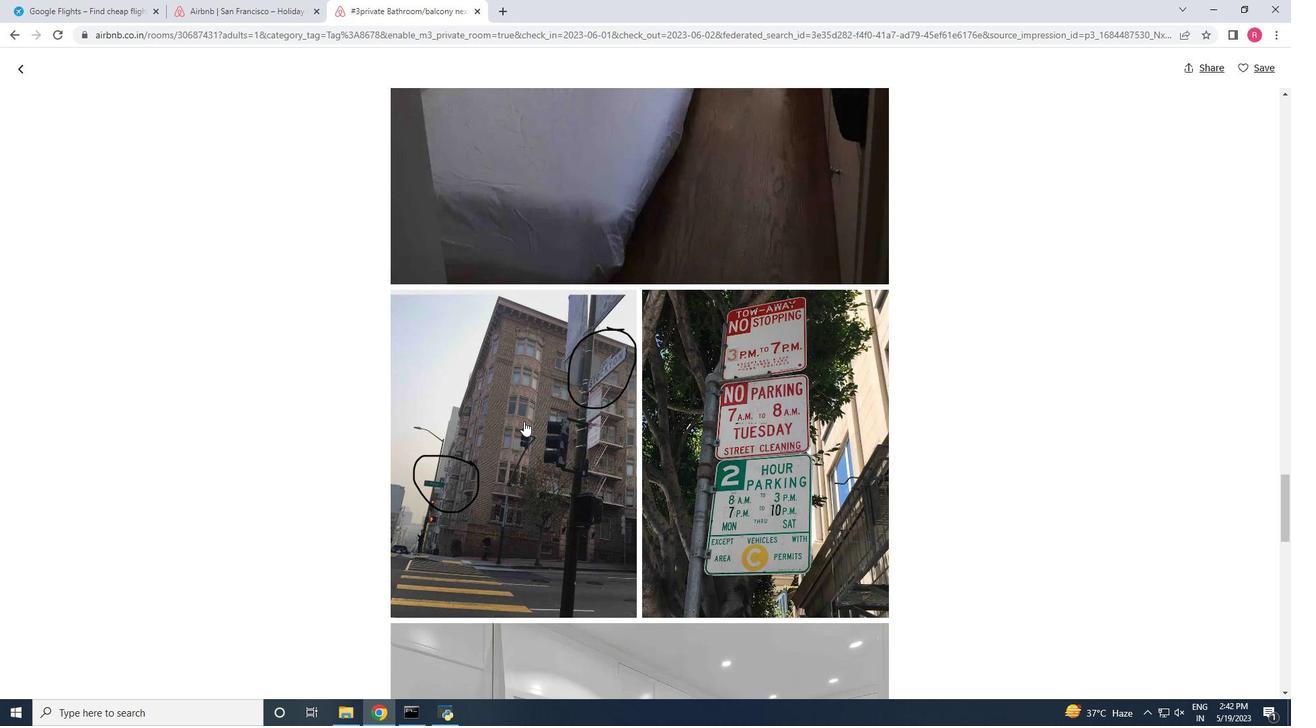 
Action: Mouse scrolled (524, 421) with delta (0, 0)
Screenshot: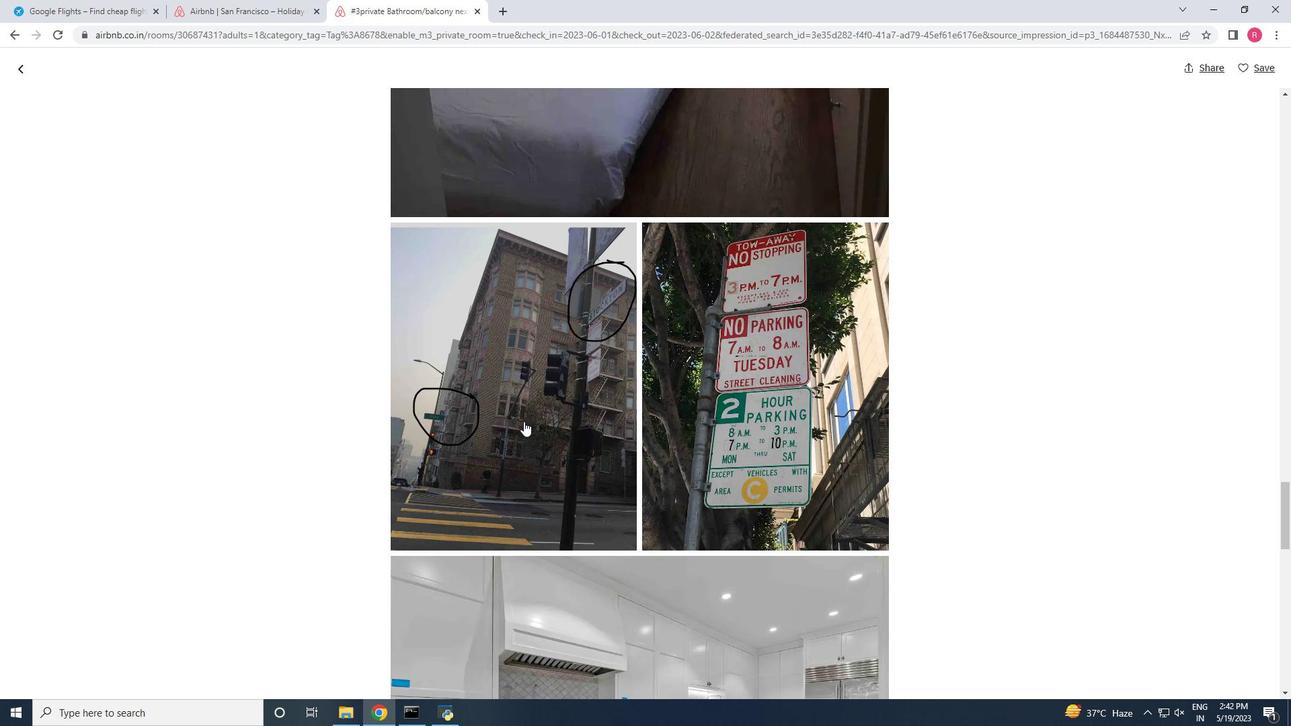 
Action: Mouse scrolled (524, 421) with delta (0, 0)
Screenshot: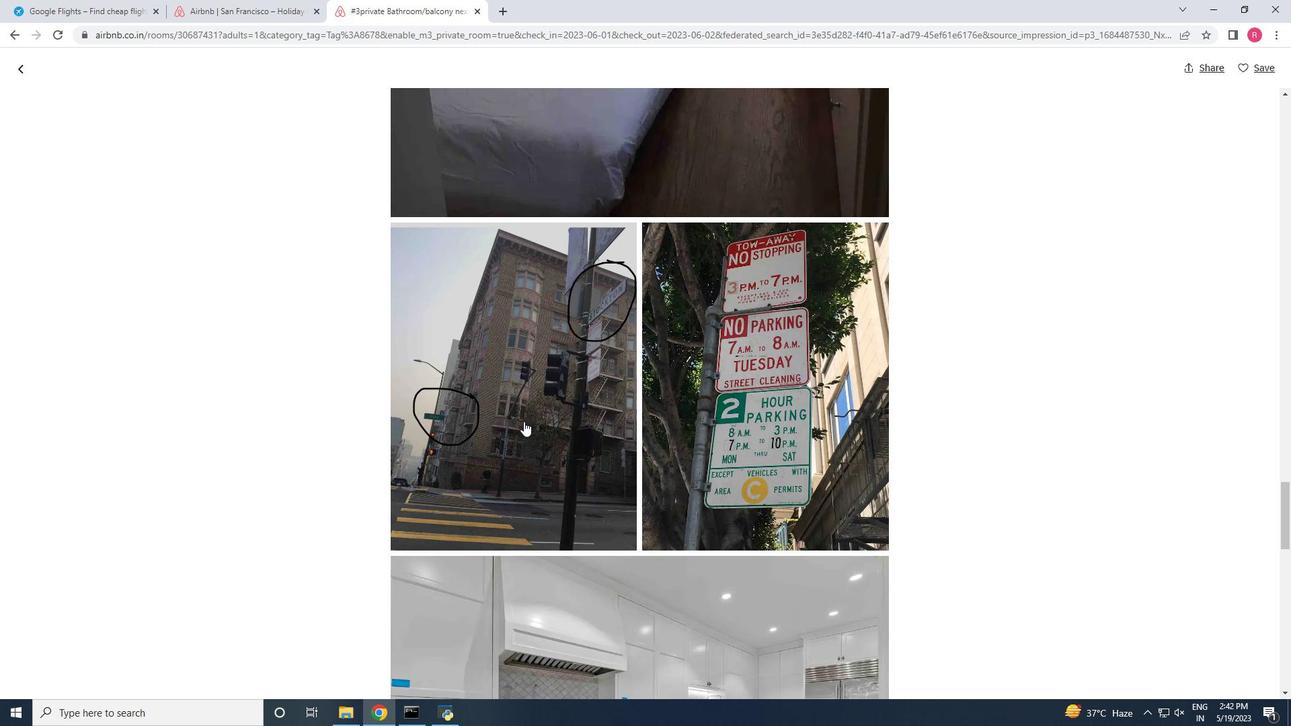 
Action: Mouse scrolled (524, 421) with delta (0, 0)
Screenshot: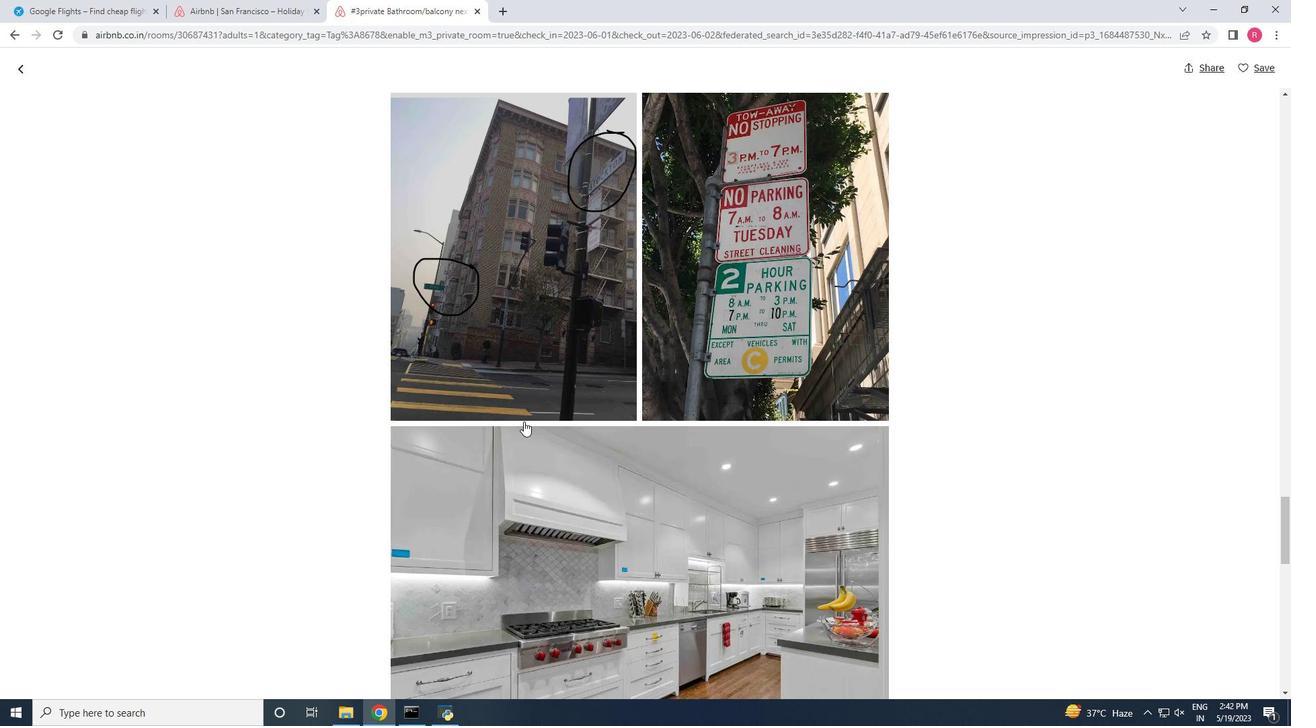 
Action: Mouse scrolled (524, 421) with delta (0, 0)
Screenshot: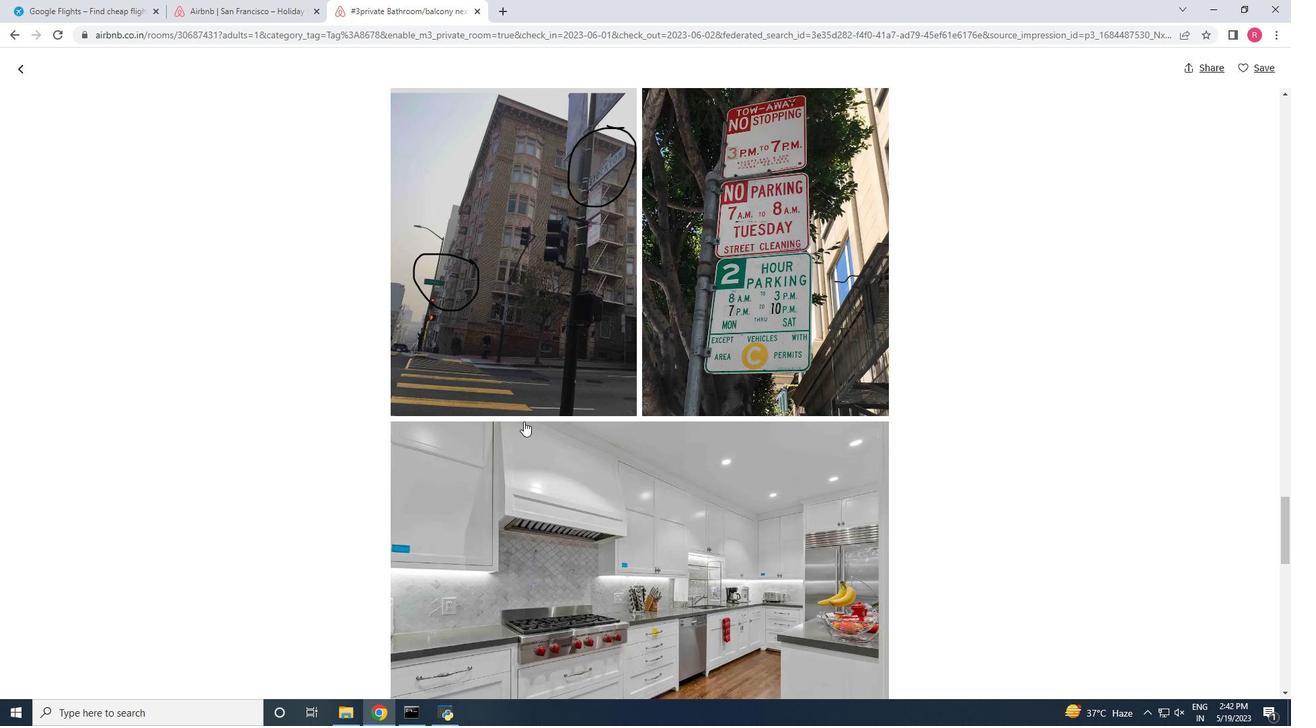 
Action: Mouse scrolled (524, 421) with delta (0, 0)
Screenshot: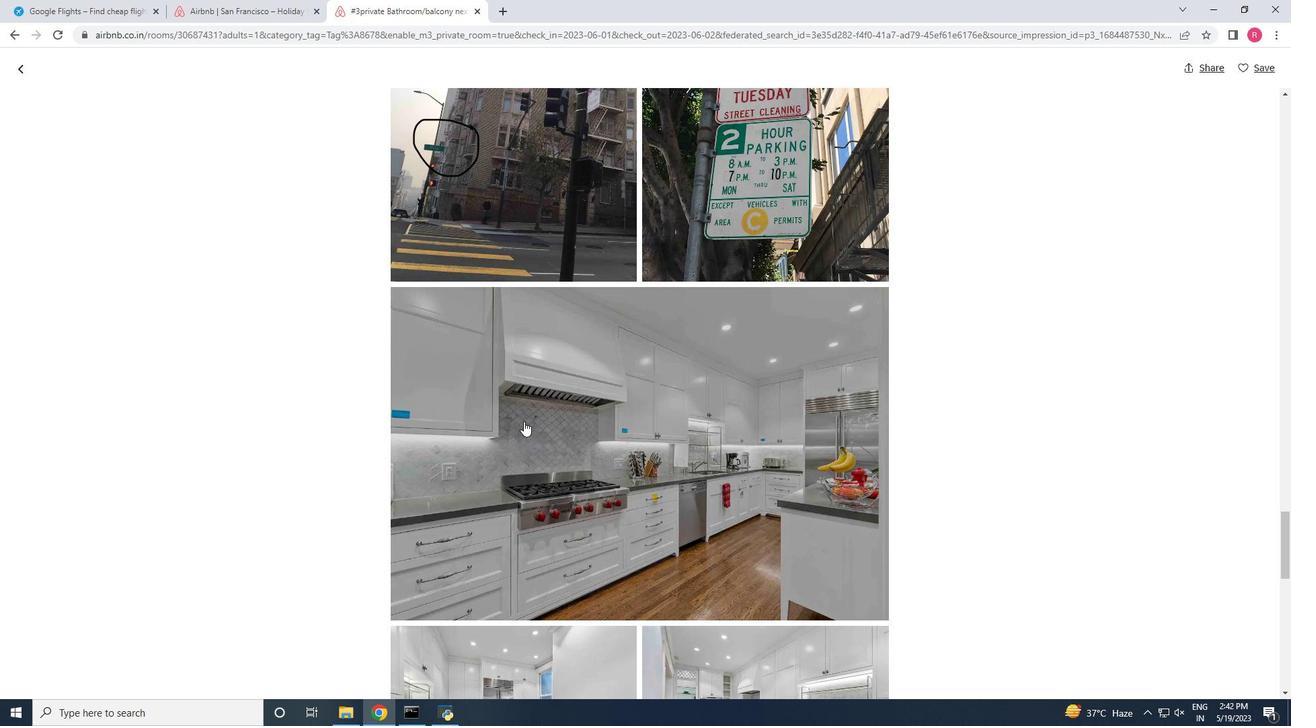 
Action: Mouse scrolled (524, 421) with delta (0, 0)
Screenshot: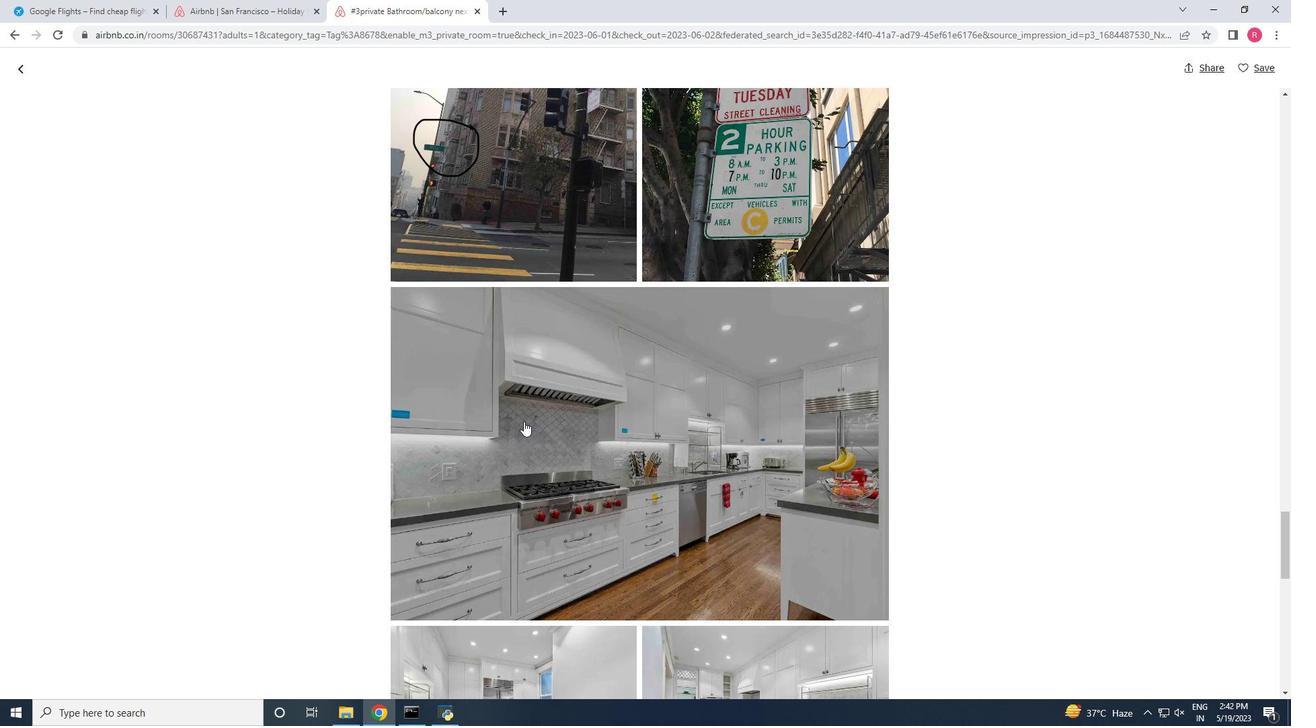 
Action: Mouse scrolled (524, 421) with delta (0, 0)
Screenshot: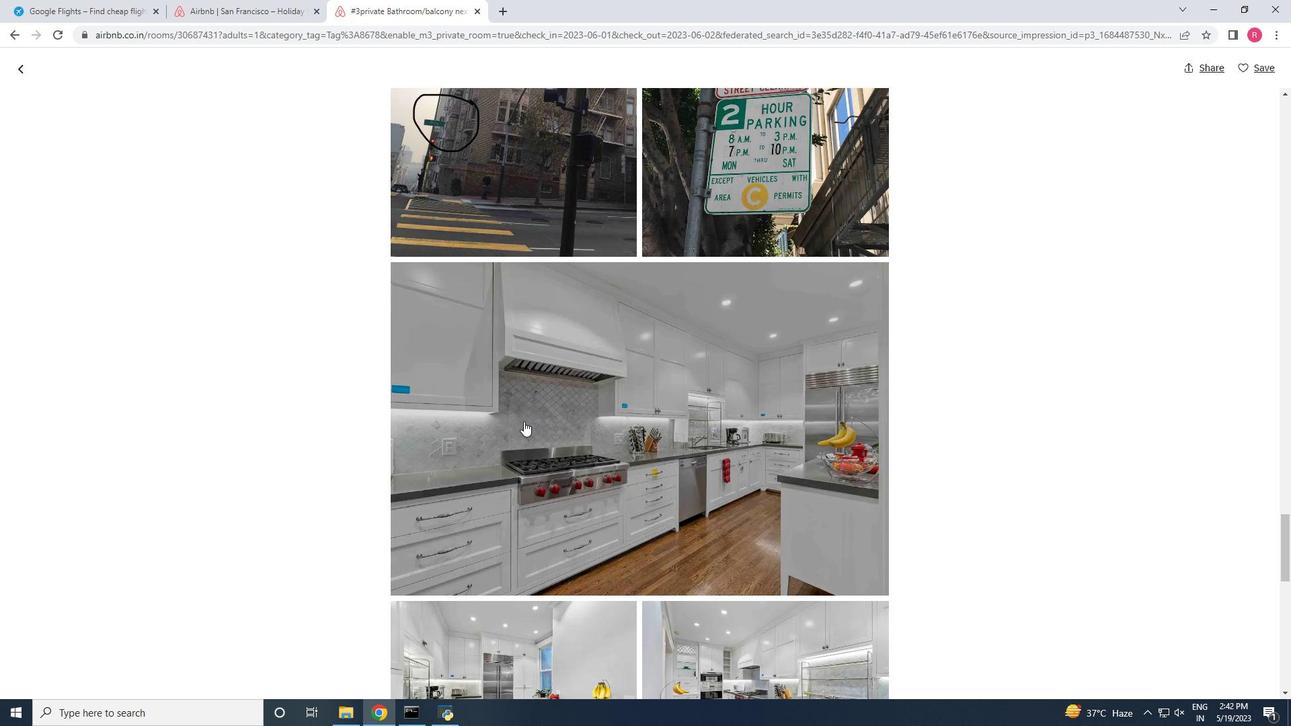 
Action: Mouse scrolled (524, 421) with delta (0, 0)
Screenshot: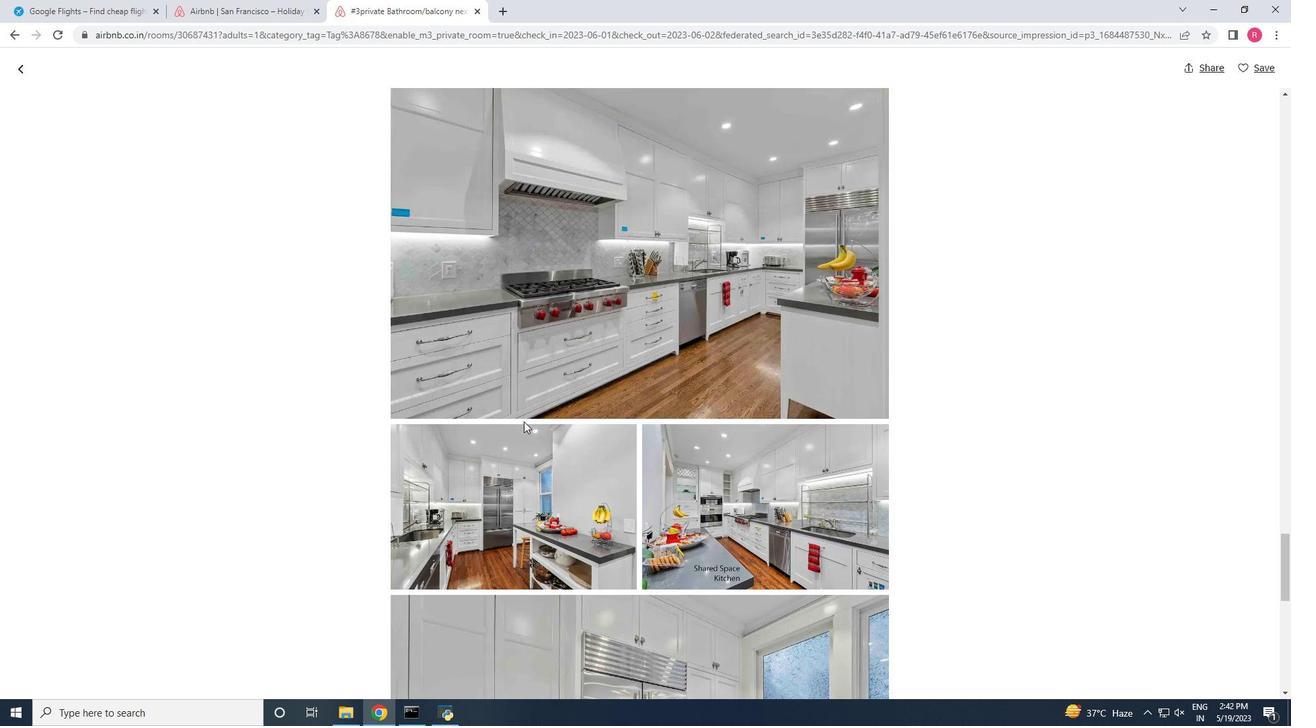 
Action: Mouse scrolled (524, 421) with delta (0, 0)
Screenshot: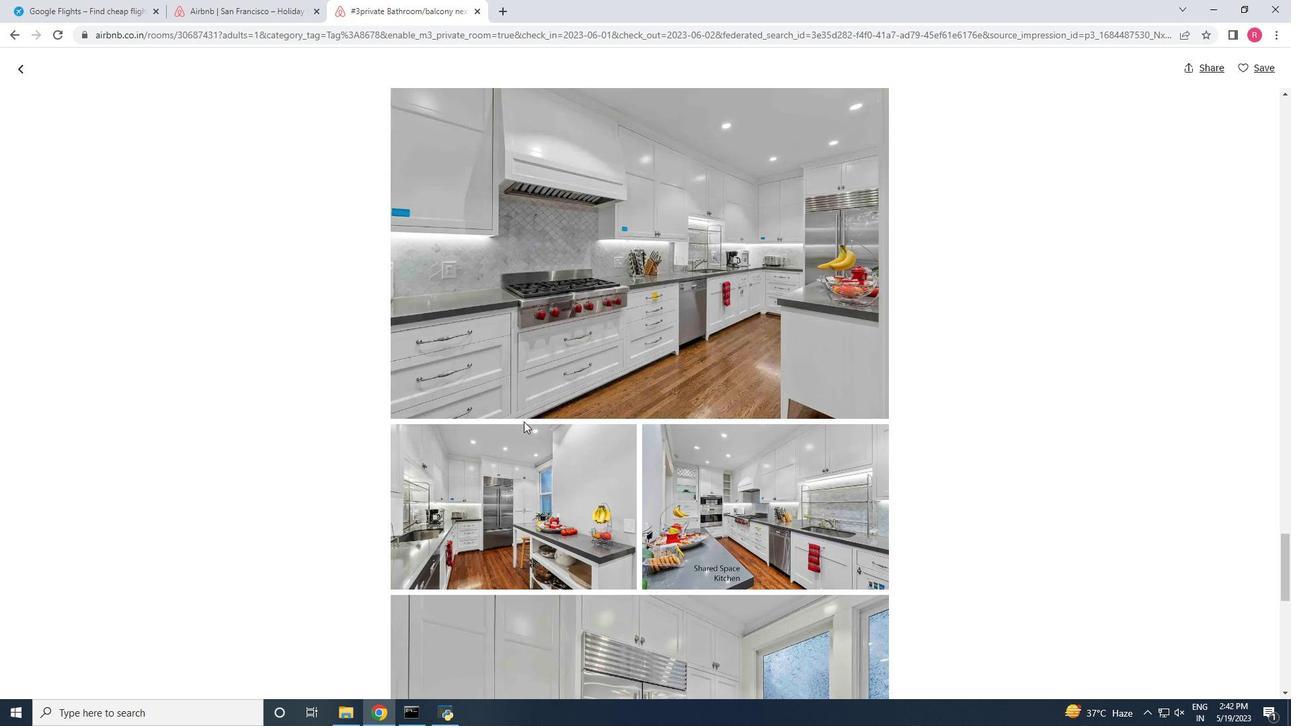 
Action: Mouse scrolled (524, 421) with delta (0, 0)
Screenshot: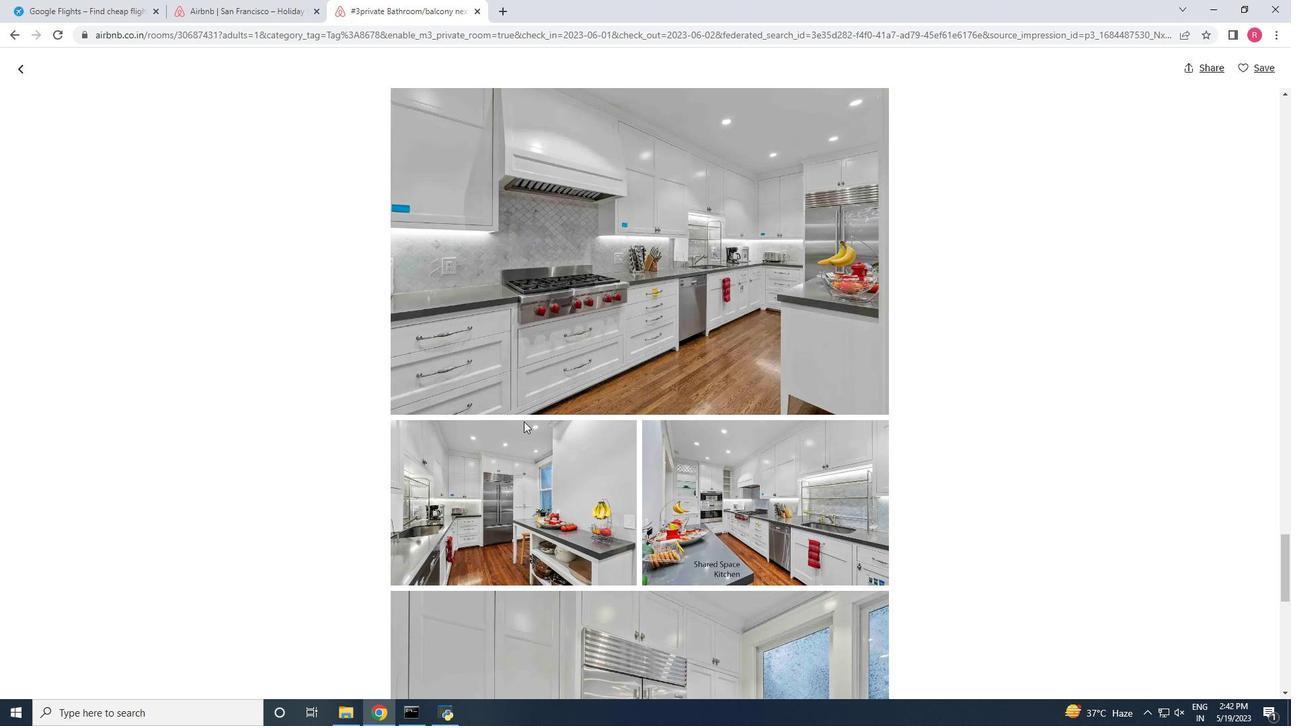 
Action: Mouse scrolled (524, 421) with delta (0, 0)
Screenshot: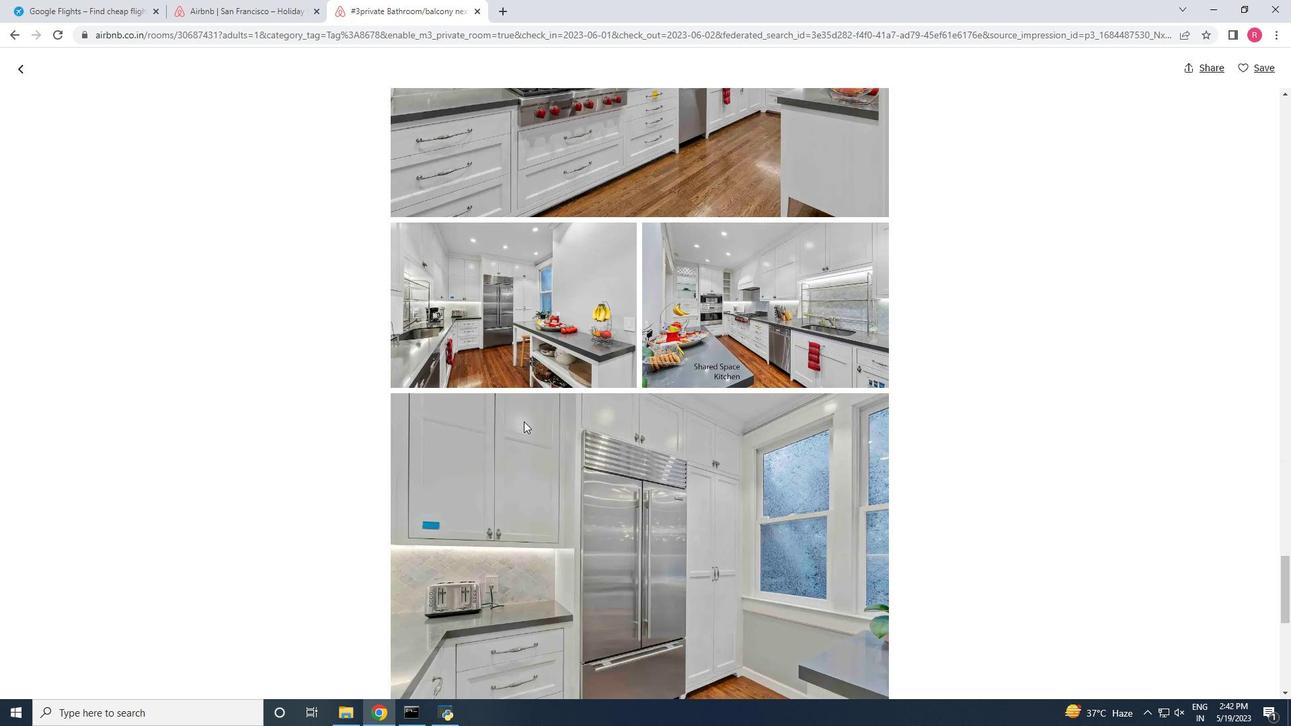 
Action: Mouse scrolled (524, 421) with delta (0, 0)
Screenshot: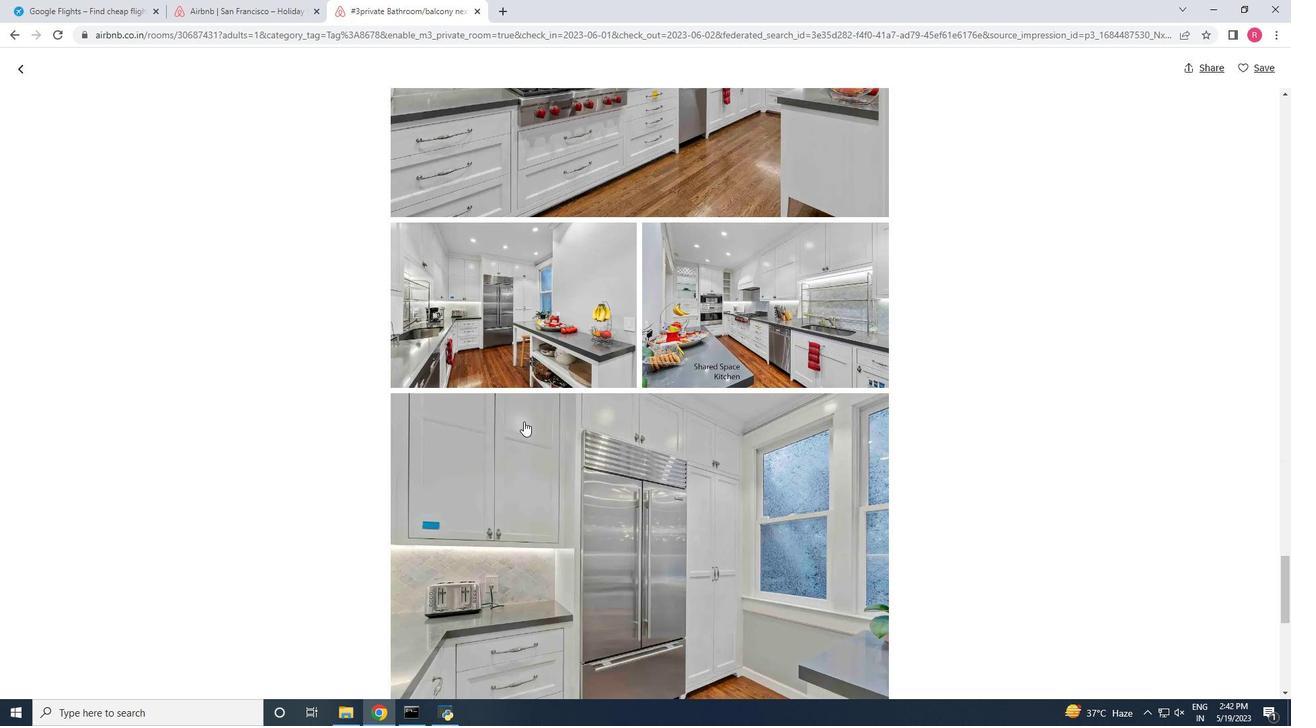 
Action: Mouse scrolled (524, 421) with delta (0, 0)
Screenshot: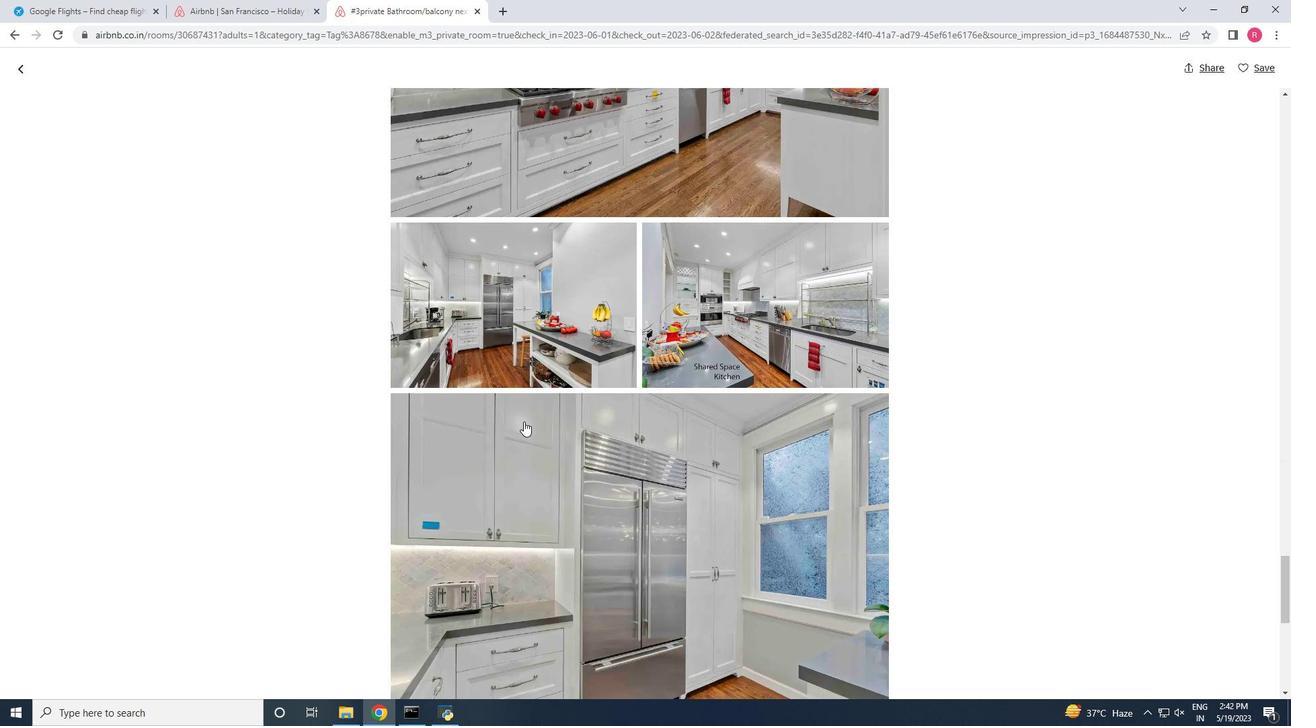 
Action: Mouse scrolled (524, 421) with delta (0, 0)
Screenshot: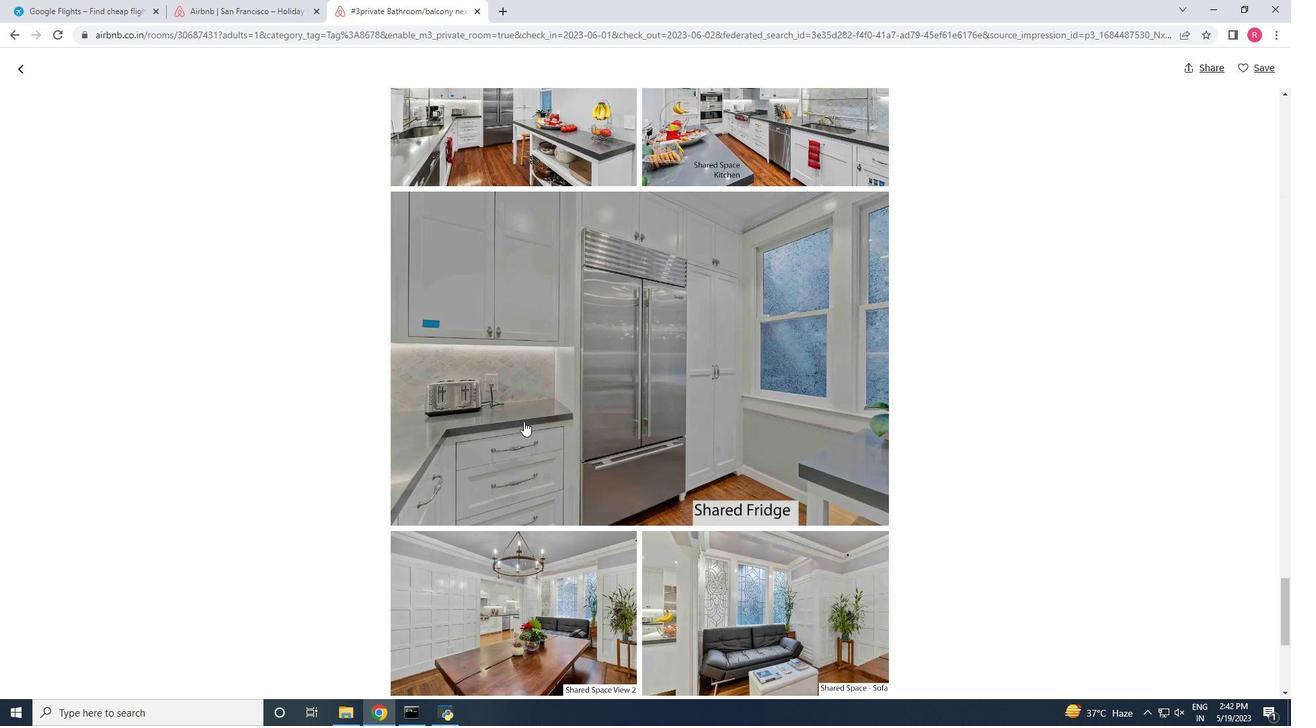 
Action: Mouse scrolled (524, 421) with delta (0, 0)
Screenshot: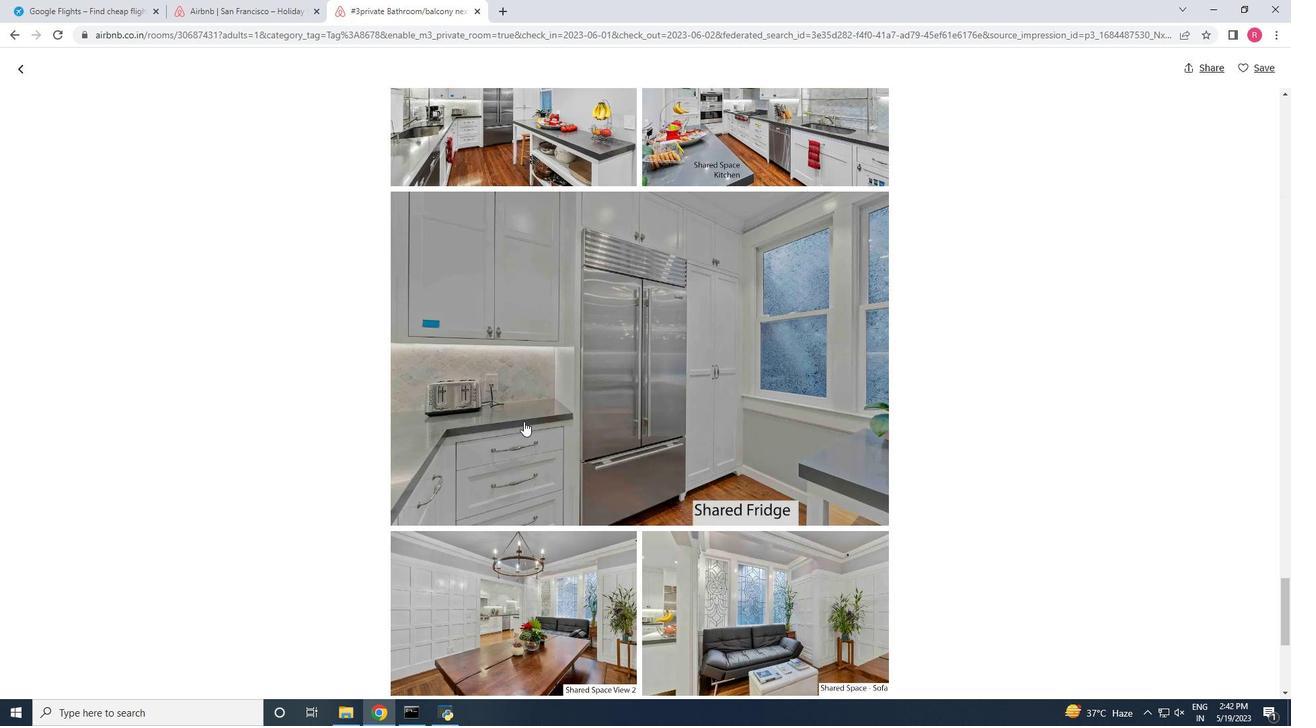 
Action: Mouse scrolled (524, 421) with delta (0, 0)
Screenshot: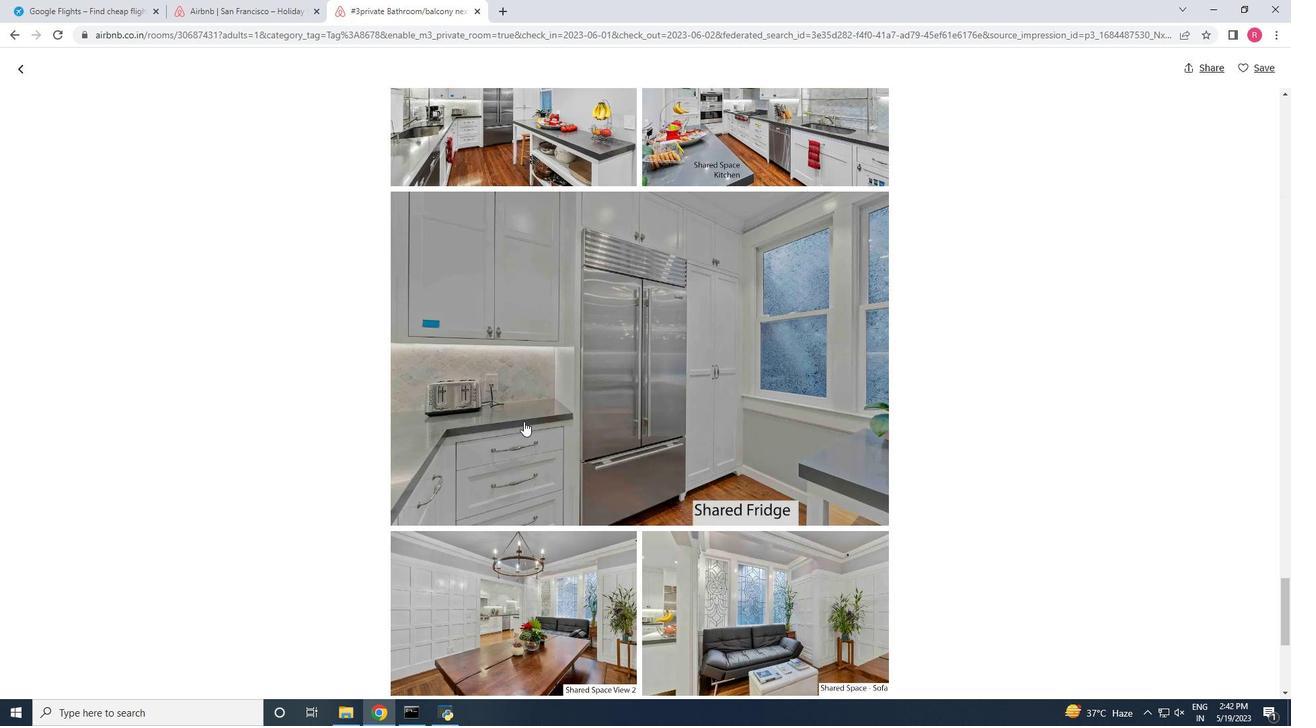
Action: Mouse scrolled (524, 421) with delta (0, 0)
Screenshot: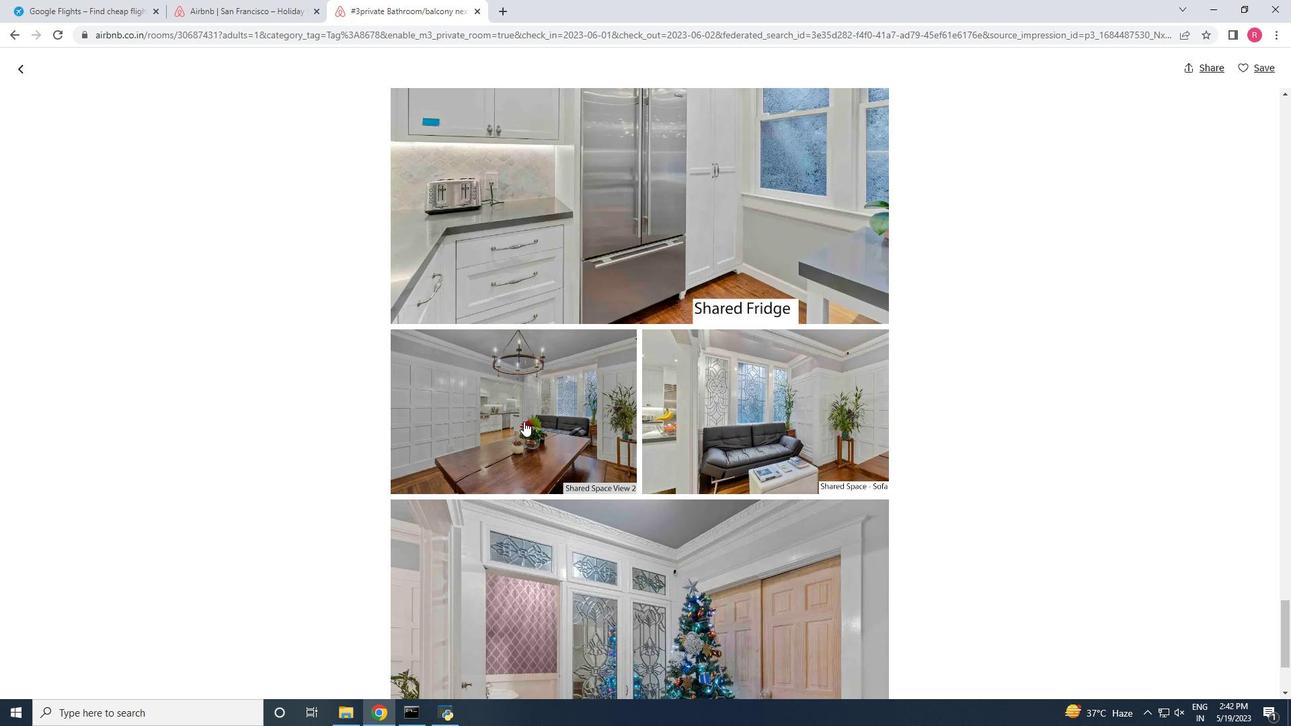 
Action: Mouse scrolled (524, 421) with delta (0, 0)
Screenshot: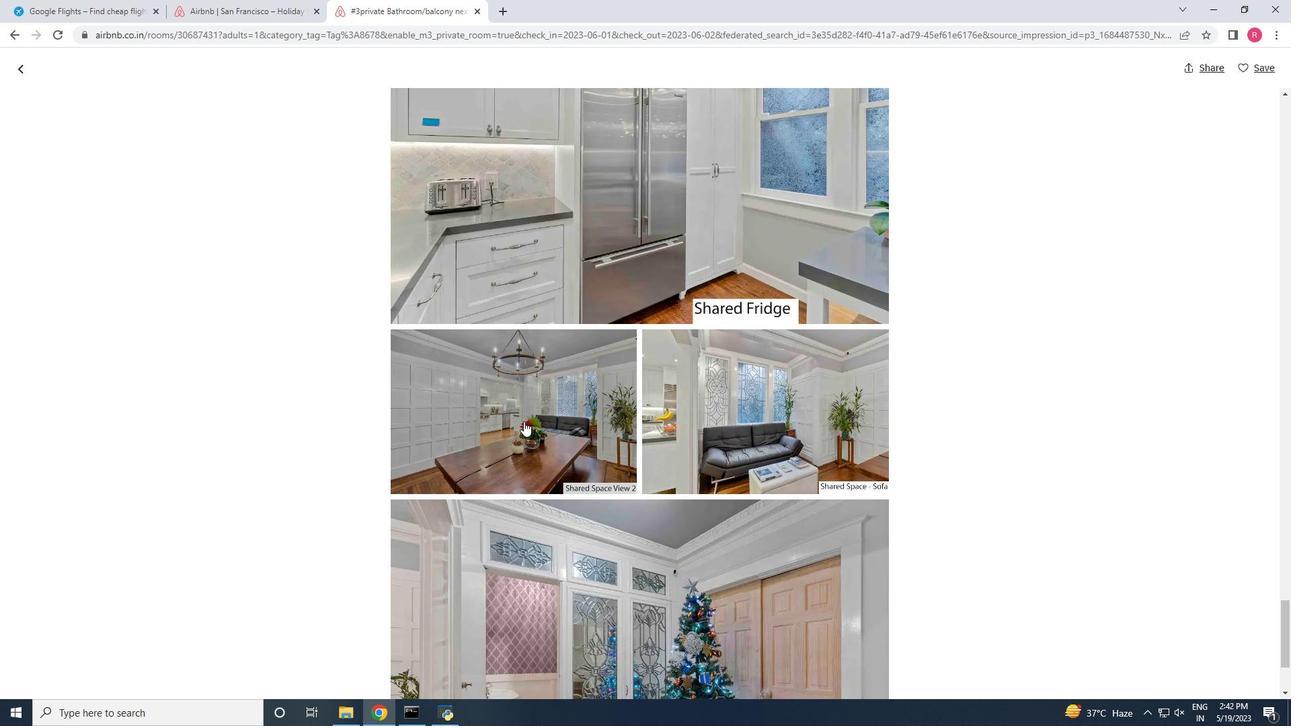 
Action: Mouse scrolled (524, 421) with delta (0, 0)
Screenshot: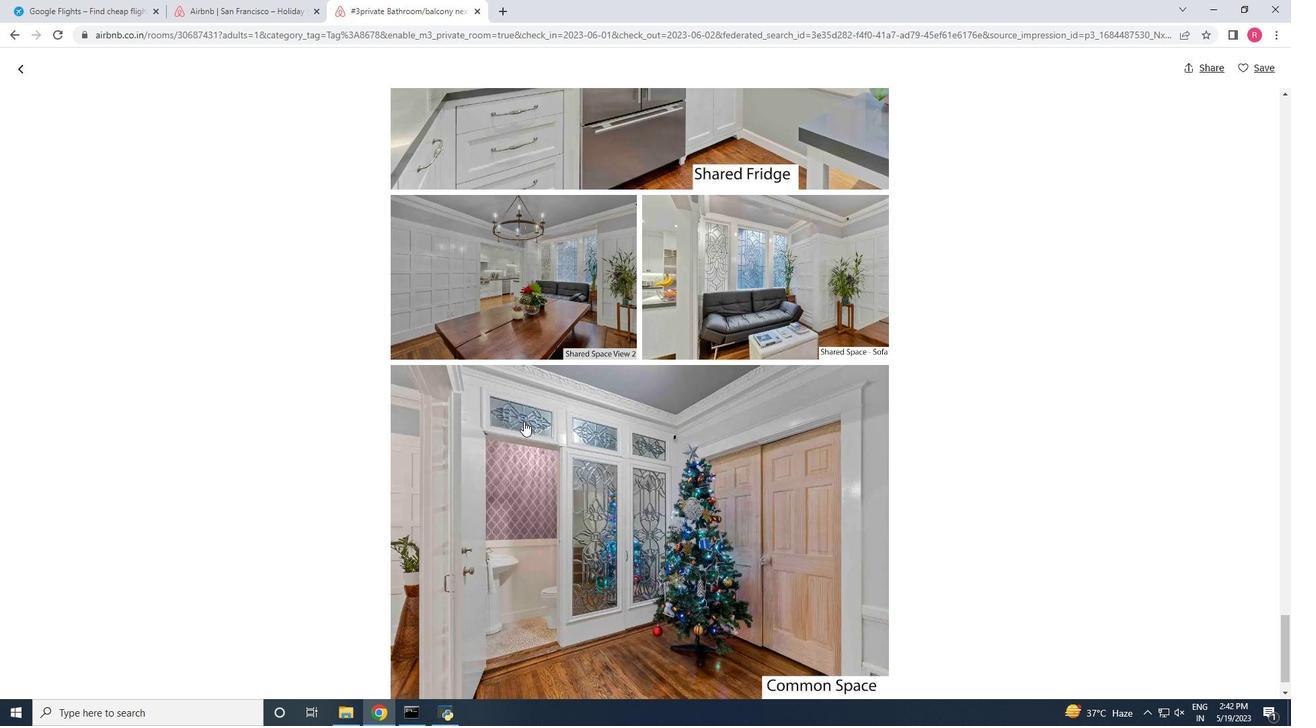 
Action: Mouse scrolled (524, 421) with delta (0, 0)
Screenshot: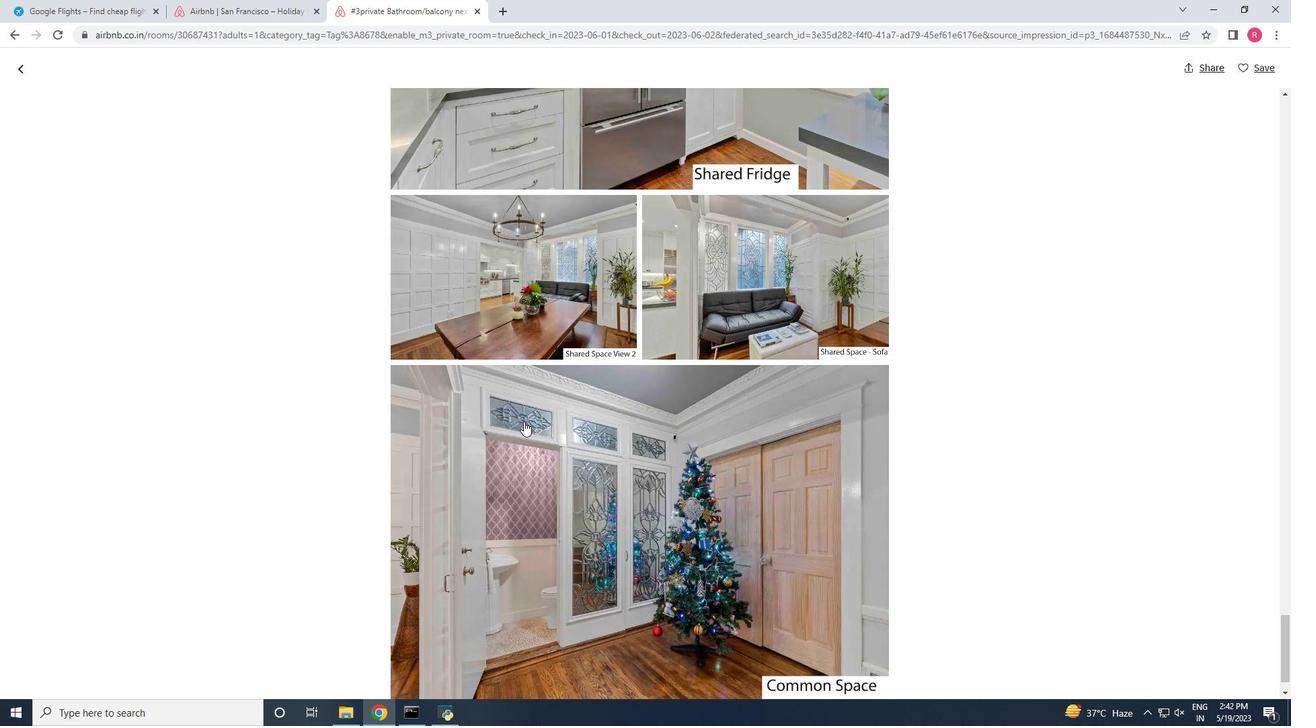 
Action: Mouse scrolled (524, 421) with delta (0, 0)
Screenshot: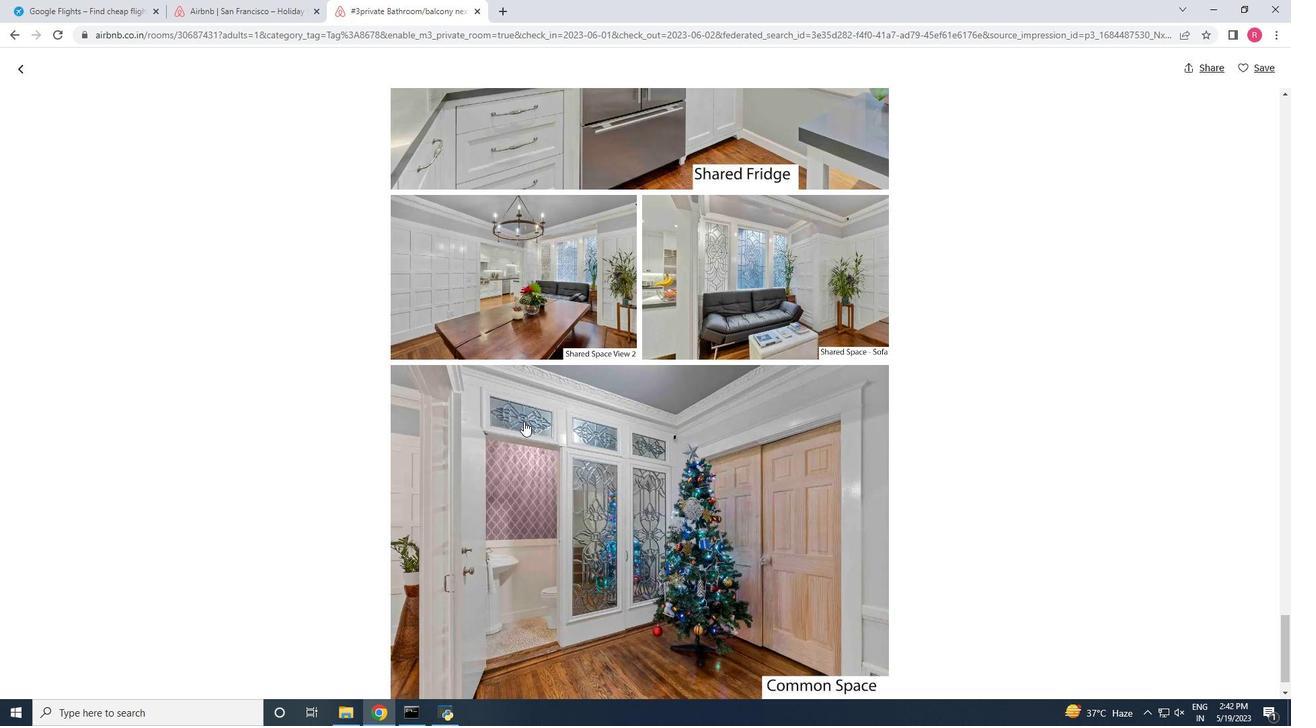 
Action: Mouse scrolled (524, 421) with delta (0, 0)
Screenshot: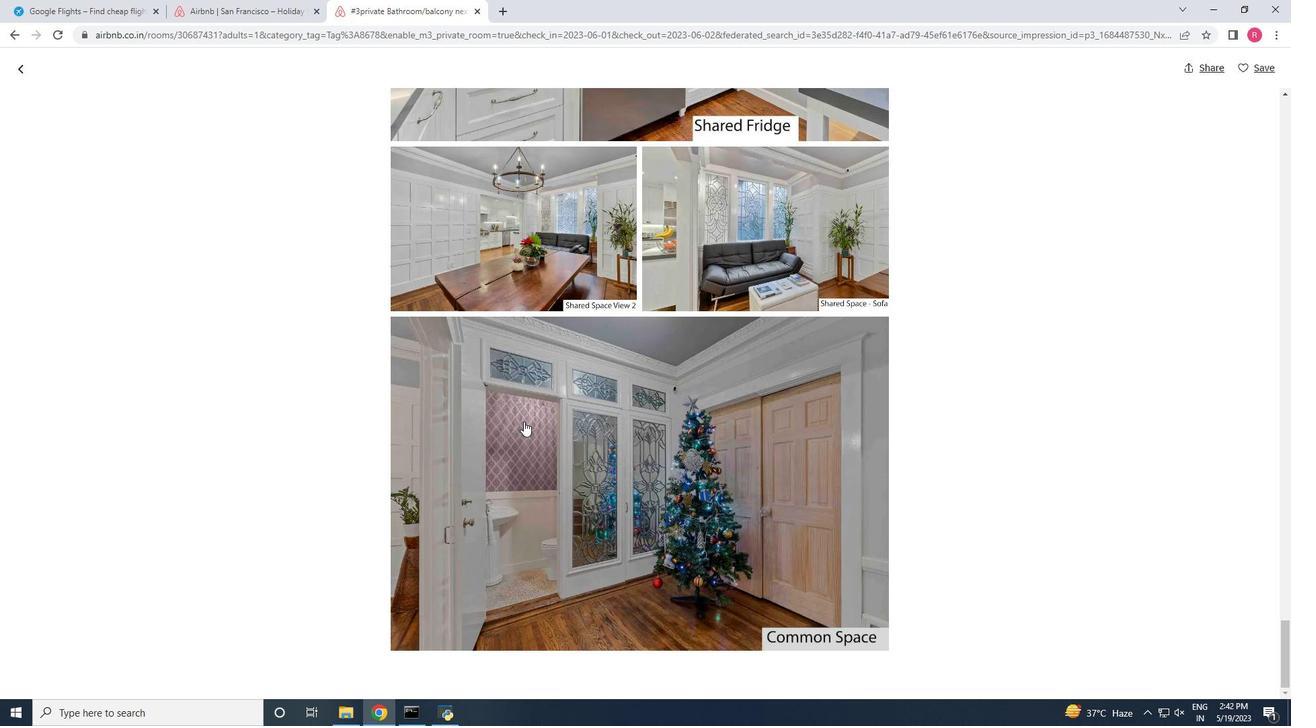 
Action: Mouse scrolled (524, 421) with delta (0, 0)
Screenshot: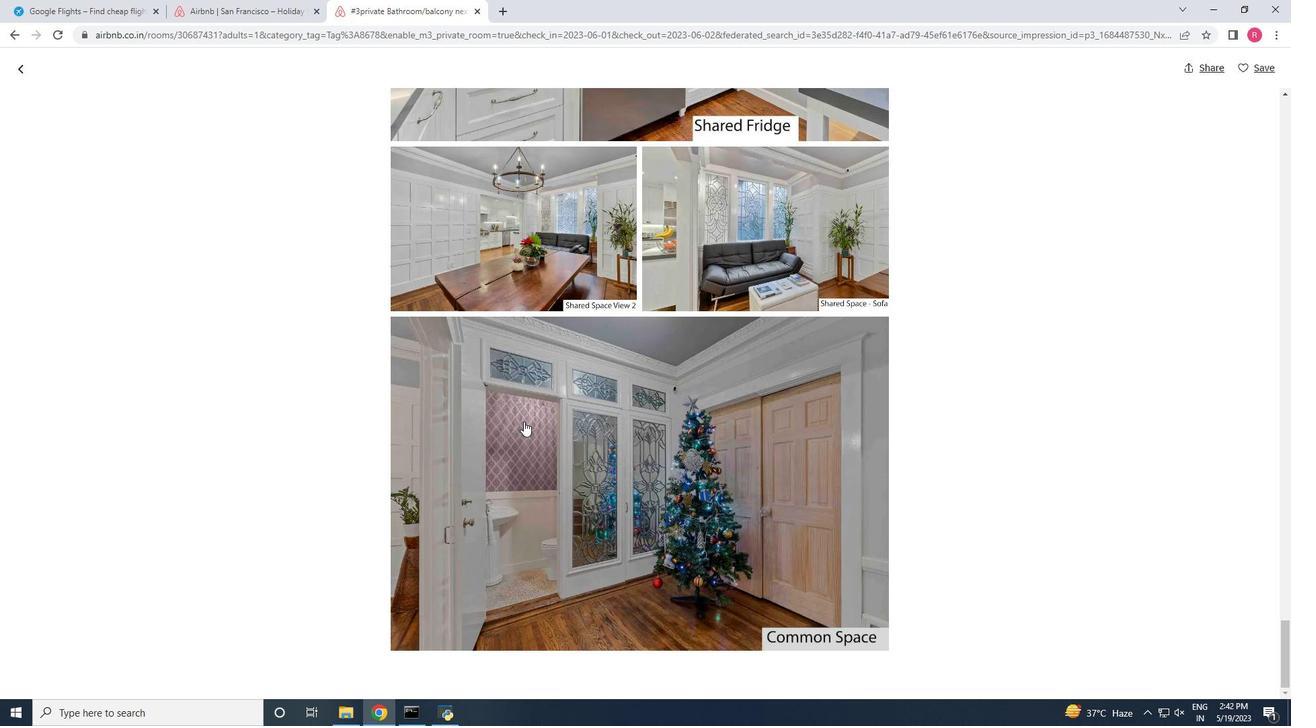 
Action: Mouse scrolled (524, 421) with delta (0, 0)
Screenshot: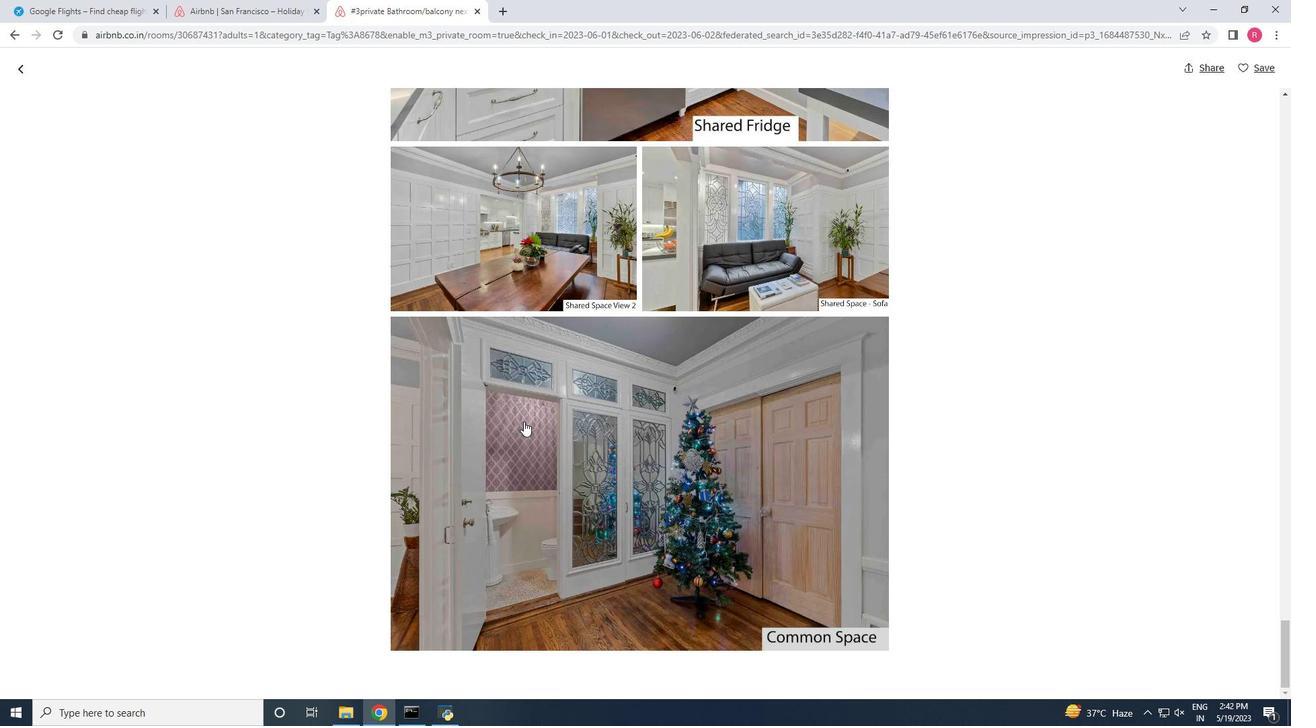 
Action: Mouse scrolled (524, 421) with delta (0, 0)
Screenshot: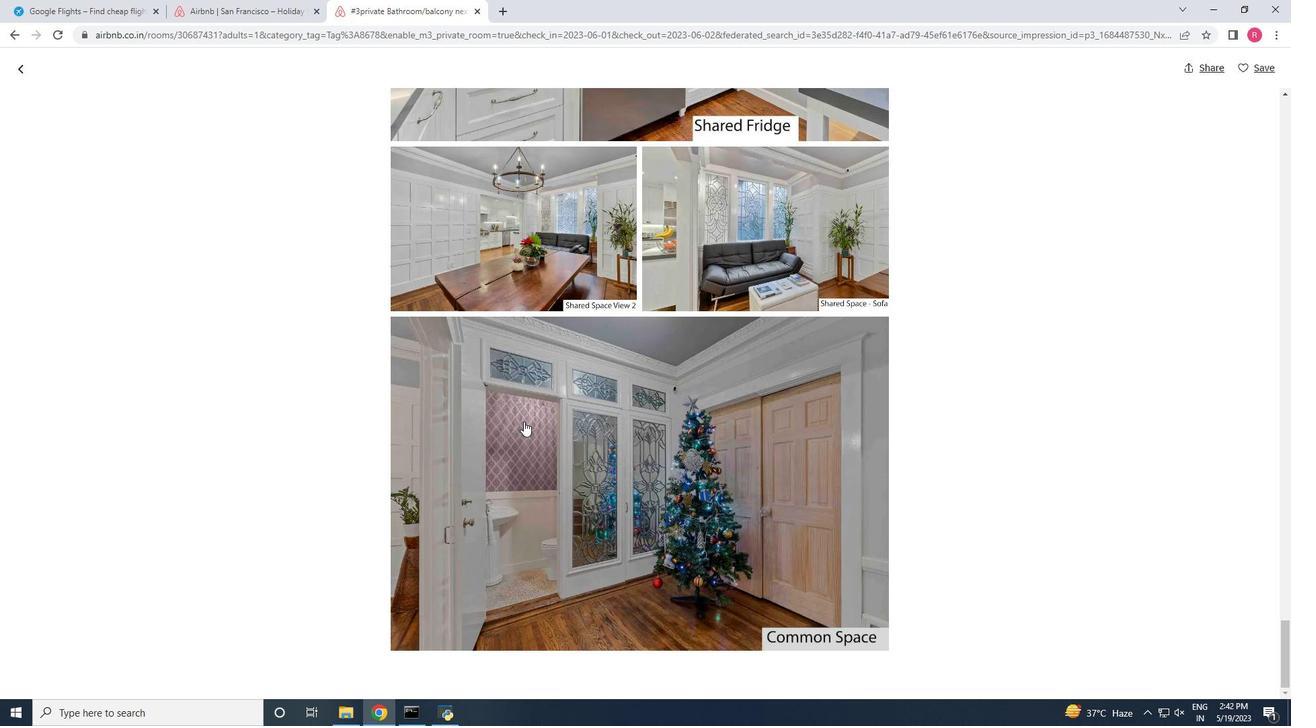 
Action: Mouse scrolled (524, 421) with delta (0, 0)
Screenshot: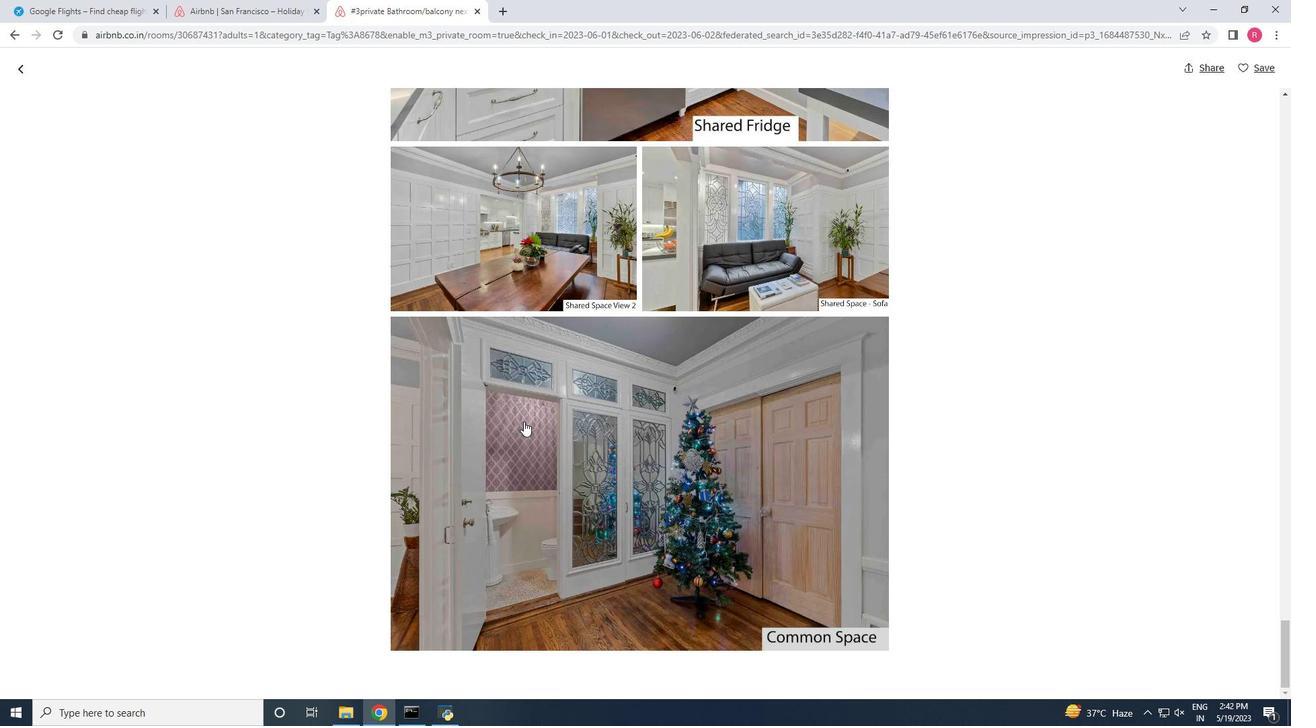 
Action: Mouse scrolled (524, 422) with delta (0, 0)
Screenshot: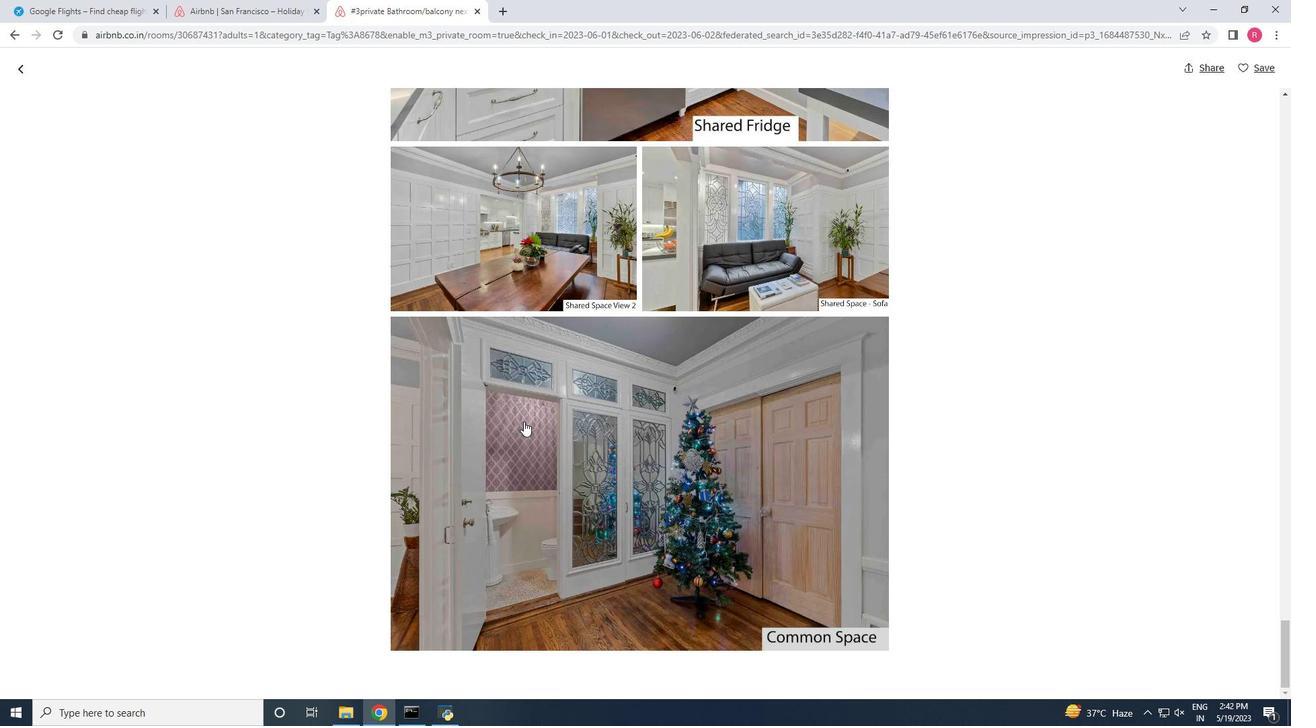 
Action: Mouse scrolled (524, 422) with delta (0, 0)
Screenshot: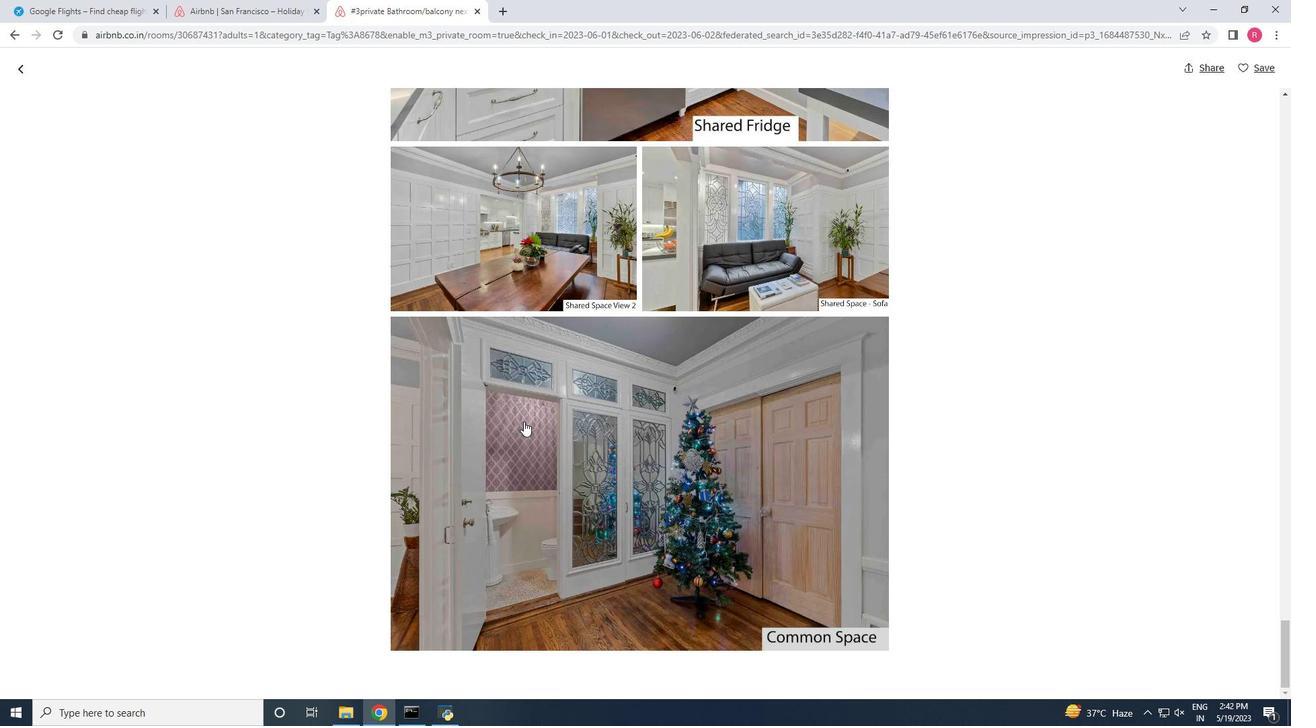 
Action: Mouse scrolled (524, 422) with delta (0, 0)
Screenshot: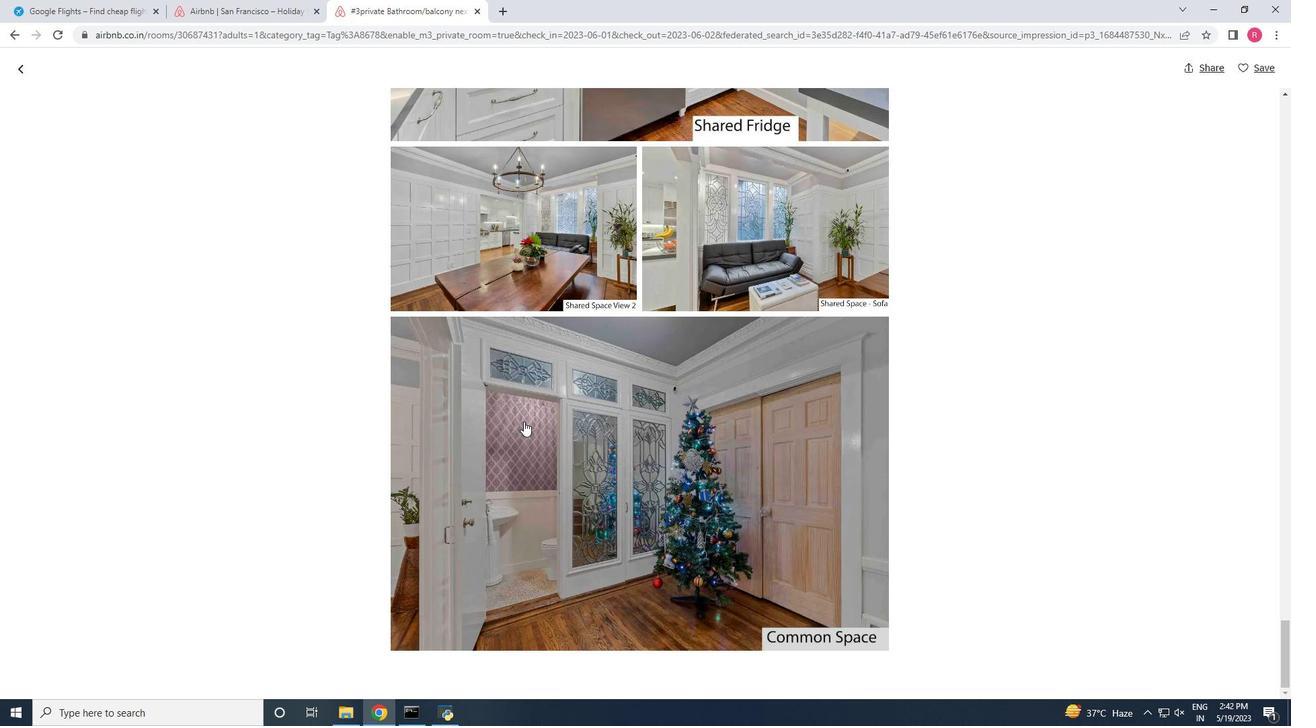
Action: Mouse scrolled (524, 422) with delta (0, 0)
Screenshot: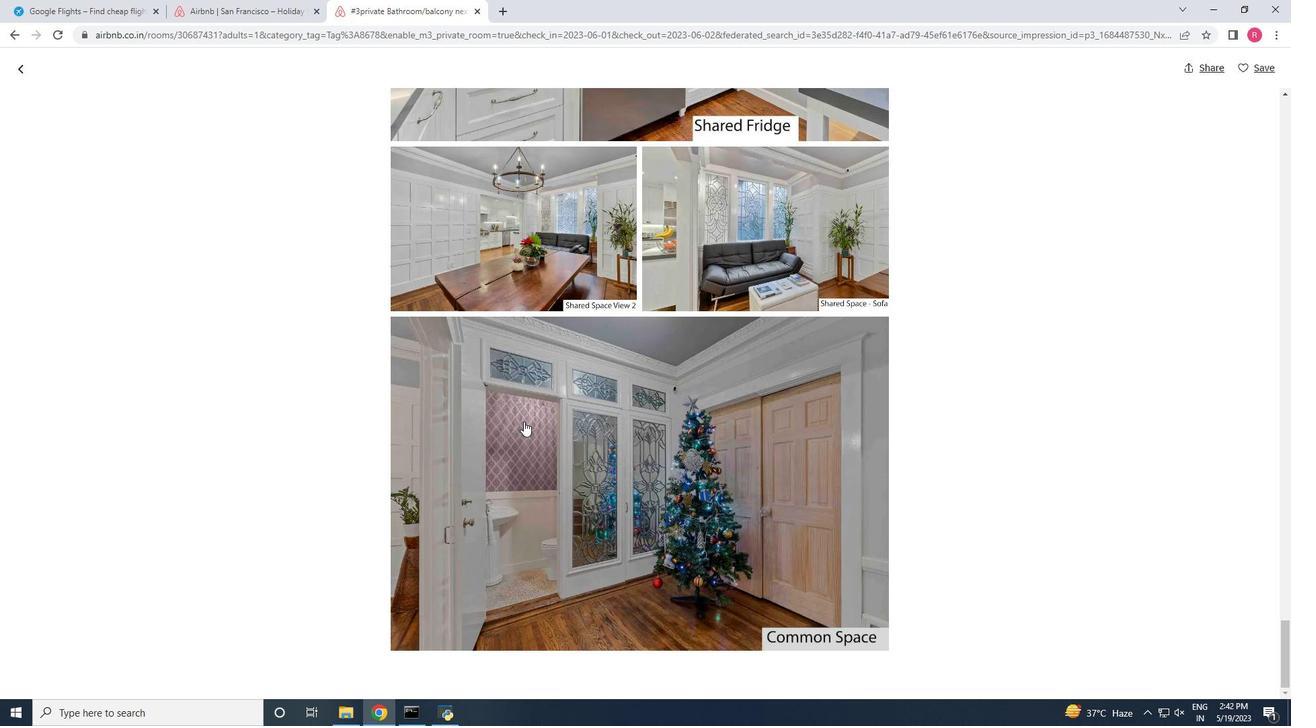 
Action: Mouse scrolled (524, 422) with delta (0, 0)
Screenshot: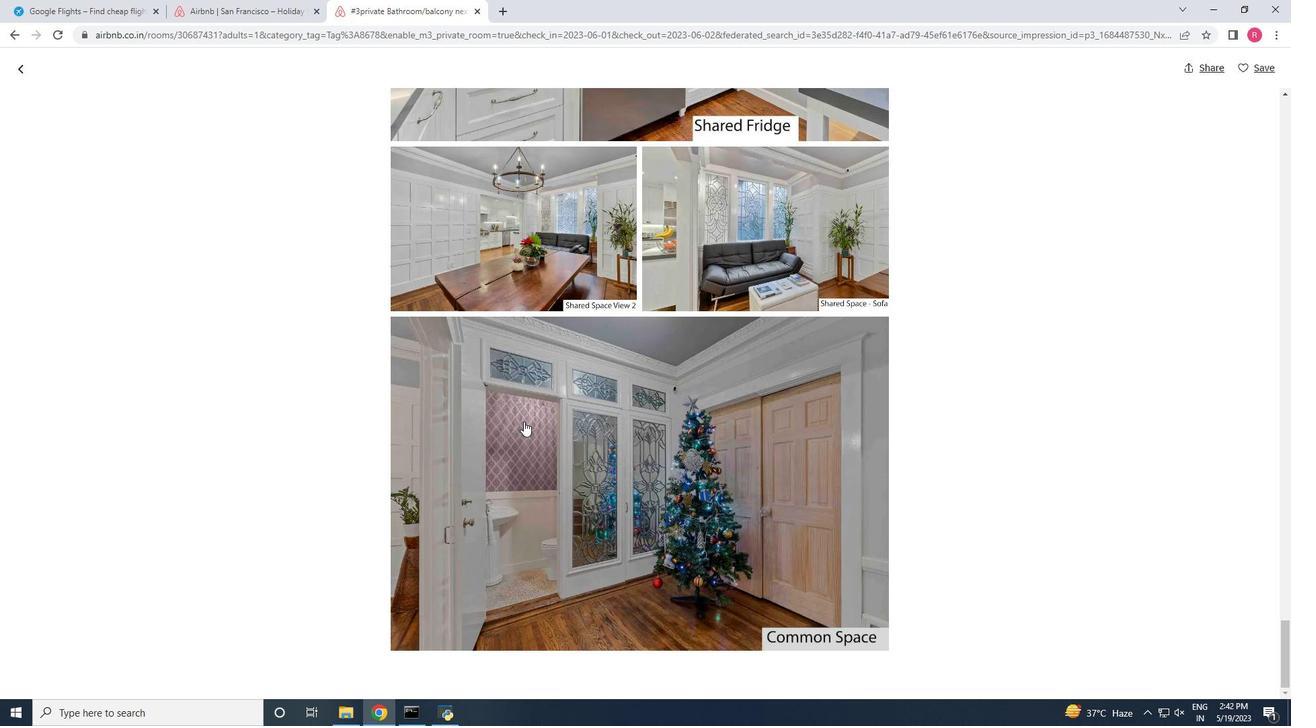 
Action: Mouse scrolled (524, 422) with delta (0, 0)
Screenshot: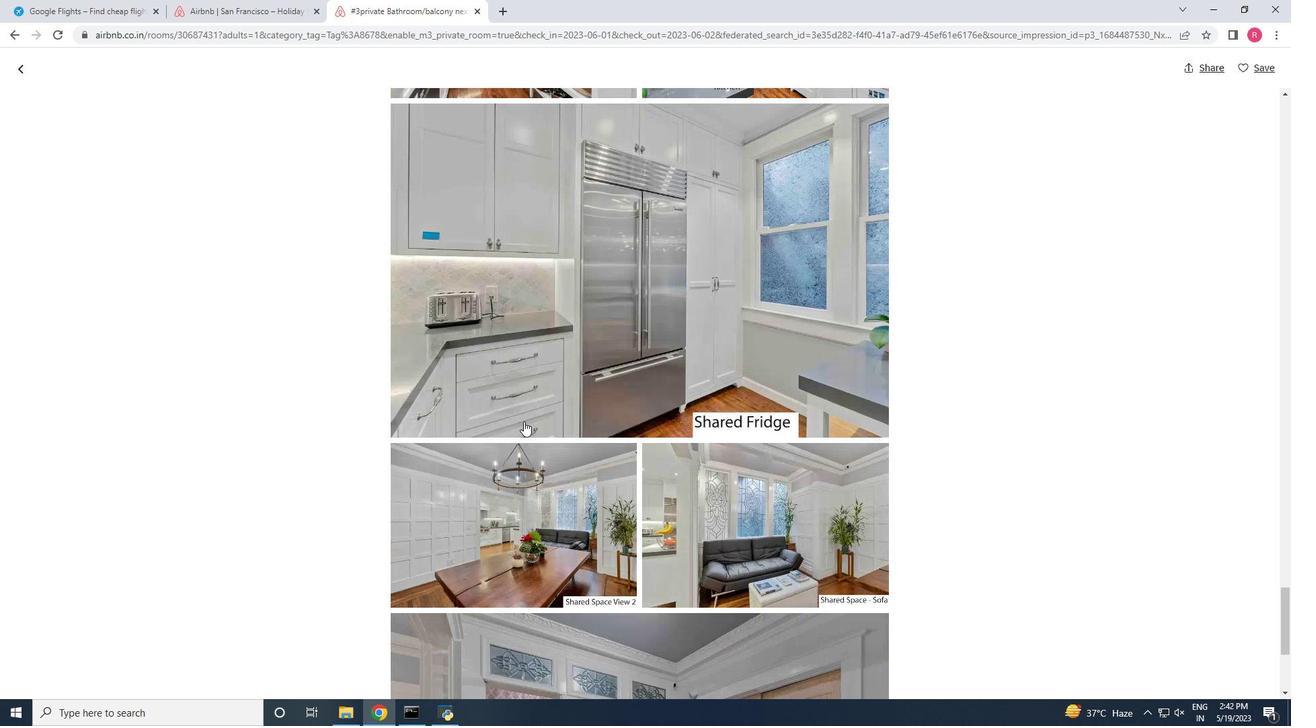 
Action: Mouse scrolled (524, 422) with delta (0, 0)
Screenshot: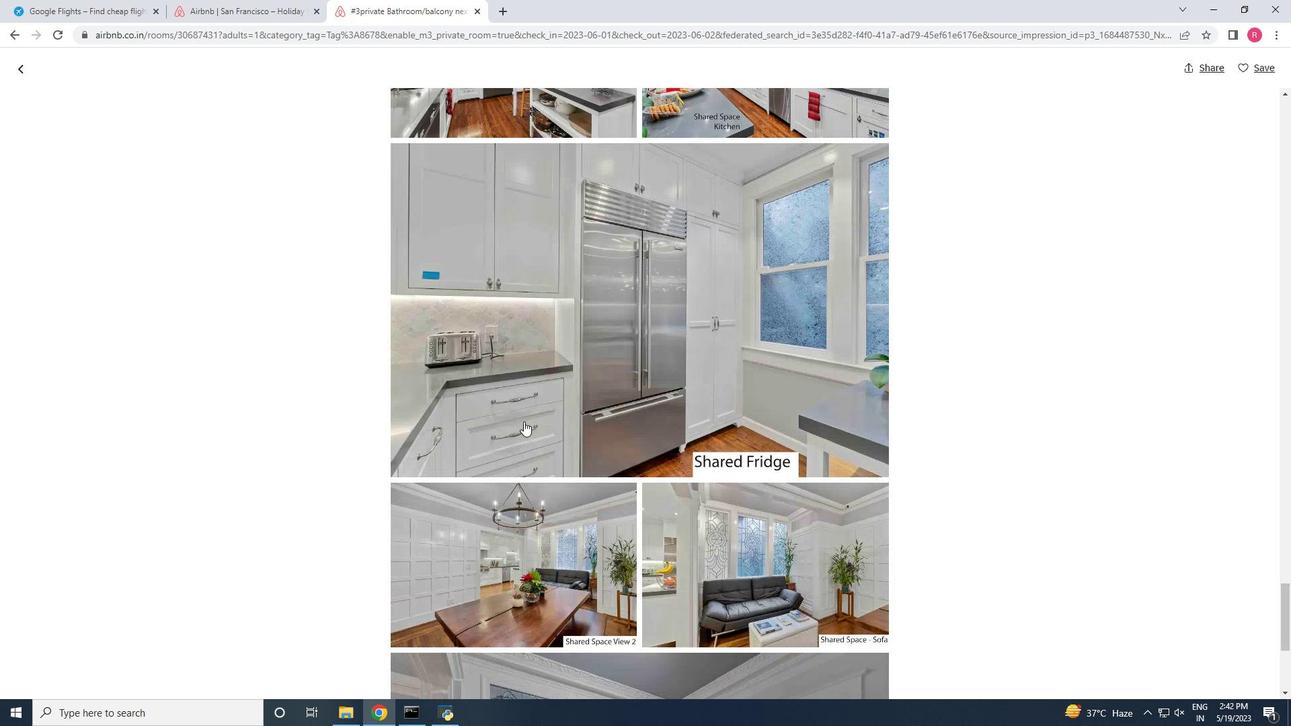 
Action: Mouse scrolled (524, 422) with delta (0, 0)
Screenshot: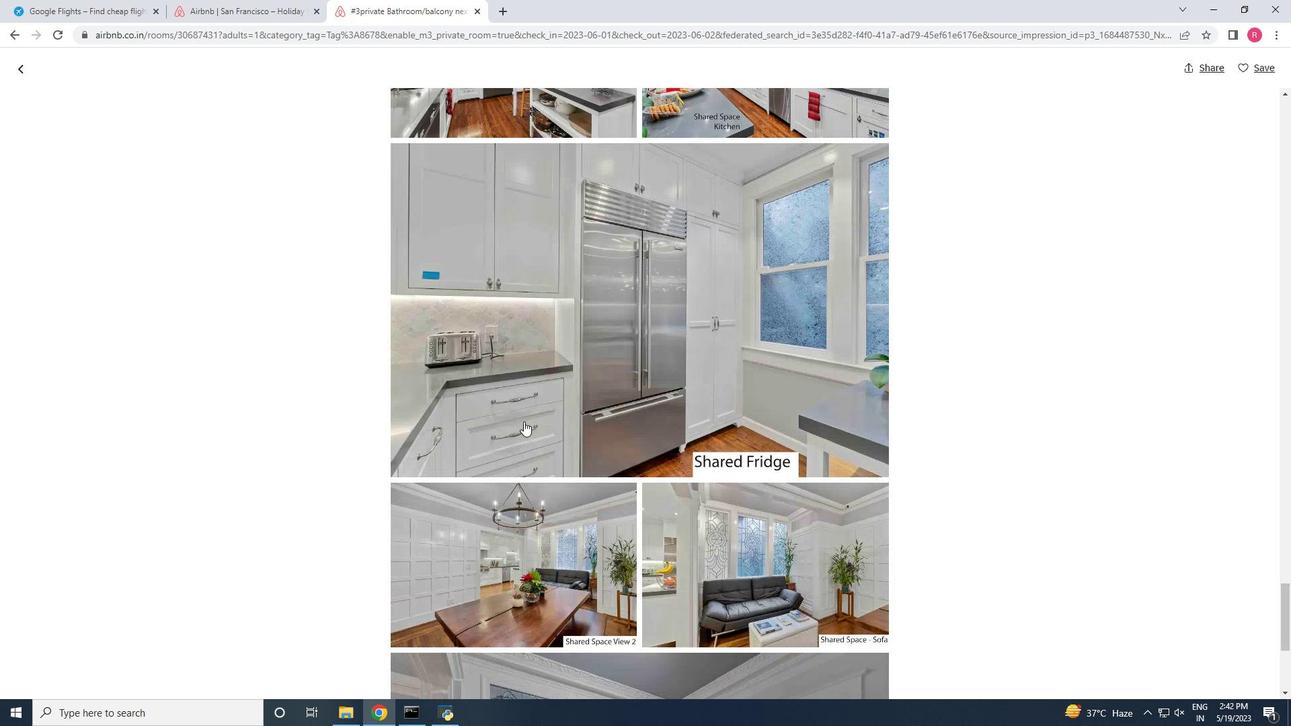 
Action: Mouse scrolled (524, 422) with delta (0, 0)
Screenshot: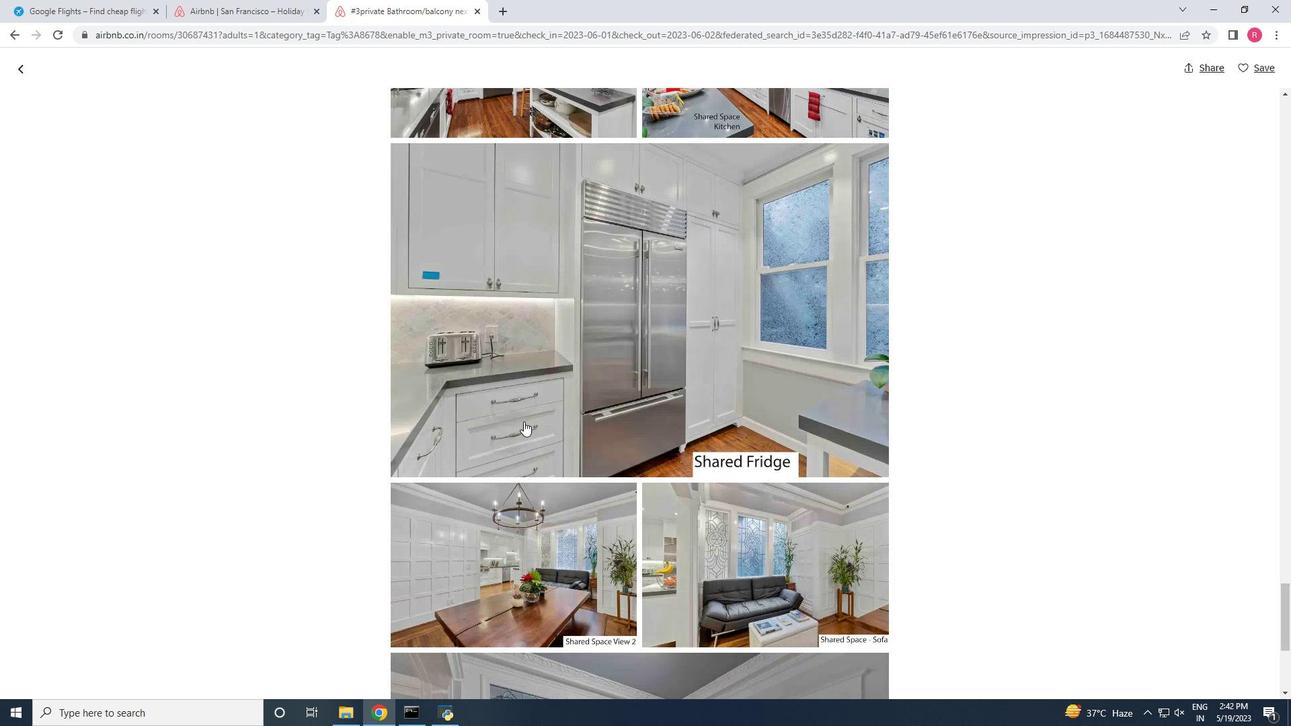 
Action: Mouse scrolled (524, 422) with delta (0, 0)
Screenshot: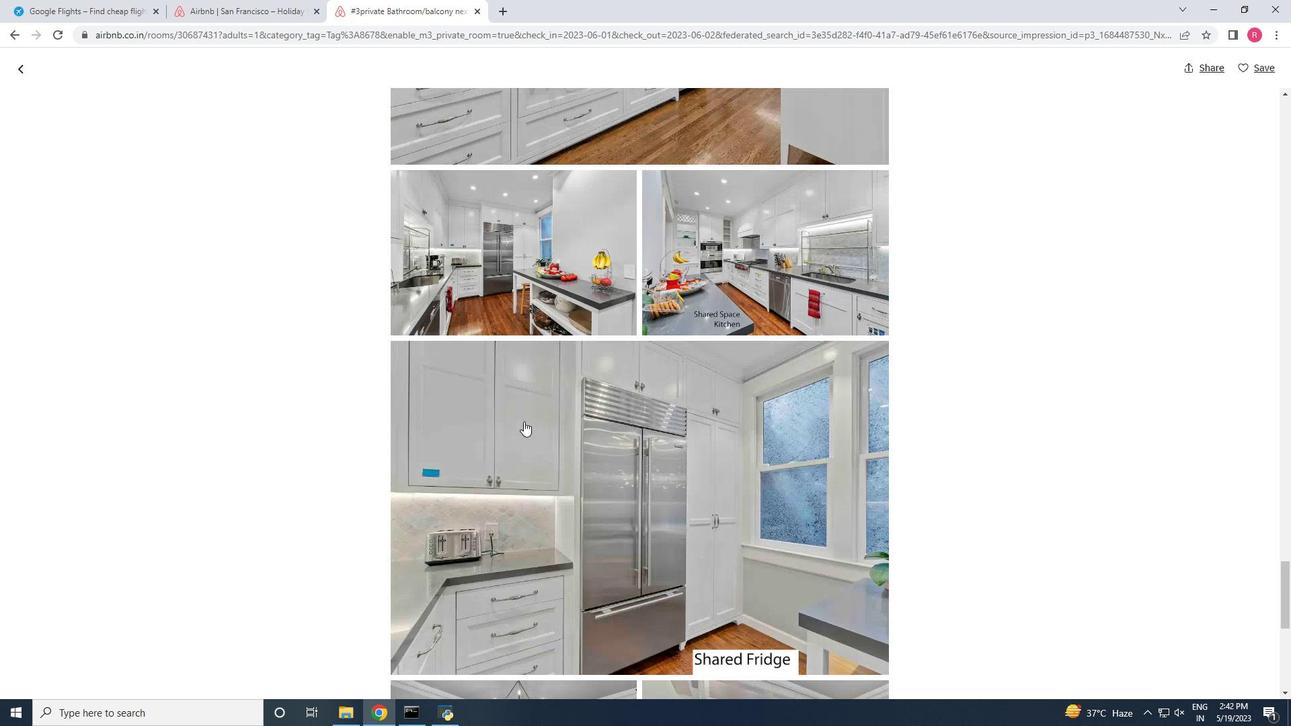 
Action: Mouse scrolled (524, 422) with delta (0, 0)
Screenshot: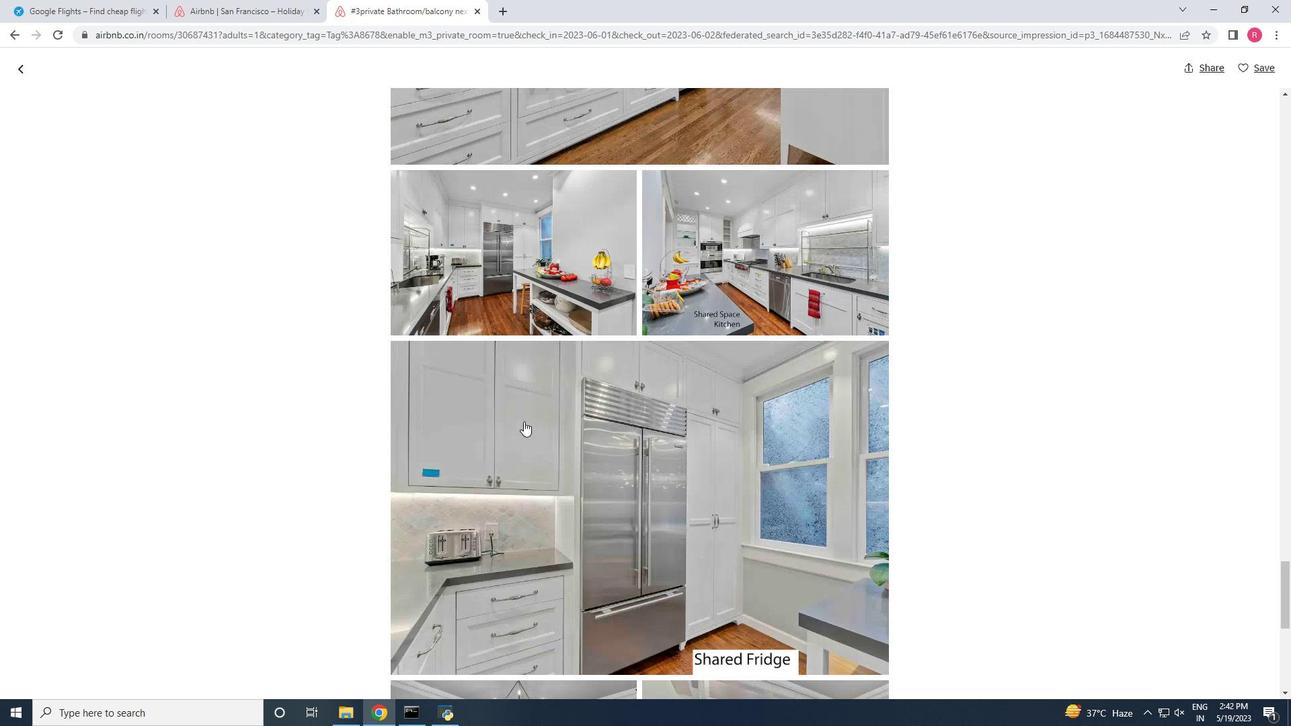 
Action: Mouse scrolled (524, 422) with delta (0, 0)
Screenshot: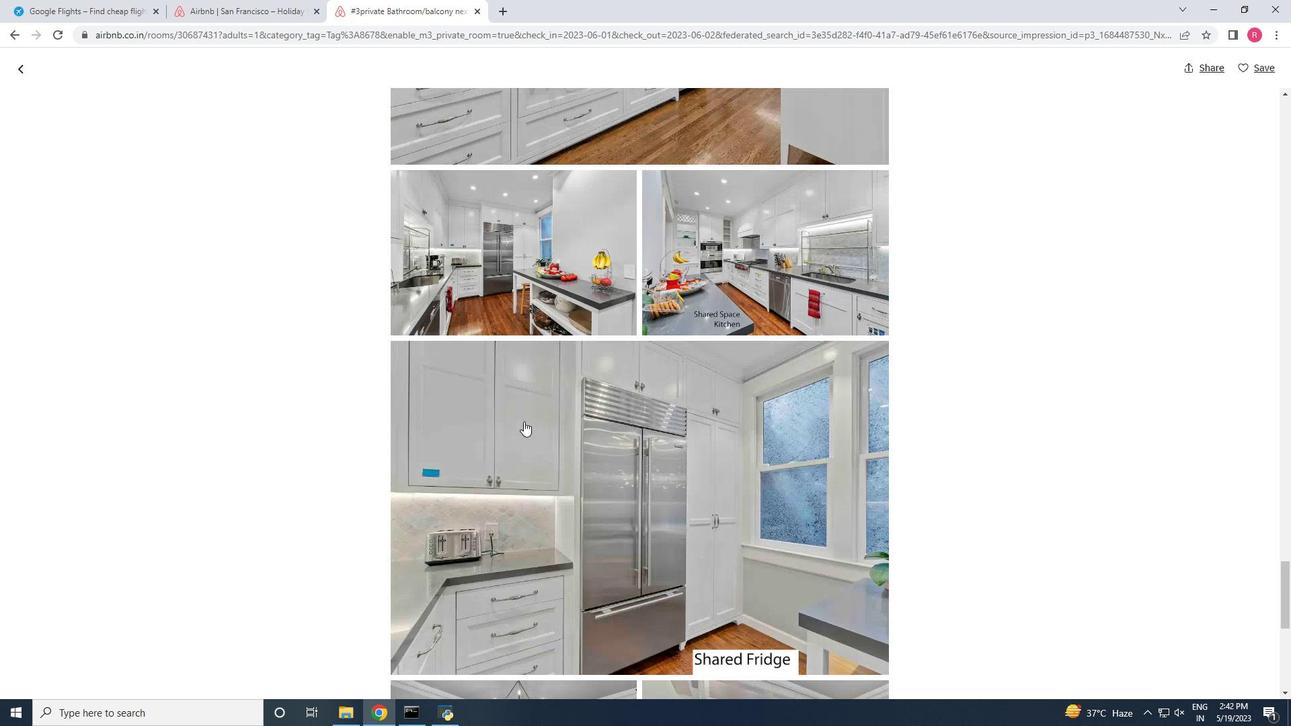 
Action: Mouse scrolled (524, 422) with delta (0, 0)
Screenshot: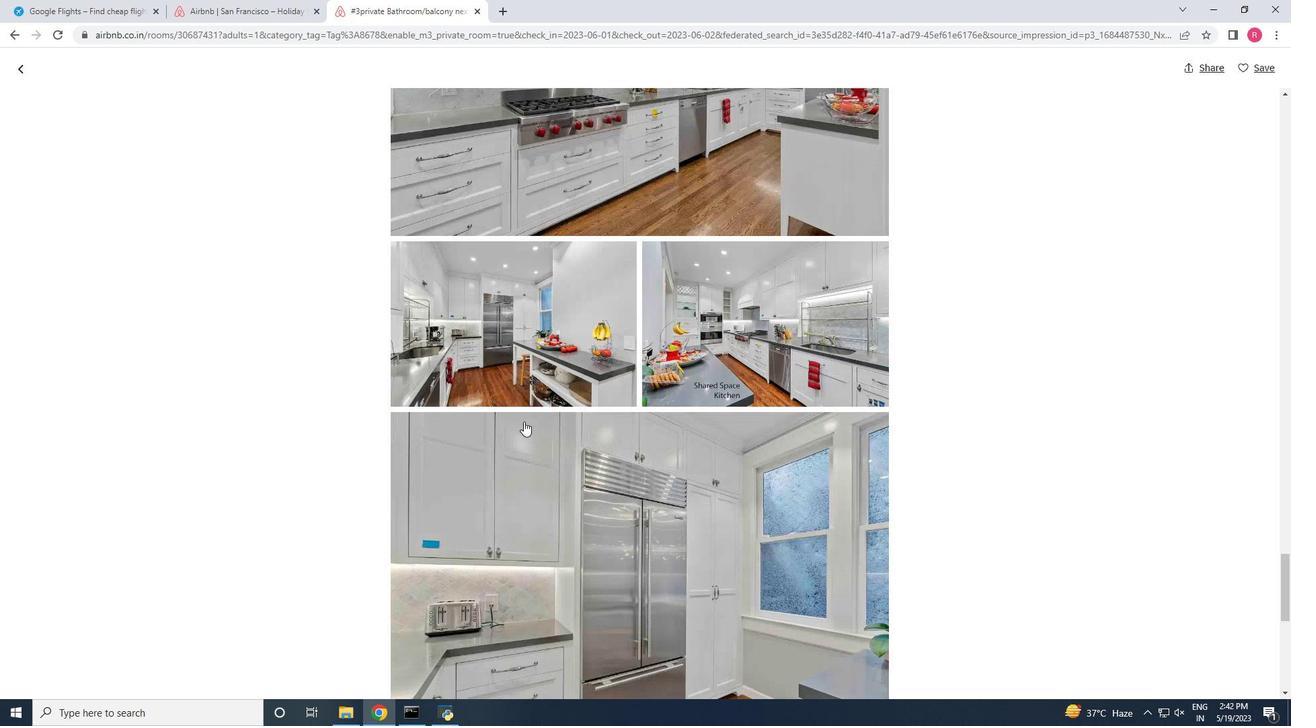 
Action: Mouse scrolled (524, 422) with delta (0, 0)
Screenshot: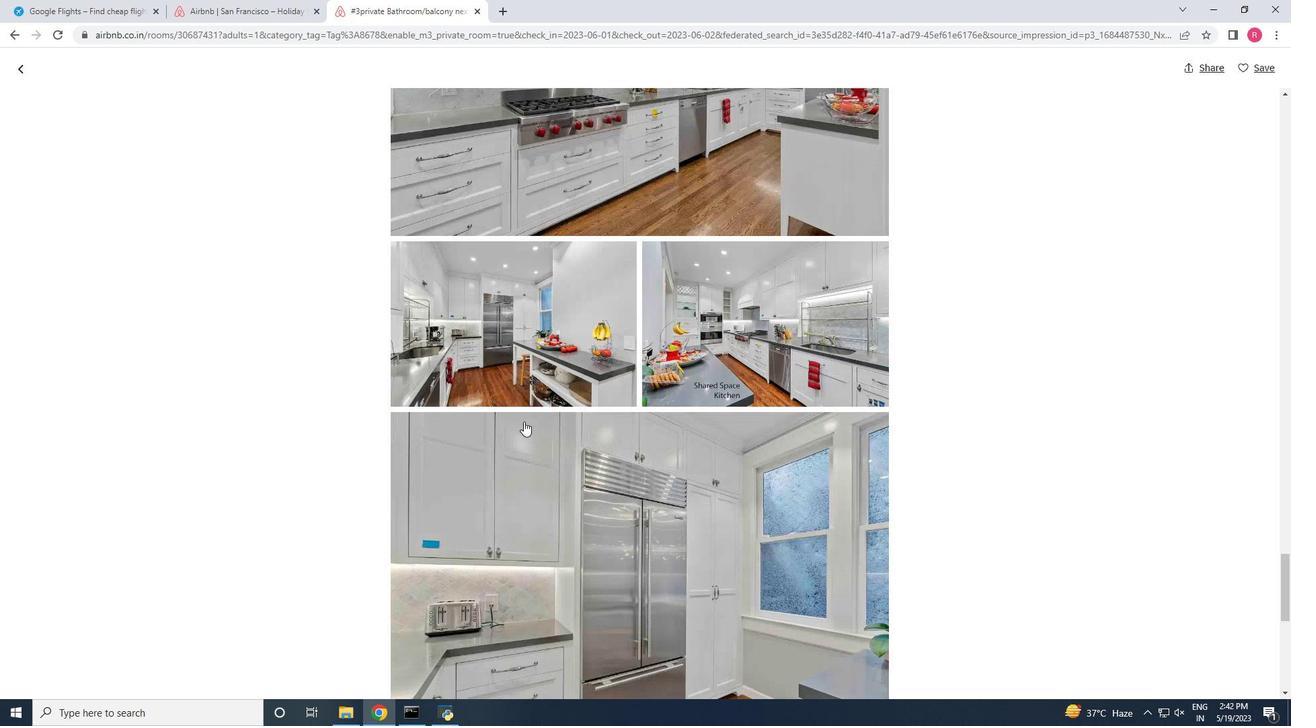 
Action: Mouse scrolled (524, 422) with delta (0, 0)
Screenshot: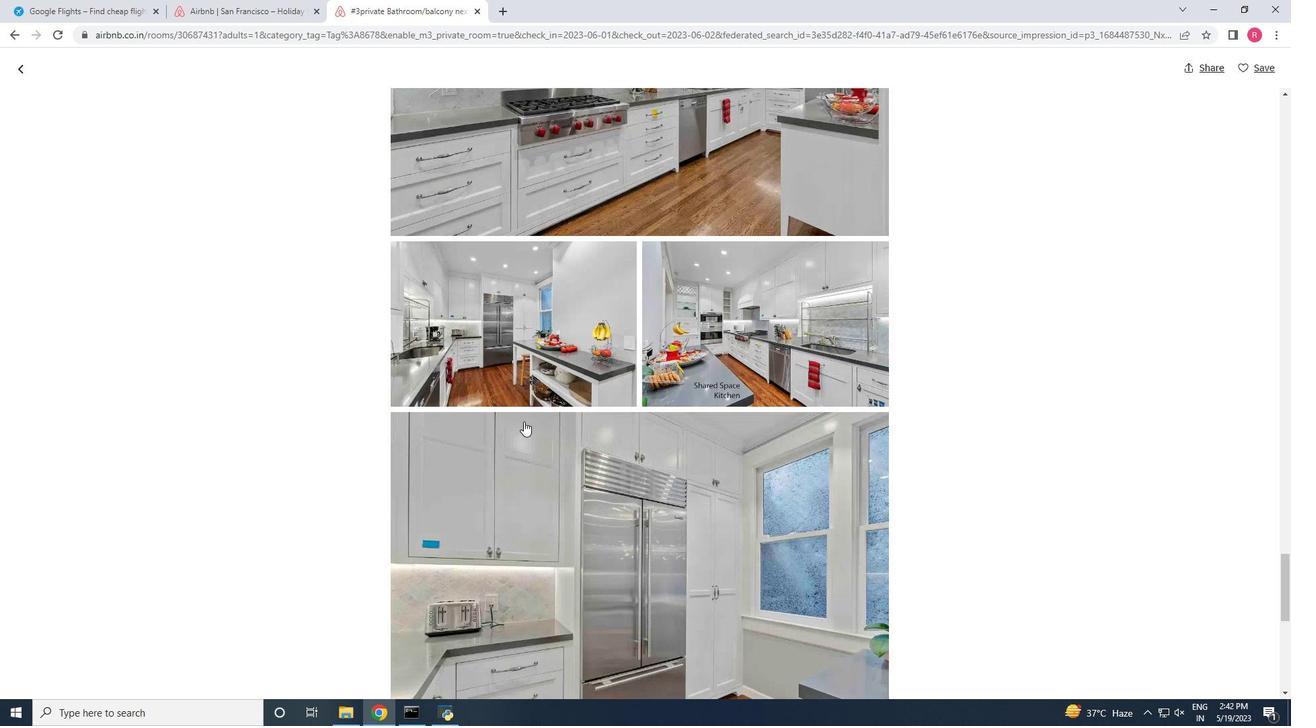 
Action: Mouse scrolled (524, 422) with delta (0, 0)
Screenshot: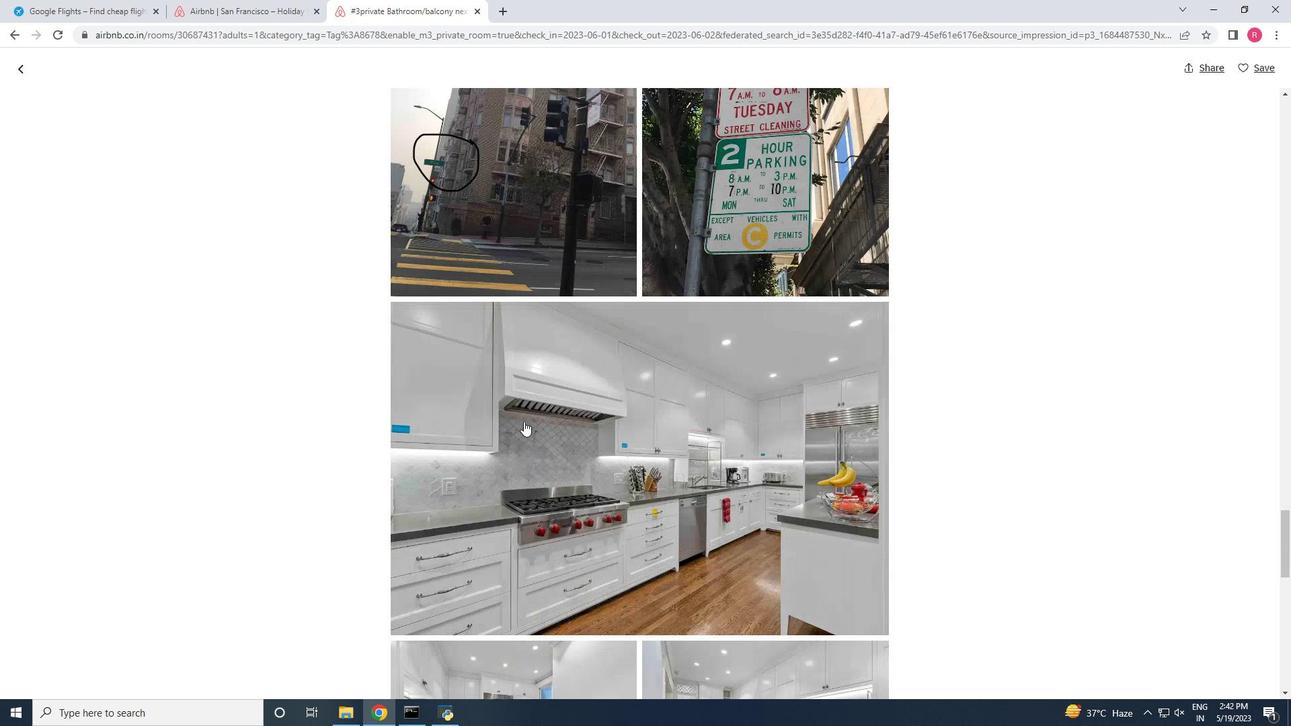 
Action: Mouse scrolled (524, 422) with delta (0, 0)
Screenshot: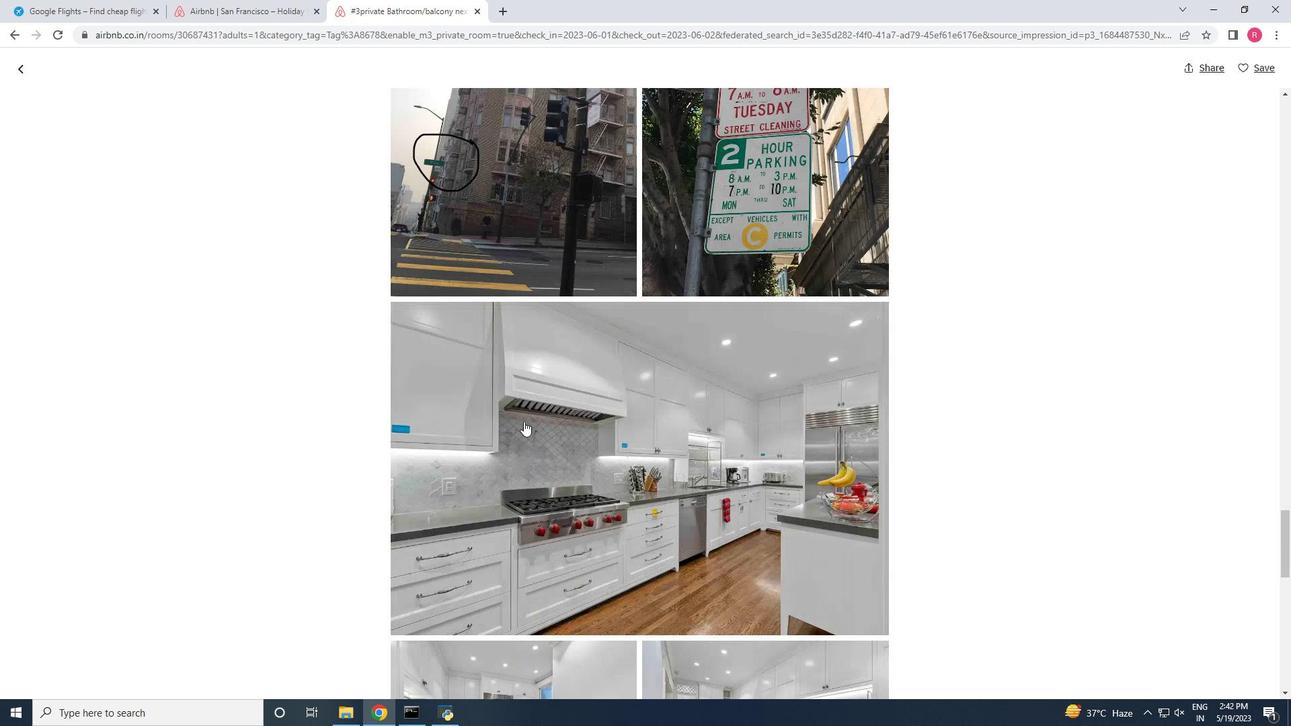 
Action: Mouse scrolled (524, 422) with delta (0, 0)
Screenshot: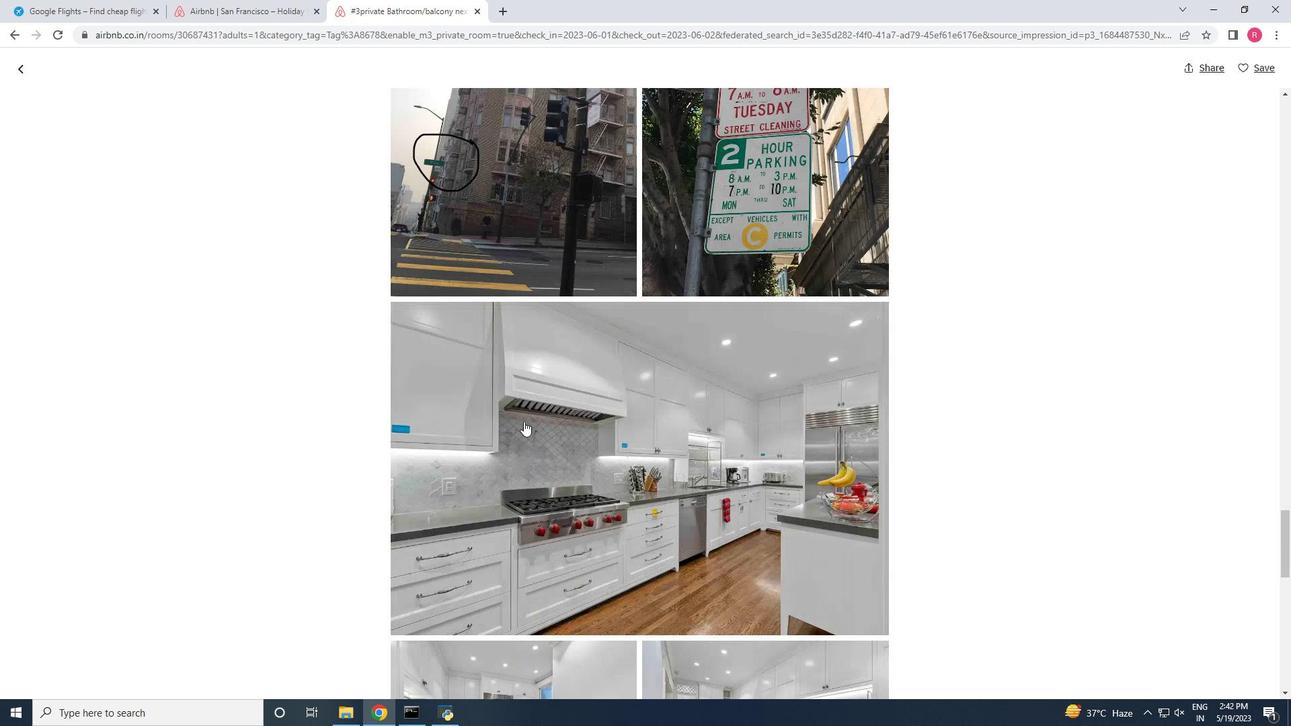 
Action: Mouse scrolled (524, 422) with delta (0, 0)
Screenshot: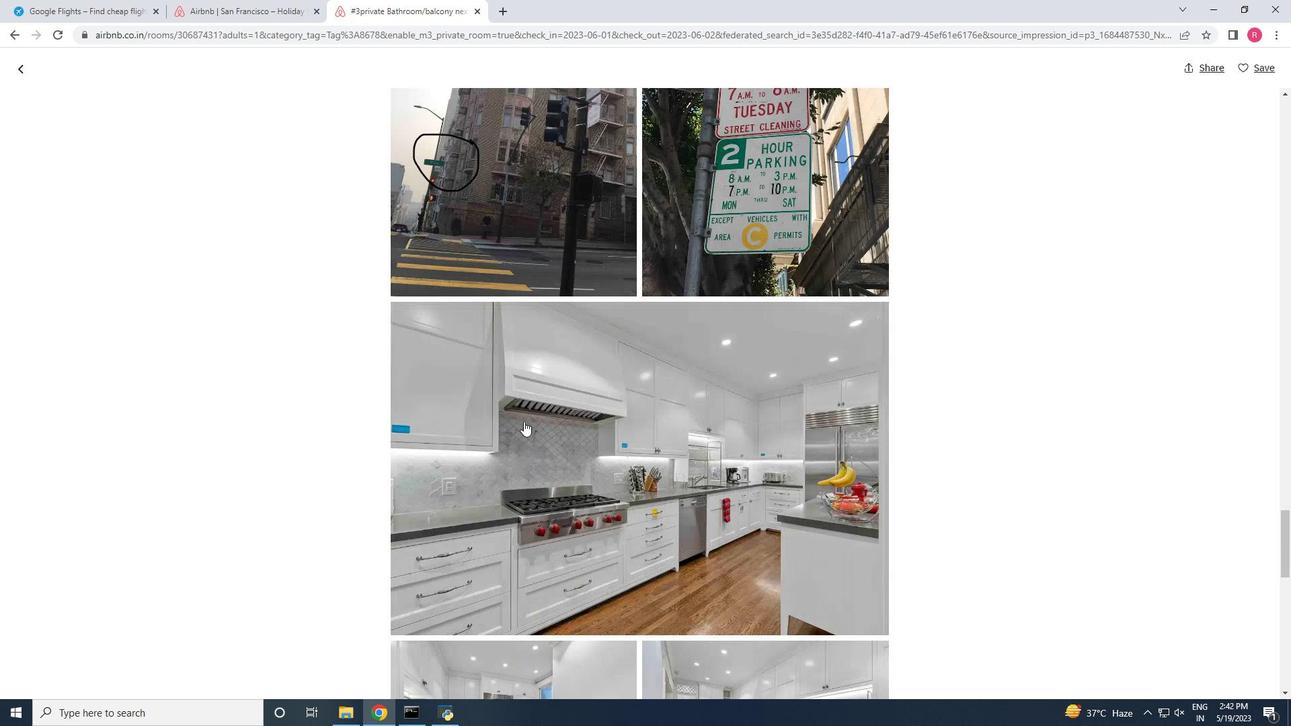 
Action: Mouse scrolled (524, 422) with delta (0, 0)
Screenshot: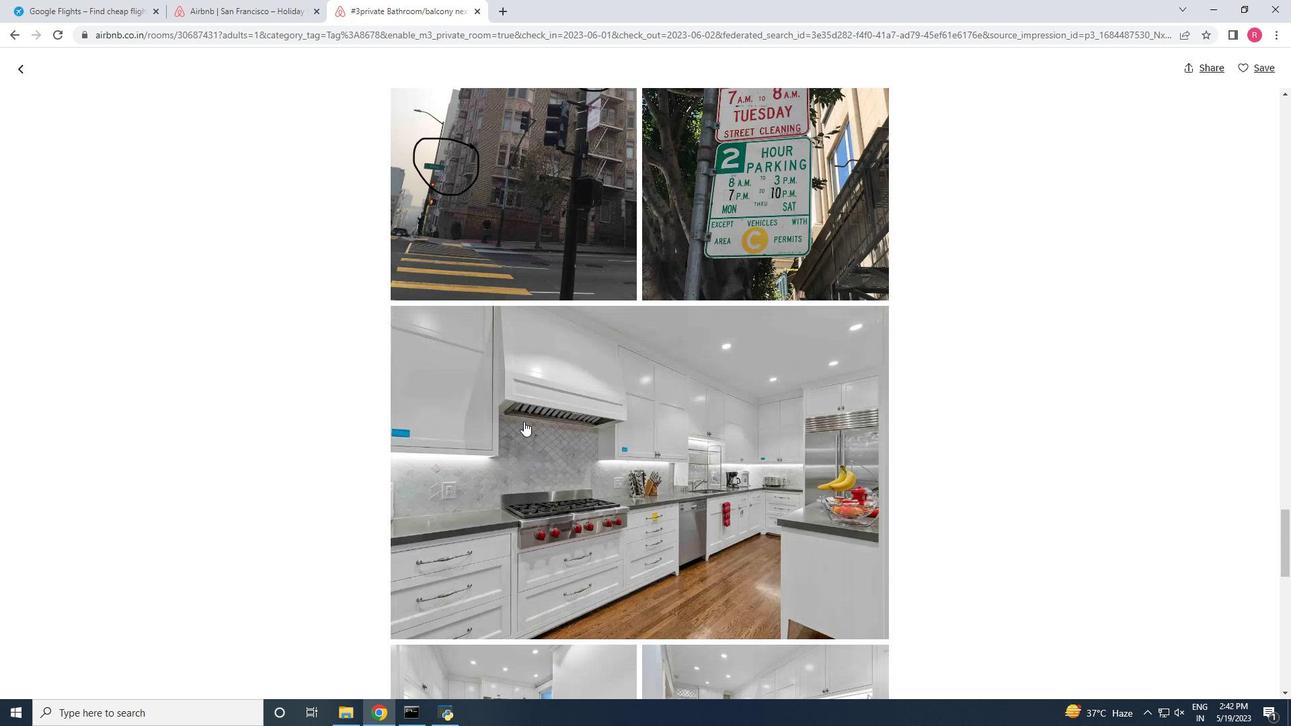 
Action: Mouse scrolled (524, 422) with delta (0, 0)
Screenshot: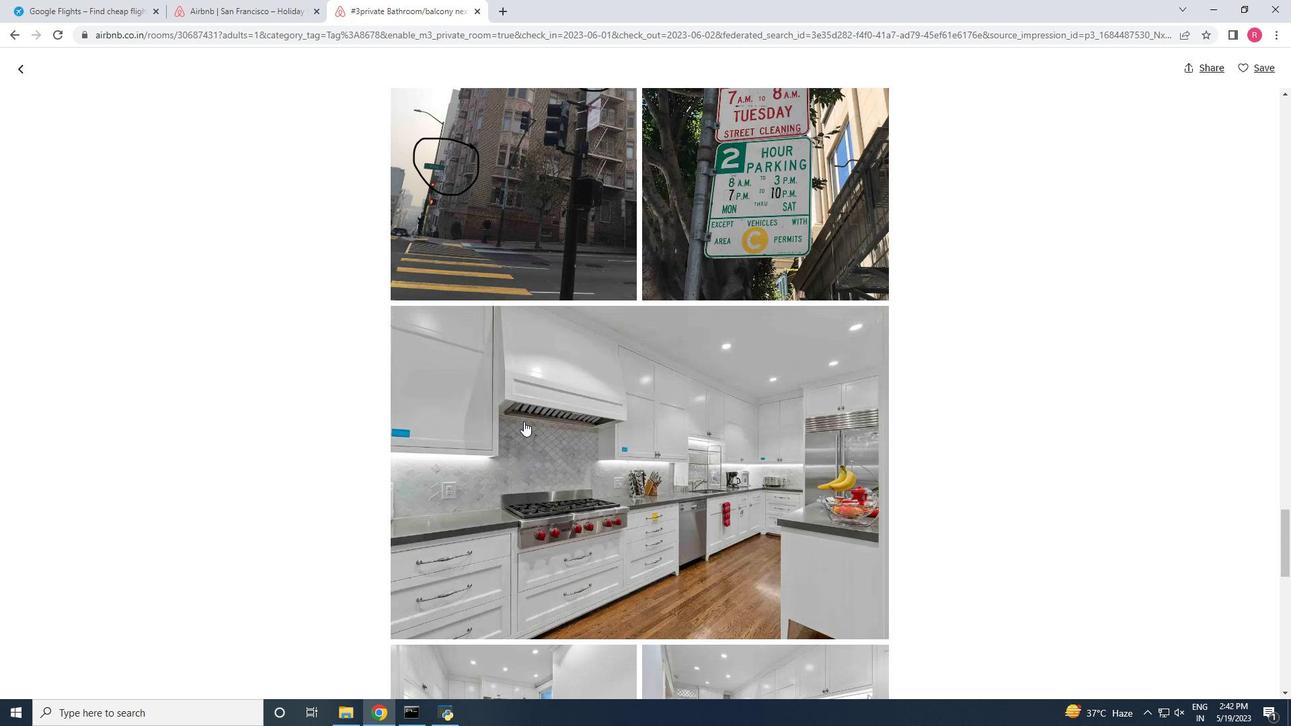 
Action: Mouse scrolled (524, 422) with delta (0, 0)
Screenshot: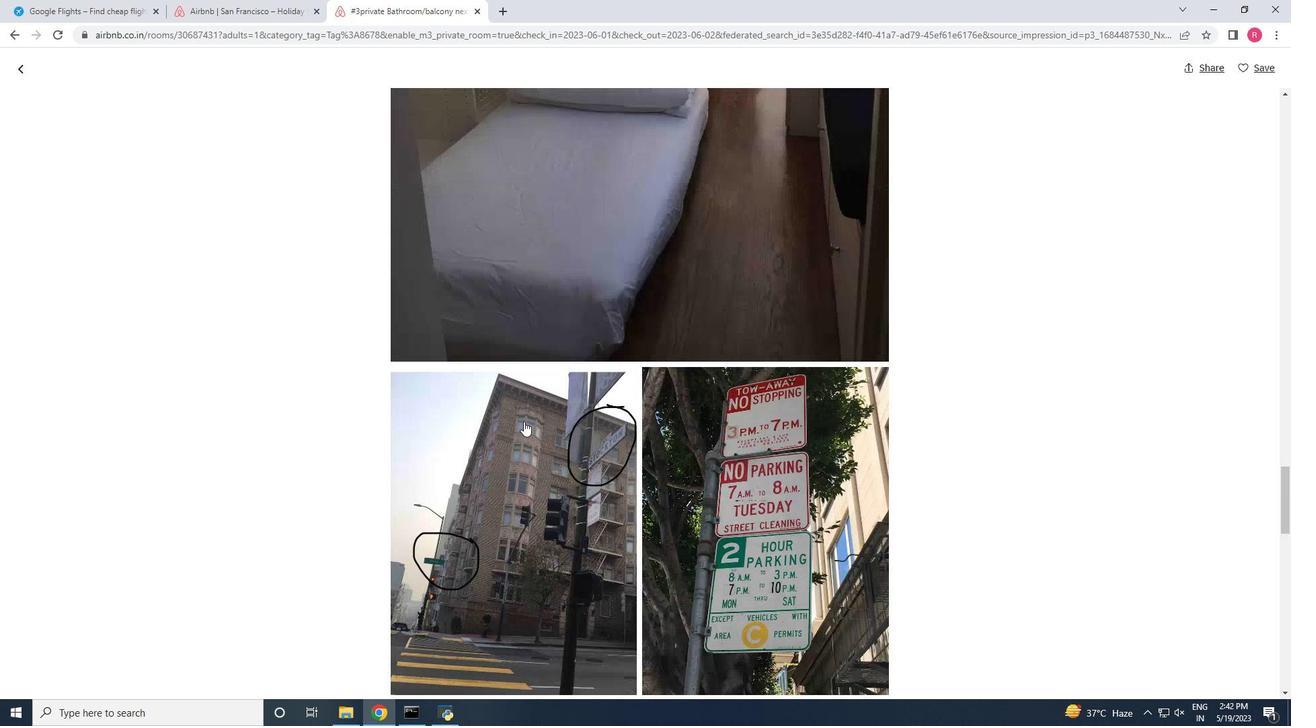 
Action: Mouse scrolled (524, 422) with delta (0, 0)
Screenshot: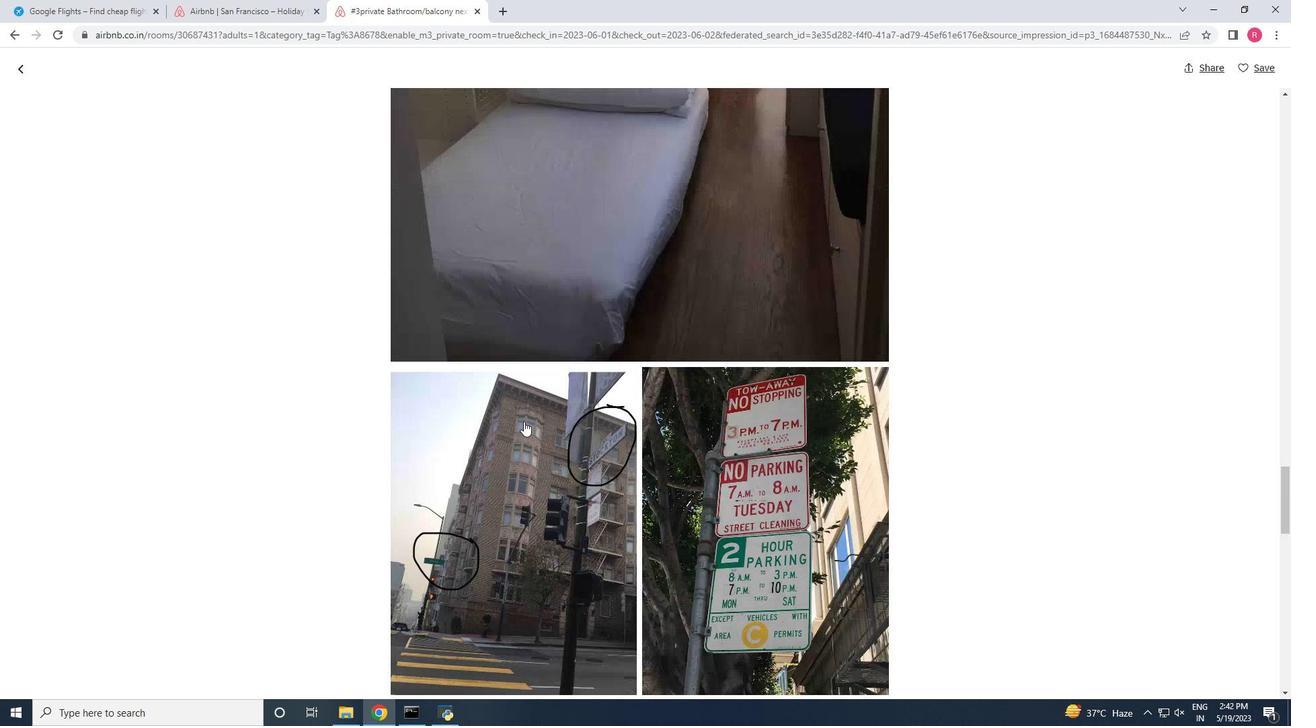 
Action: Mouse scrolled (524, 422) with delta (0, 0)
Screenshot: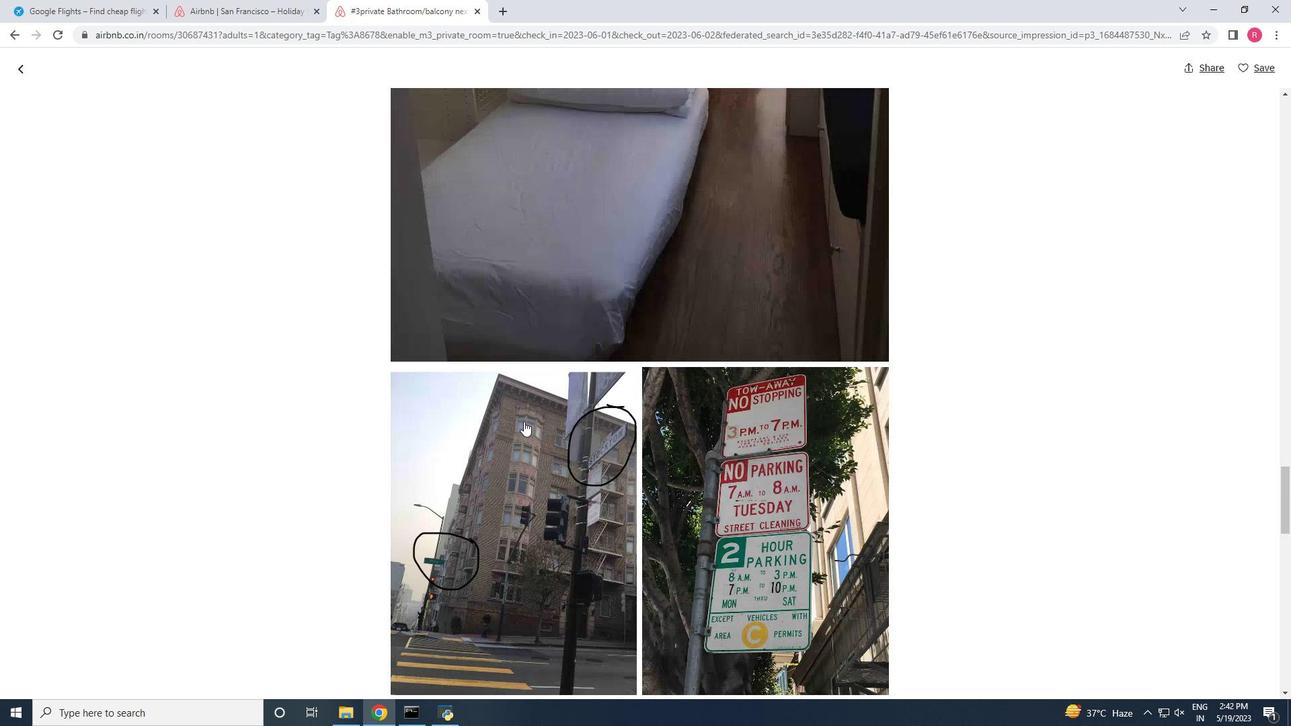 
Action: Mouse scrolled (524, 422) with delta (0, 0)
Screenshot: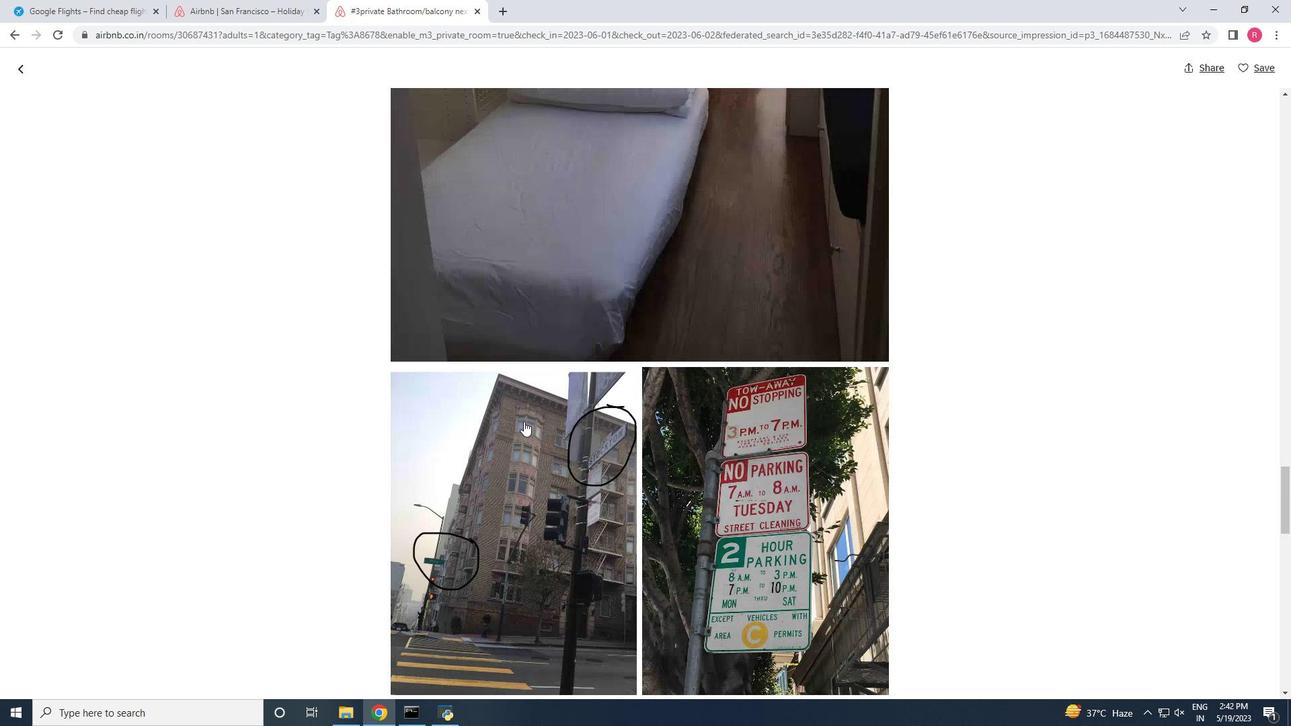 
Action: Mouse scrolled (524, 422) with delta (0, 0)
Screenshot: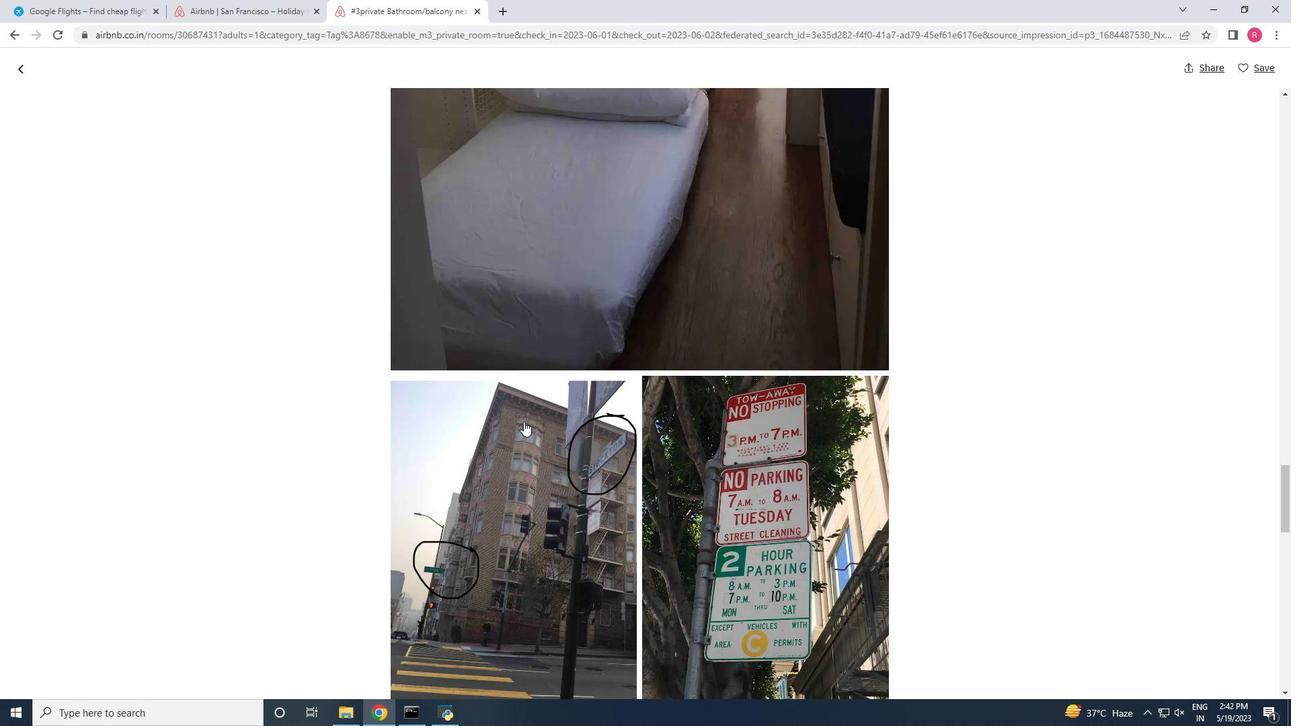 
Action: Mouse scrolled (524, 422) with delta (0, 0)
Screenshot: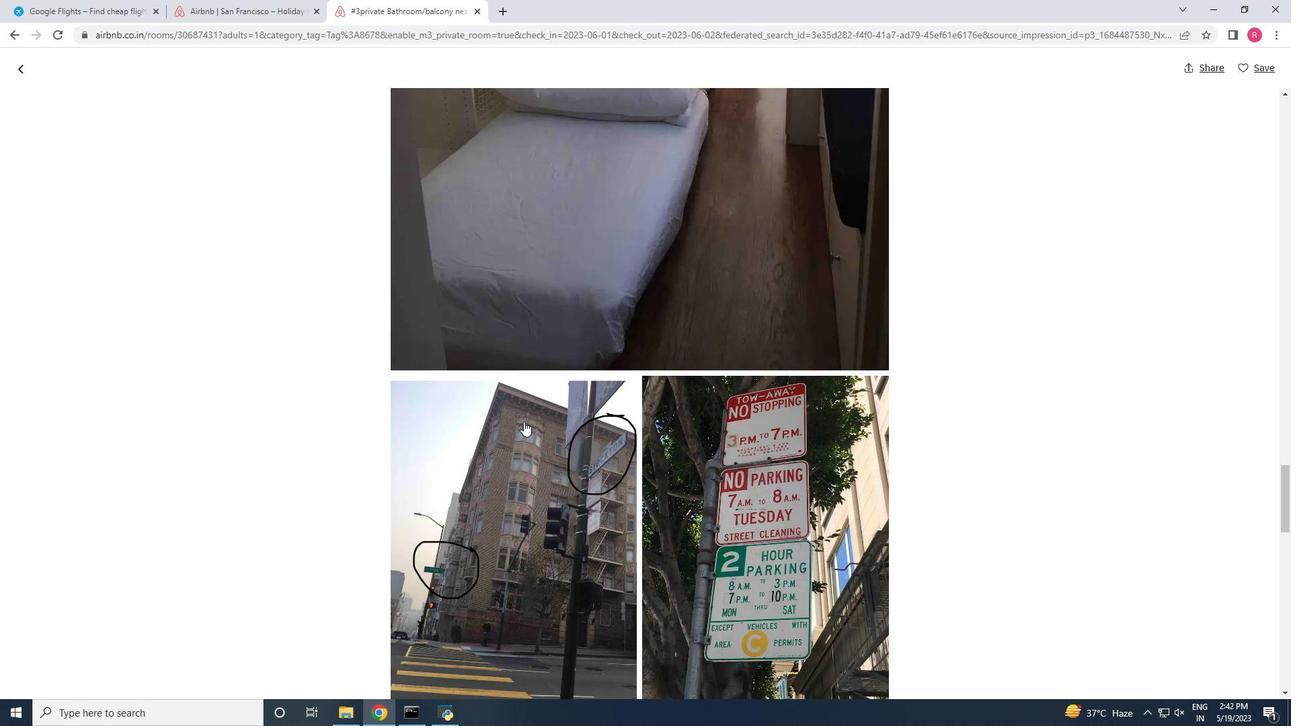 
Action: Mouse scrolled (524, 422) with delta (0, 0)
Screenshot: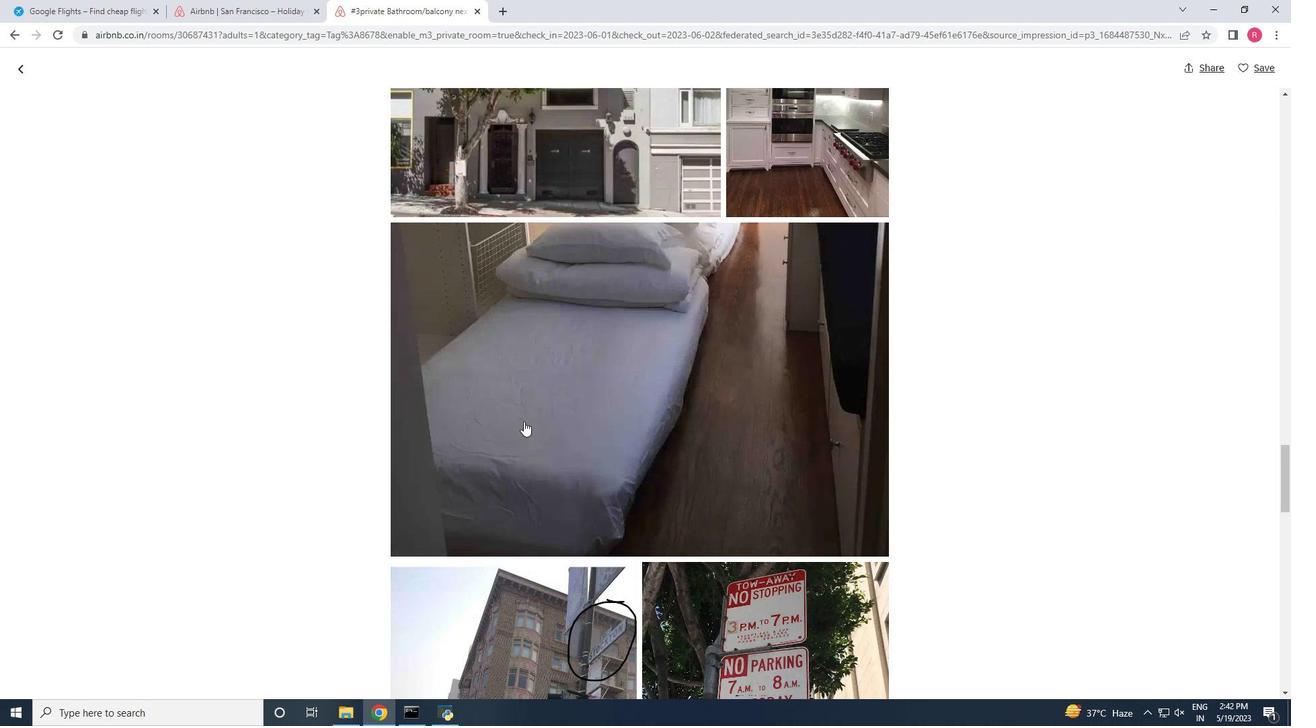 
Action: Mouse scrolled (524, 422) with delta (0, 0)
Screenshot: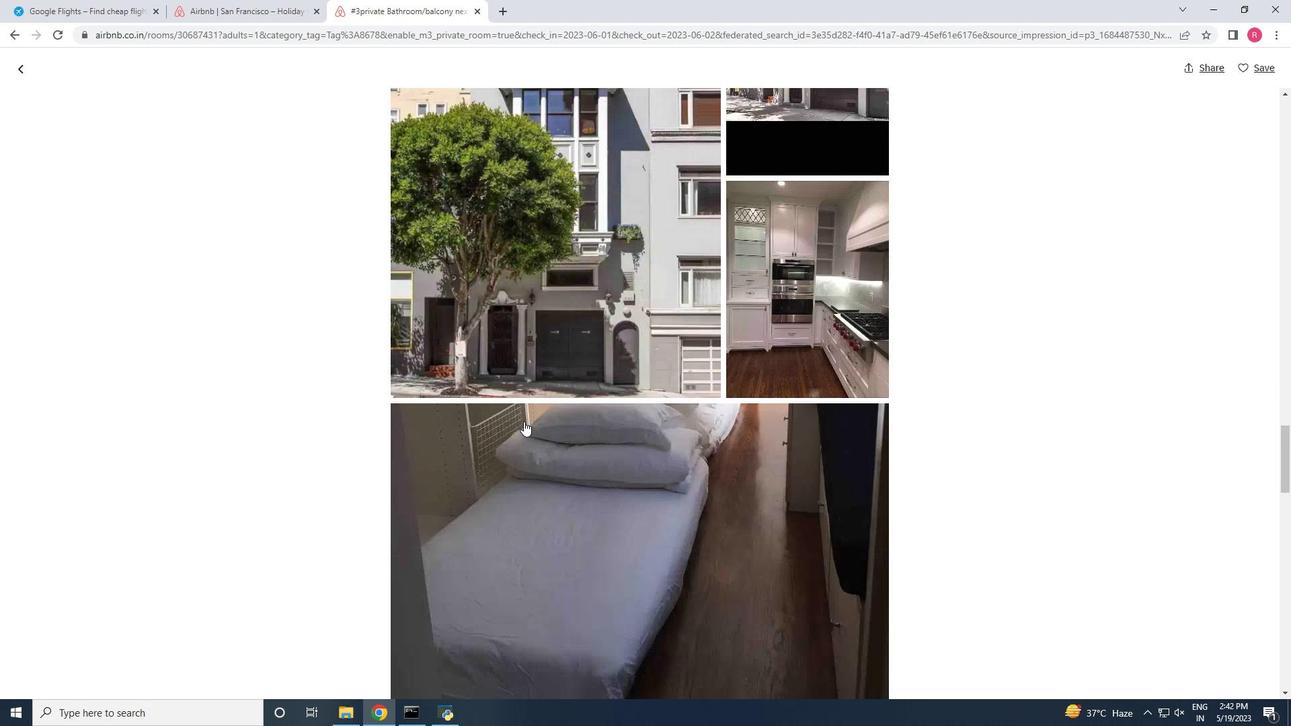 
Action: Mouse scrolled (524, 422) with delta (0, 0)
Screenshot: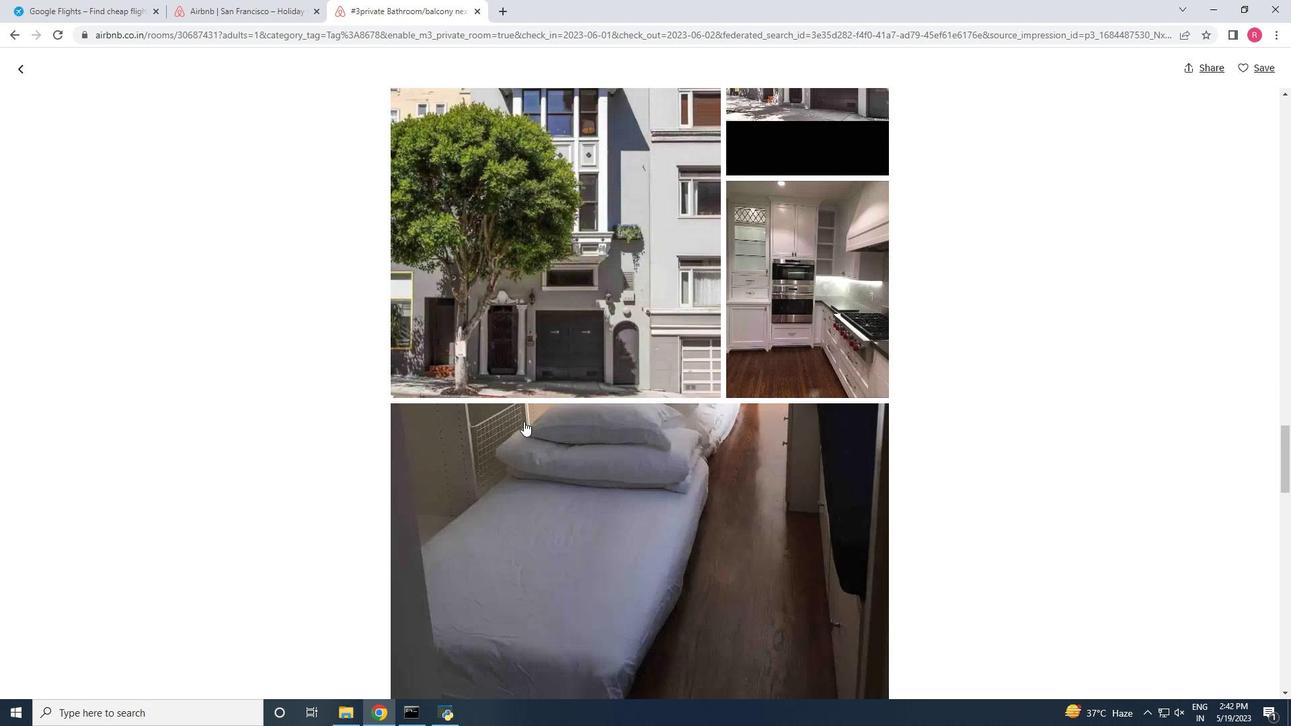 
Action: Mouse scrolled (524, 422) with delta (0, 0)
Screenshot: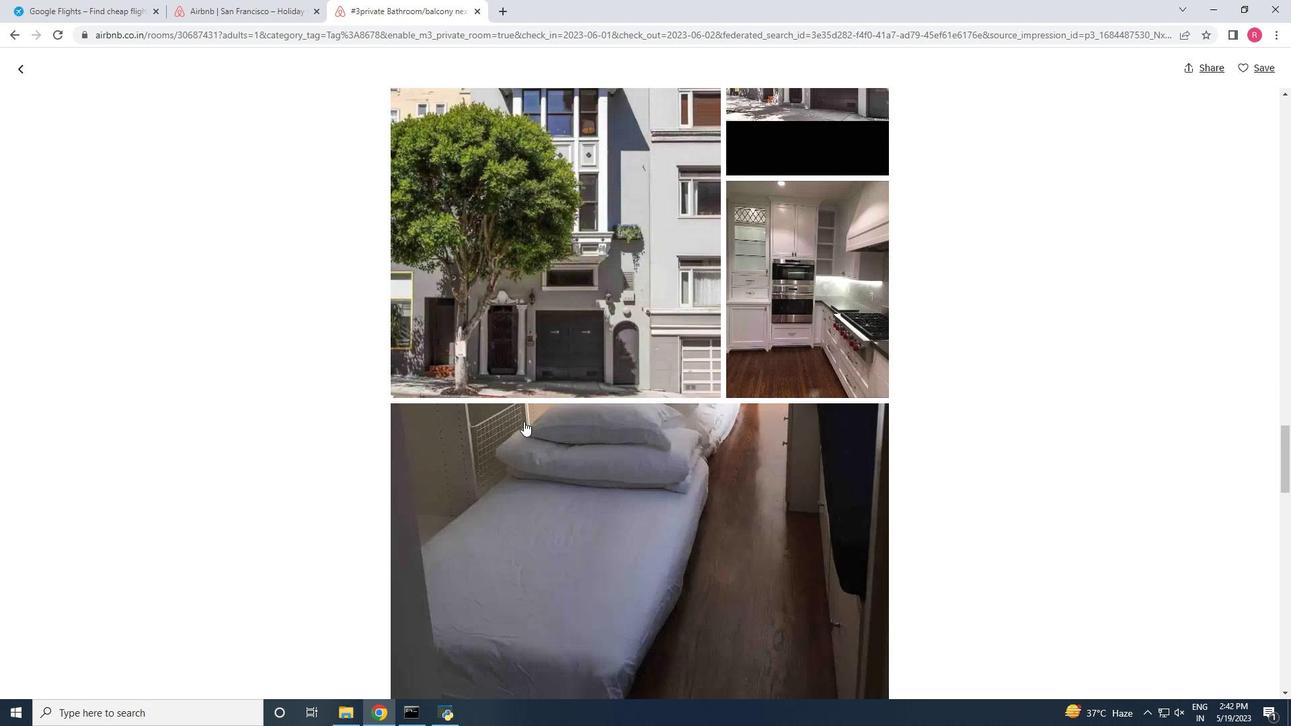 
Action: Mouse scrolled (524, 422) with delta (0, 0)
Screenshot: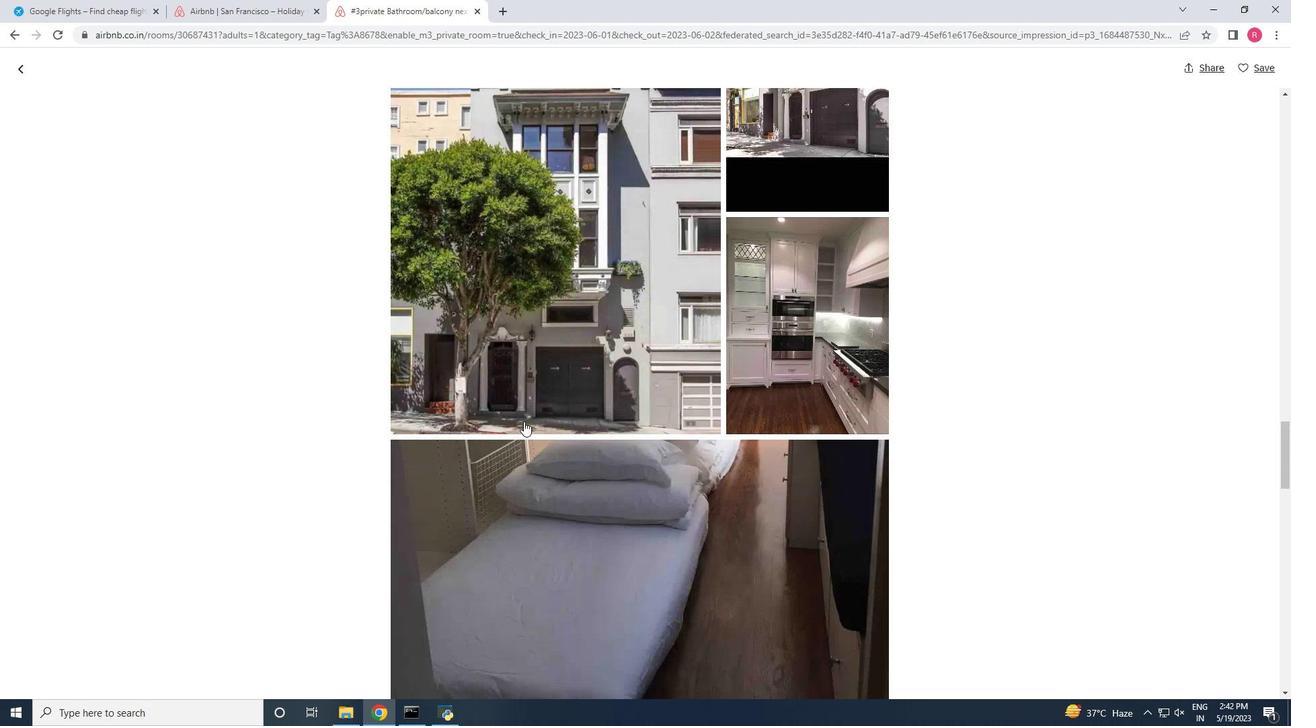 
Action: Mouse scrolled (524, 422) with delta (0, 0)
Screenshot: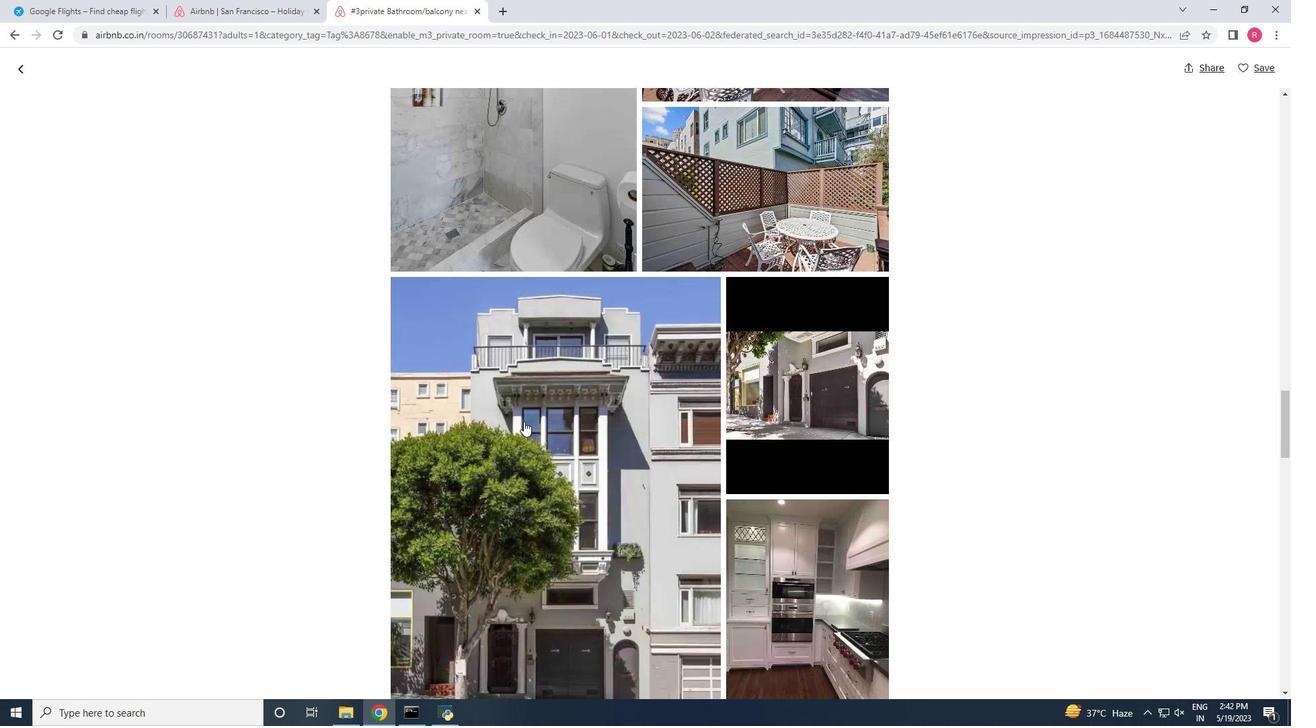 
Action: Mouse scrolled (524, 422) with delta (0, 0)
Screenshot: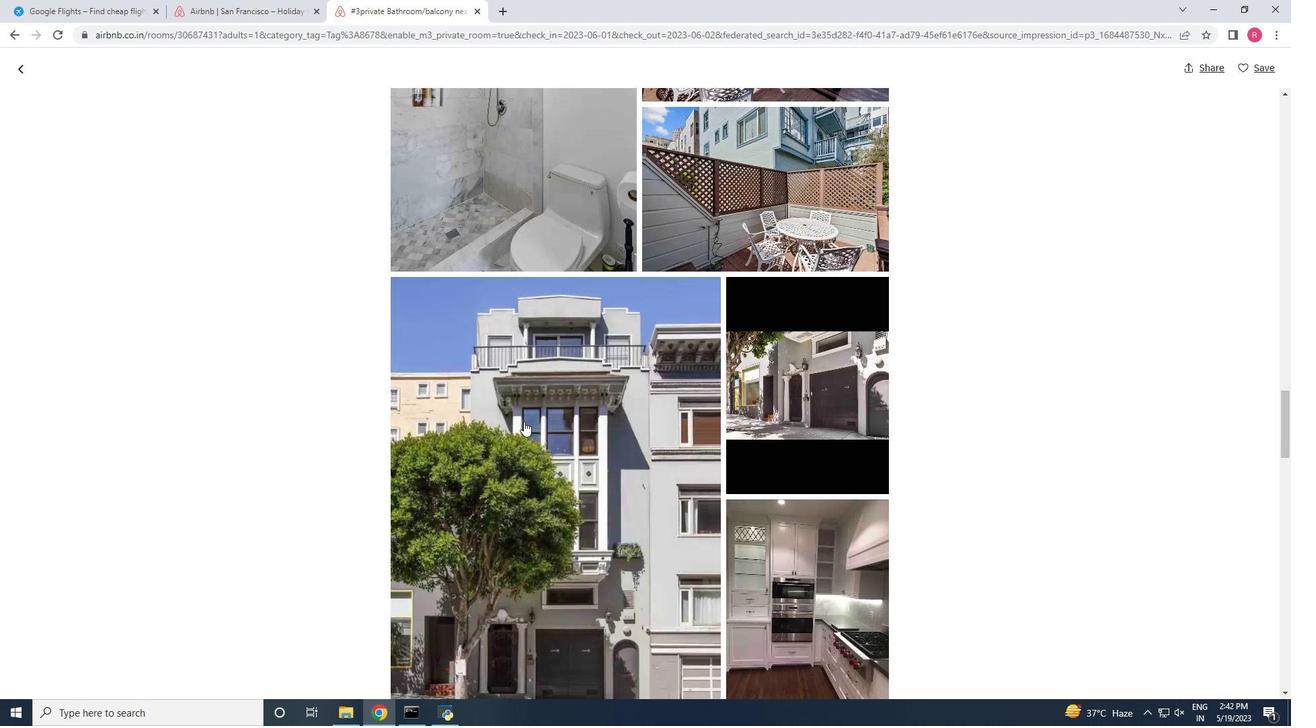 
Action: Mouse scrolled (524, 422) with delta (0, 0)
Screenshot: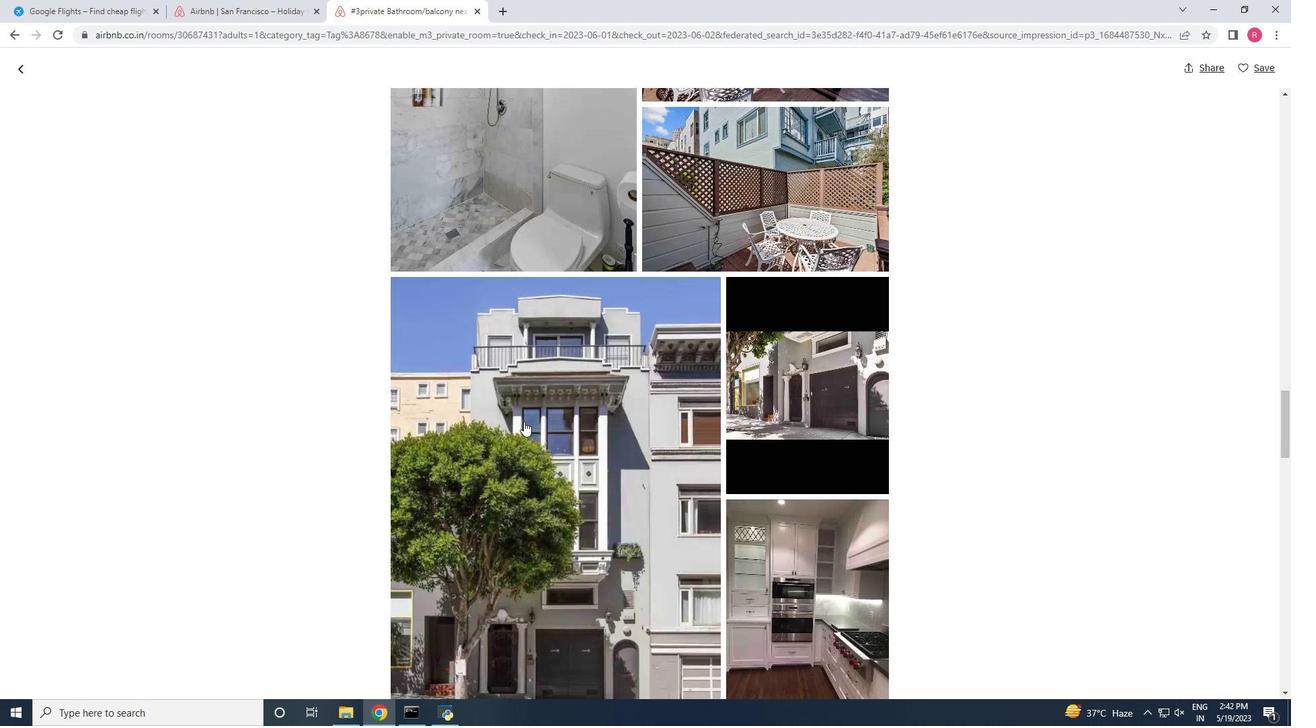 
Action: Mouse scrolled (524, 422) with delta (0, 0)
Screenshot: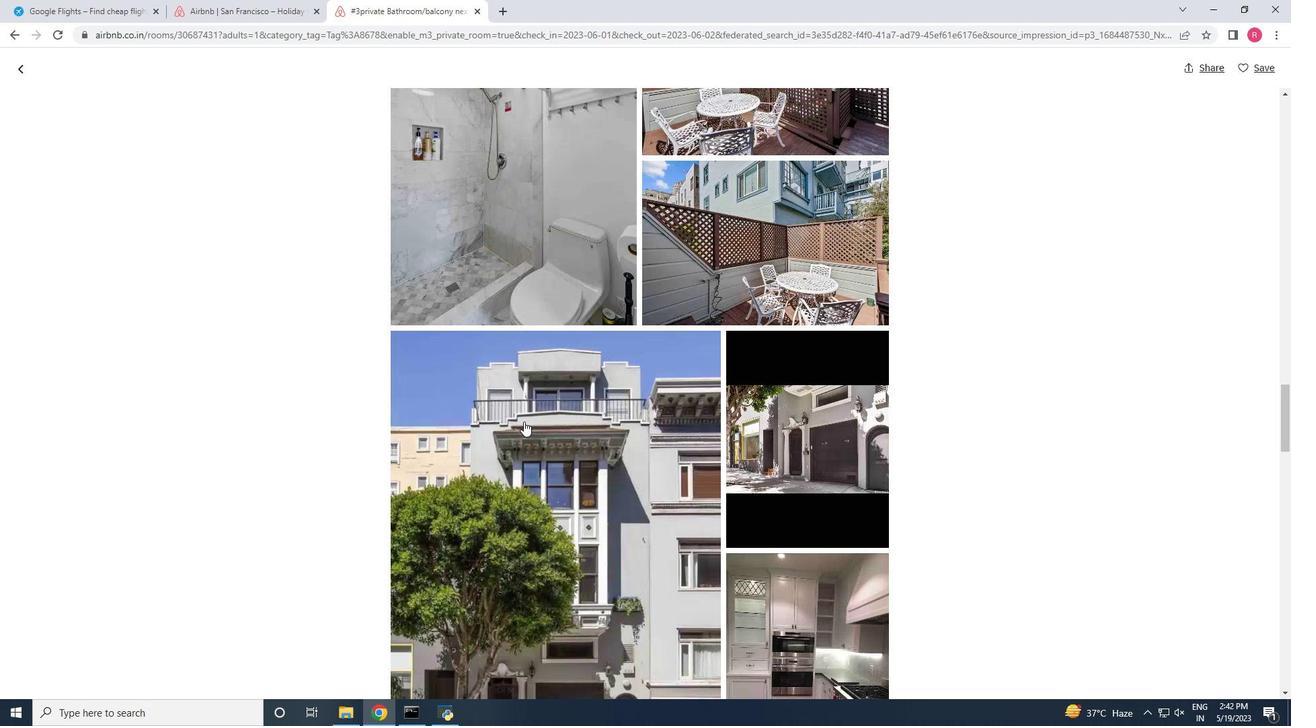 
Action: Mouse scrolled (524, 422) with delta (0, 0)
Screenshot: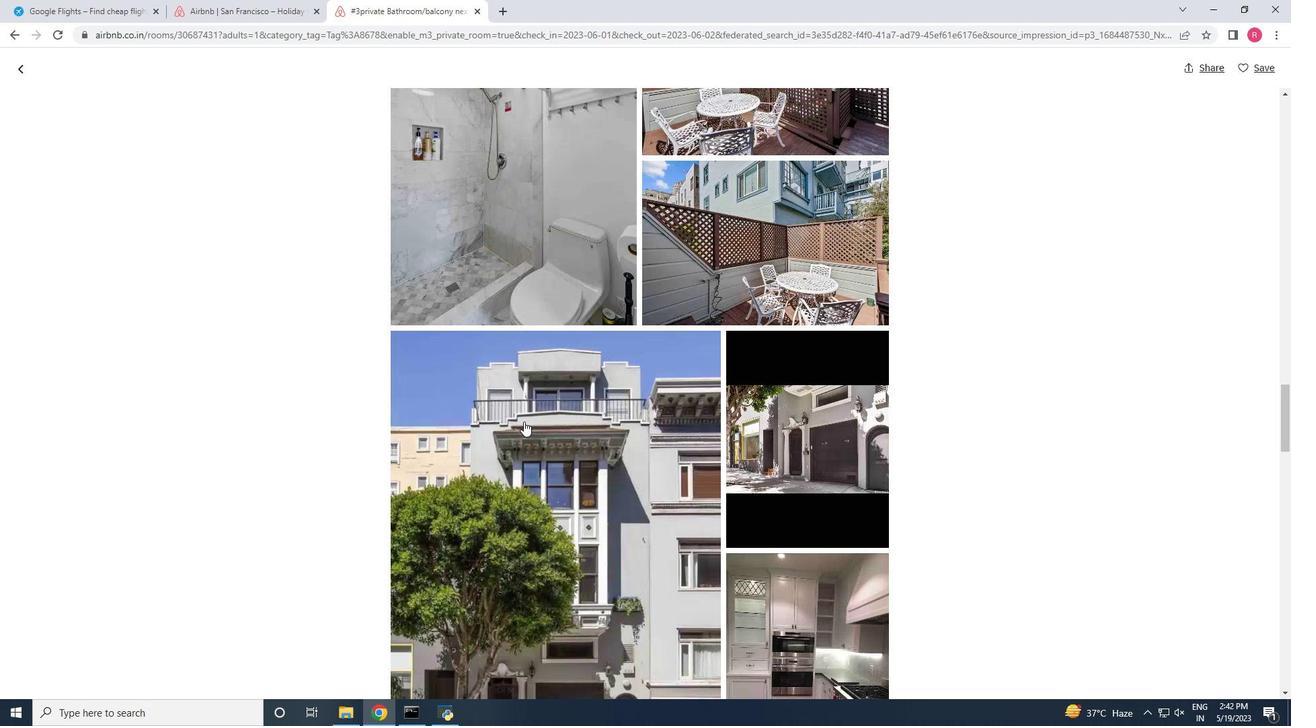 
Action: Mouse scrolled (524, 422) with delta (0, 0)
Screenshot: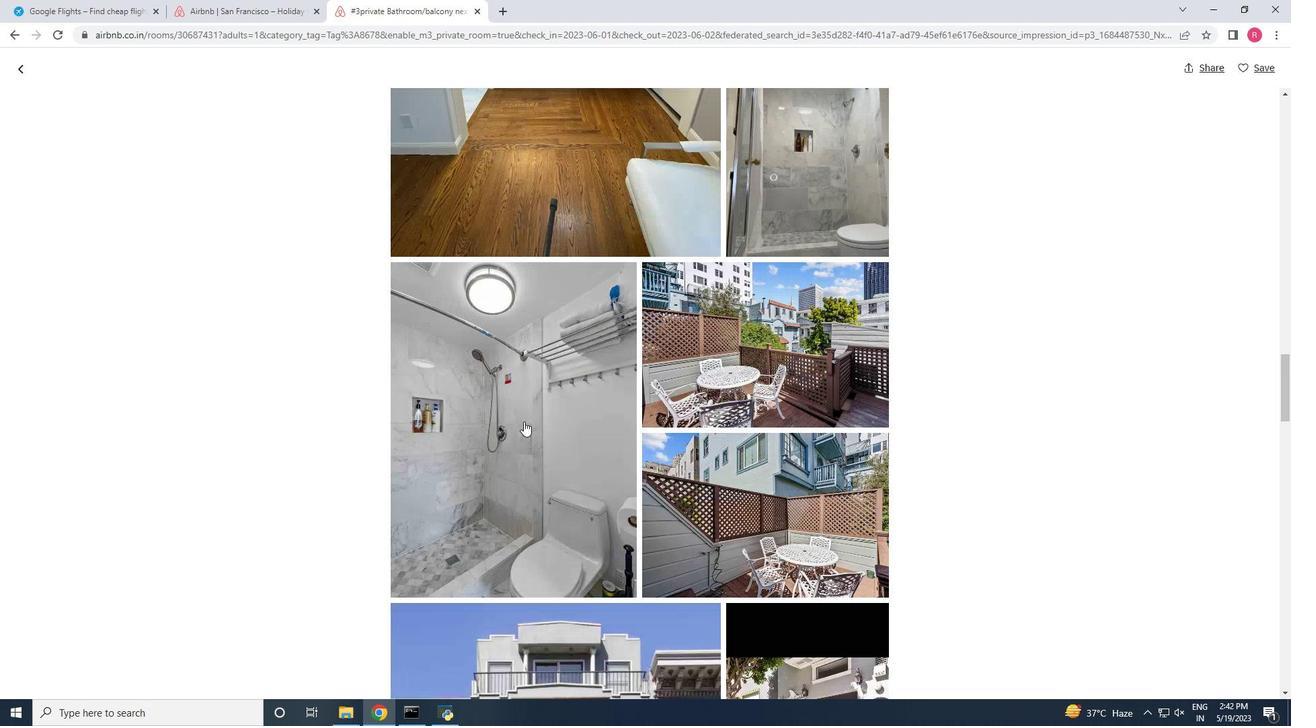 
Action: Mouse scrolled (524, 422) with delta (0, 0)
Screenshot: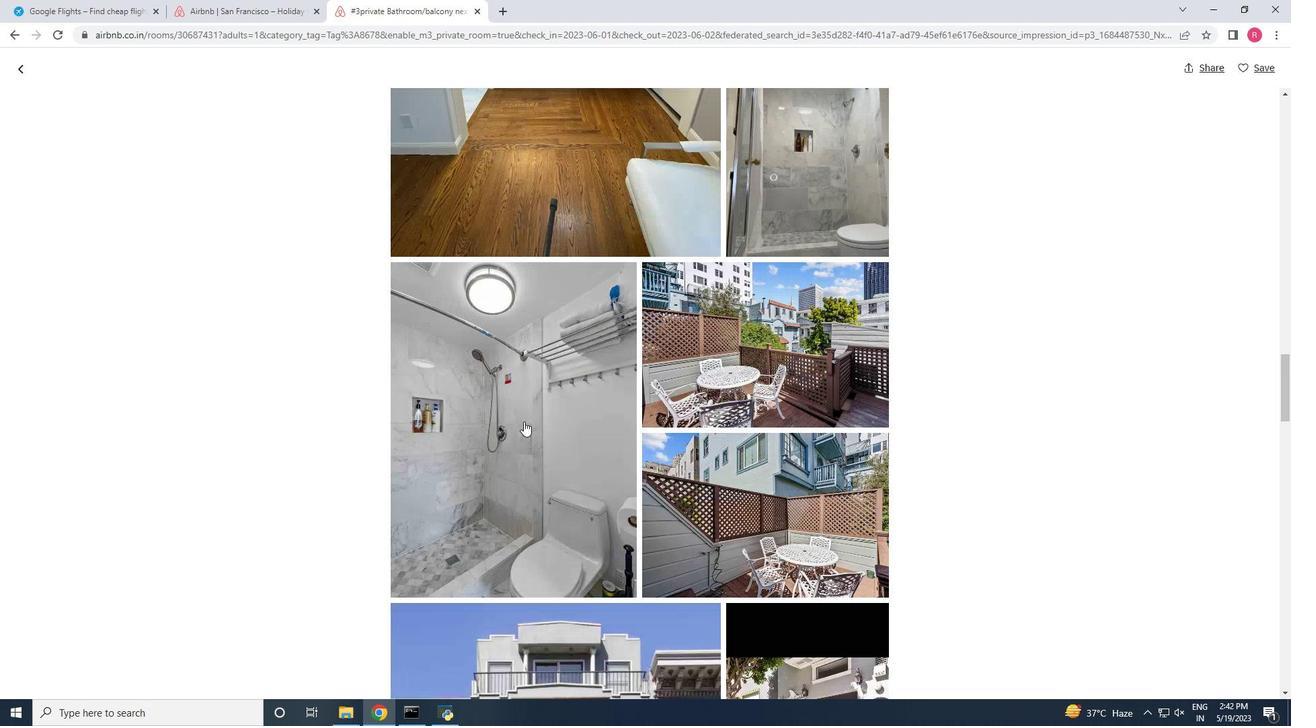 
Action: Mouse scrolled (524, 422) with delta (0, 0)
Screenshot: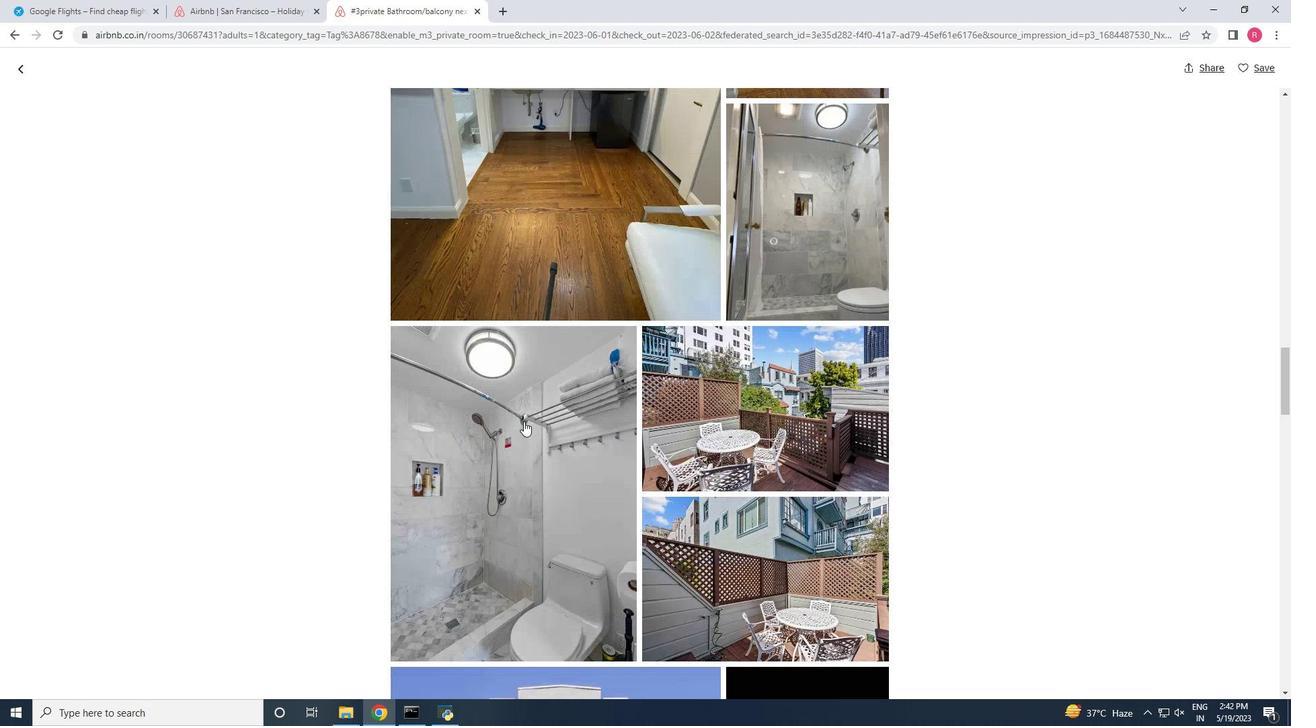 
Action: Mouse scrolled (524, 422) with delta (0, 0)
Screenshot: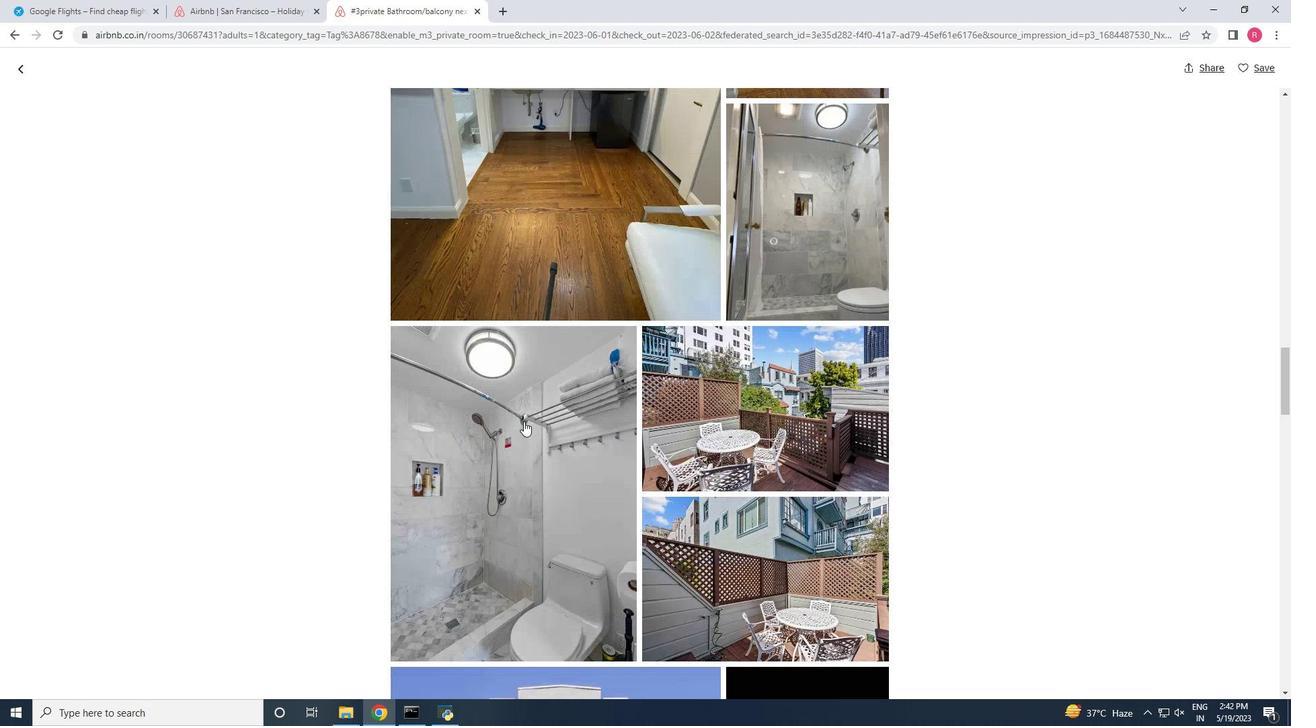 
Action: Mouse scrolled (524, 422) with delta (0, 0)
Screenshot: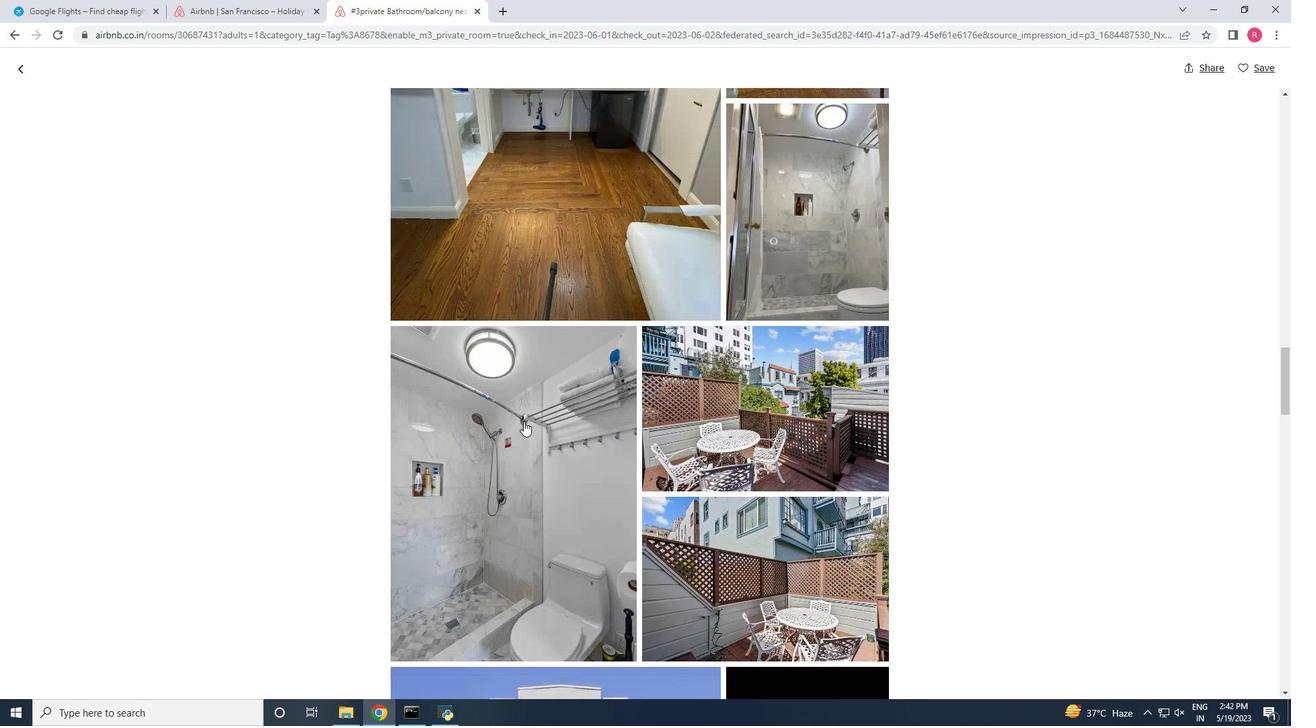 
Action: Mouse scrolled (524, 422) with delta (0, 0)
Screenshot: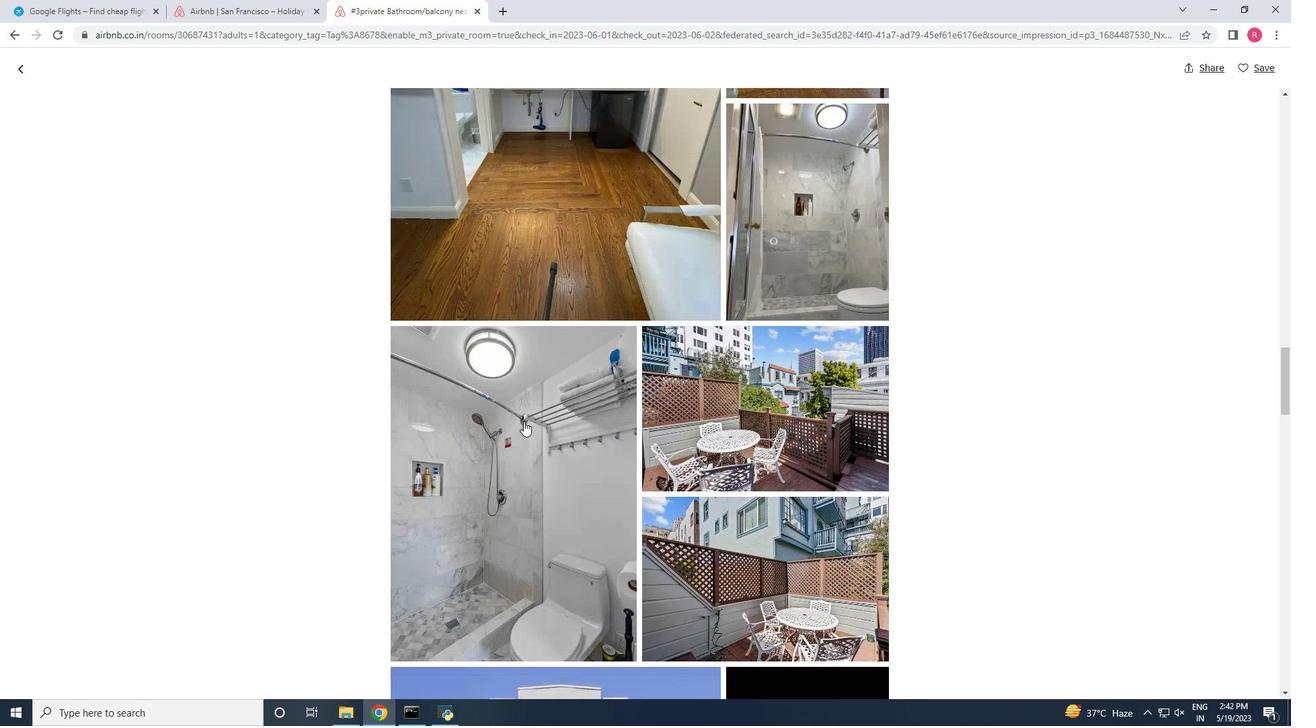 
Action: Mouse scrolled (524, 422) with delta (0, 0)
Screenshot: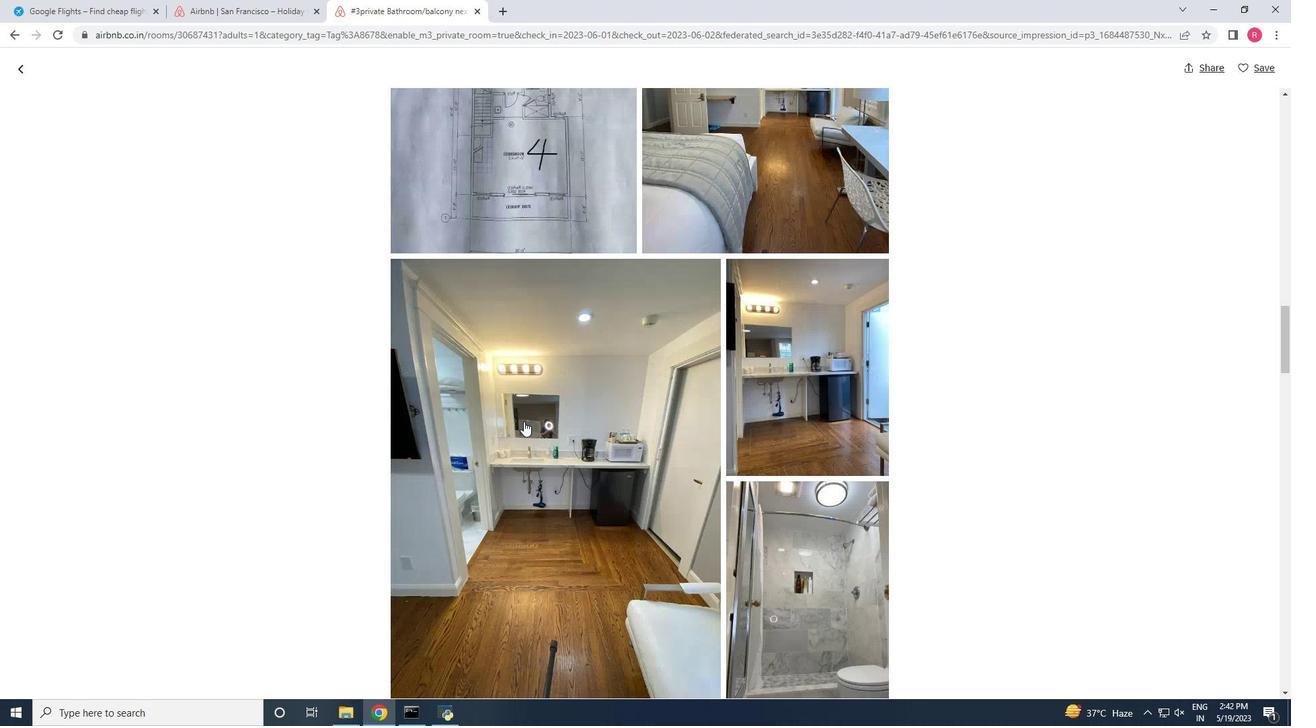 
Action: Mouse scrolled (524, 422) with delta (0, 0)
Screenshot: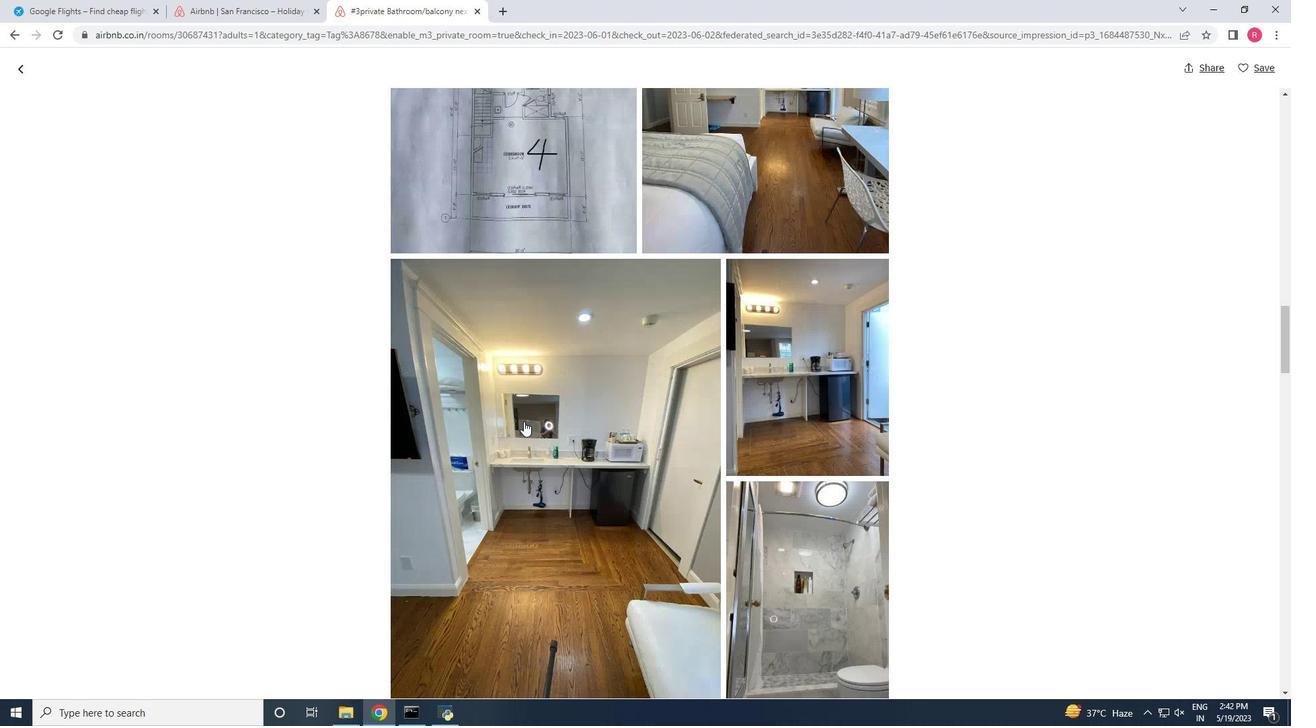 
Action: Mouse scrolled (524, 422) with delta (0, 0)
Screenshot: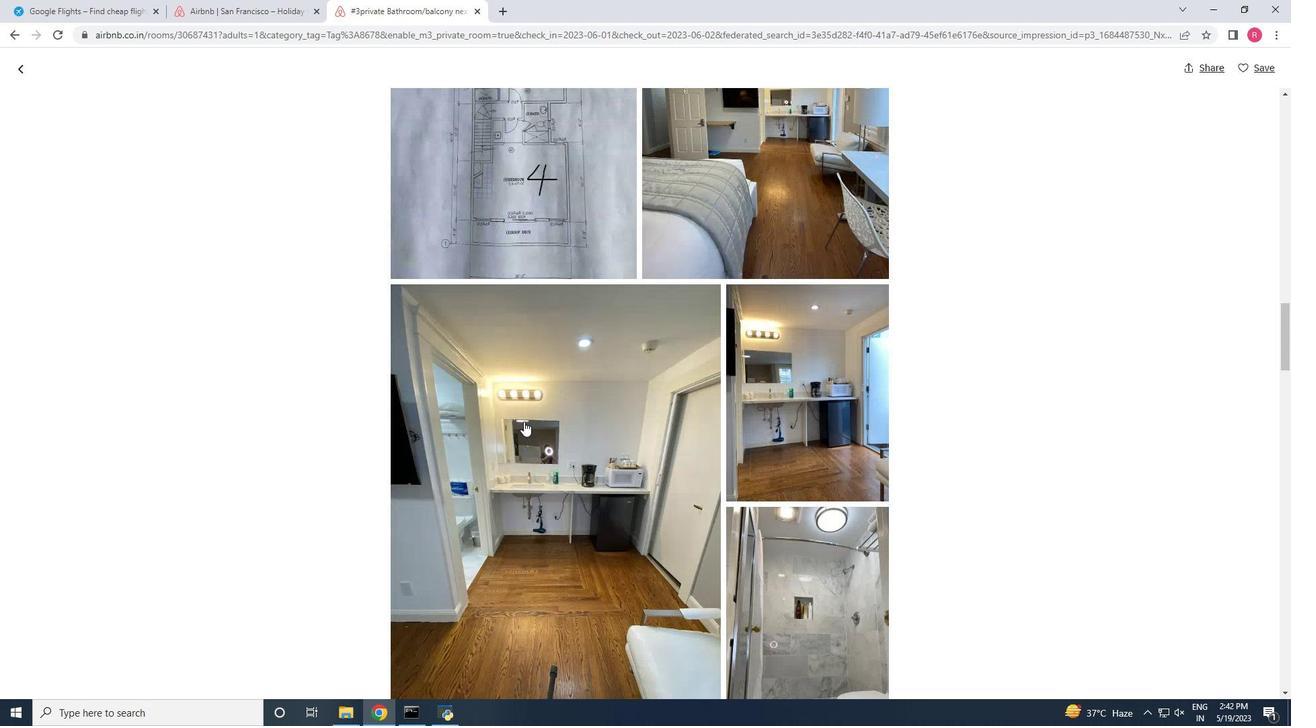 
Action: Mouse scrolled (524, 422) with delta (0, 0)
Screenshot: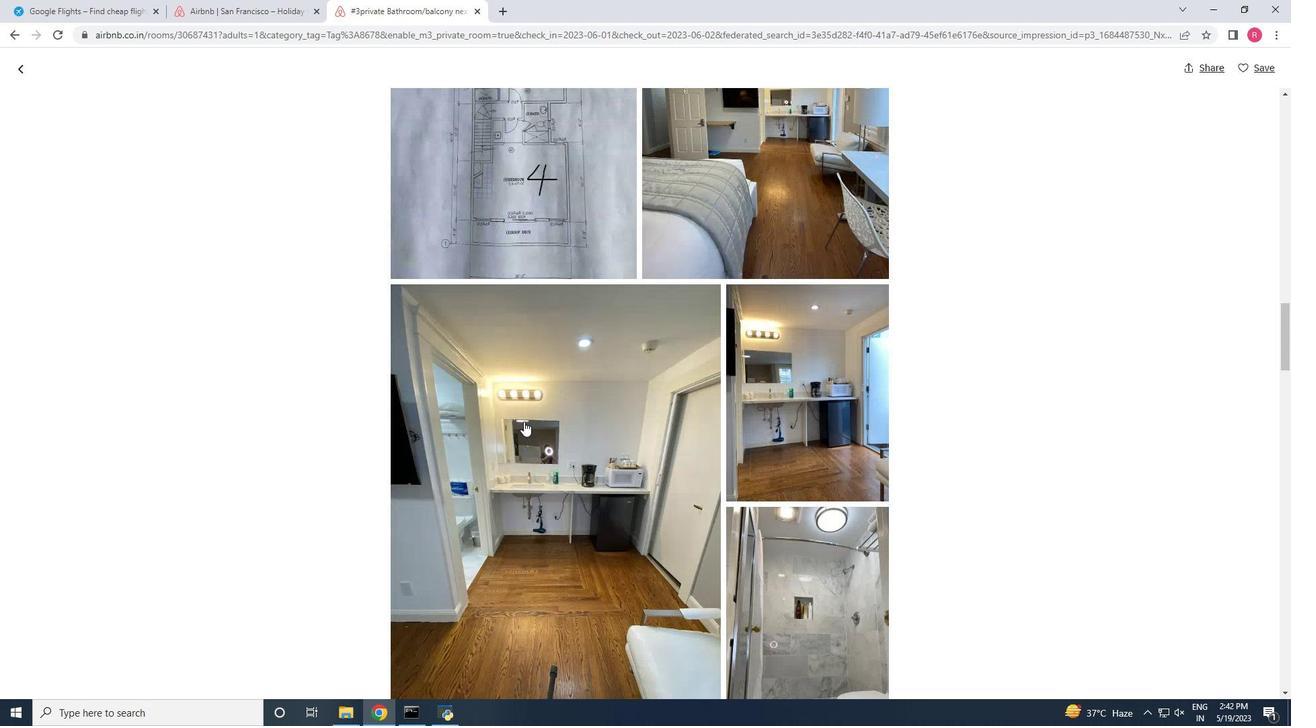 
Action: Mouse scrolled (524, 422) with delta (0, 0)
Screenshot: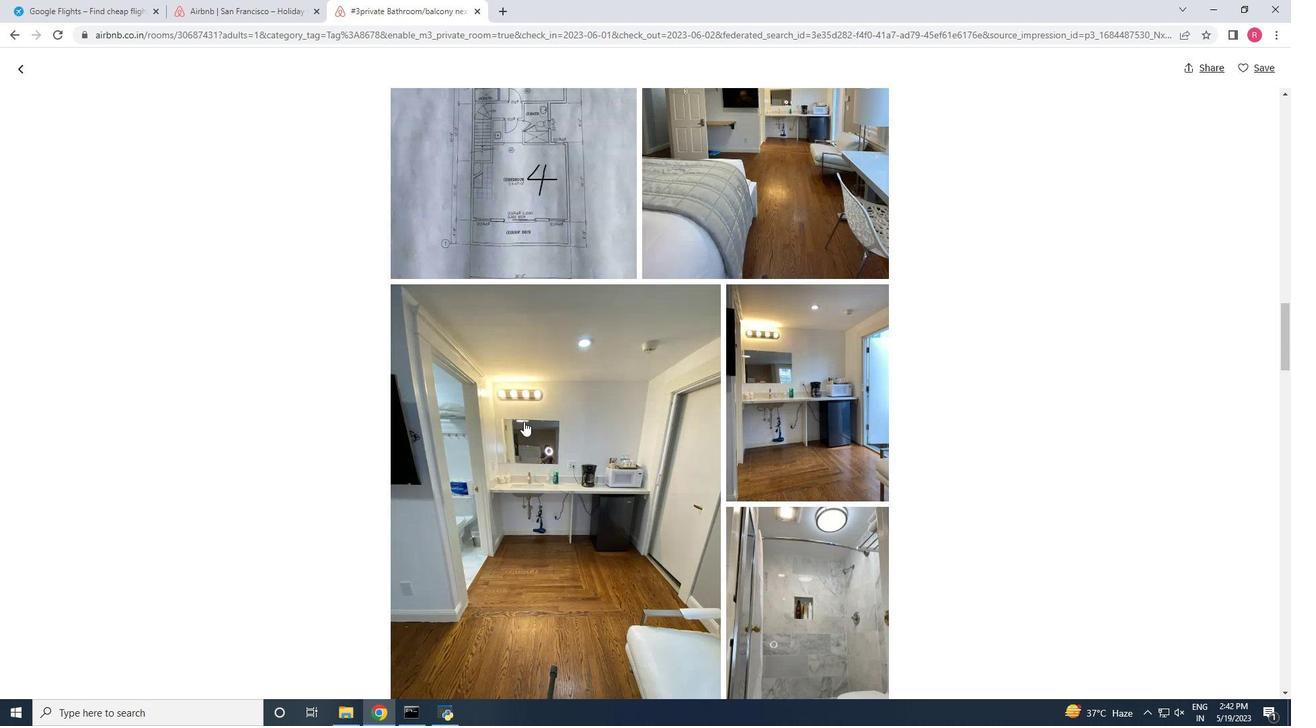
Action: Mouse scrolled (524, 422) with delta (0, 0)
Screenshot: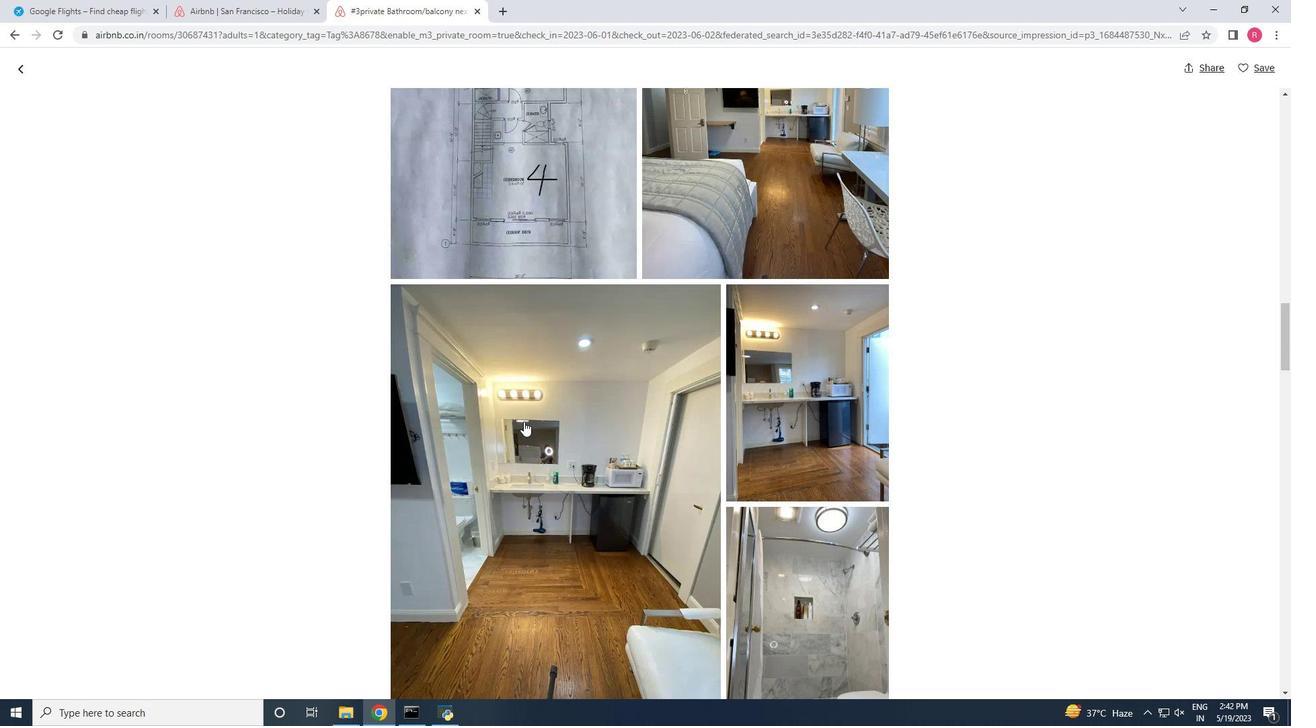 
Action: Mouse scrolled (524, 422) with delta (0, 0)
Screenshot: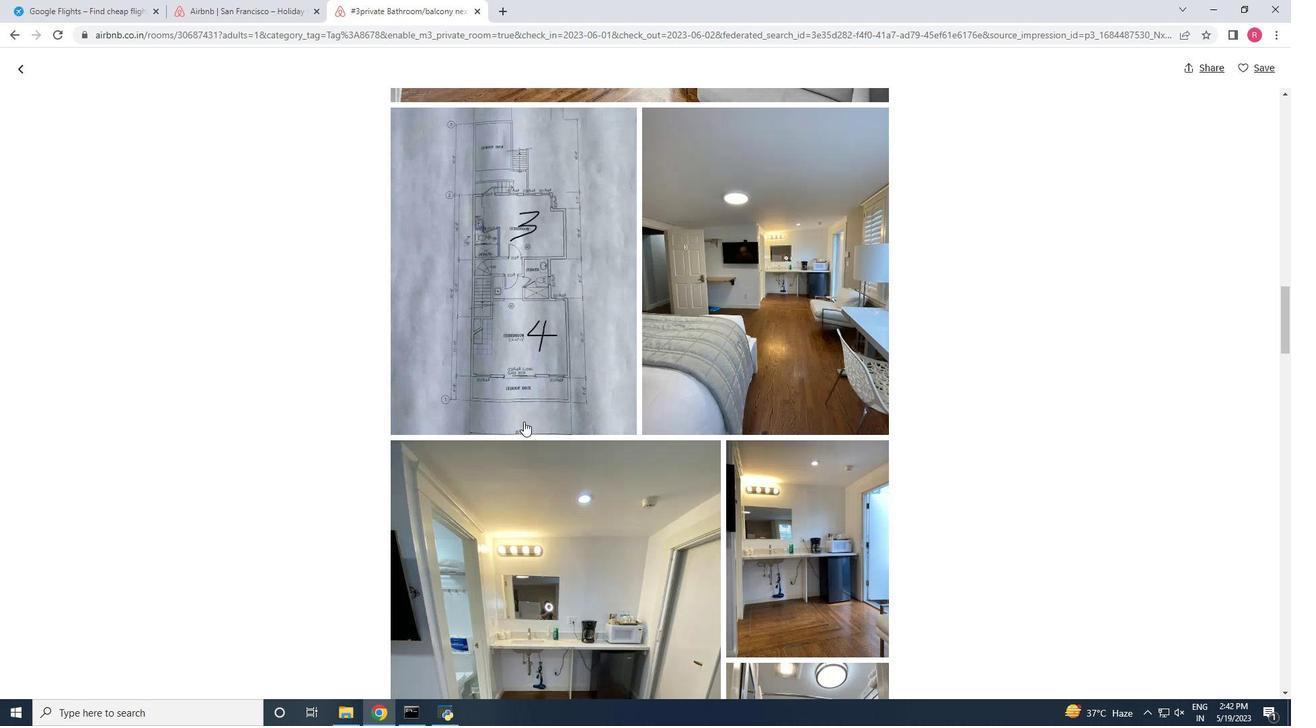 
Action: Mouse scrolled (524, 422) with delta (0, 0)
Screenshot: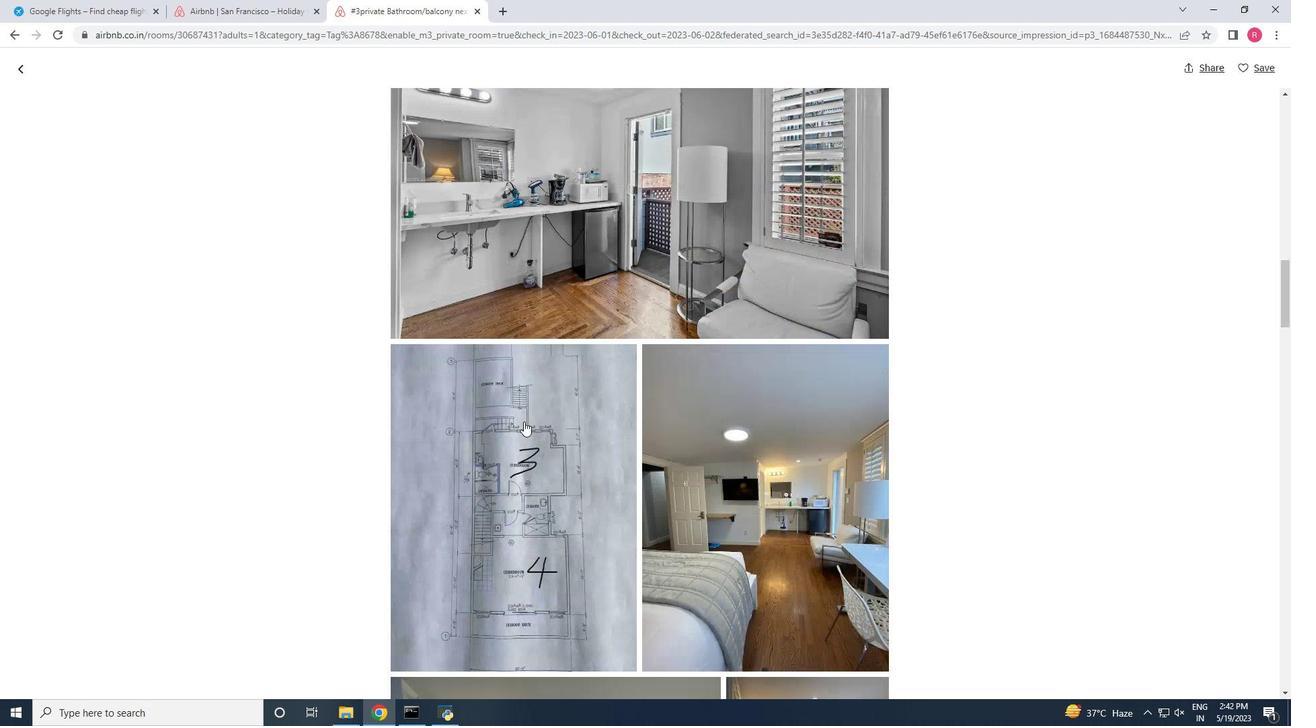 
Action: Mouse scrolled (524, 422) with delta (0, 0)
Screenshot: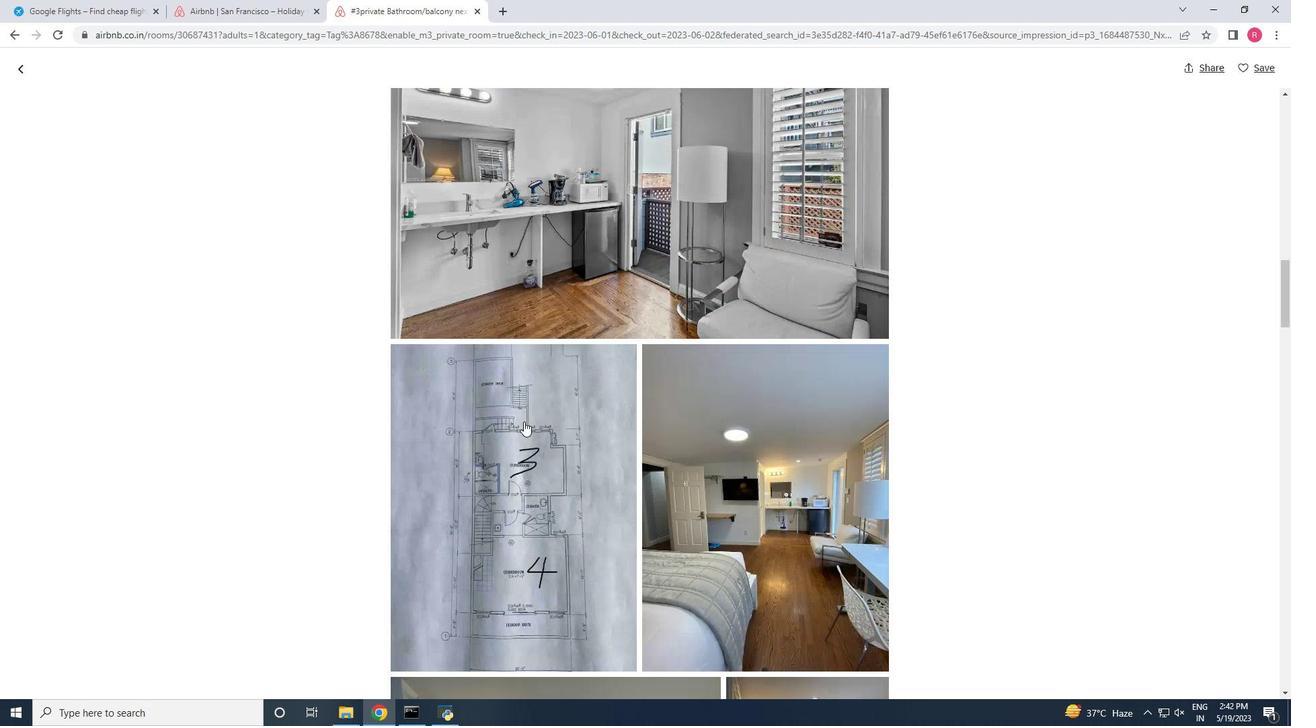 
Action: Mouse scrolled (524, 422) with delta (0, 0)
Screenshot: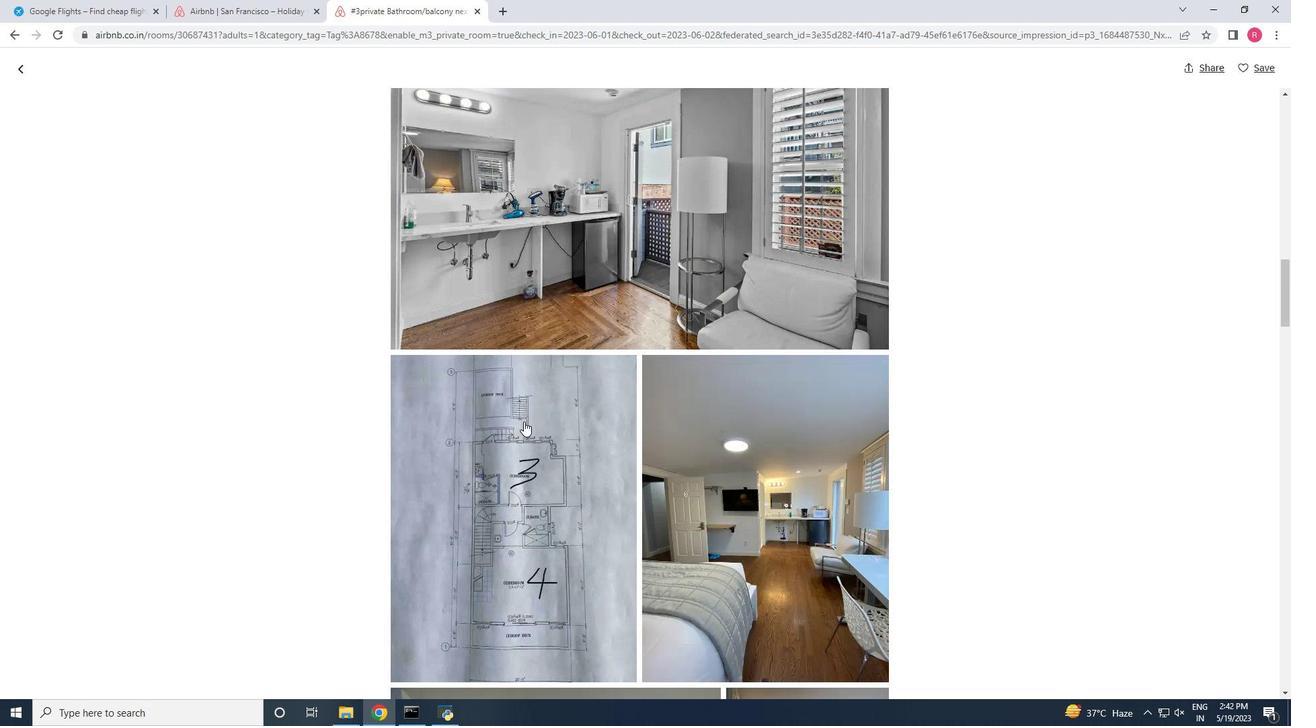 
Action: Mouse scrolled (524, 422) with delta (0, 0)
Screenshot: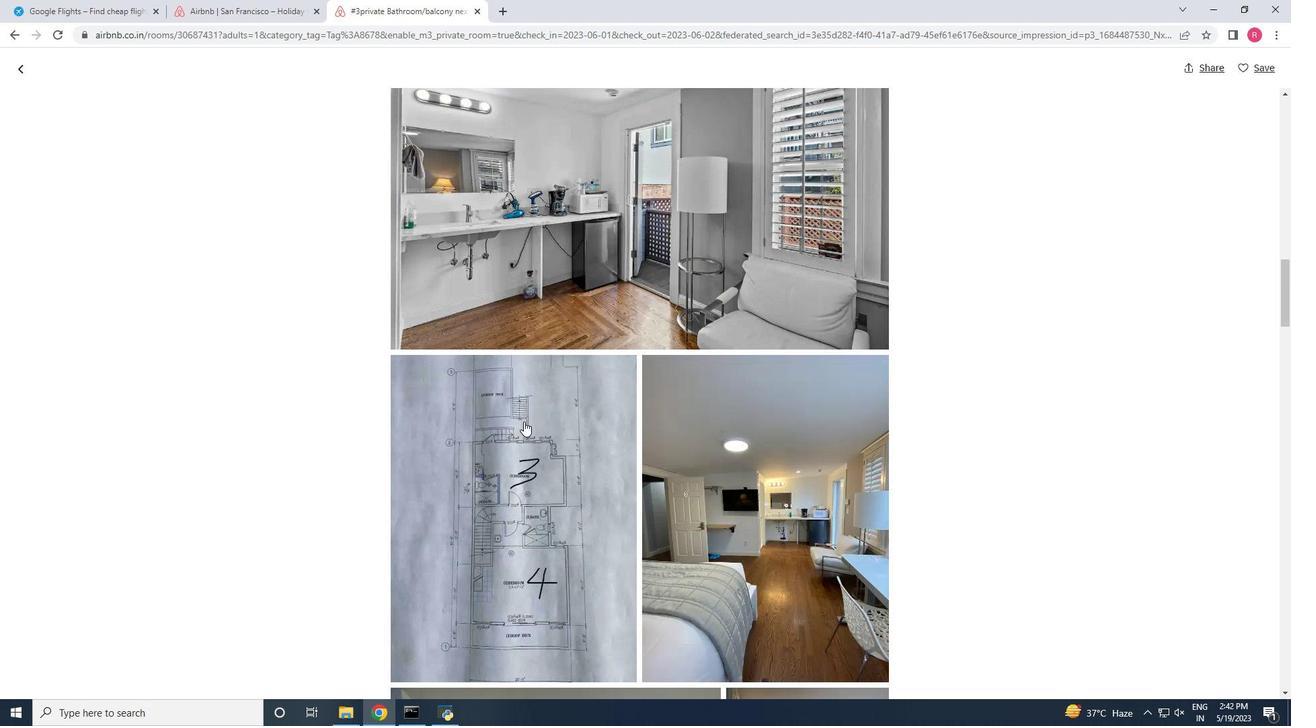 
Action: Mouse scrolled (524, 422) with delta (0, 0)
Screenshot: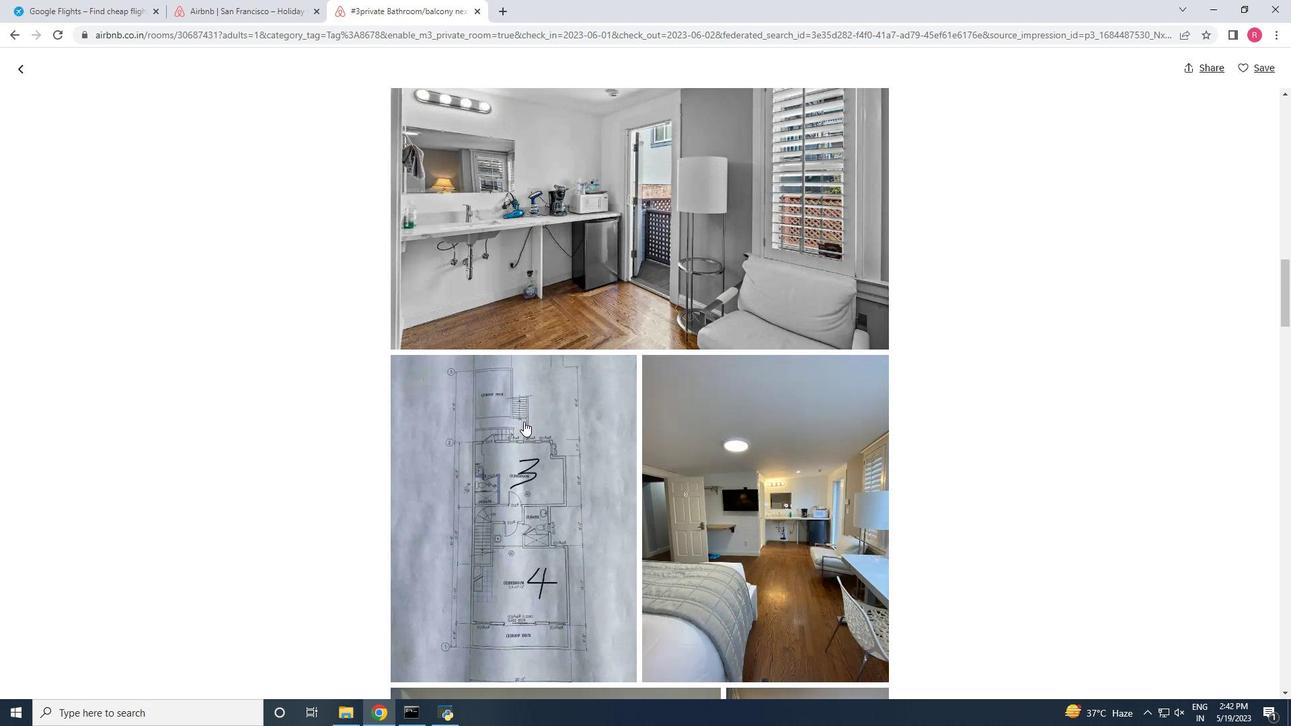 
Action: Mouse scrolled (524, 422) with delta (0, 0)
Screenshot: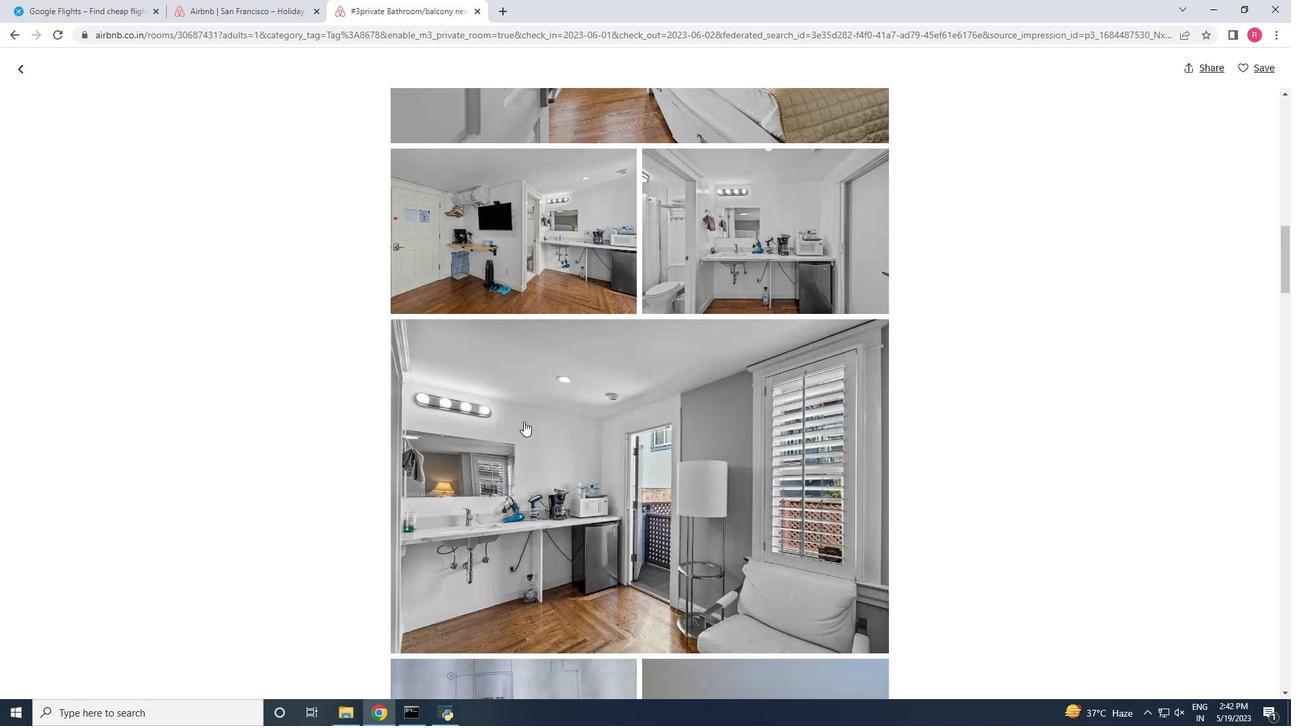 
Action: Mouse scrolled (524, 422) with delta (0, 0)
Screenshot: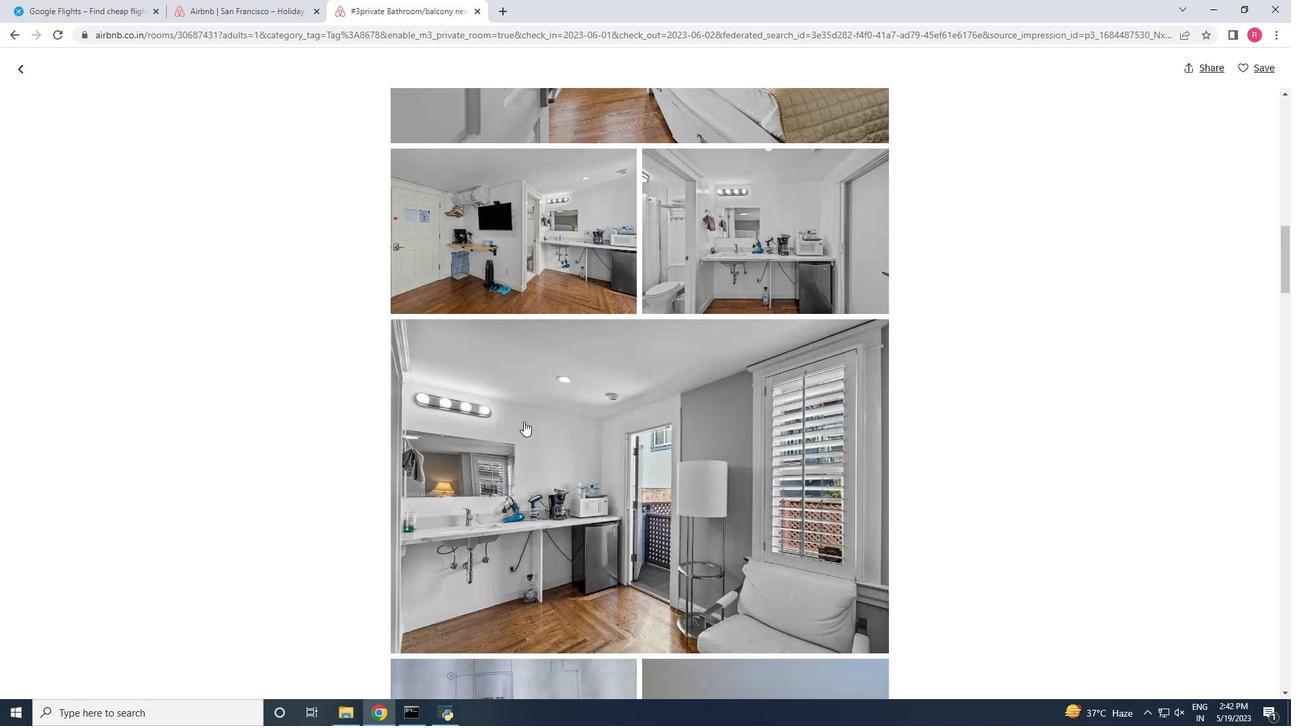 
Action: Mouse scrolled (524, 422) with delta (0, 0)
Screenshot: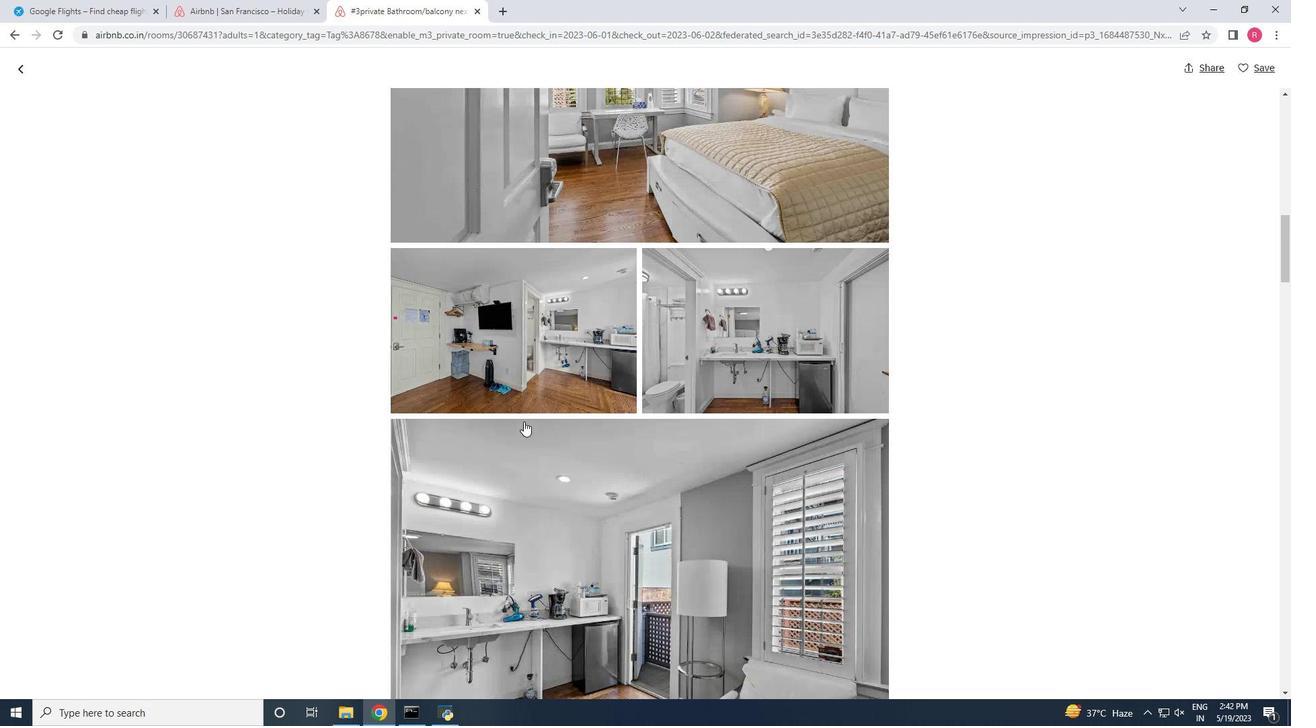 
Action: Mouse scrolled (524, 422) with delta (0, 0)
Screenshot: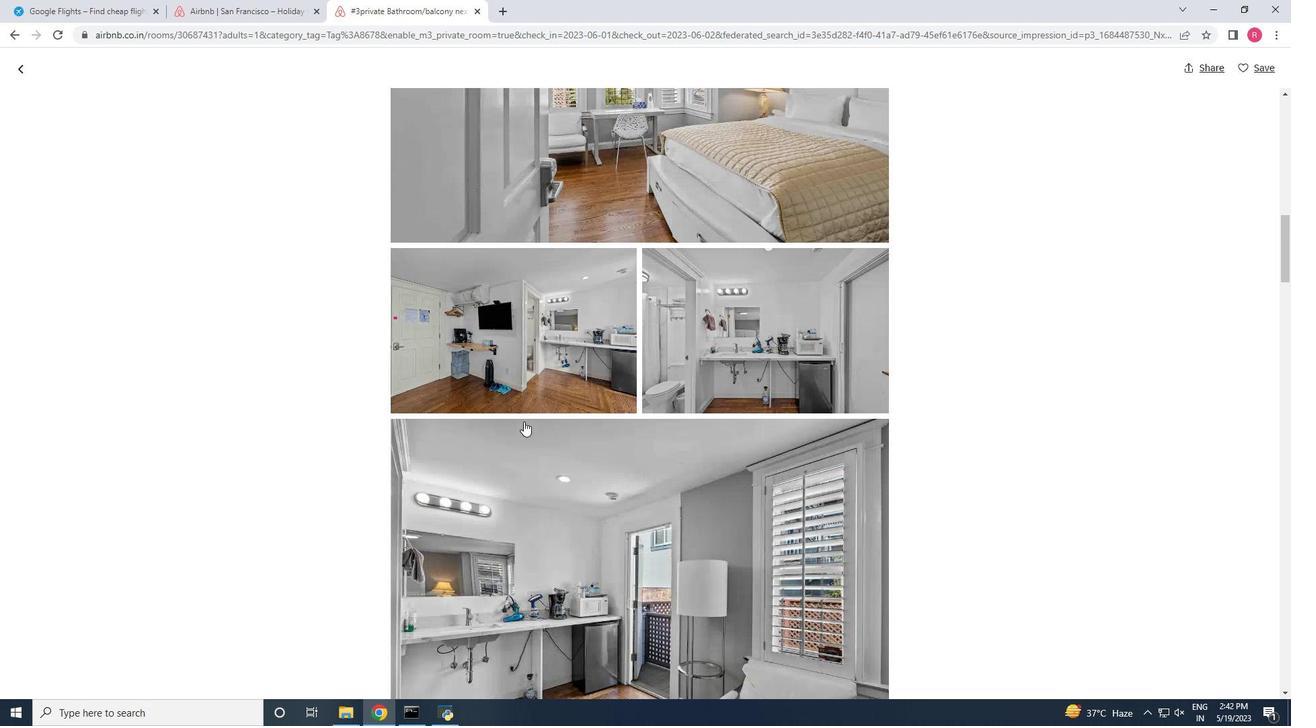 
Action: Mouse scrolled (524, 422) with delta (0, 0)
Screenshot: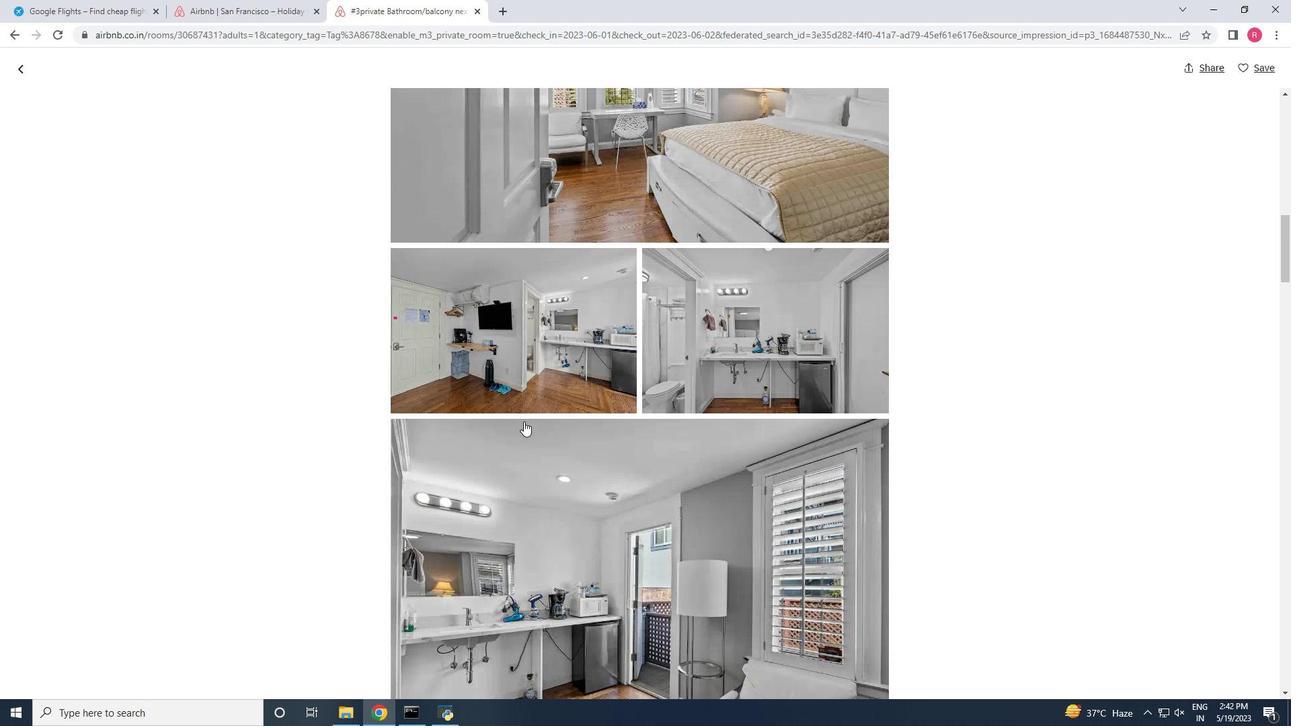 
Action: Mouse scrolled (524, 422) with delta (0, 0)
Screenshot: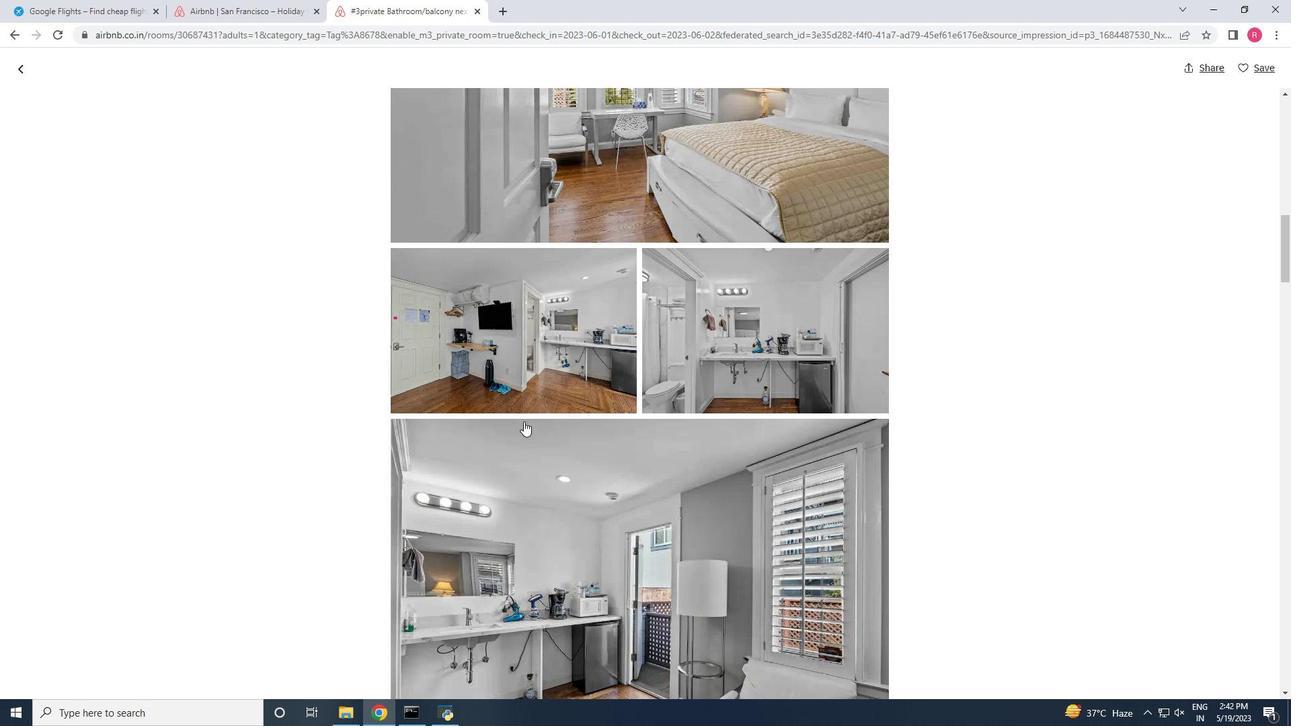 
Action: Mouse scrolled (524, 422) with delta (0, 0)
Screenshot: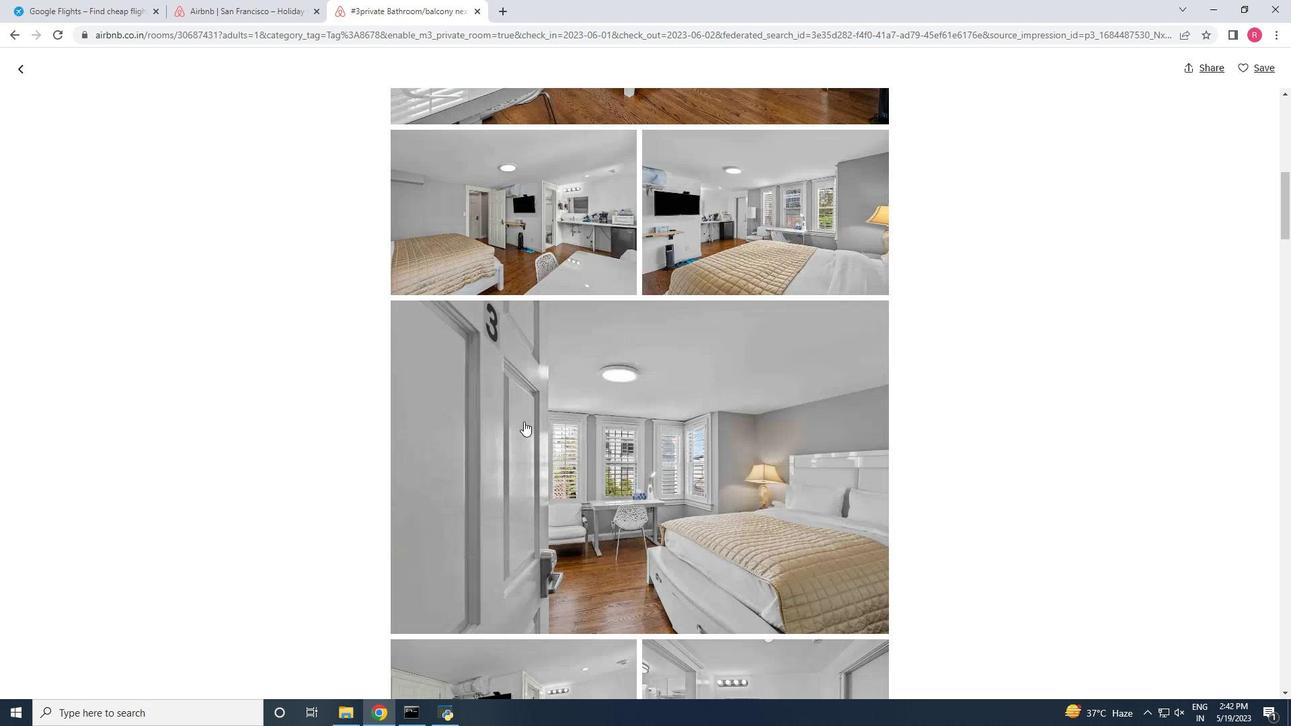 
Action: Mouse scrolled (524, 422) with delta (0, 0)
Screenshot: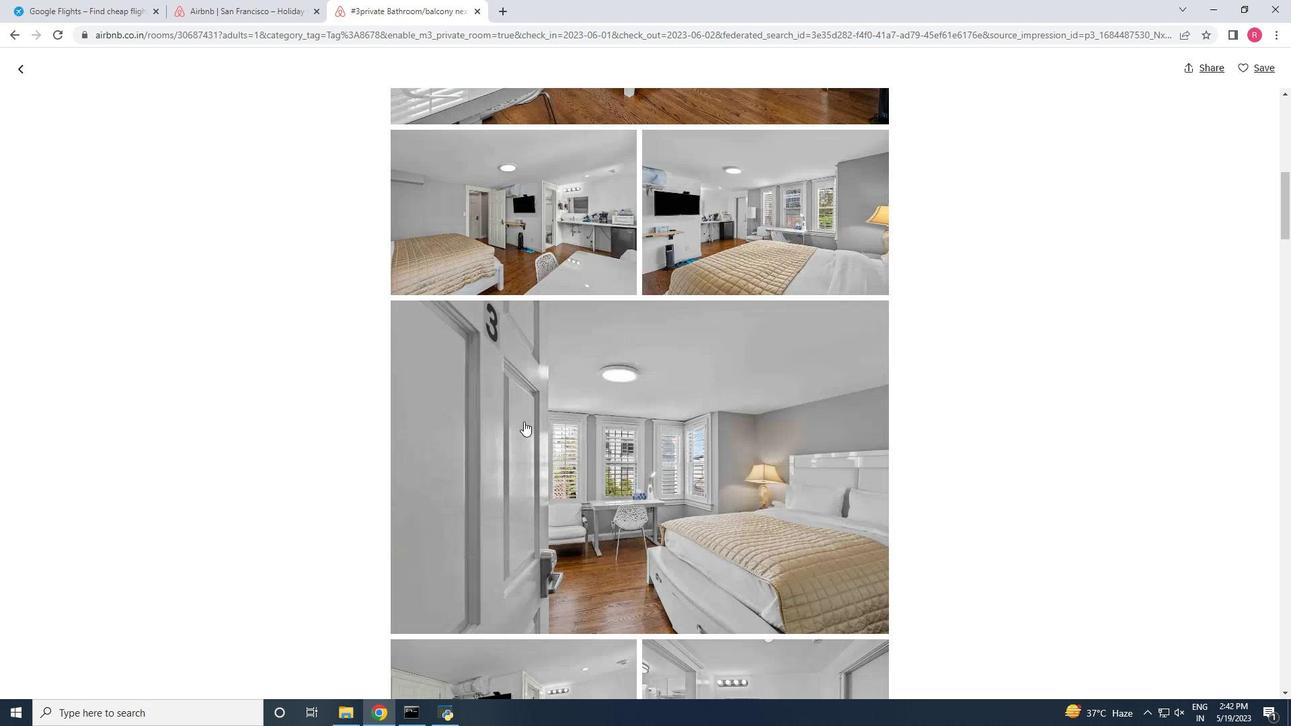 
Action: Mouse scrolled (524, 422) with delta (0, 0)
Screenshot: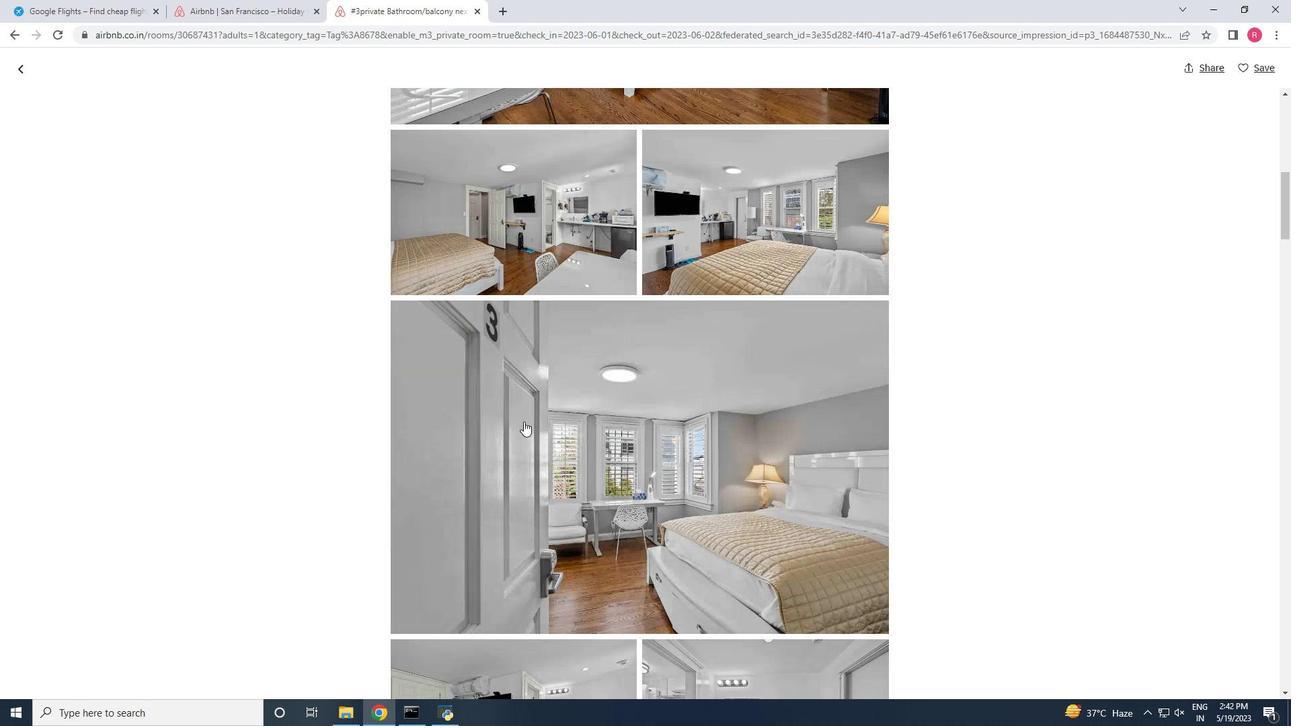 
Action: Mouse scrolled (524, 422) with delta (0, 0)
Screenshot: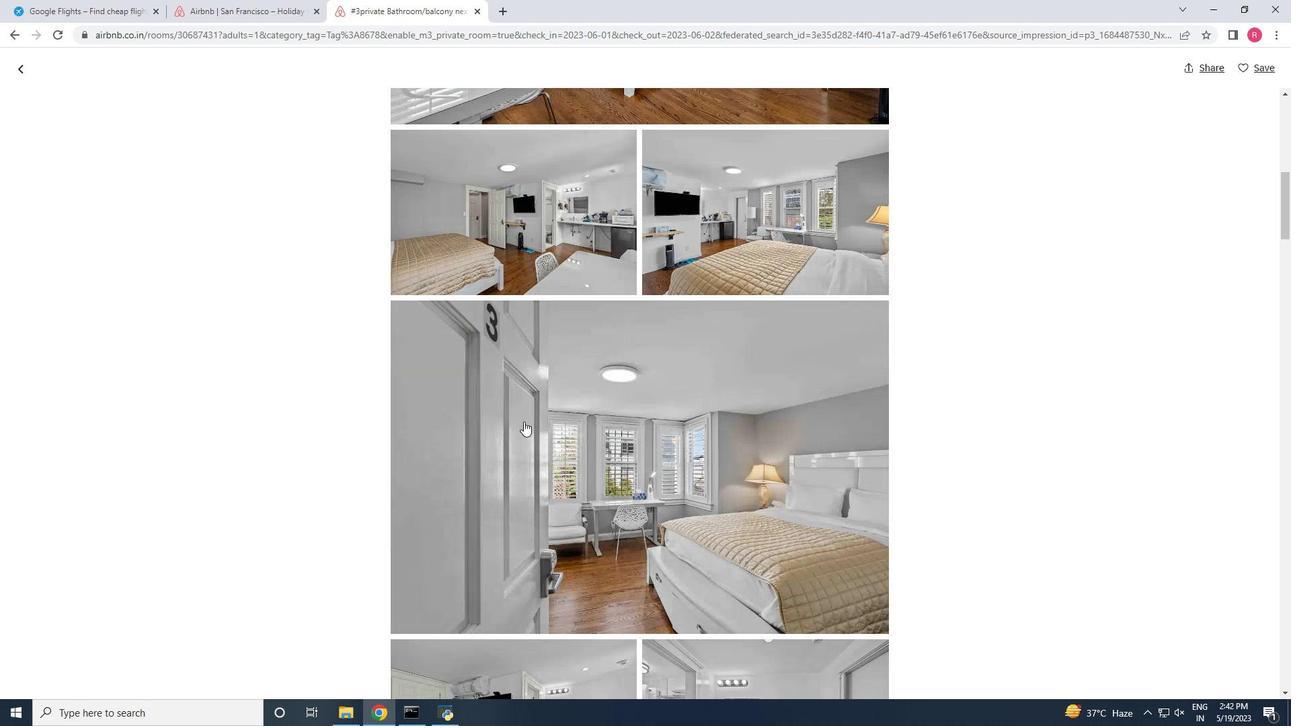 
Action: Mouse scrolled (524, 422) with delta (0, 0)
Screenshot: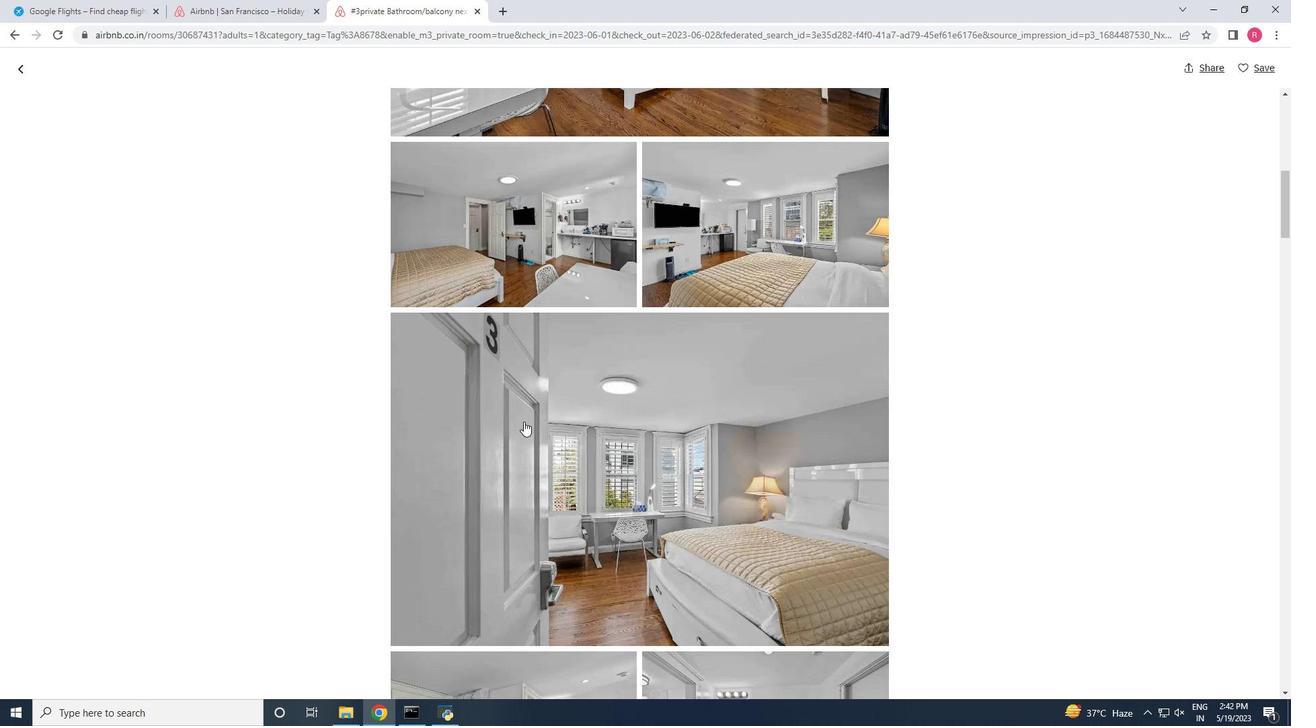 
Action: Mouse scrolled (524, 422) with delta (0, 0)
Screenshot: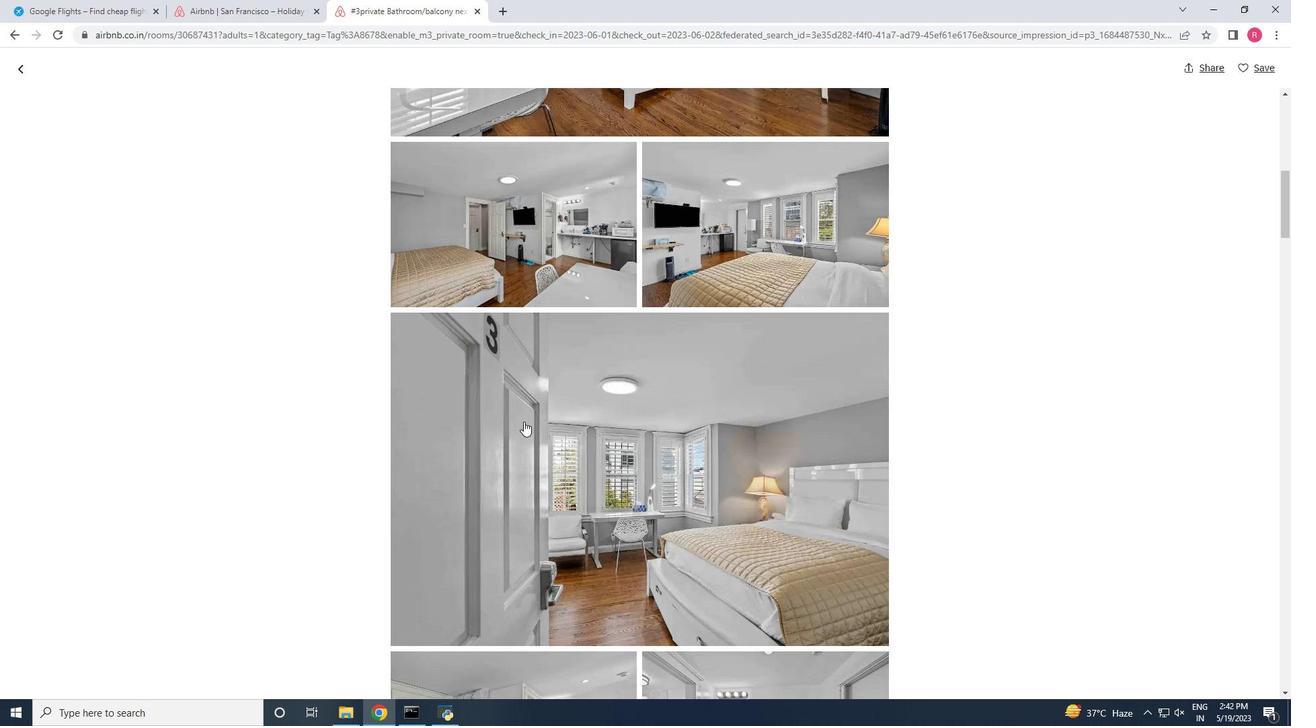 
Action: Mouse scrolled (524, 422) with delta (0, 0)
Screenshot: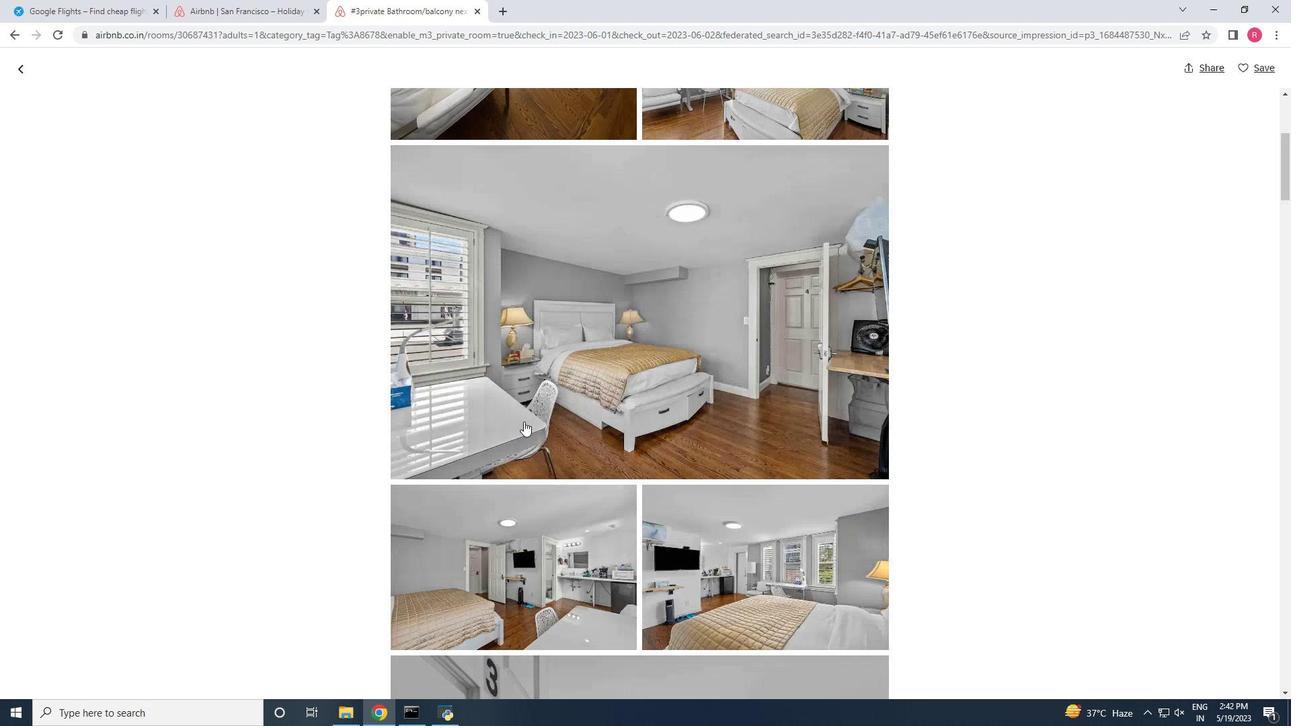 
Action: Mouse scrolled (524, 422) with delta (0, 0)
Screenshot: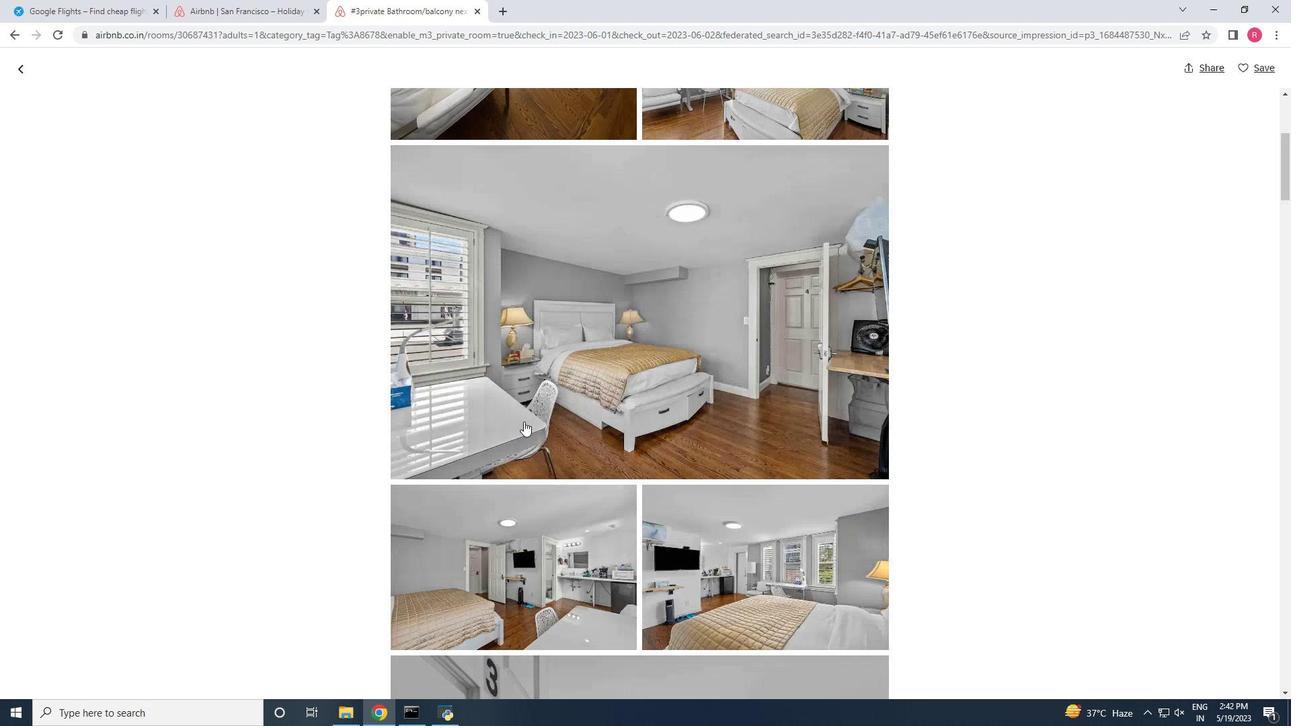 
Action: Mouse scrolled (524, 422) with delta (0, 0)
